 Task: Upload a showcase video for a new hobby or passion project you are working on.
Action: Mouse moved to (985, 79)
Screenshot: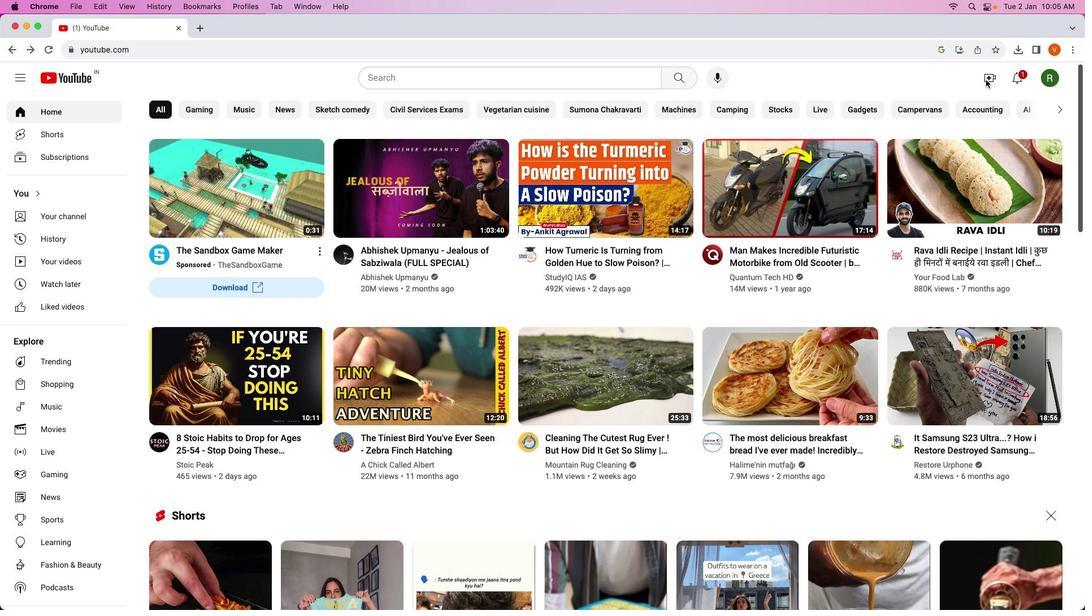 
Action: Mouse pressed left at (985, 79)
Screenshot: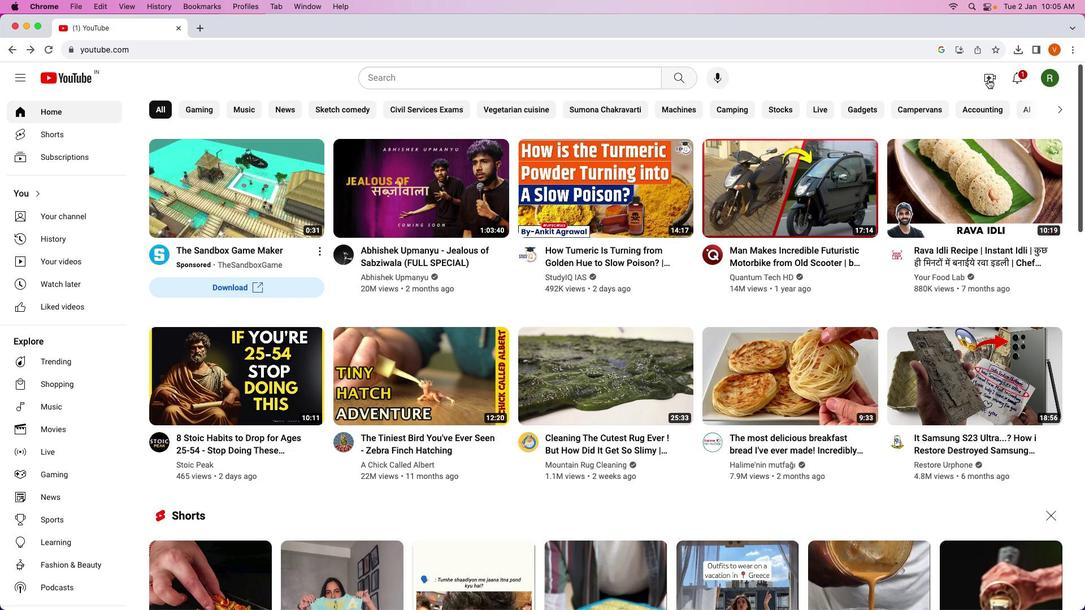 
Action: Mouse moved to (988, 79)
Screenshot: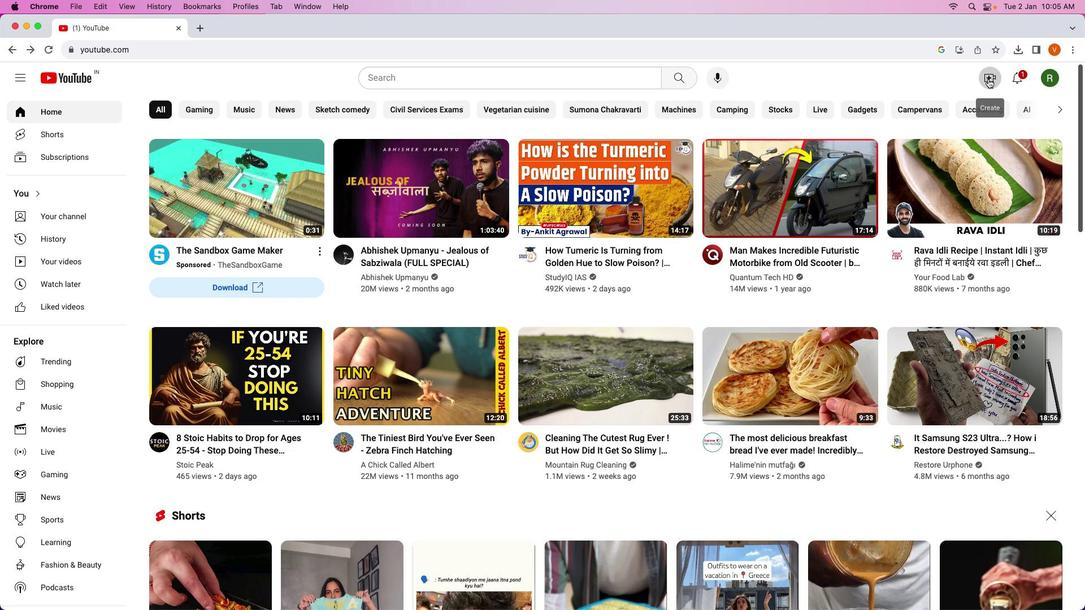 
Action: Mouse pressed left at (988, 79)
Screenshot: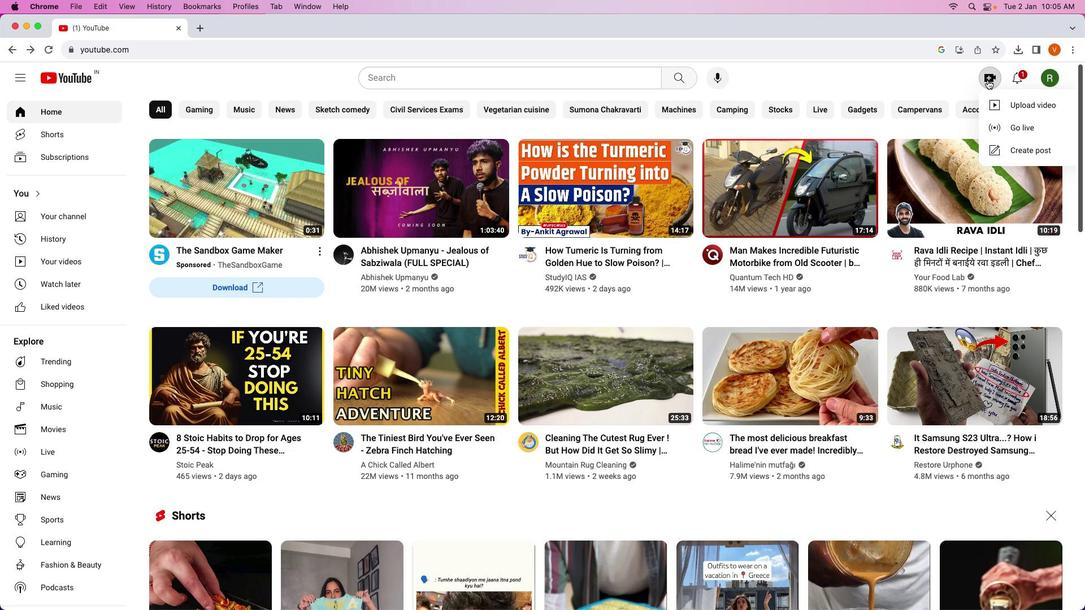 
Action: Mouse moved to (991, 110)
Screenshot: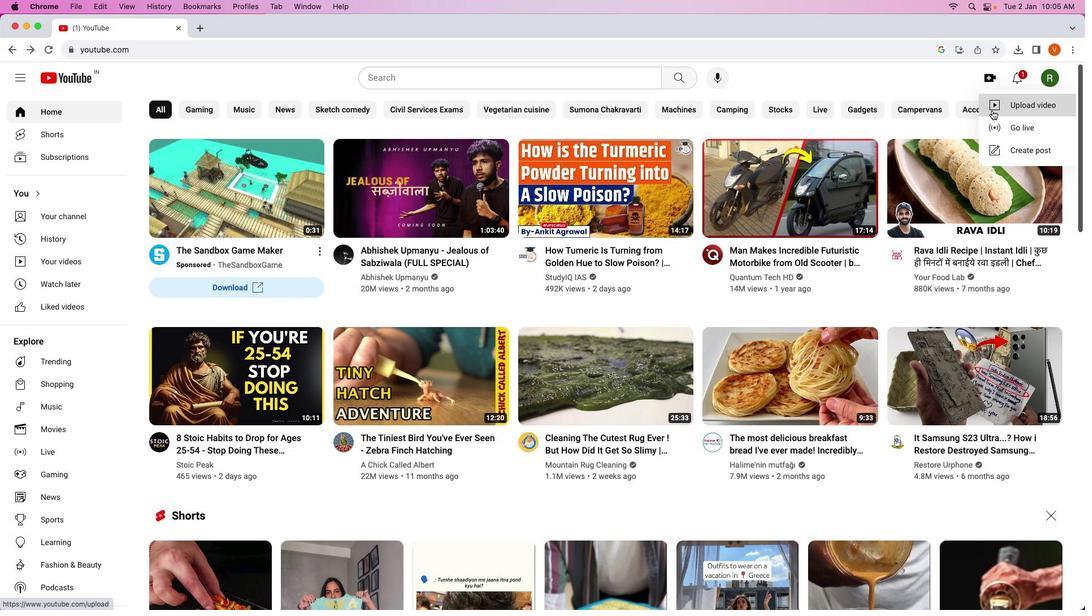 
Action: Mouse pressed left at (991, 110)
Screenshot: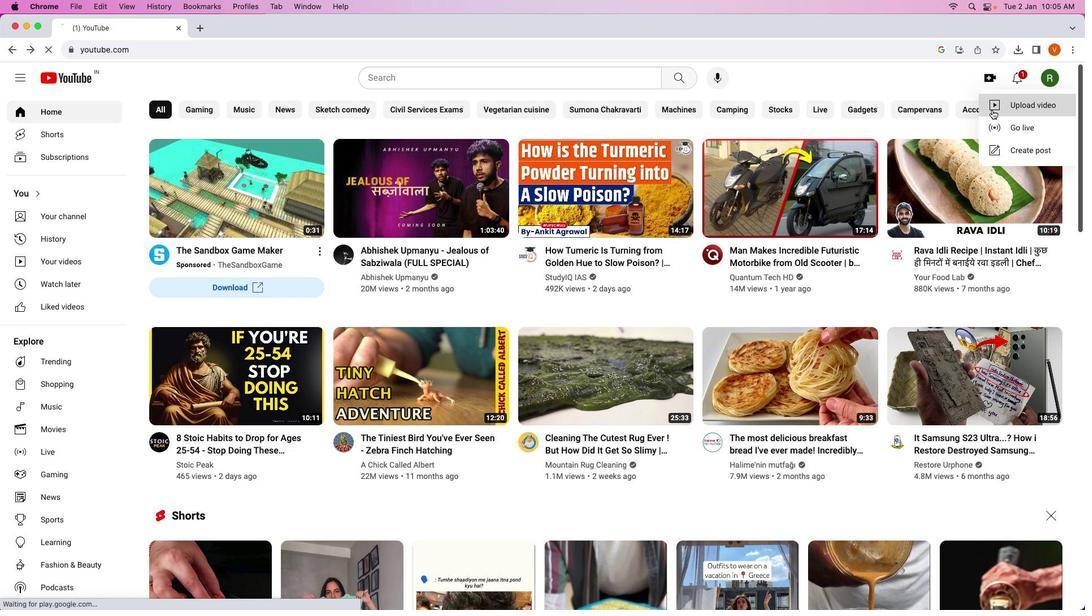 
Action: Mouse moved to (570, 406)
Screenshot: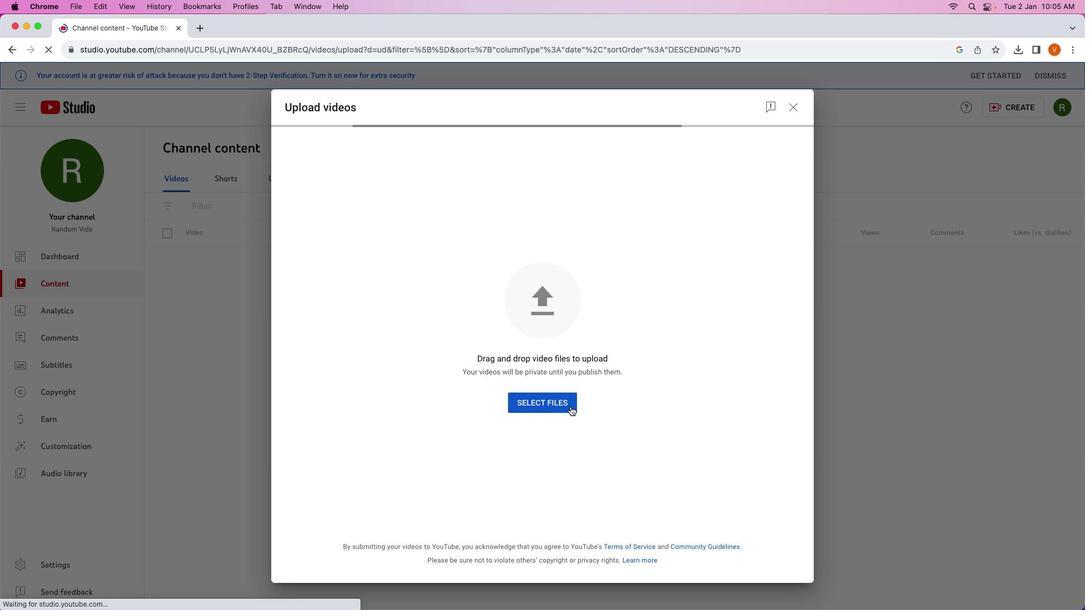 
Action: Mouse pressed left at (570, 406)
Screenshot: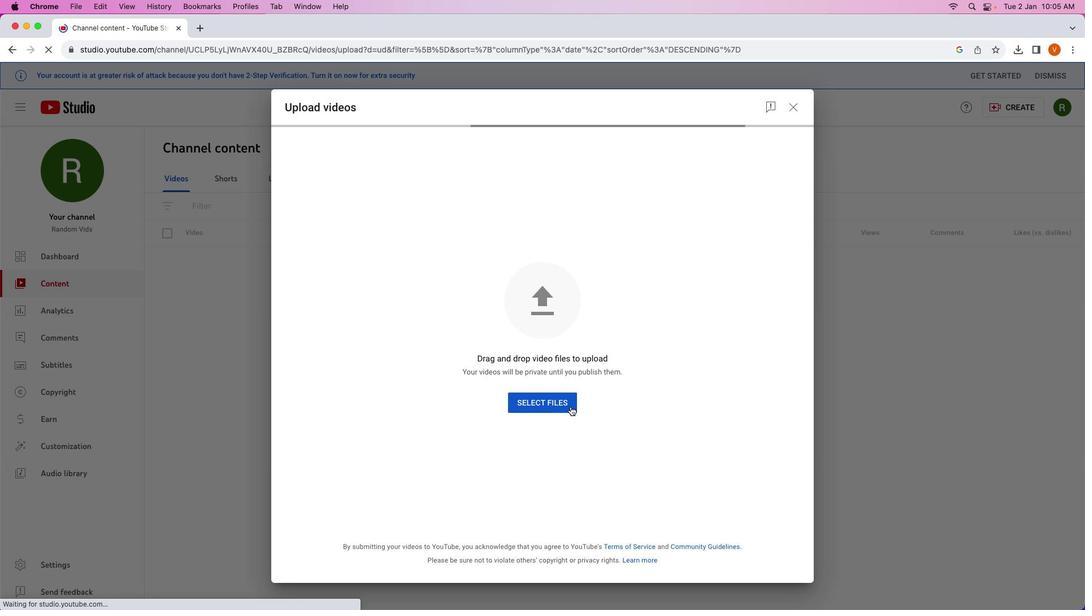 
Action: Mouse moved to (412, 279)
Screenshot: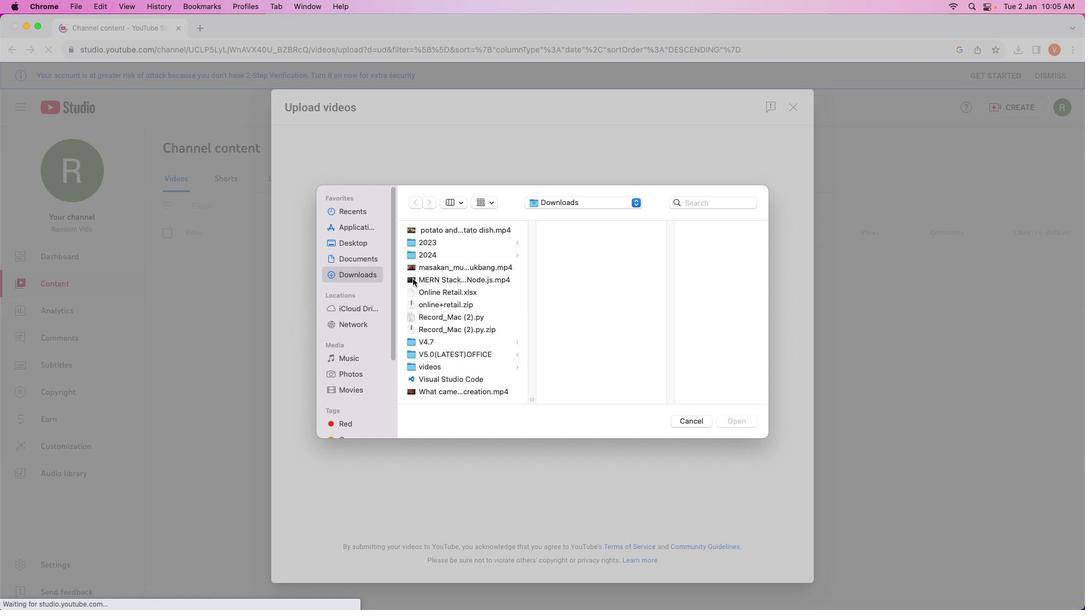 
Action: Mouse pressed left at (412, 279)
Screenshot: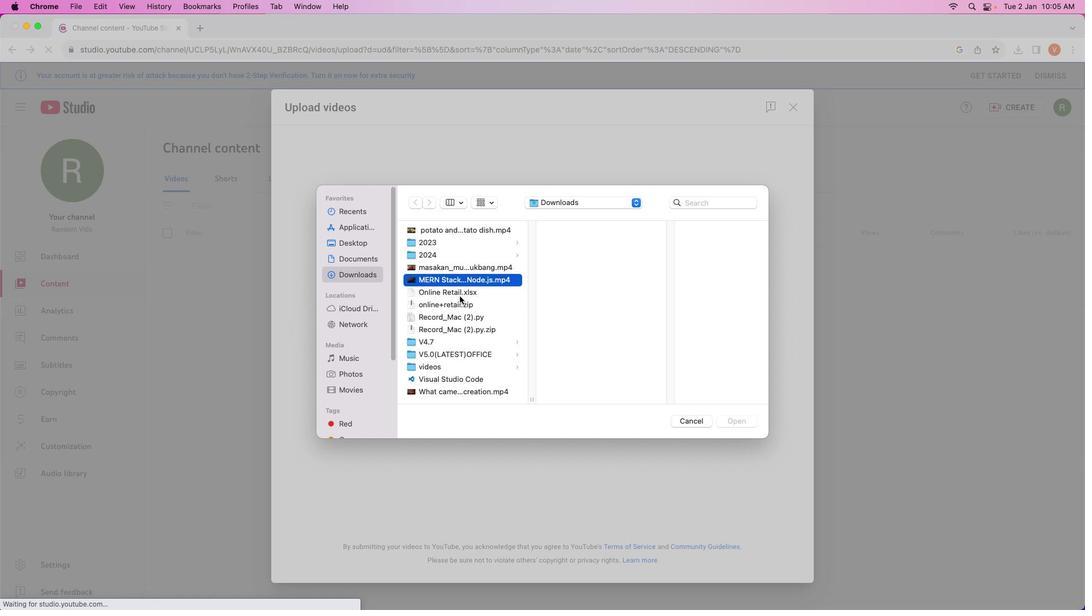 
Action: Mouse moved to (733, 423)
Screenshot: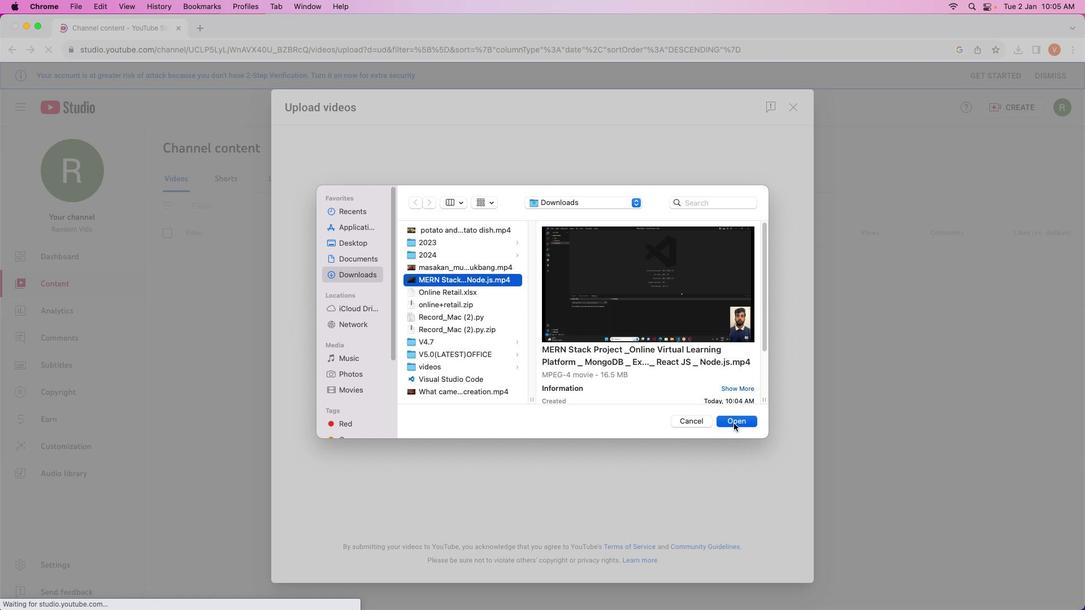 
Action: Mouse pressed left at (733, 423)
Screenshot: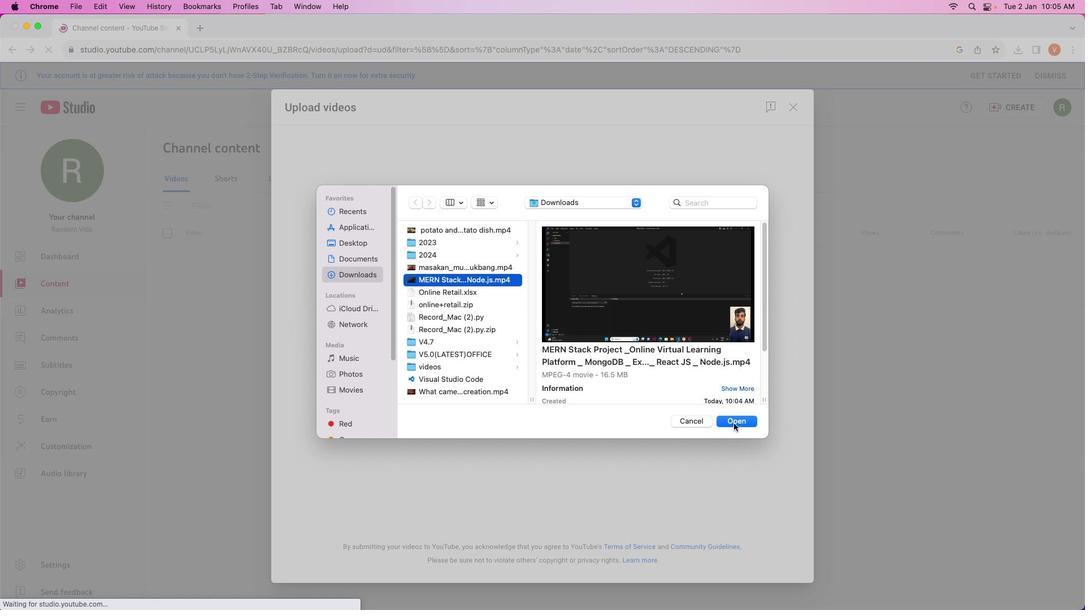 
Action: Mouse moved to (402, 237)
Screenshot: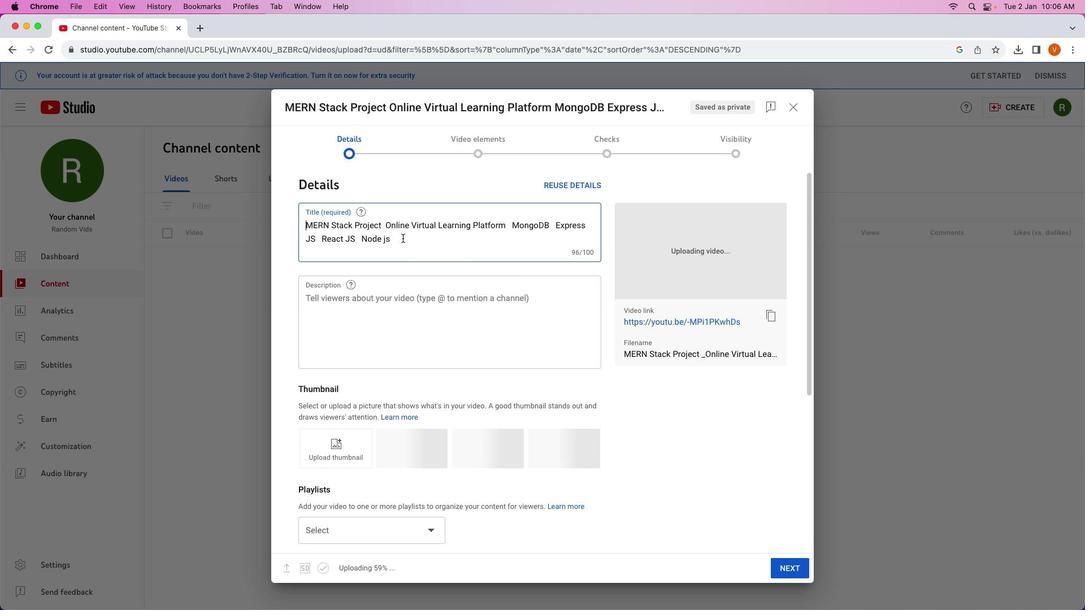 
Action: Mouse pressed left at (402, 237)
Screenshot: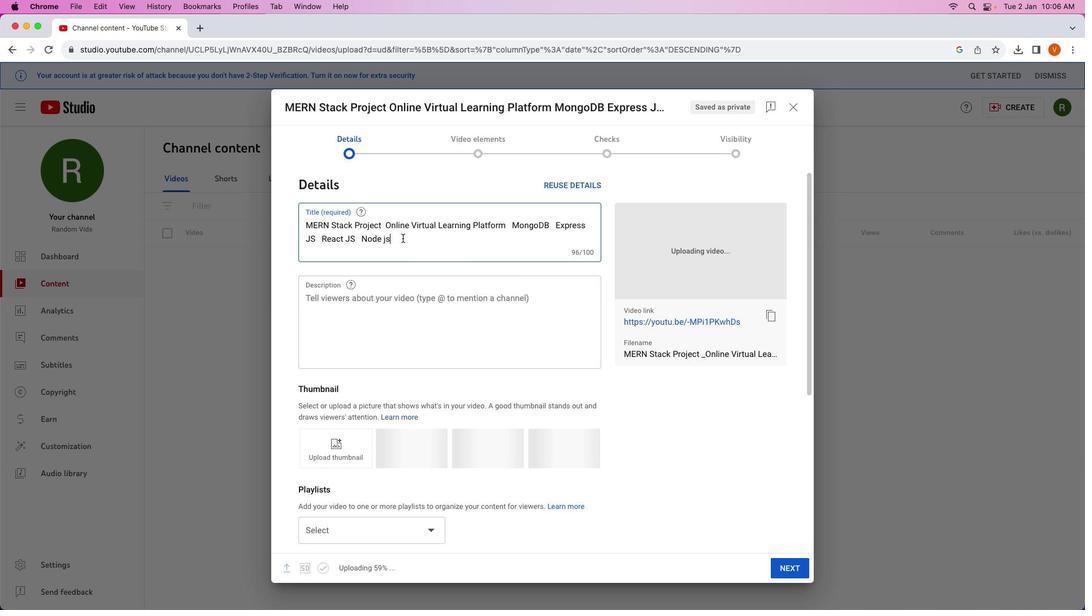 
Action: Key pressed Key.leftKey.upKey.rightKey.rightKey.rightKey.leftKey.leftKey.leftKey.leftKey.rightKey.leftKey.backspaceKey.backspaceKey.backspaceKey.backspaceKey.backspaceKey.backspaceKey.backspaceKey.backspaceKey.backspaceKey.backspaceKey.backspaceKey.backspaceKey.backspaceKey.backspaceKey.backspaceKey.backspaceKey.backspaceKey.backspaceKey.backspaceKey.backspaceKey.backspaceKey.backspaceKey.rightKey.backspaceKey.rightKey.rightKey.rightKey.rightKey.rightKey.rightKey.rightKey.rightKey.rightKey.rightKey.rightKey.rightKey.rightKey.rightKey.rightKey.rightKey.rightKey.rightKey.rightKey.rightKey.rightKey.rightKey.rightKey.rightKey.rightKey.rightKey.rightKey.rightKey.rightKey.rightKey.rightKey.rightKey.rightKey.shift'P''r''o''j''e''c''t''t'Key.backspaceKey.spaceKey.shift_r'|'Key.spaceKey.rightKey.backspaceKey.backspaceKey.rightKey.rightKey.rightKey.rightKey.rightKey.rightKey.rightKey.rightKey.rightKey.rightKey.backspaceKey.shift_r'|'Key.rightKey.rightKey.rightKey.rightKey.rightKey.rightKey.rightKey.rightKey.rightKey.rightKey.rightKey.rightKey.rightKey.backspaceKey.shift_r'|'Key.downKey.rightKey.leftKey.leftKey.leftKey.leftKey.leftKey.leftKey.leftKey.backspaceKey.backspaceKey.shift_r'|'Key.space
Screenshot: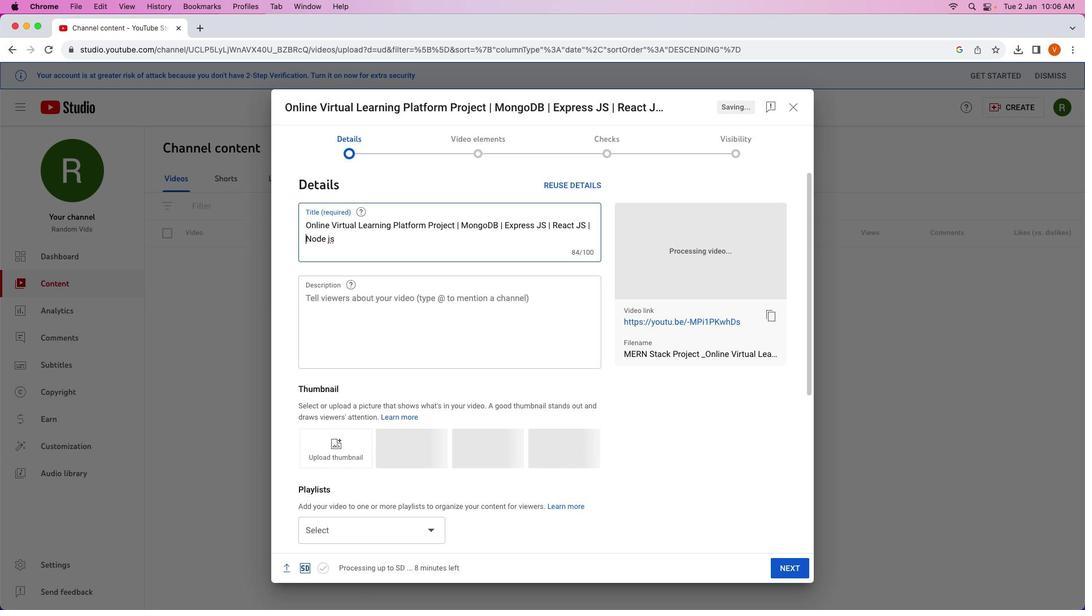 
Action: Mouse moved to (422, 321)
Screenshot: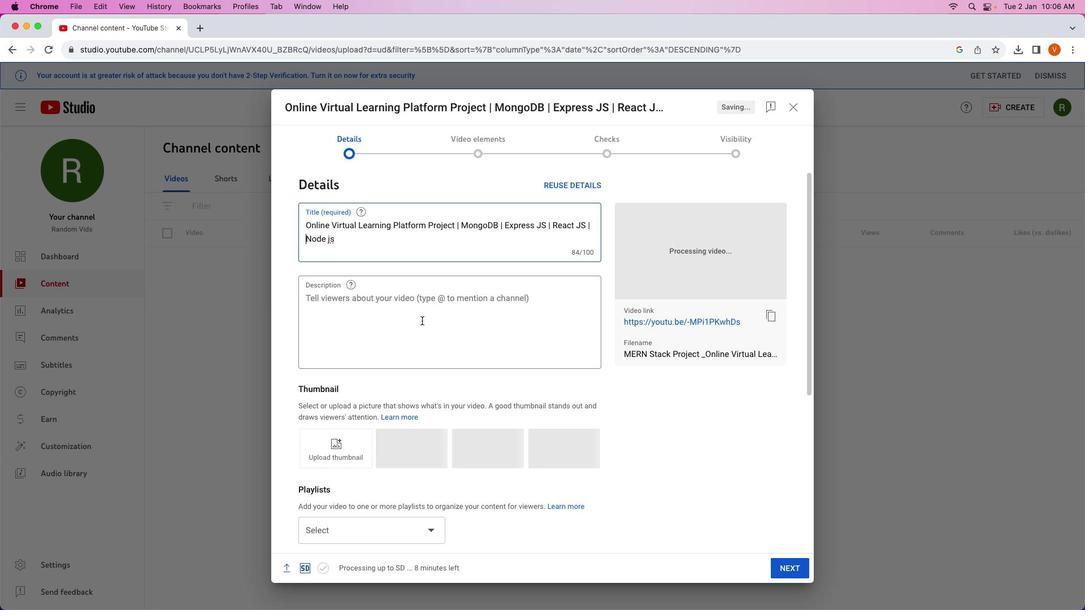 
Action: Mouse pressed left at (422, 321)
Screenshot: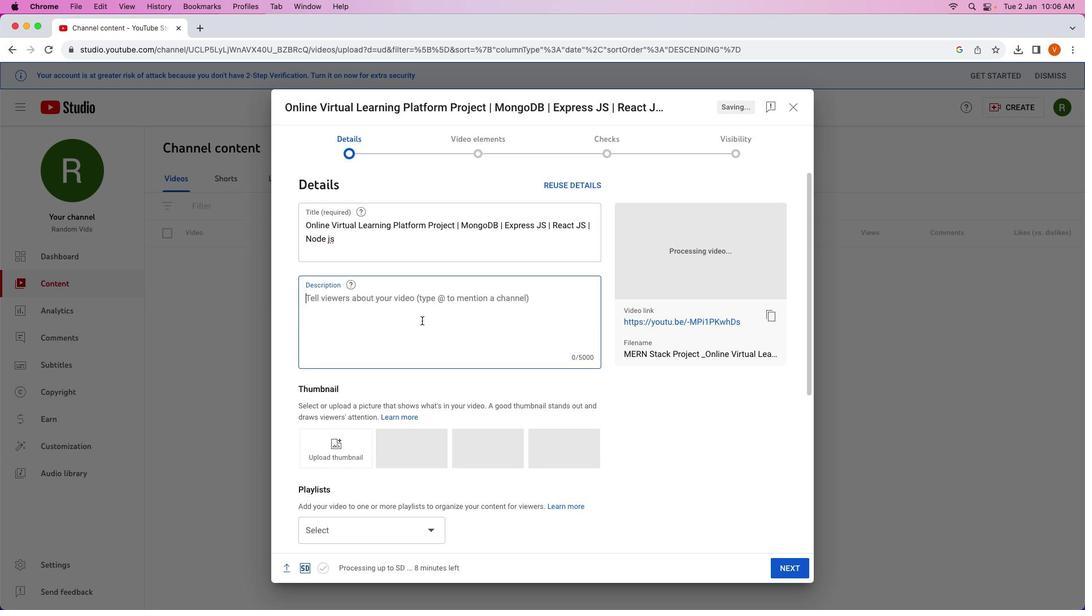 
Action: Mouse moved to (412, 315)
Screenshot: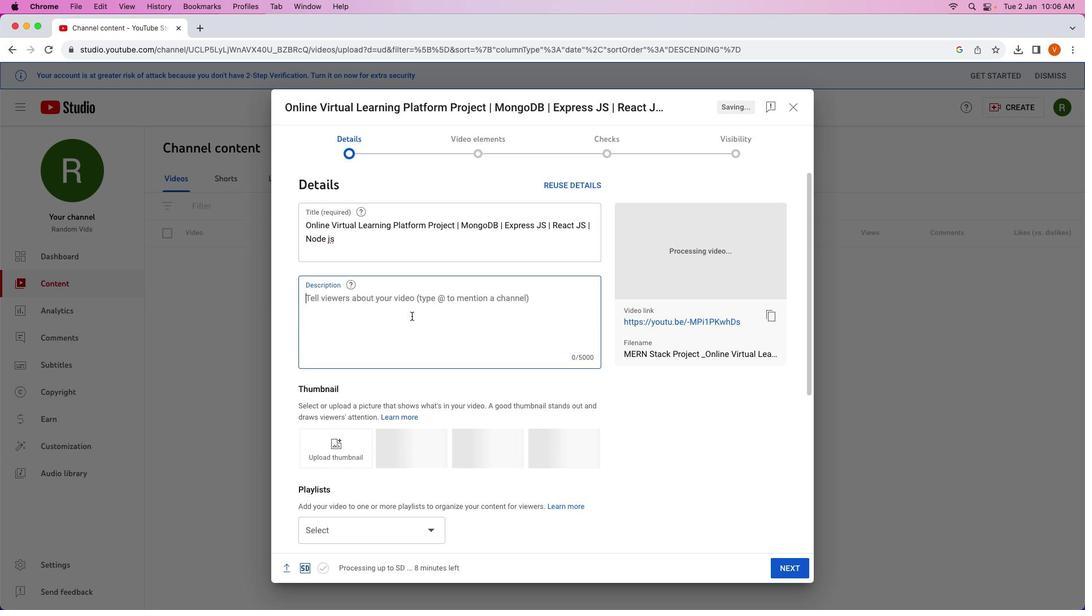 
Action: Key pressed Key.shift'T''h''i''s'Key.space'i''s'Key.space't''h''e'Key.space'p''a''s''s''i''o''n'Key.space'o'Key.backspace'p''r''o''j''e''c''t'Key.space'f''o'Key.backspace't'Key.backspace'o''t'Key.space'm'Key.backspaceKey.backspaceKey.backspace'r'Key.space'm''e'Key.space't''h''t'Key.backspace'a''t'Key.space'i'Key.space'h''a'Key.backspaceKey.backspaceKey.backspaceKey.backspaceKey.shift'I'Key.space'h''a''v''e'Key.space'b''e''e''n'Key.space'w''p''r'Key.backspaceKey.backspace'o''r''k''i''n''g'Key.space'o''n'Key.space't''h''i''s'Key.space'w''i''l''l'Key.space'b''e'Key.space'a'Key.space's''i''m''p''l''e'Key.space's'Key.backspace'h''o''w''c''a''s''e'Key.spaceKey.backspaceKey.backspaceKey.backspaceKey.backspaceKey.backspaceKey.backspaceKey.backspaceKey.backspace's''h''o''w''c''a''a'Key.backspace's''e'Key.space'o''f'Key.space'm''y'Key.space'p''e''r''o'Key.backspaceKey.backspace's'Key.backspace'r''s''o''n''a''l'Key.space'p''r''o''j''e''c''t''.'
Screenshot: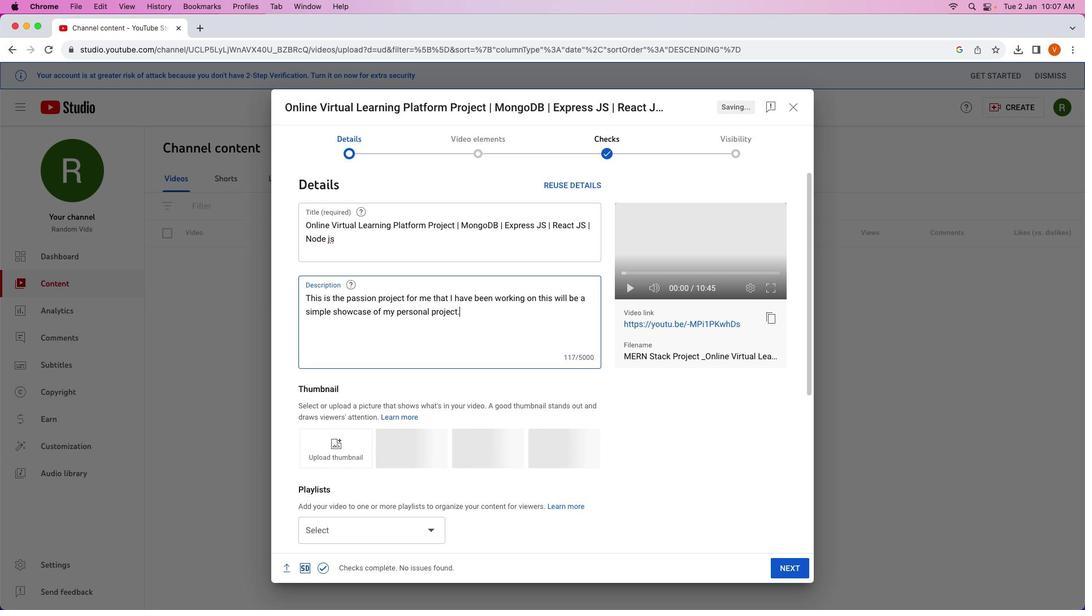 
Action: Mouse moved to (413, 464)
Screenshot: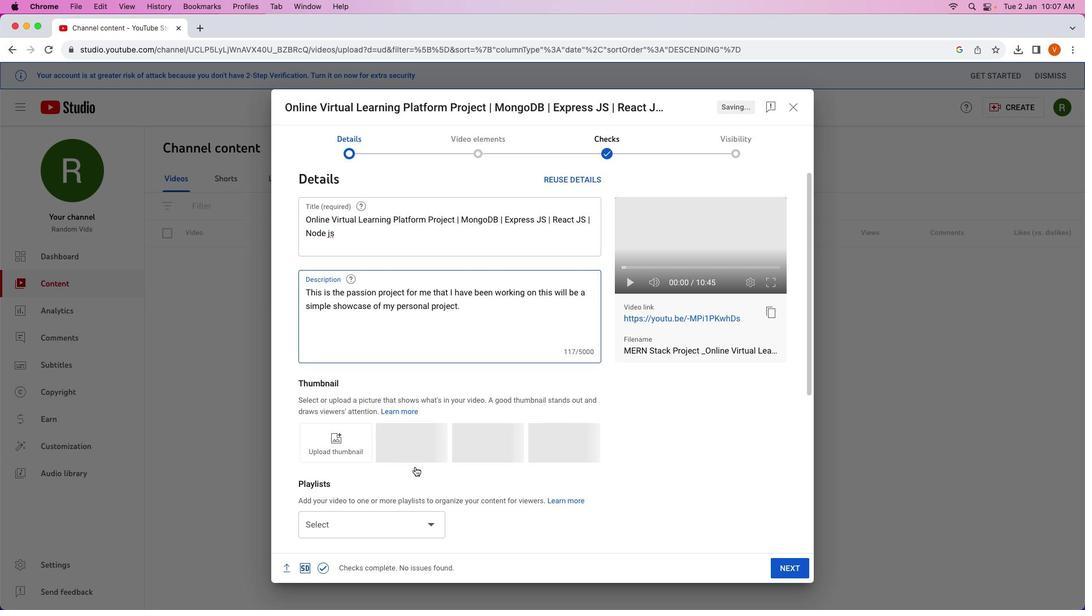 
Action: Mouse scrolled (413, 464) with delta (0, 0)
Screenshot: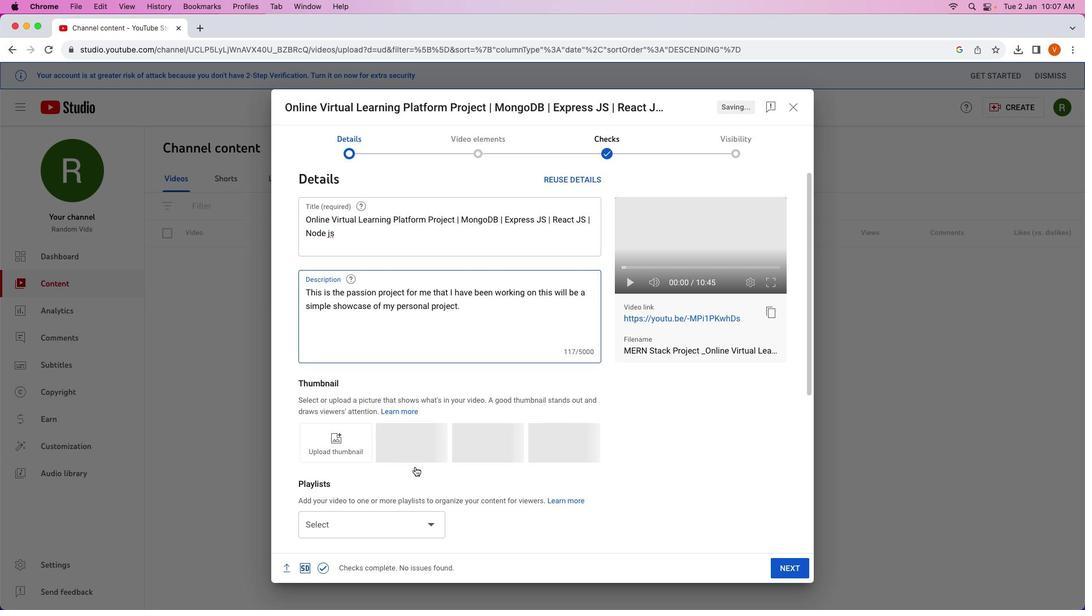 
Action: Mouse moved to (413, 468)
Screenshot: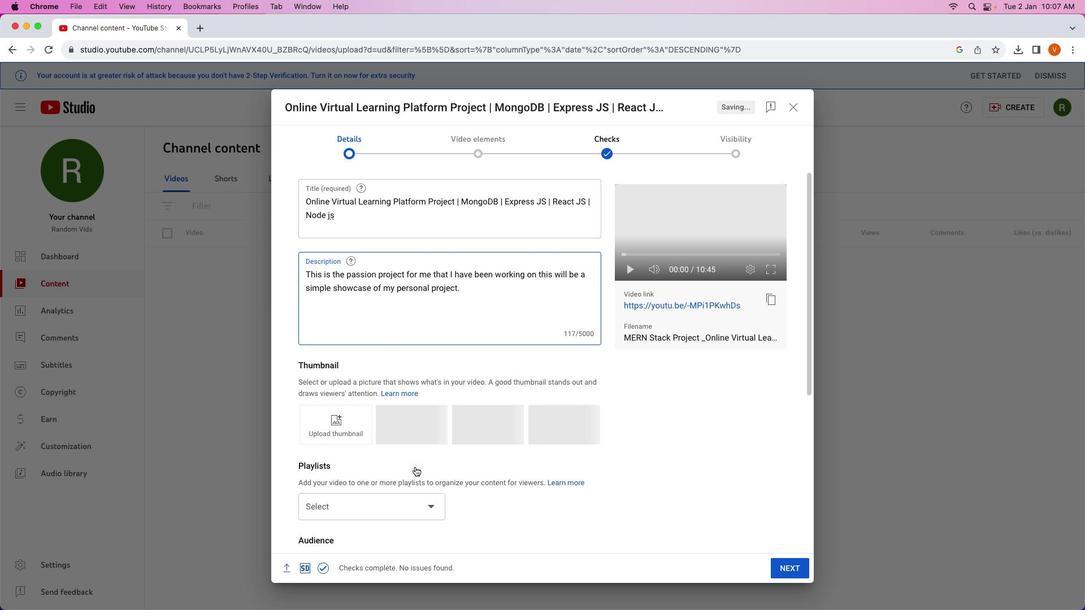 
Action: Mouse scrolled (413, 468) with delta (0, 0)
Screenshot: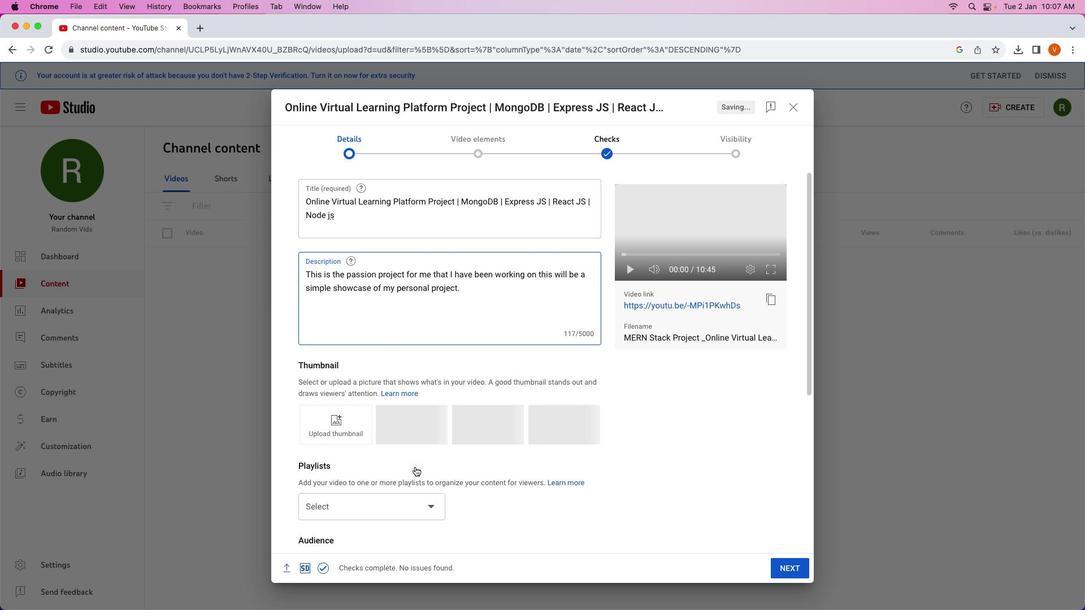 
Action: Mouse moved to (413, 468)
Screenshot: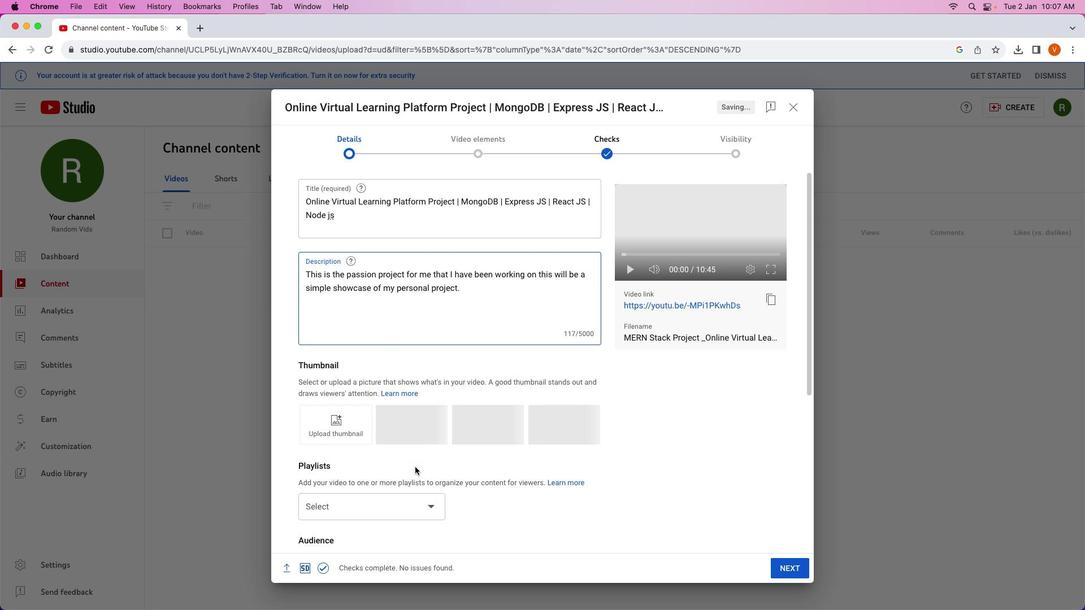 
Action: Mouse scrolled (413, 468) with delta (0, -1)
Screenshot: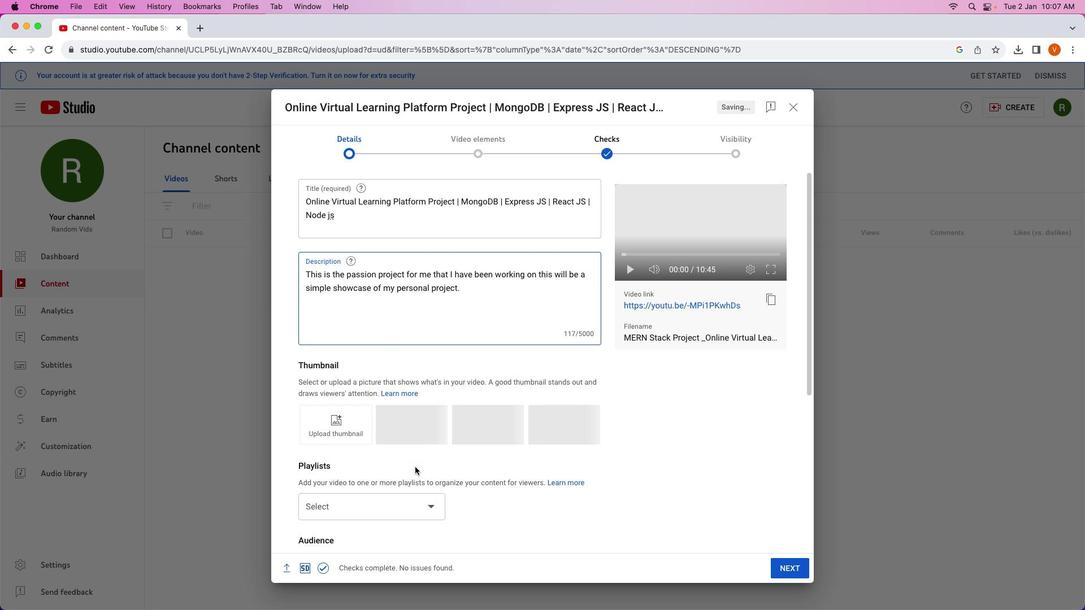 
Action: Mouse moved to (415, 466)
Screenshot: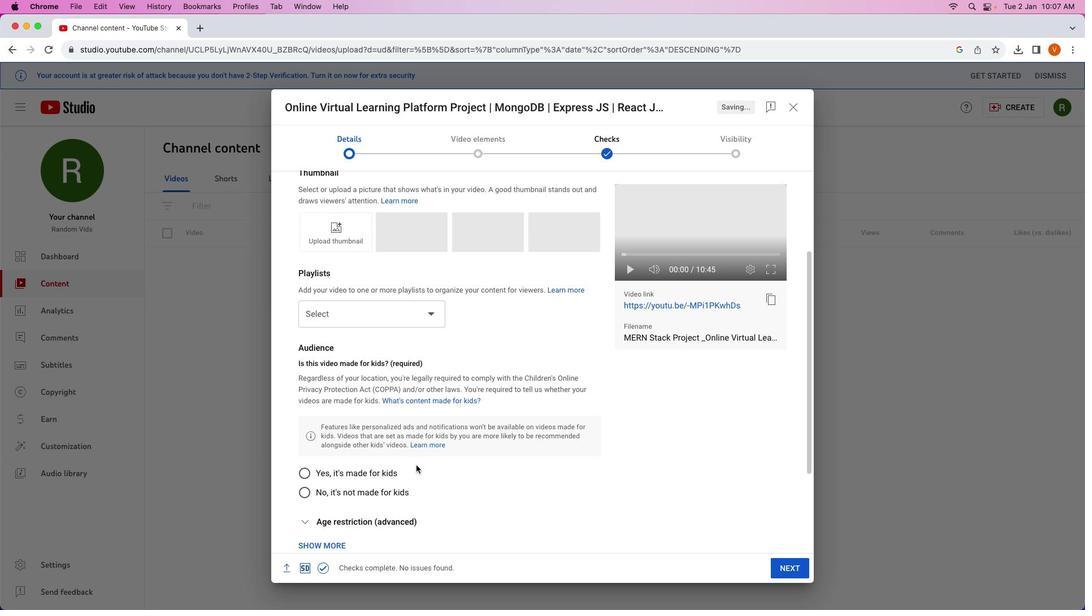 
Action: Mouse scrolled (415, 466) with delta (0, 0)
Screenshot: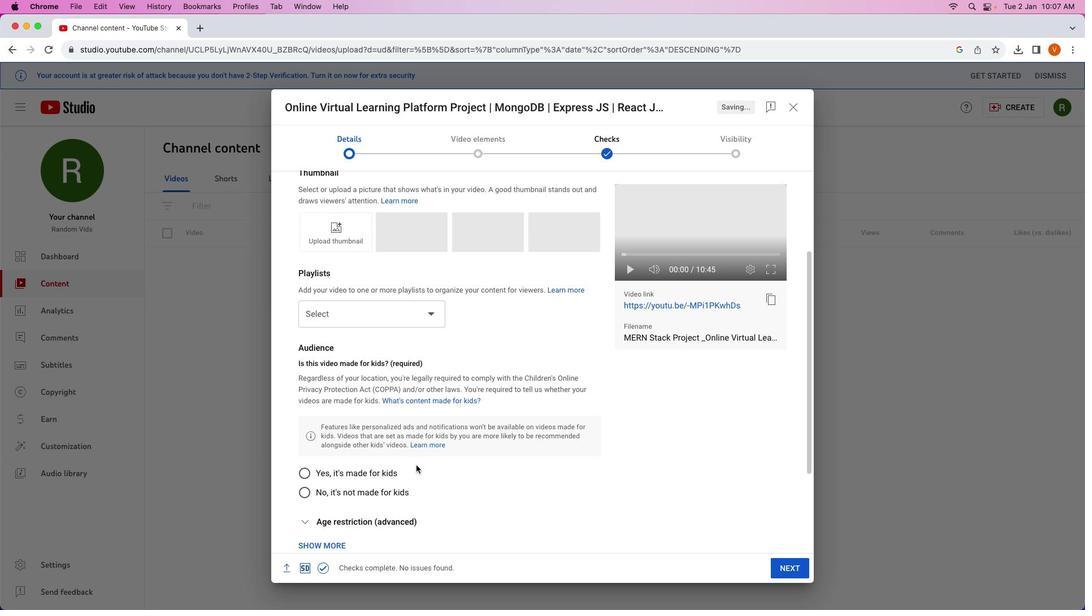 
Action: Mouse scrolled (415, 466) with delta (0, 0)
Screenshot: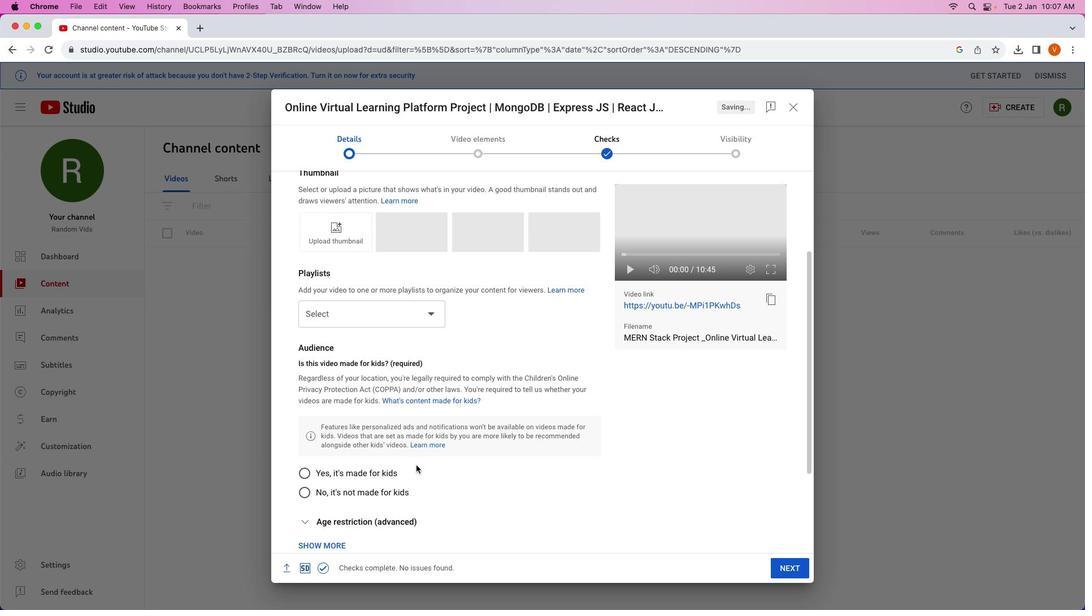 
Action: Mouse scrolled (415, 466) with delta (0, -1)
Screenshot: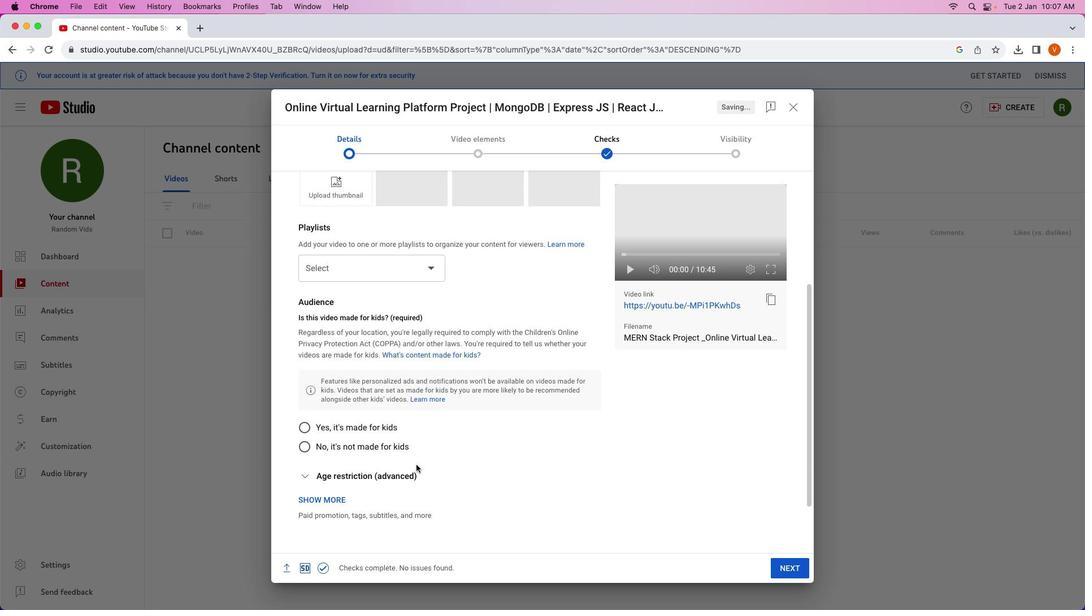 
Action: Mouse scrolled (415, 466) with delta (0, -2)
Screenshot: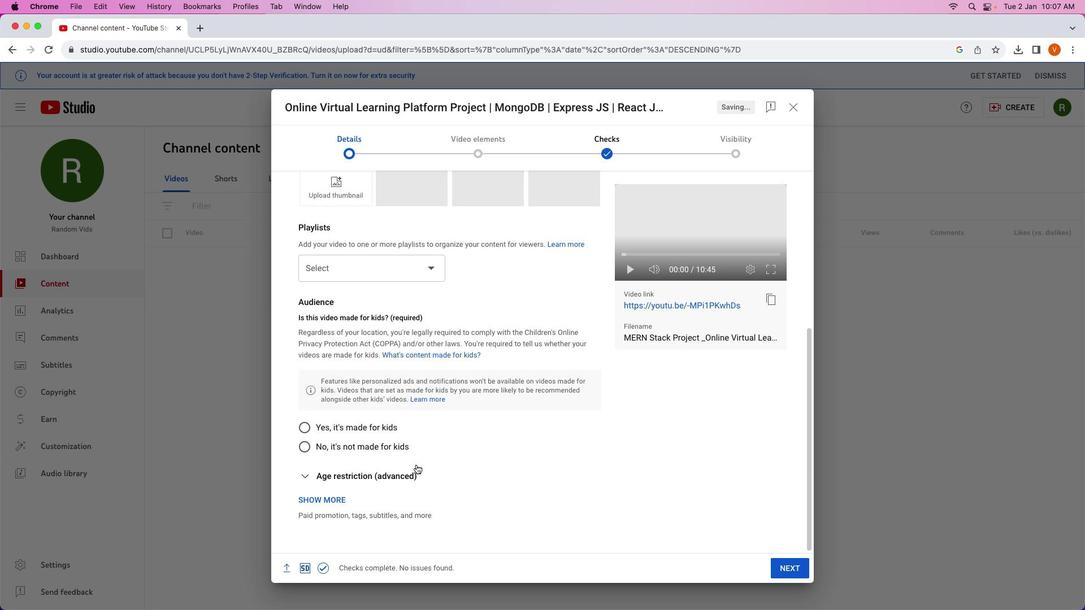 
Action: Mouse scrolled (415, 466) with delta (0, -2)
Screenshot: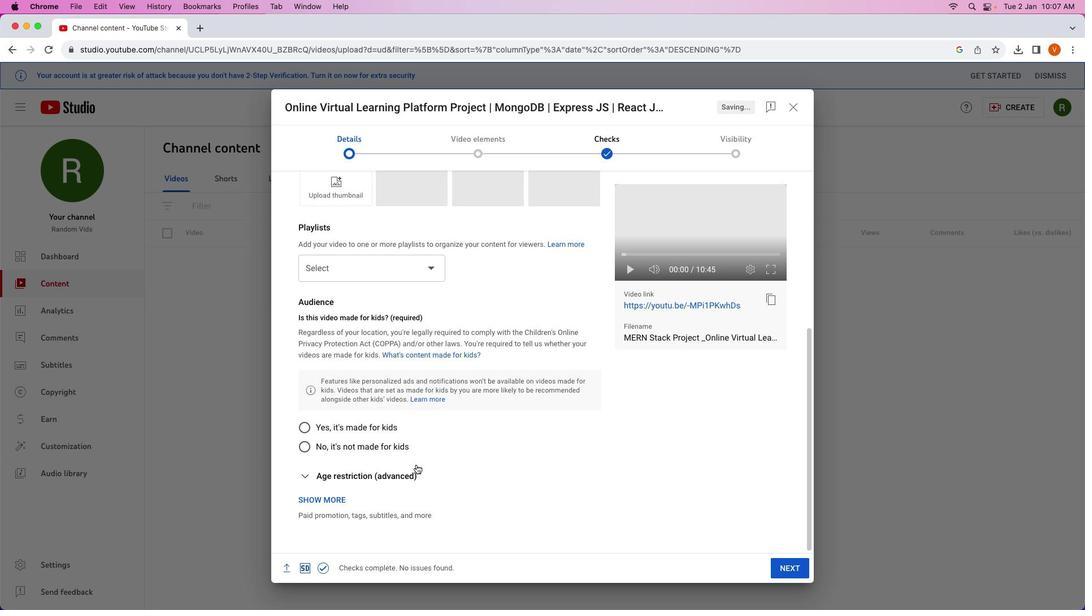 
Action: Mouse moved to (302, 429)
Screenshot: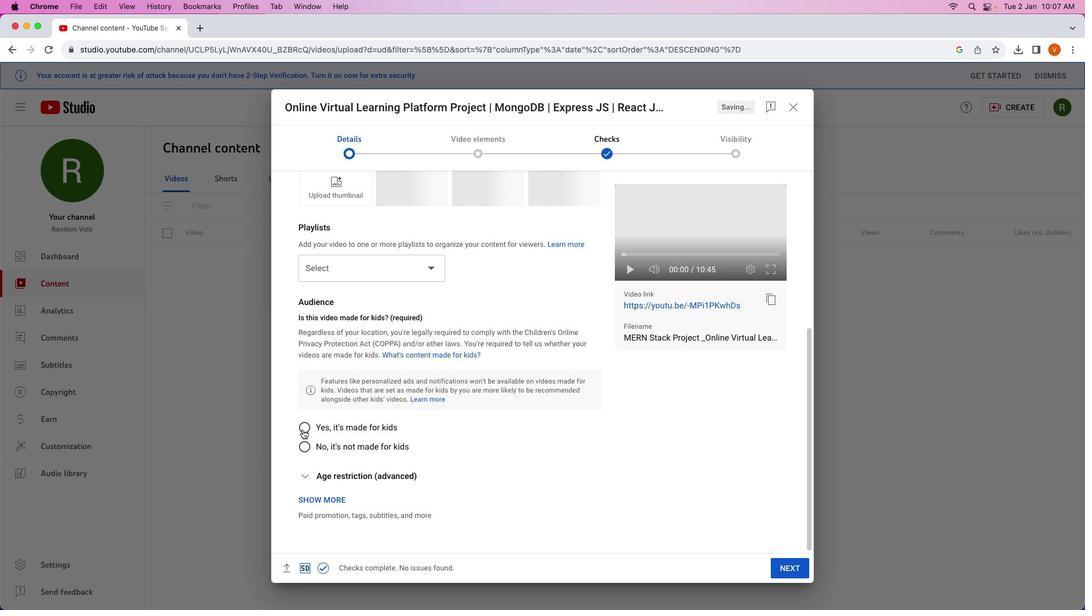 
Action: Mouse pressed left at (302, 429)
Screenshot: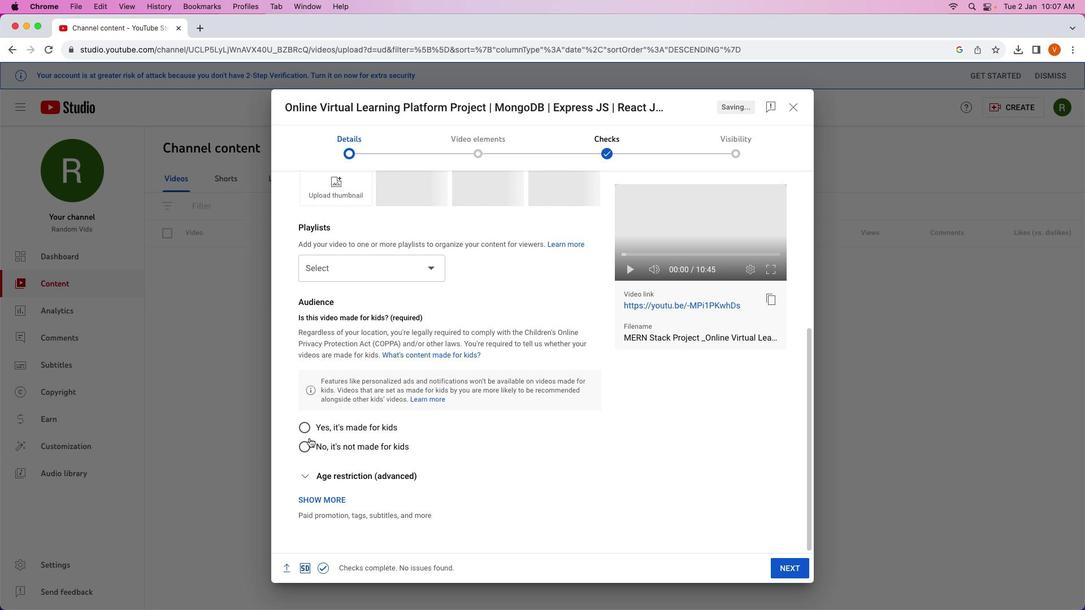 
Action: Mouse moved to (310, 470)
Screenshot: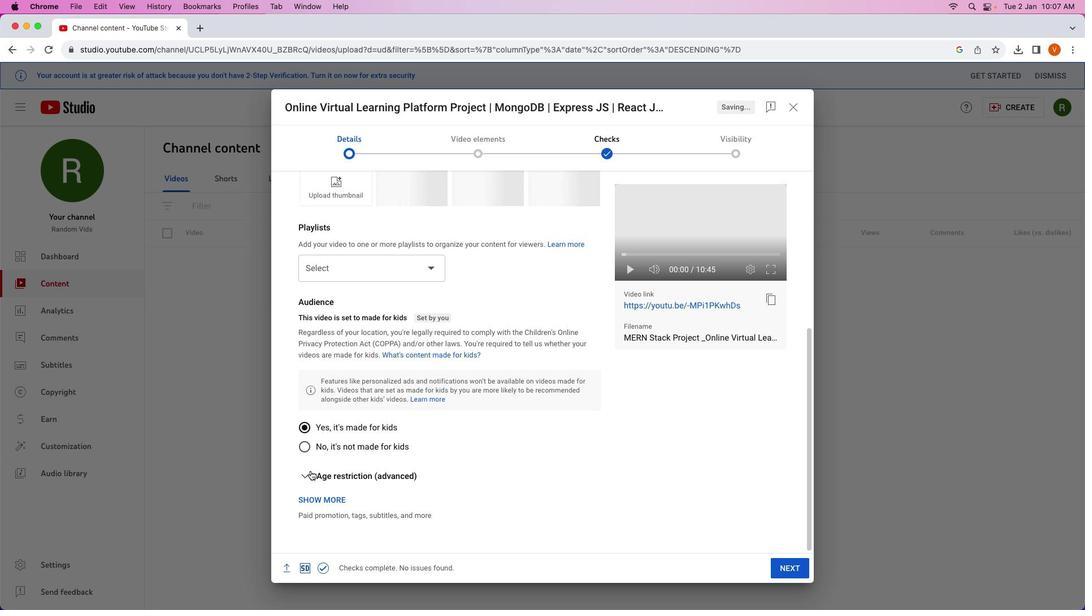 
Action: Mouse pressed left at (310, 470)
Screenshot: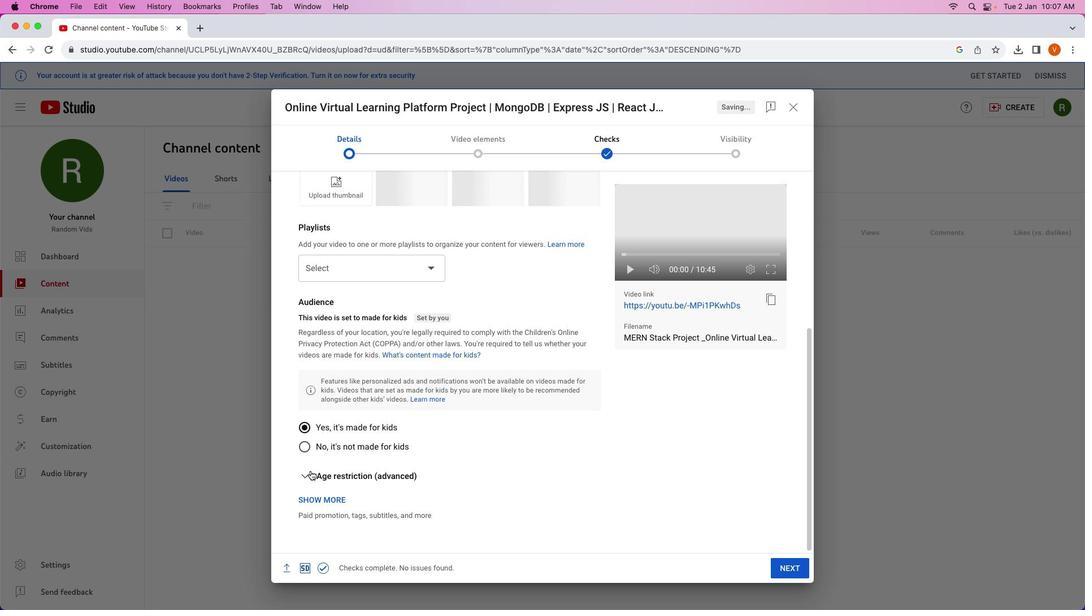 
Action: Mouse moved to (310, 470)
Screenshot: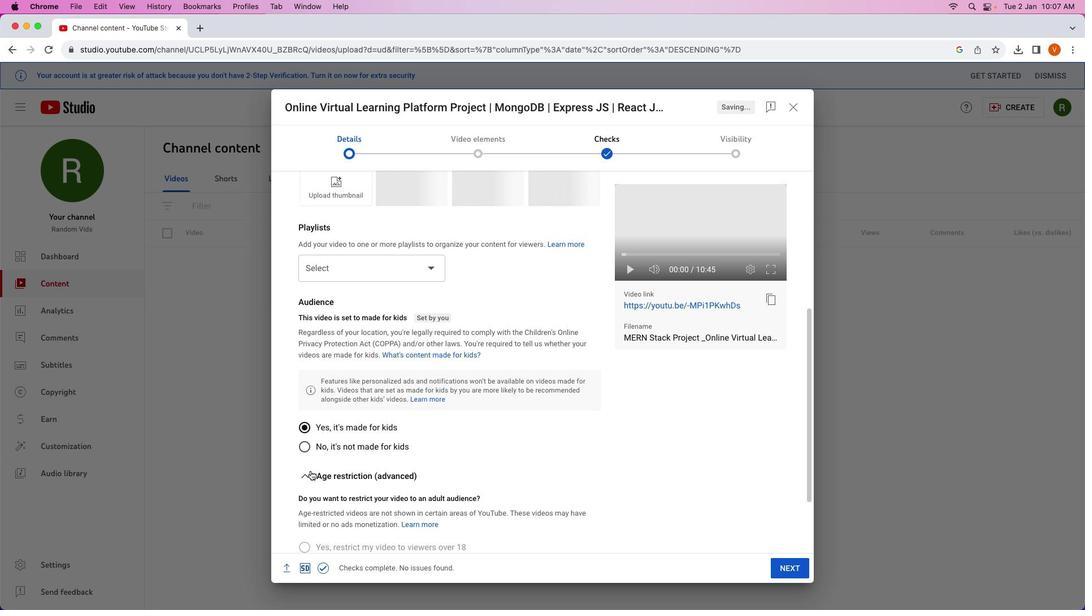 
Action: Mouse pressed left at (310, 470)
Screenshot: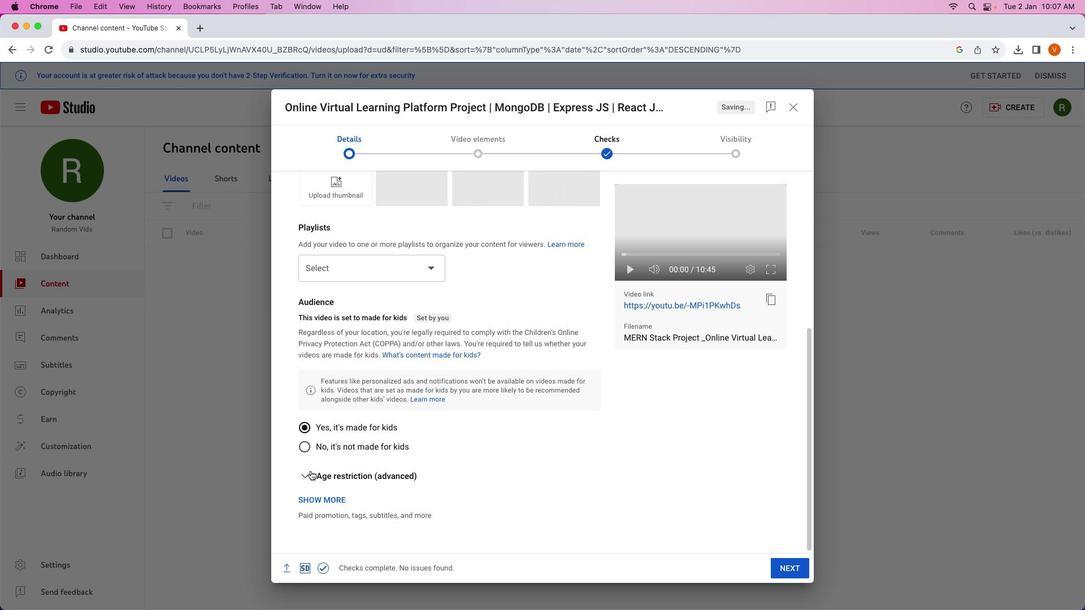 
Action: Mouse moved to (309, 471)
Screenshot: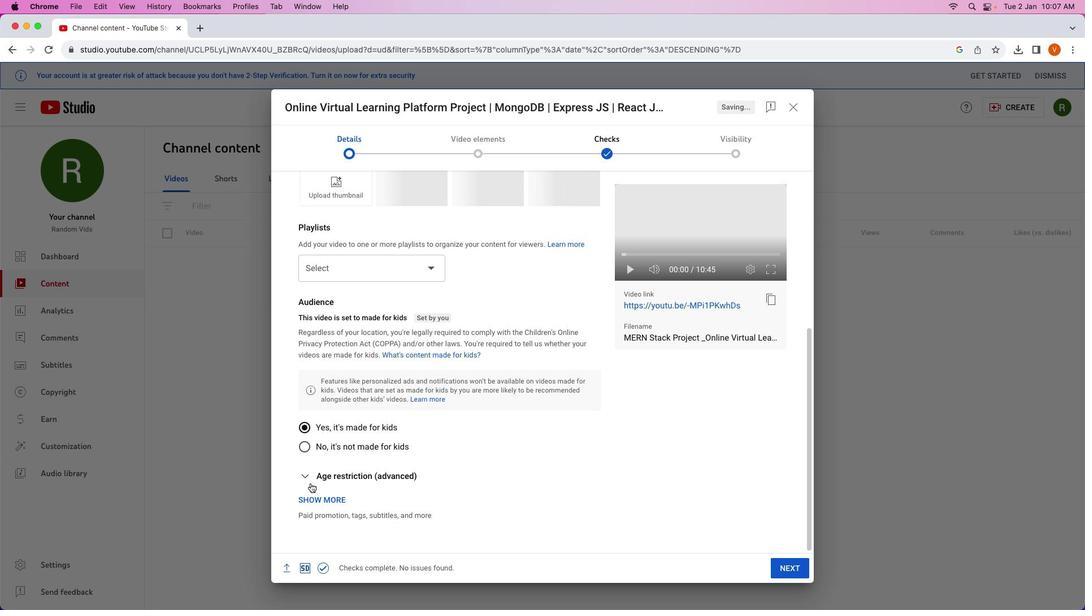 
Action: Mouse scrolled (309, 471) with delta (0, 0)
Screenshot: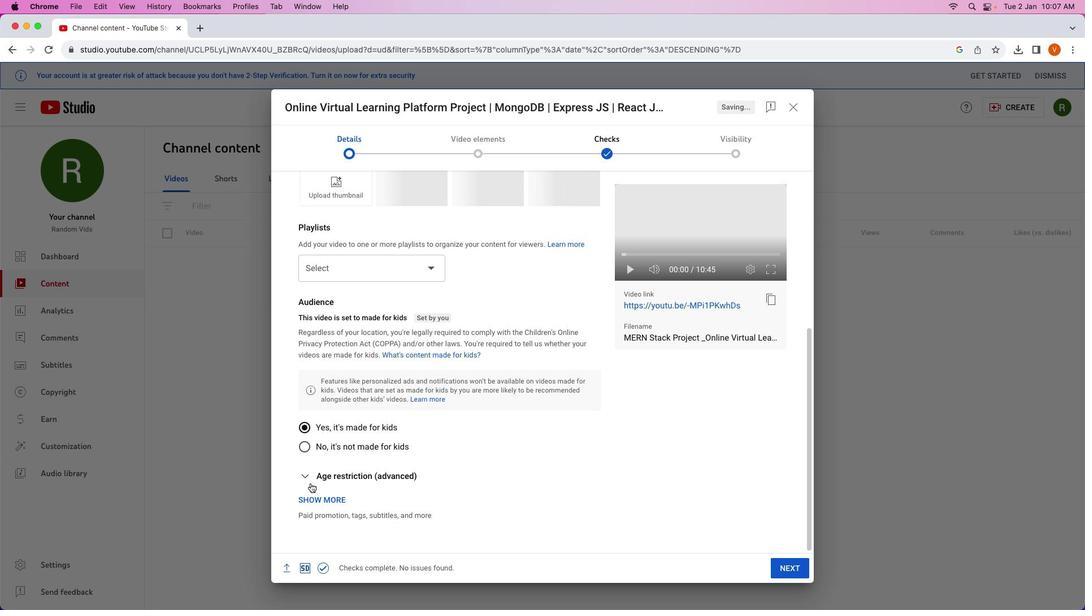 
Action: Mouse moved to (309, 472)
Screenshot: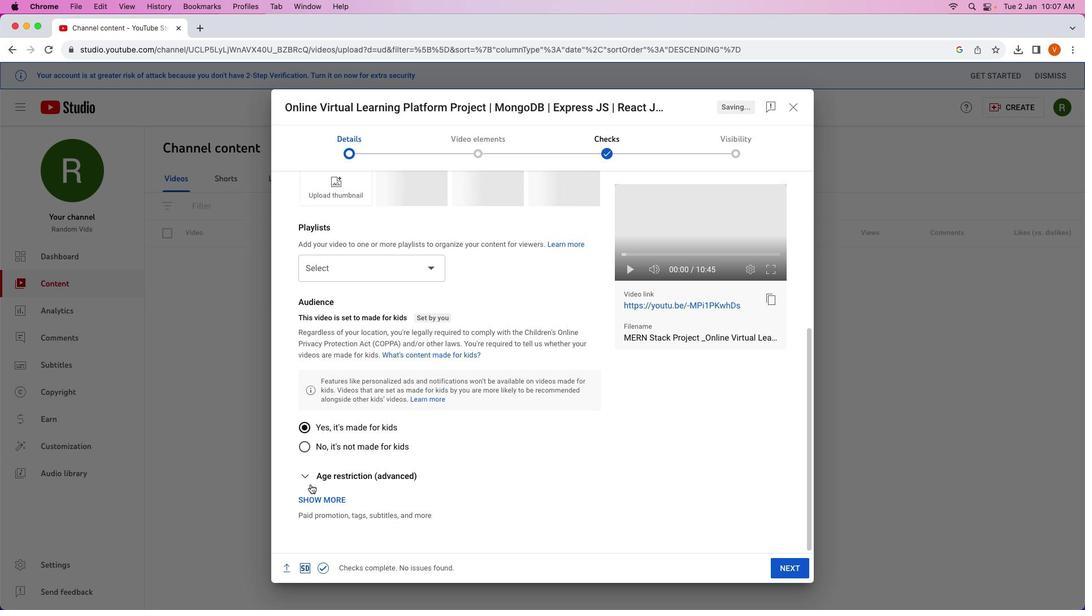 
Action: Mouse scrolled (309, 472) with delta (0, 0)
Screenshot: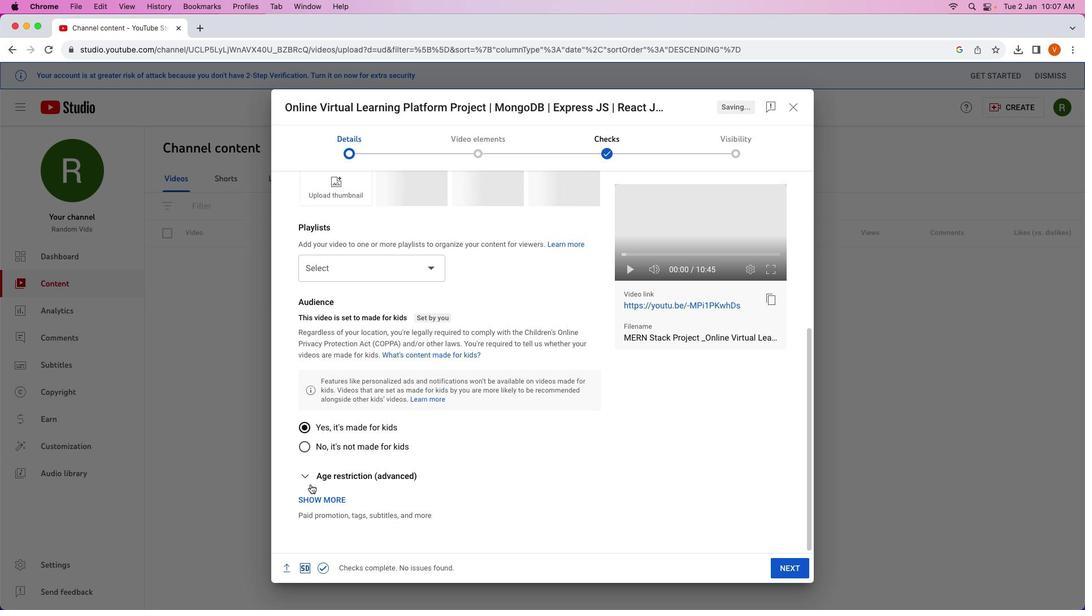 
Action: Mouse moved to (309, 473)
Screenshot: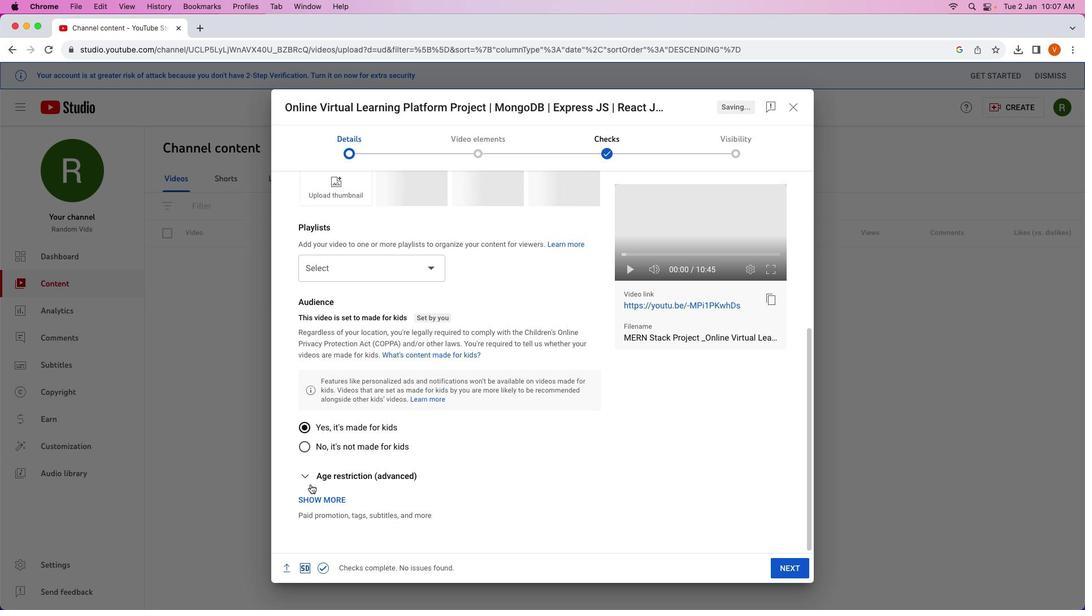 
Action: Mouse scrolled (309, 473) with delta (0, -1)
Screenshot: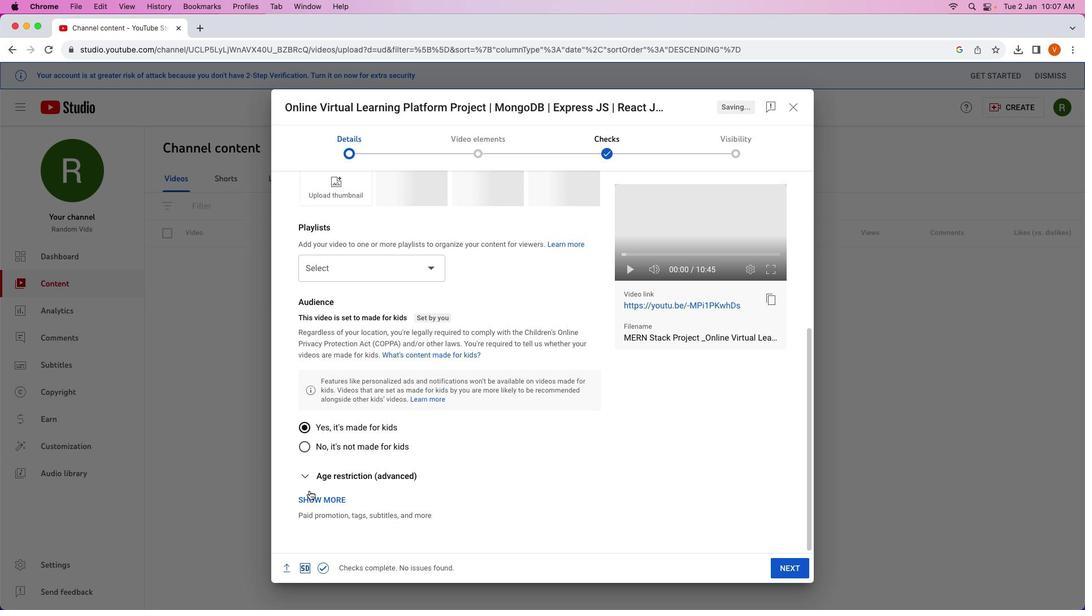 
Action: Mouse moved to (311, 498)
Screenshot: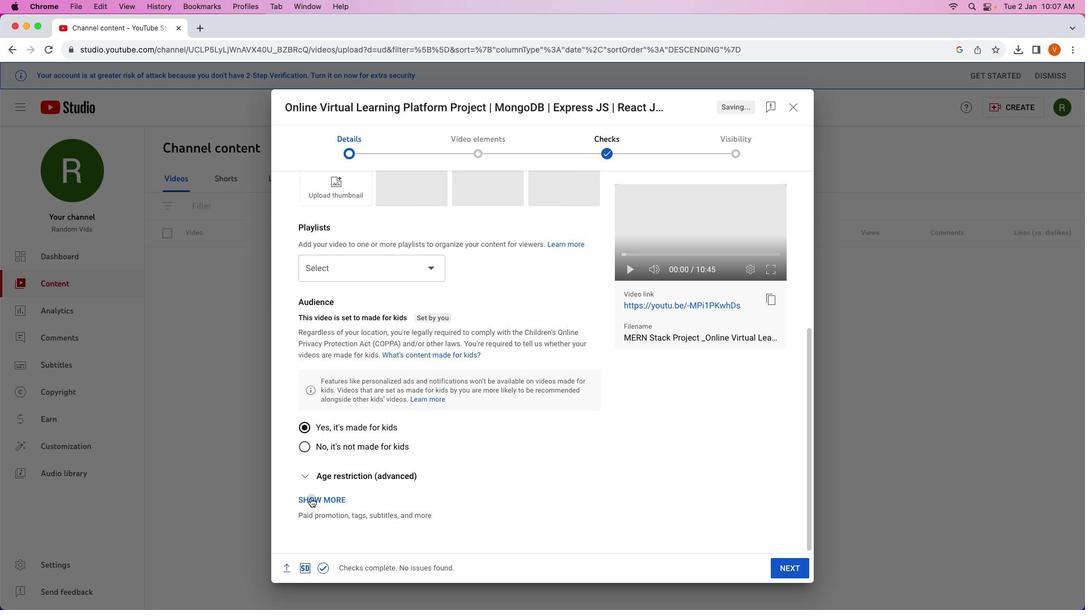 
Action: Mouse pressed left at (311, 498)
Screenshot: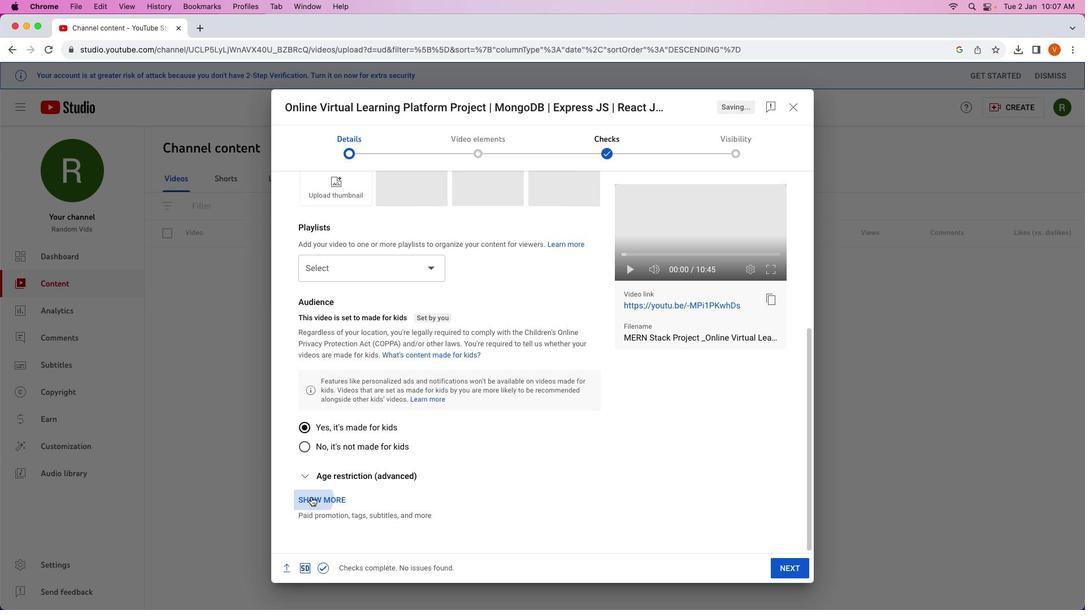 
Action: Mouse moved to (449, 444)
Screenshot: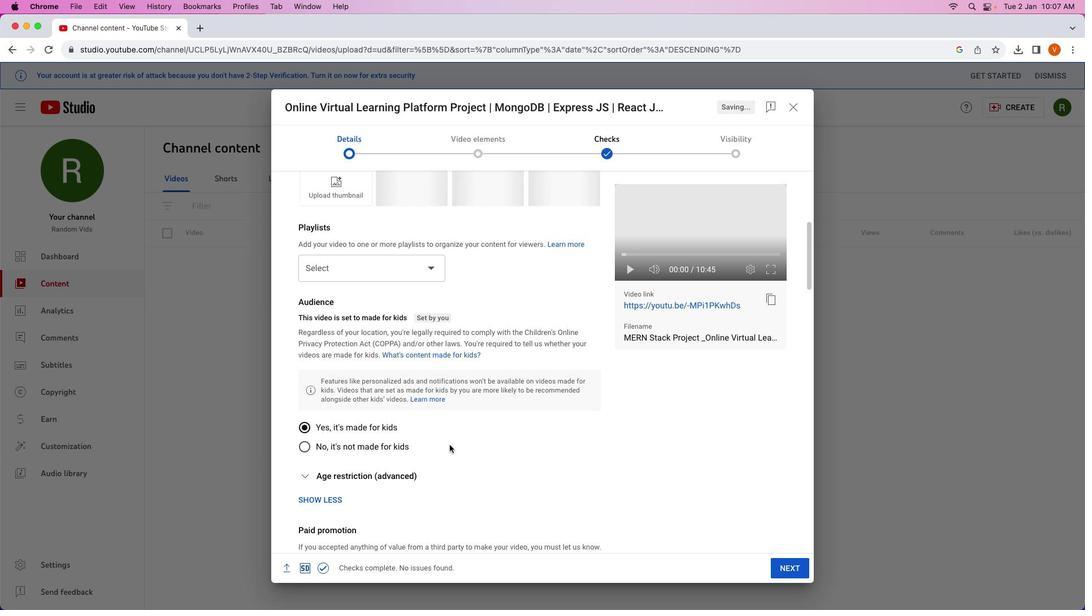 
Action: Mouse scrolled (449, 444) with delta (0, 0)
Screenshot: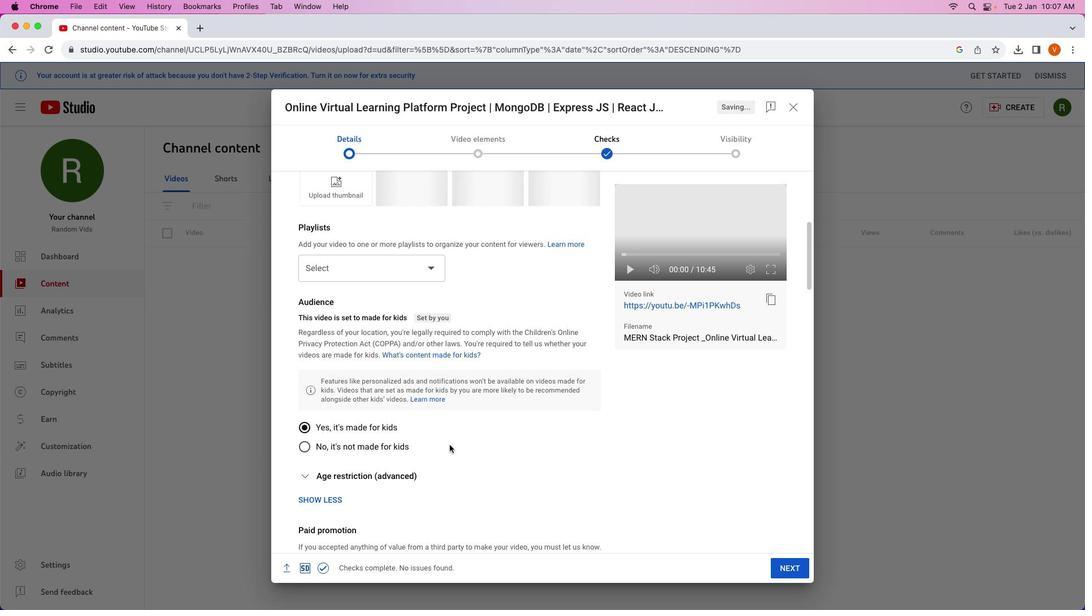 
Action: Mouse moved to (449, 444)
Screenshot: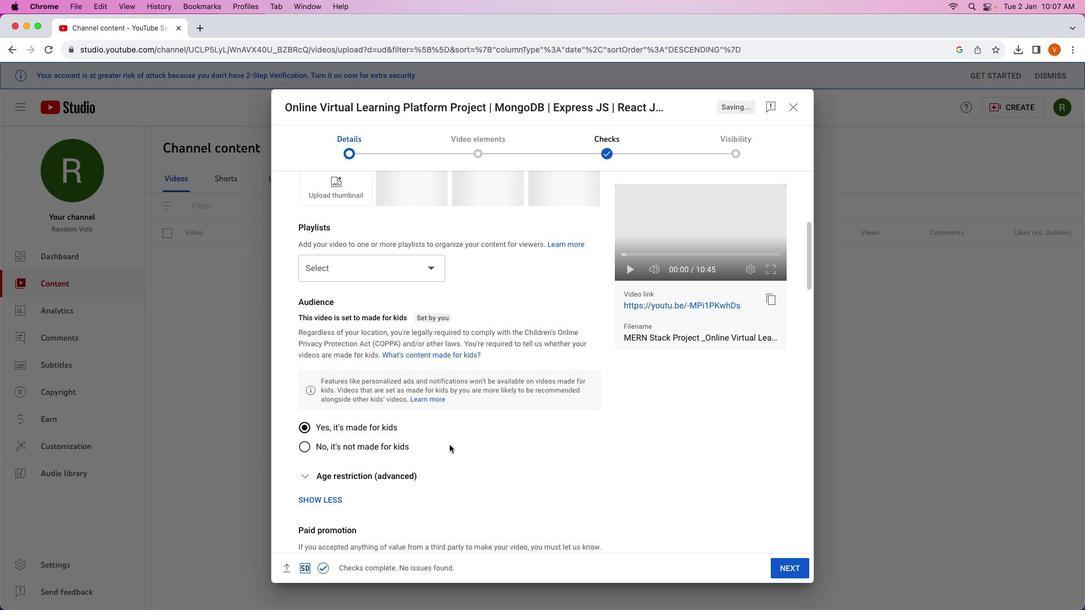 
Action: Mouse scrolled (449, 444) with delta (0, 0)
Screenshot: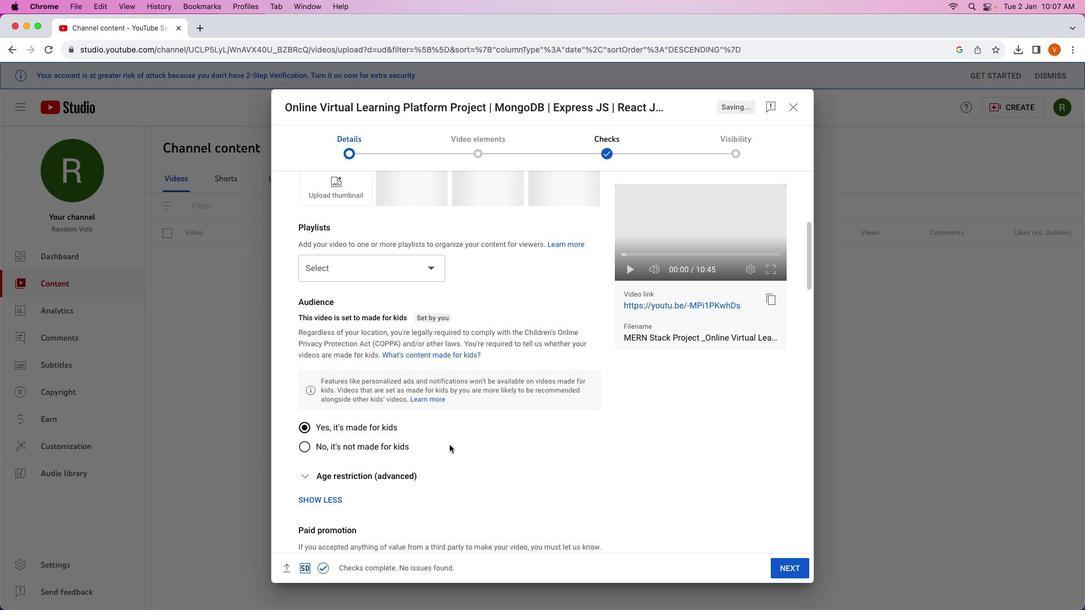 
Action: Mouse scrolled (449, 444) with delta (0, -1)
Screenshot: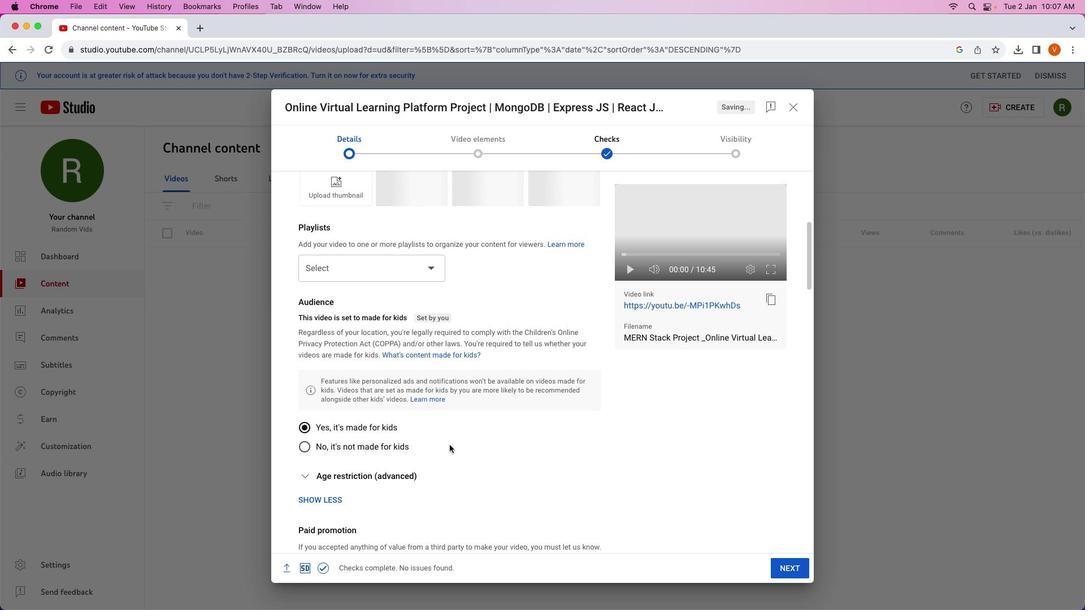 
Action: Mouse scrolled (449, 444) with delta (0, -2)
Screenshot: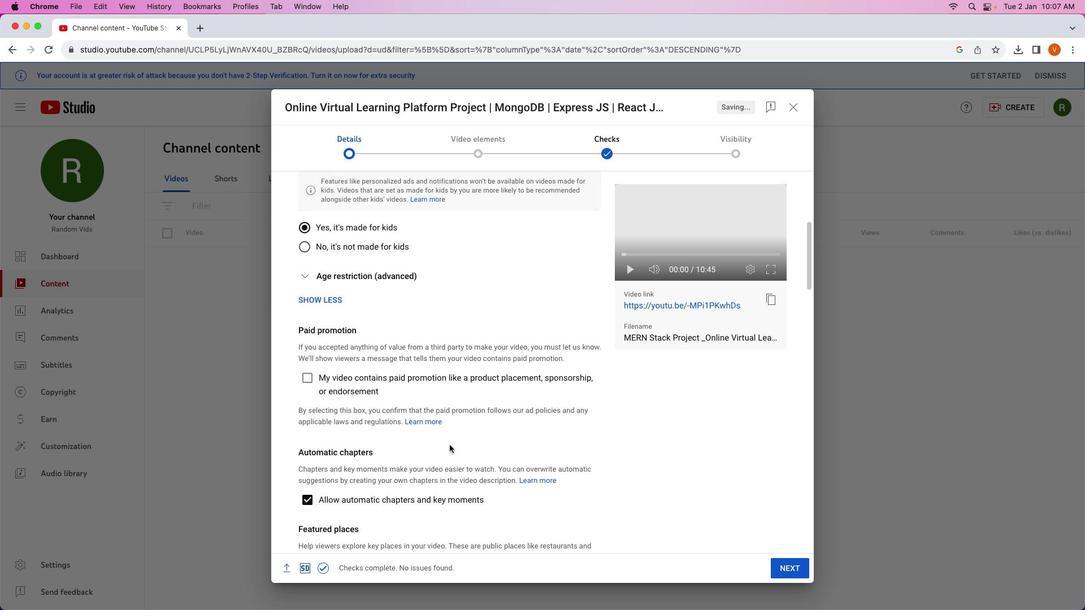 
Action: Mouse scrolled (449, 444) with delta (0, 0)
Screenshot: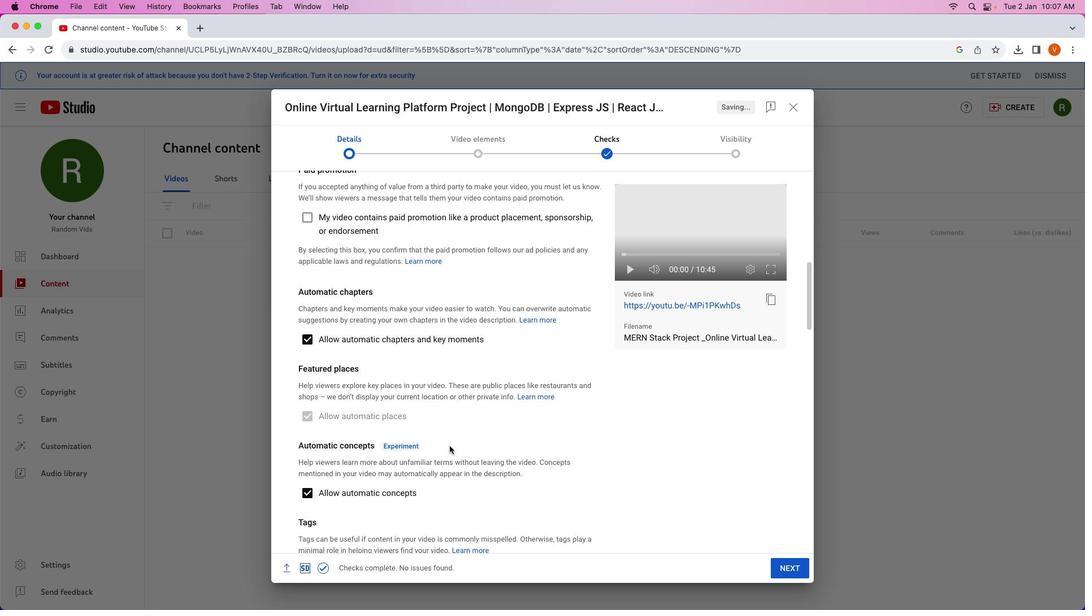 
Action: Mouse moved to (449, 445)
Screenshot: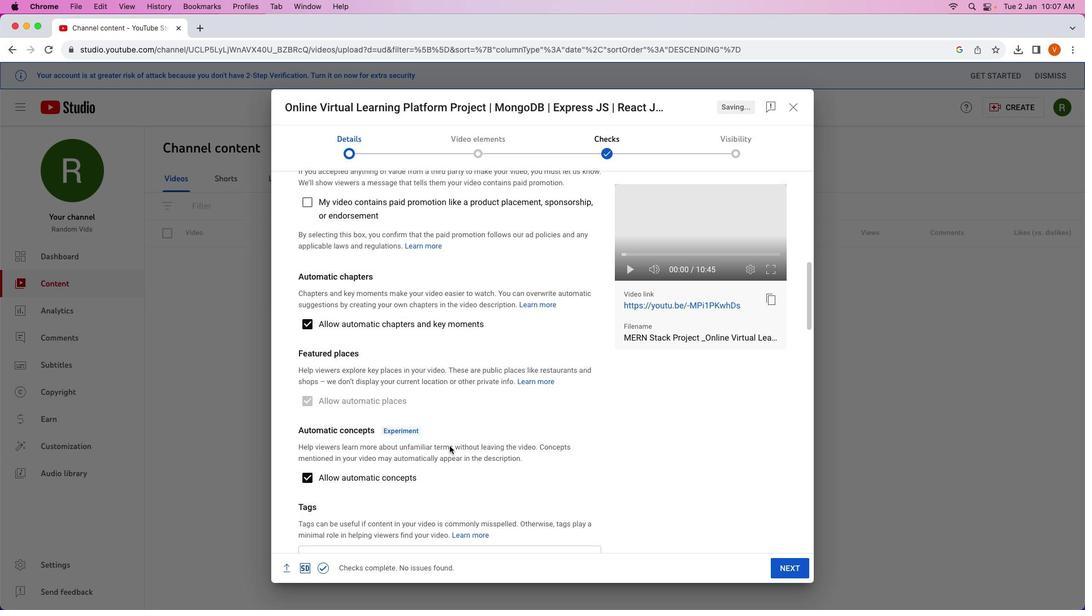 
Action: Mouse scrolled (449, 445) with delta (0, 0)
Screenshot: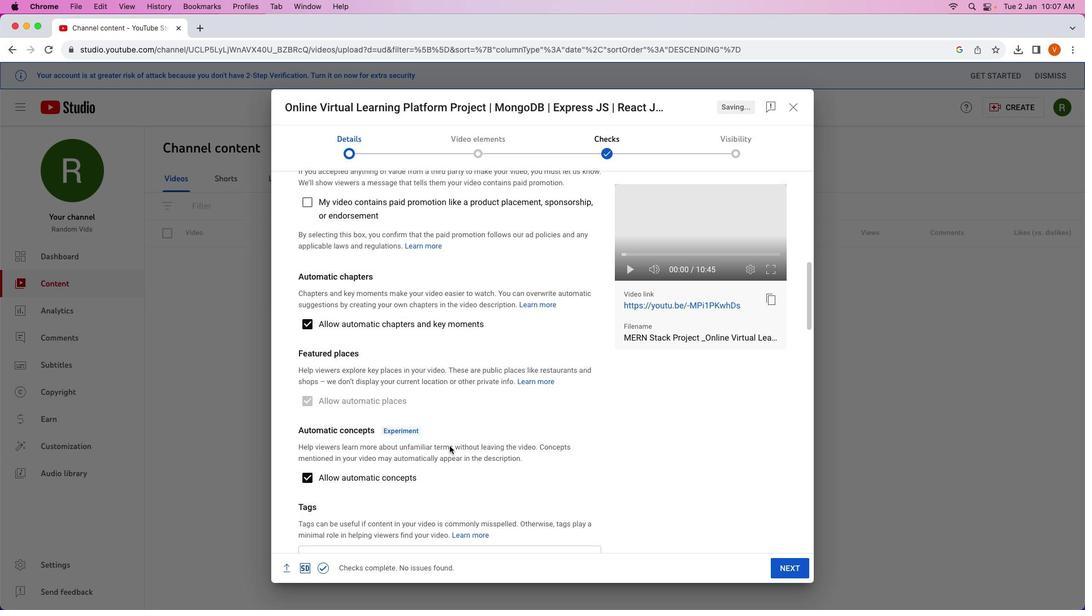 
Action: Mouse moved to (449, 445)
Screenshot: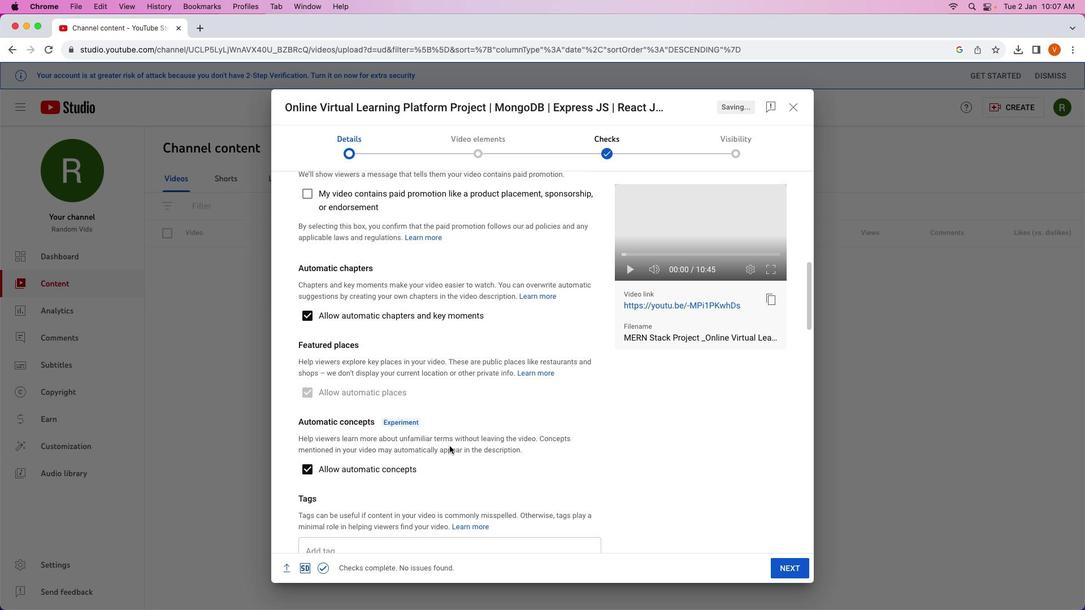 
Action: Mouse scrolled (449, 445) with delta (0, -1)
Screenshot: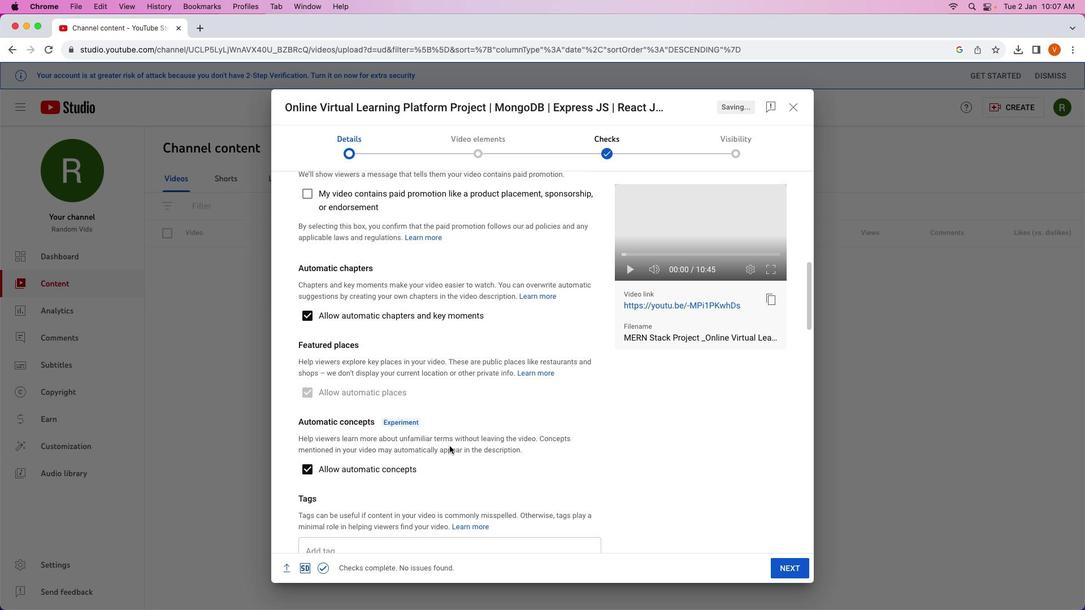 
Action: Mouse moved to (449, 445)
Screenshot: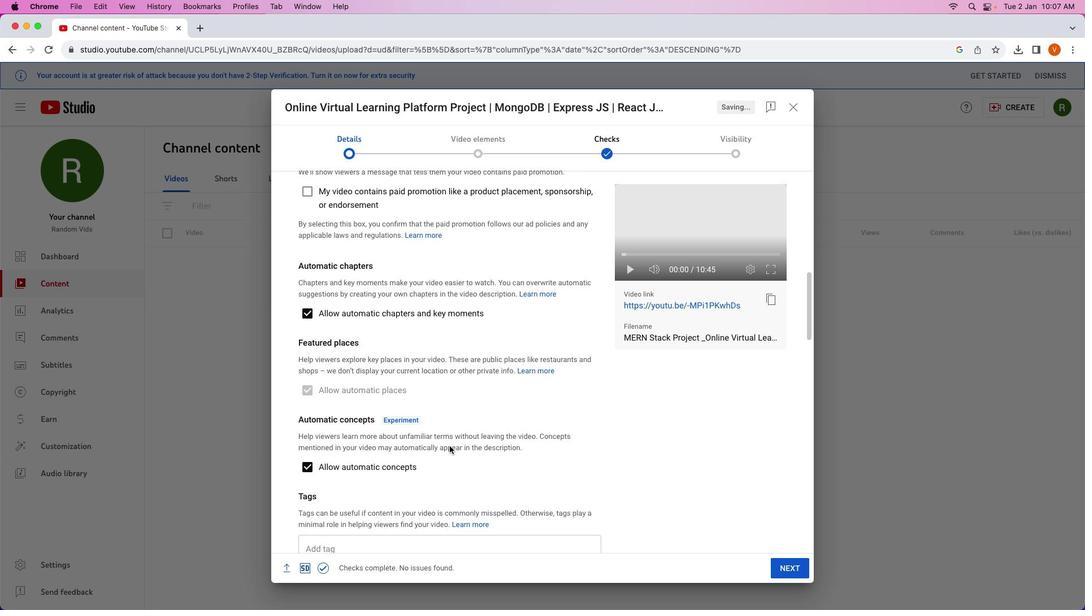 
Action: Mouse scrolled (449, 445) with delta (0, -2)
Screenshot: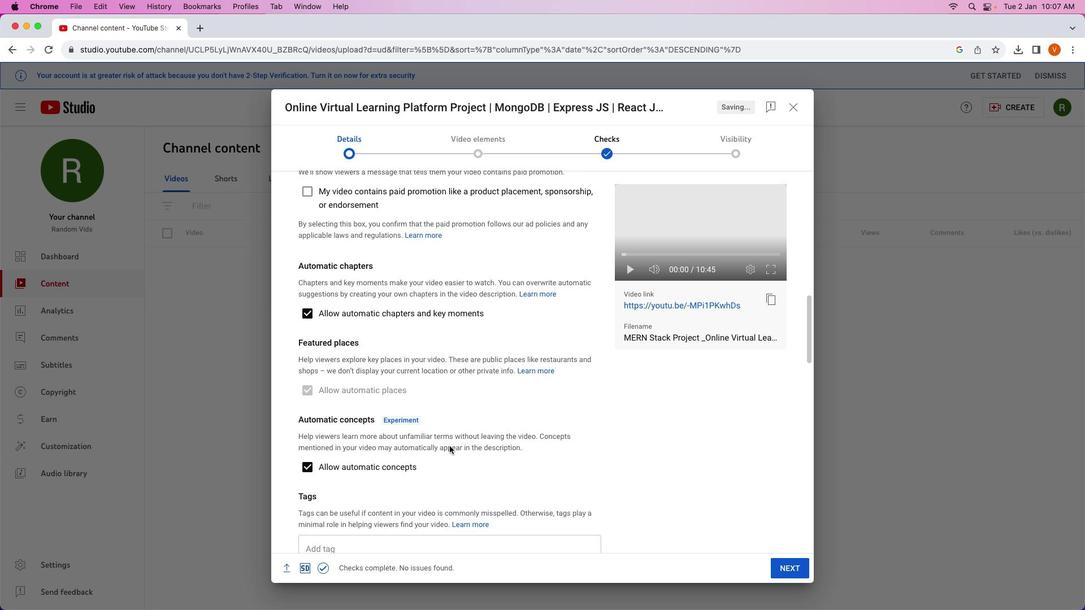 
Action: Mouse moved to (449, 445)
Screenshot: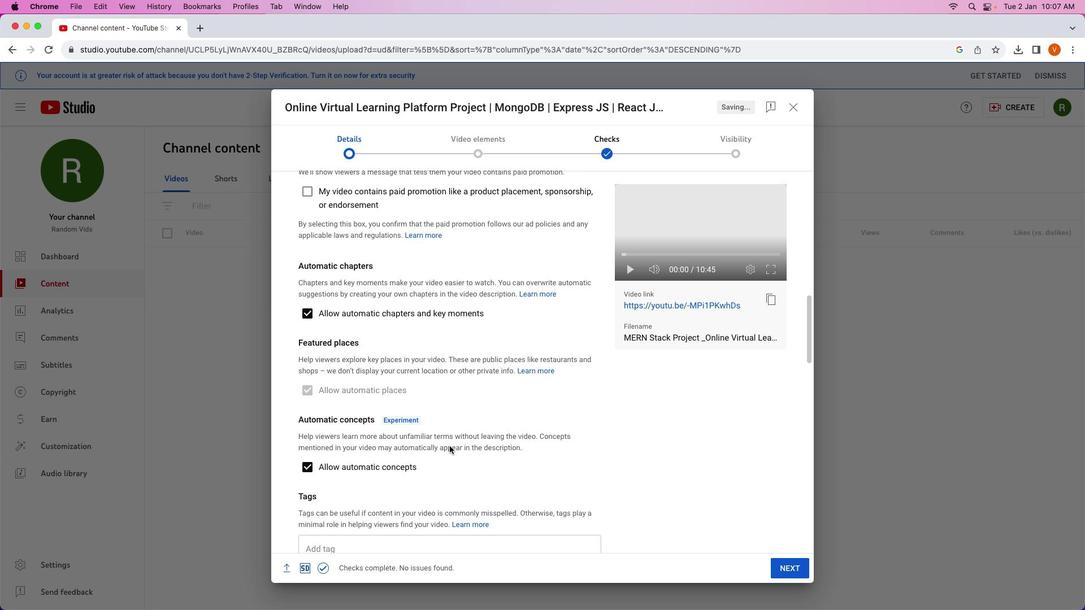 
Action: Mouse scrolled (449, 445) with delta (0, 0)
Screenshot: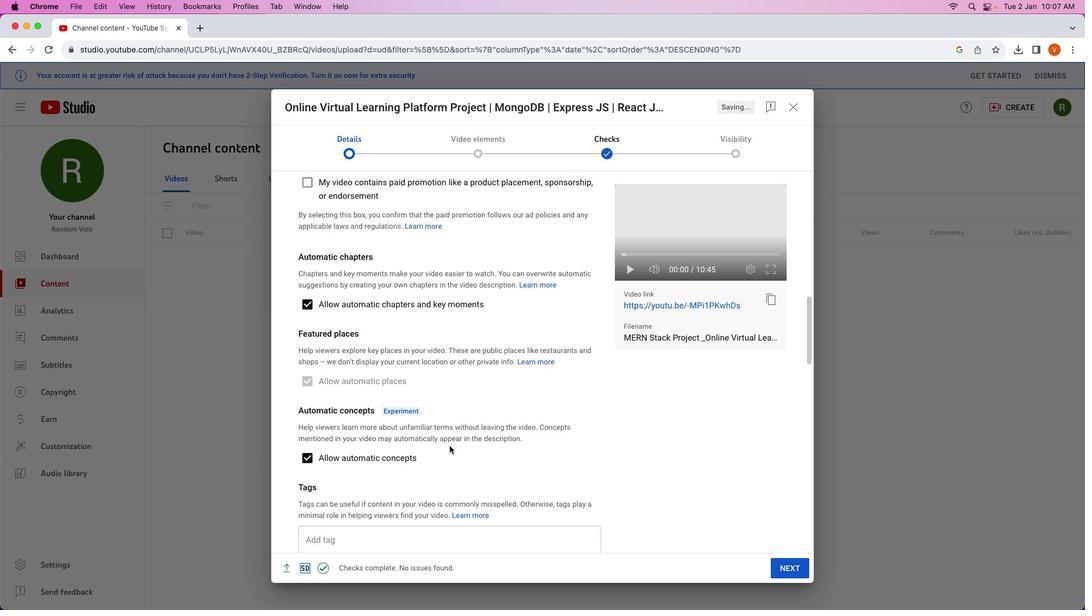 
Action: Mouse scrolled (449, 445) with delta (0, 0)
Screenshot: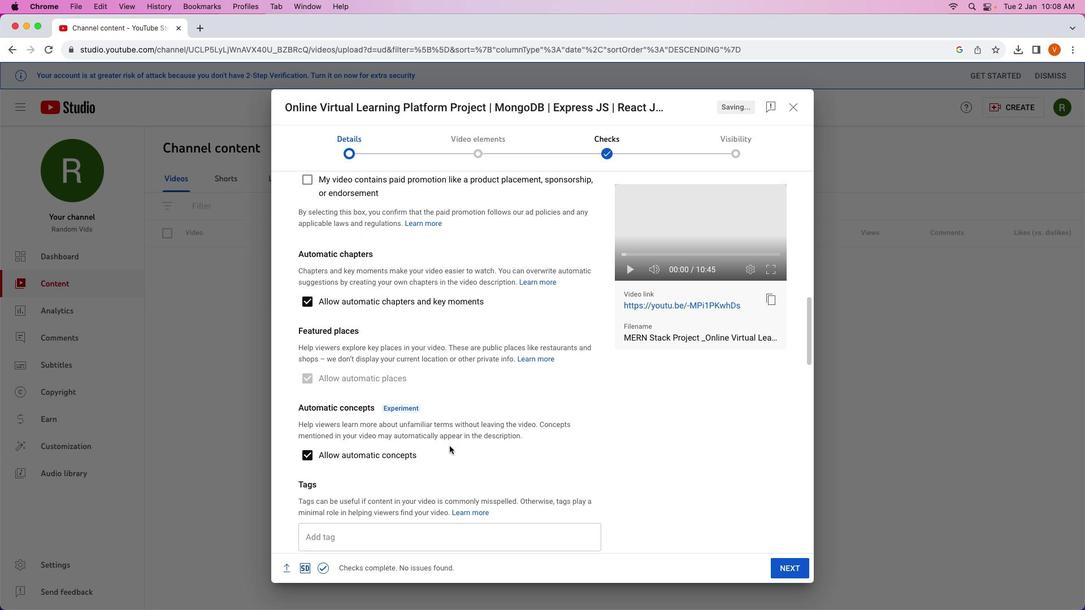 
Action: Mouse scrolled (449, 445) with delta (0, 0)
Screenshot: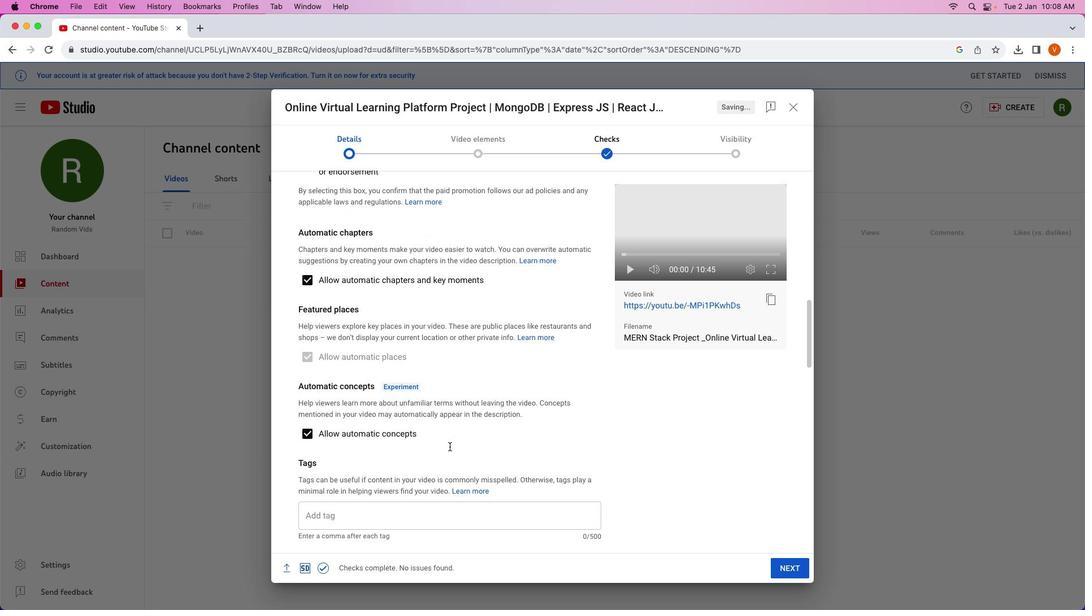 
Action: Mouse moved to (449, 445)
Screenshot: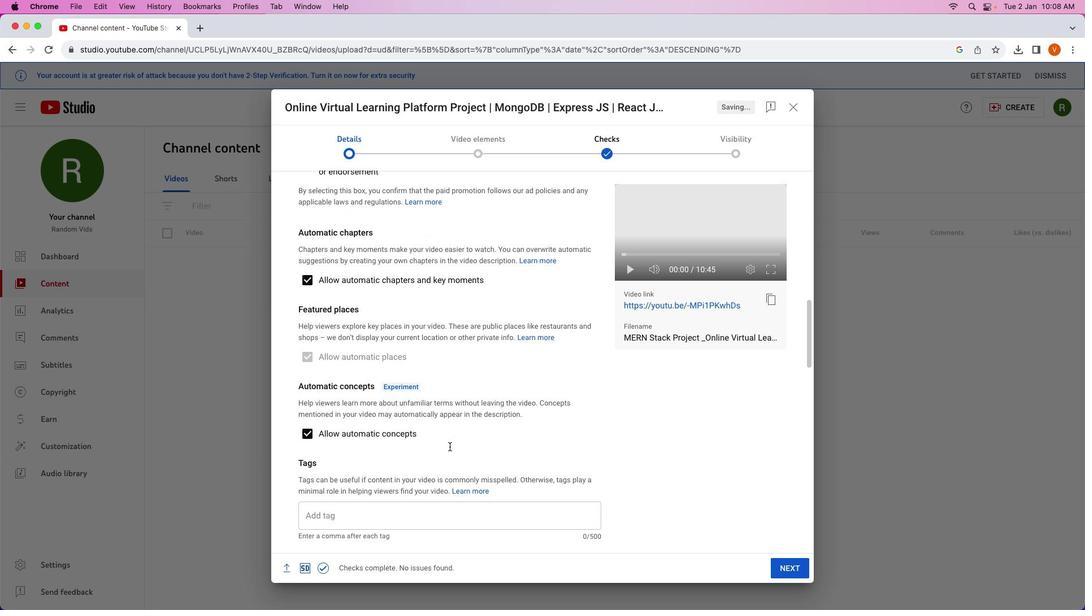 
Action: Mouse scrolled (449, 445) with delta (0, 0)
Screenshot: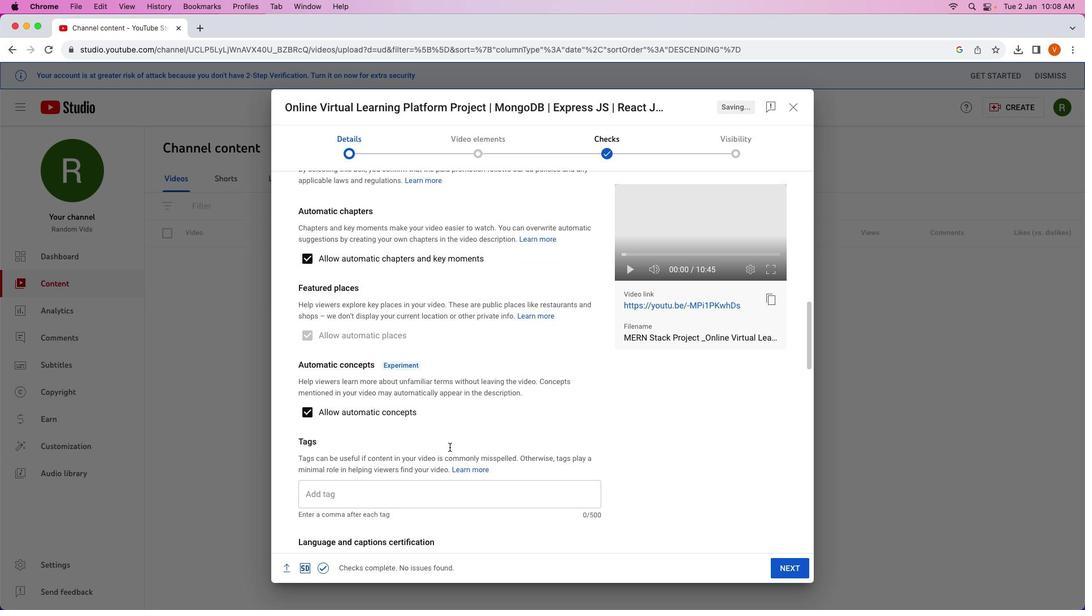 
Action: Mouse moved to (449, 446)
Screenshot: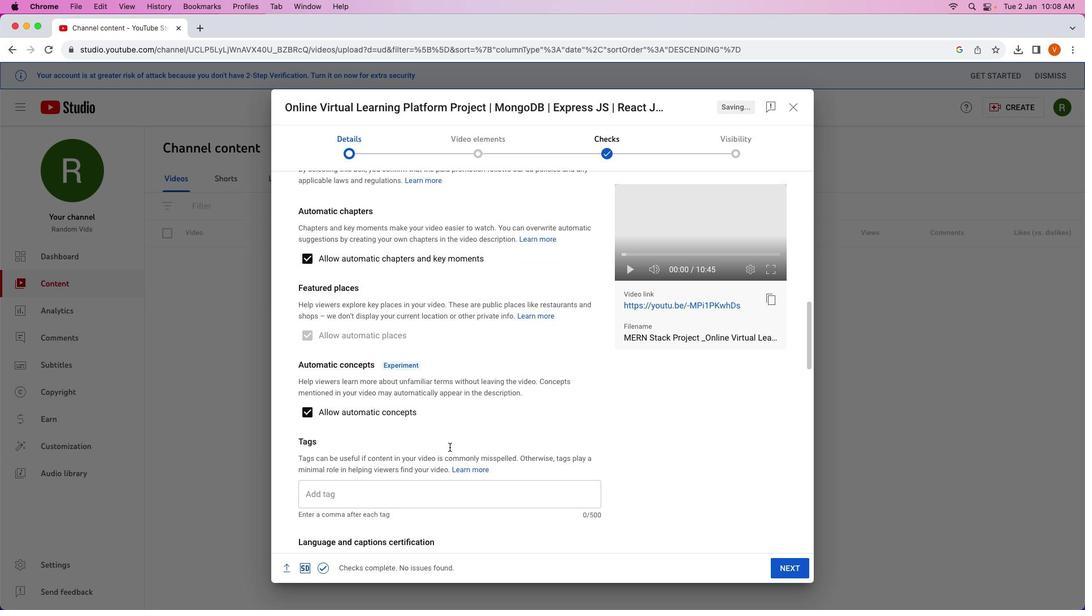 
Action: Mouse scrolled (449, 446) with delta (0, 0)
Screenshot: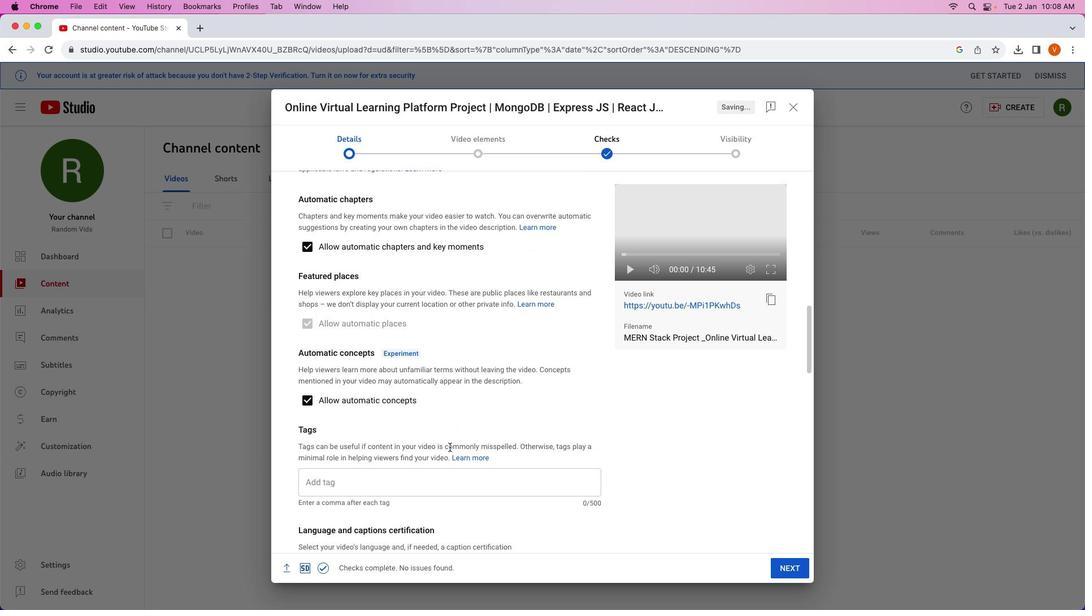 
Action: Mouse moved to (449, 447)
Screenshot: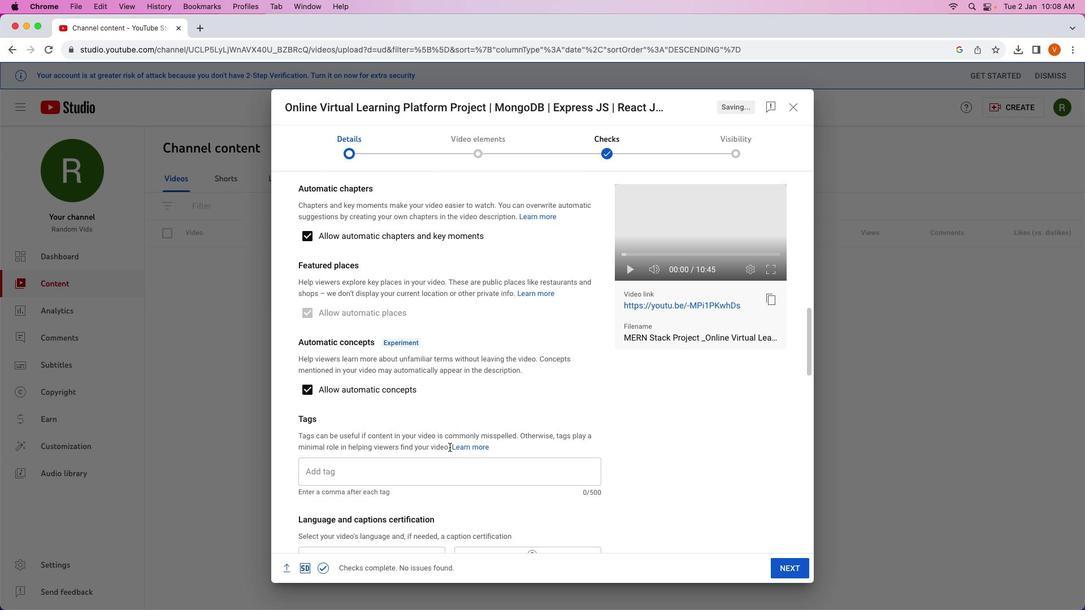 
Action: Mouse scrolled (449, 447) with delta (0, 0)
Screenshot: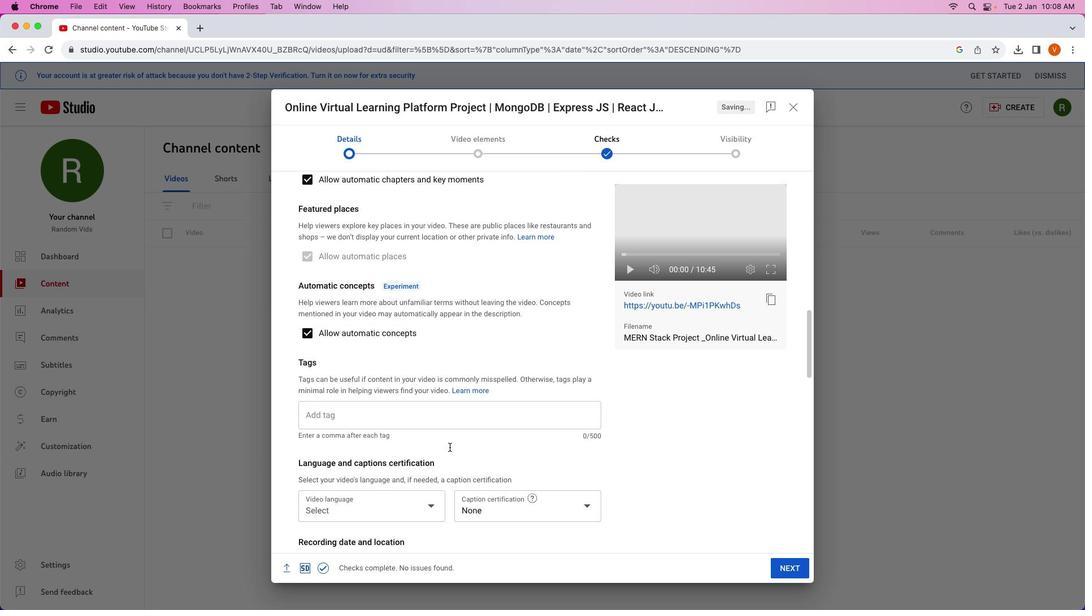 
Action: Mouse scrolled (449, 447) with delta (0, 0)
Screenshot: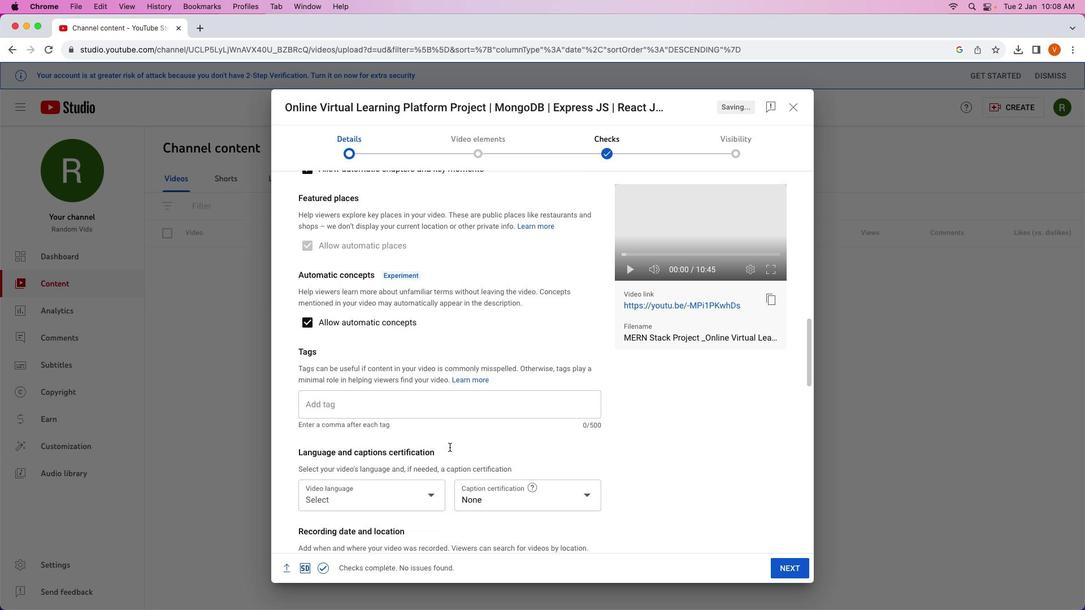 
Action: Mouse scrolled (449, 447) with delta (0, -1)
Screenshot: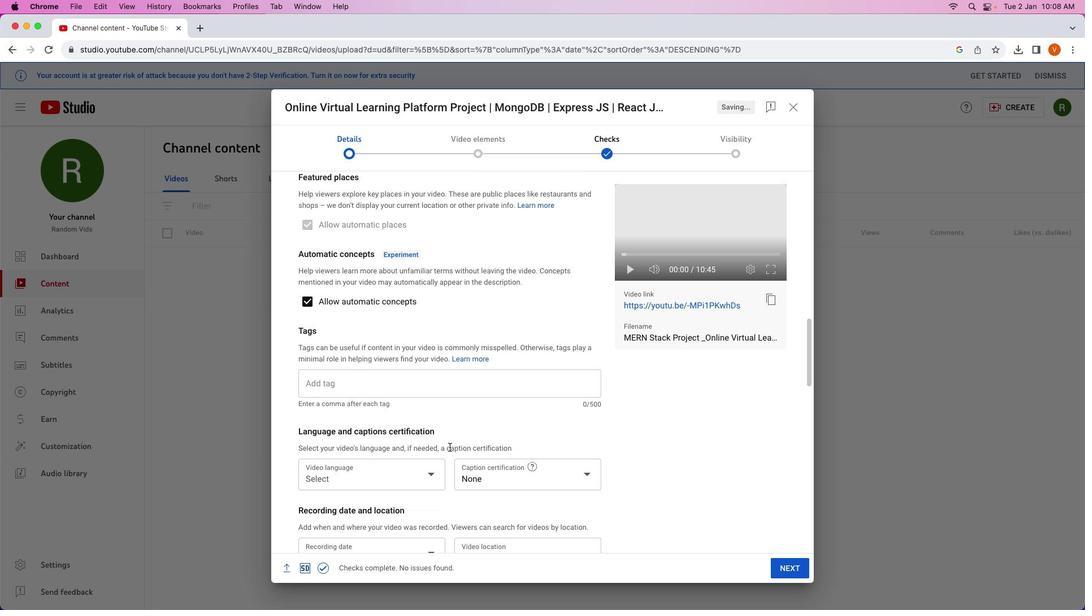 
Action: Mouse scrolled (449, 447) with delta (0, -1)
Screenshot: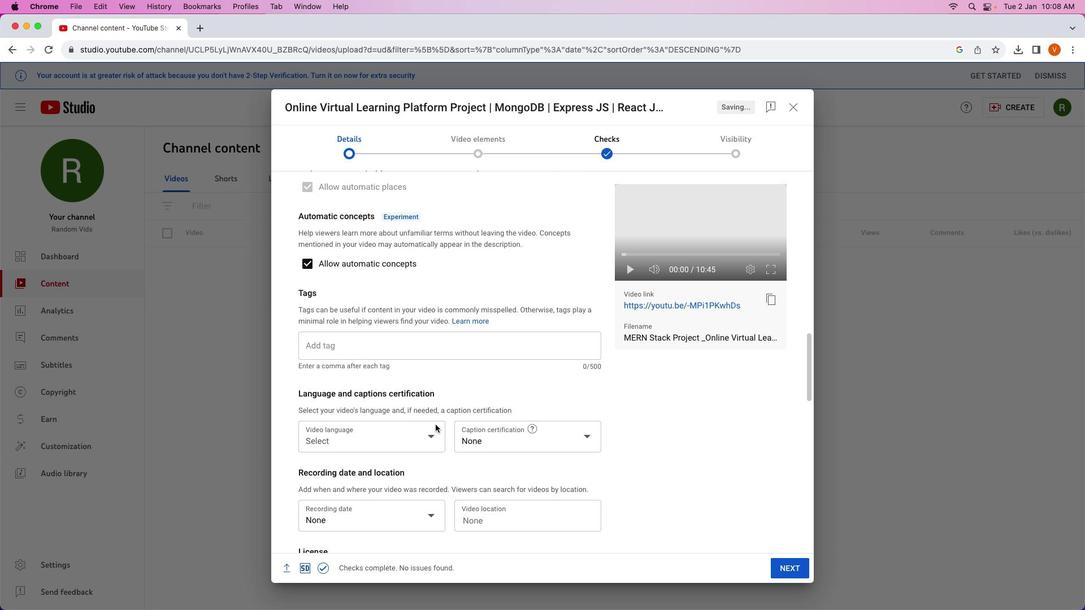 
Action: Mouse moved to (401, 344)
Screenshot: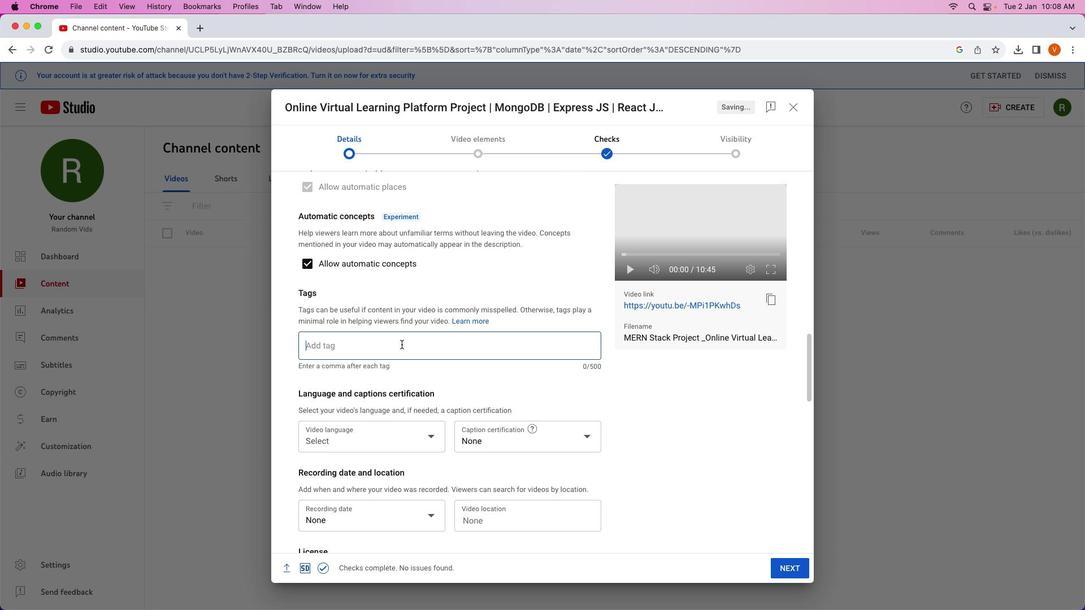 
Action: Mouse pressed left at (401, 344)
Screenshot: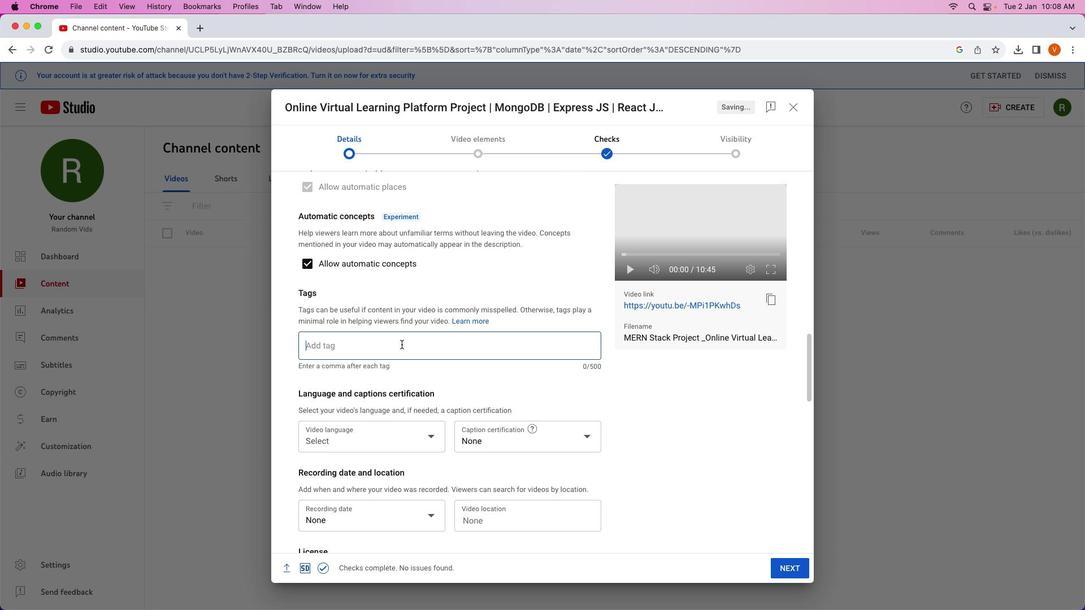 
Action: Key pressed Key.shift'L''e''a''r''n''i''n''g'Key.enterKey.shift'A'Key.backspace'S''h''o''w''c''a''s''e'Key.enterKey.shift'P''r''o''j''e''c''t''r'Key.backspaceKey.enter
Screenshot: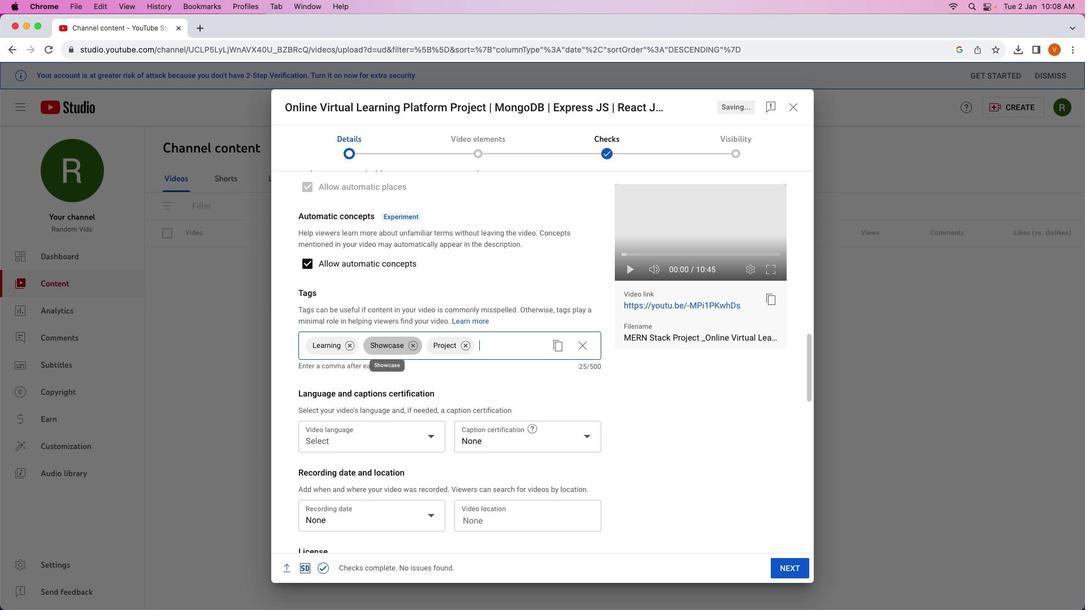
Action: Mouse moved to (349, 342)
Screenshot: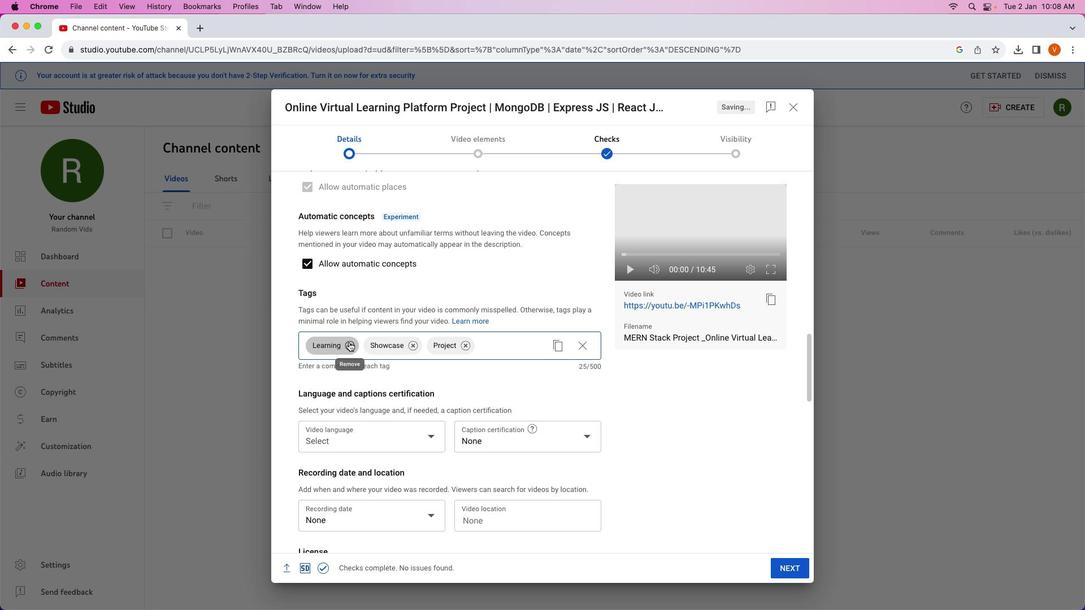 
Action: Mouse pressed left at (349, 342)
Screenshot: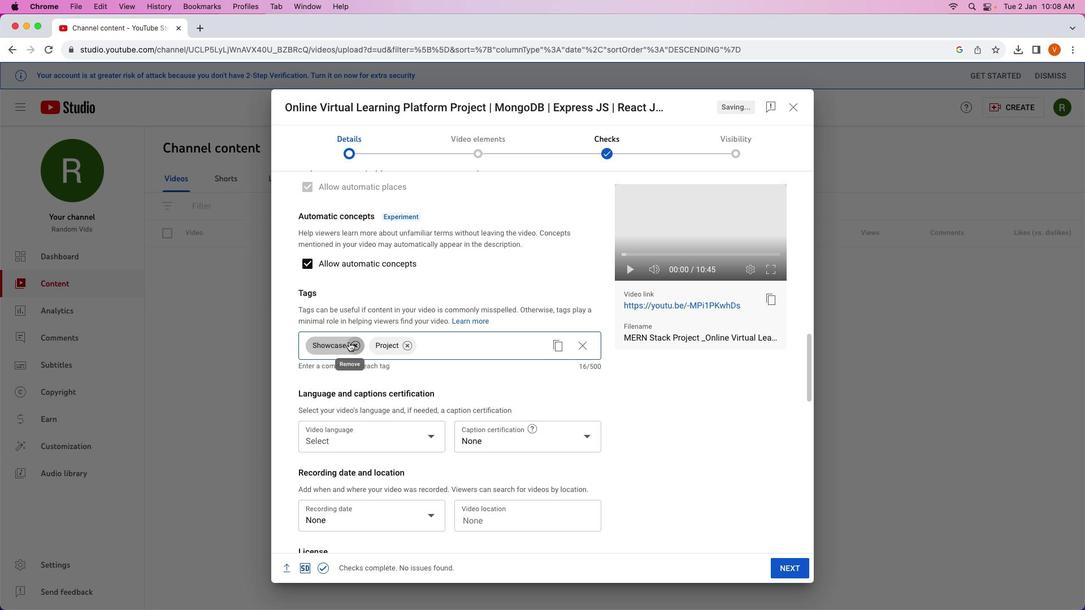 
Action: Mouse moved to (406, 402)
Screenshot: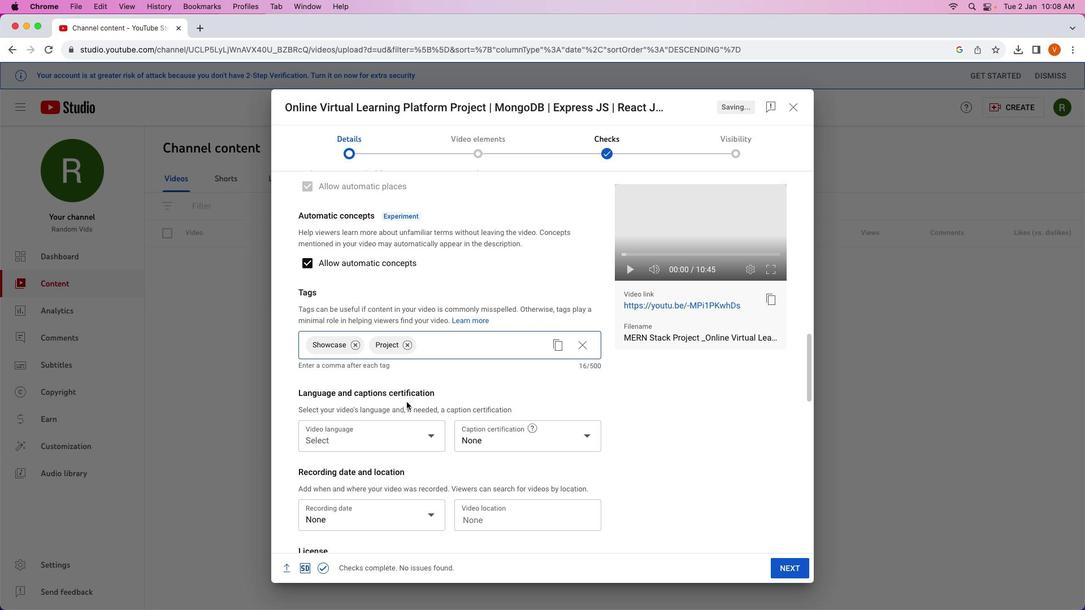 
Action: Mouse scrolled (406, 402) with delta (0, 0)
Screenshot: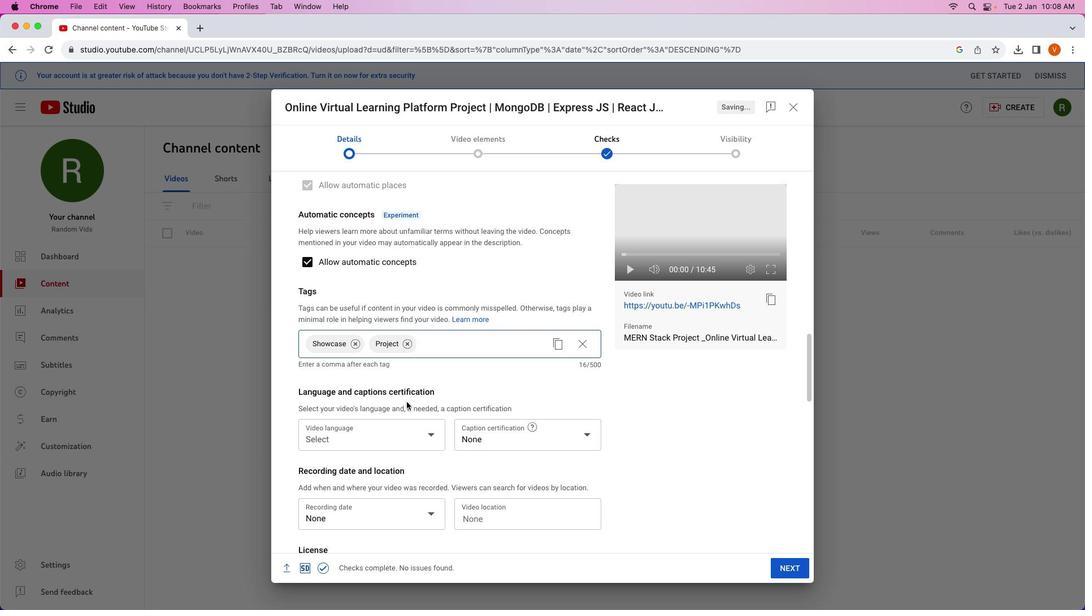 
Action: Mouse scrolled (406, 402) with delta (0, 0)
Screenshot: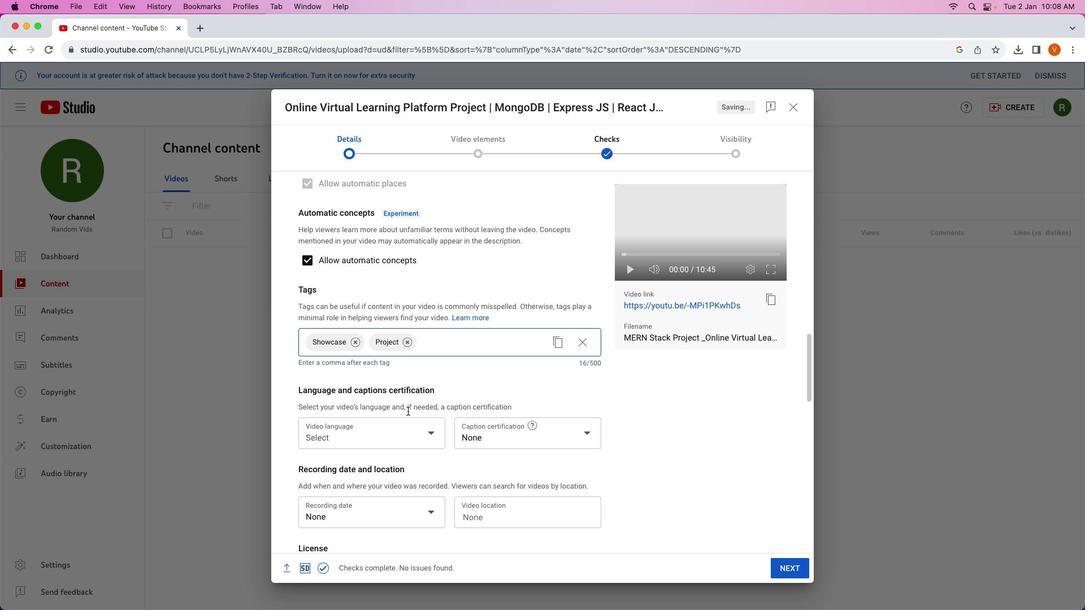 
Action: Mouse moved to (408, 419)
Screenshot: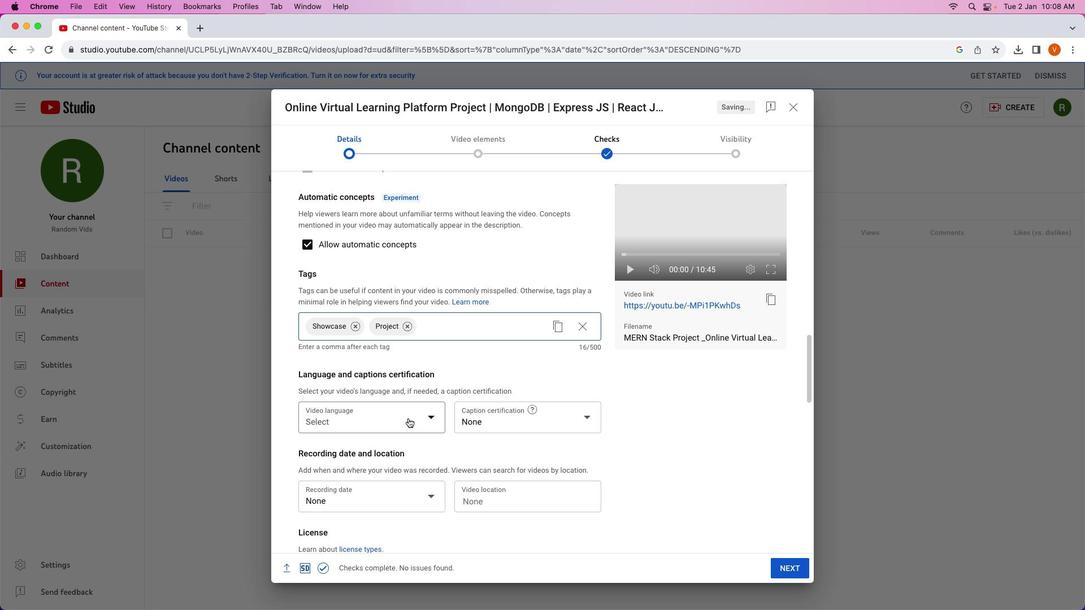 
Action: Mouse scrolled (408, 419) with delta (0, 0)
Screenshot: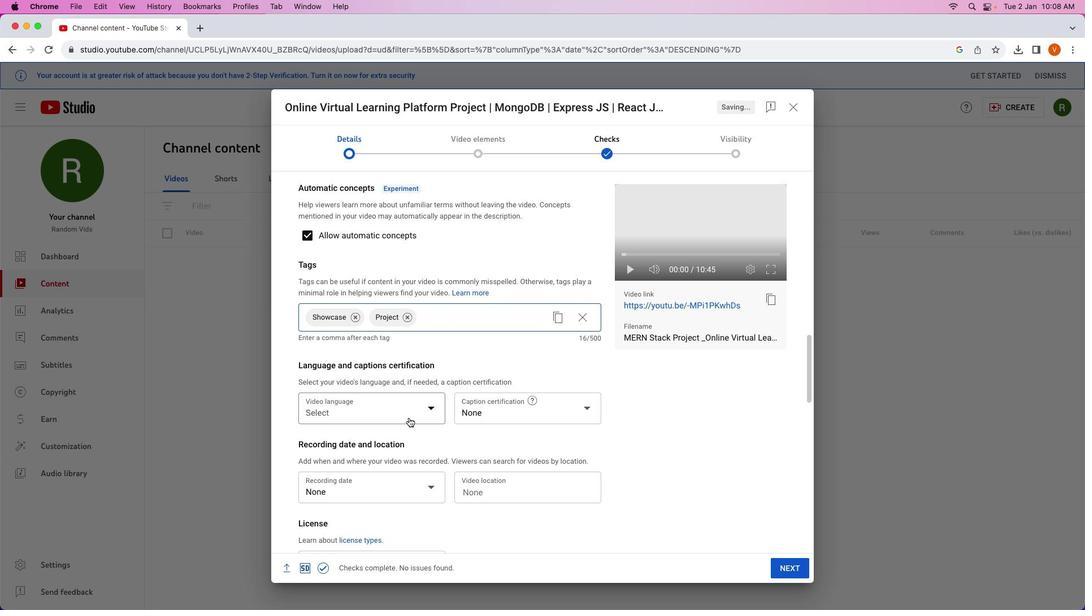 
Action: Mouse scrolled (408, 419) with delta (0, 0)
Screenshot: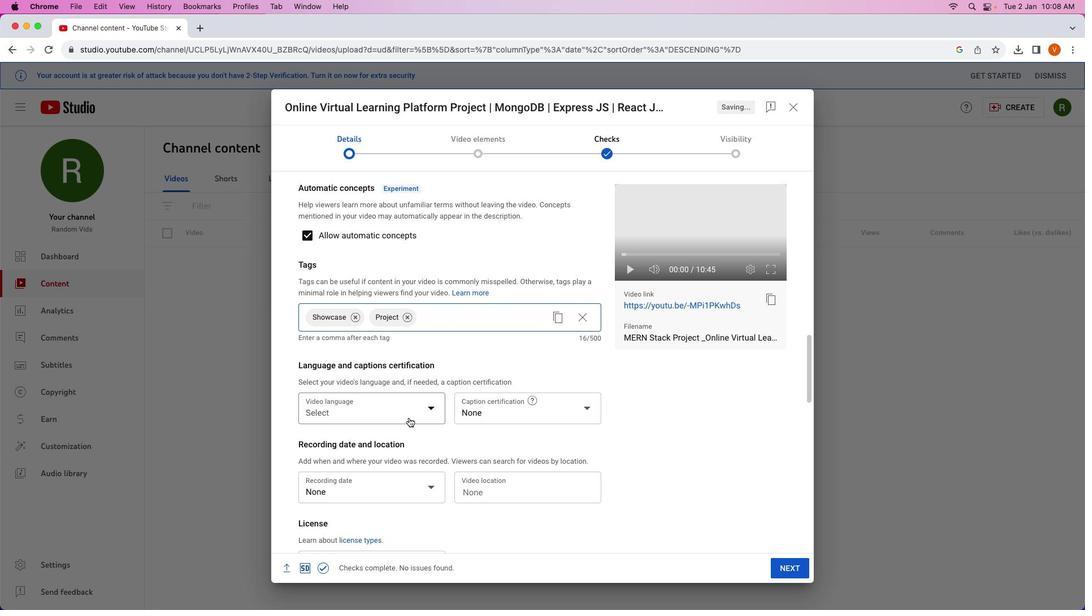
Action: Mouse scrolled (408, 419) with delta (0, -1)
Screenshot: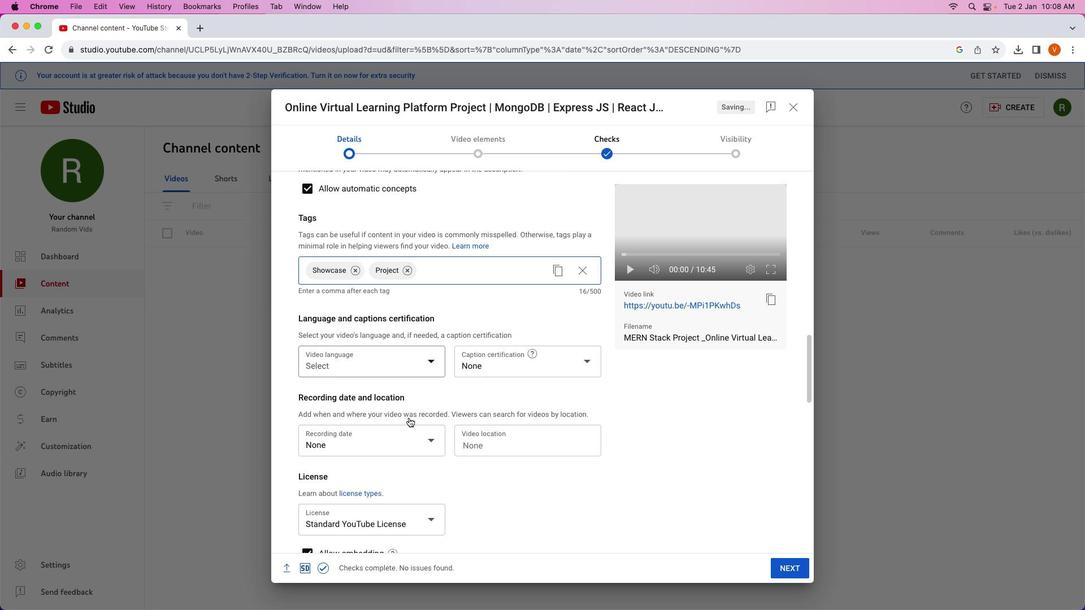 
Action: Mouse moved to (408, 418)
Screenshot: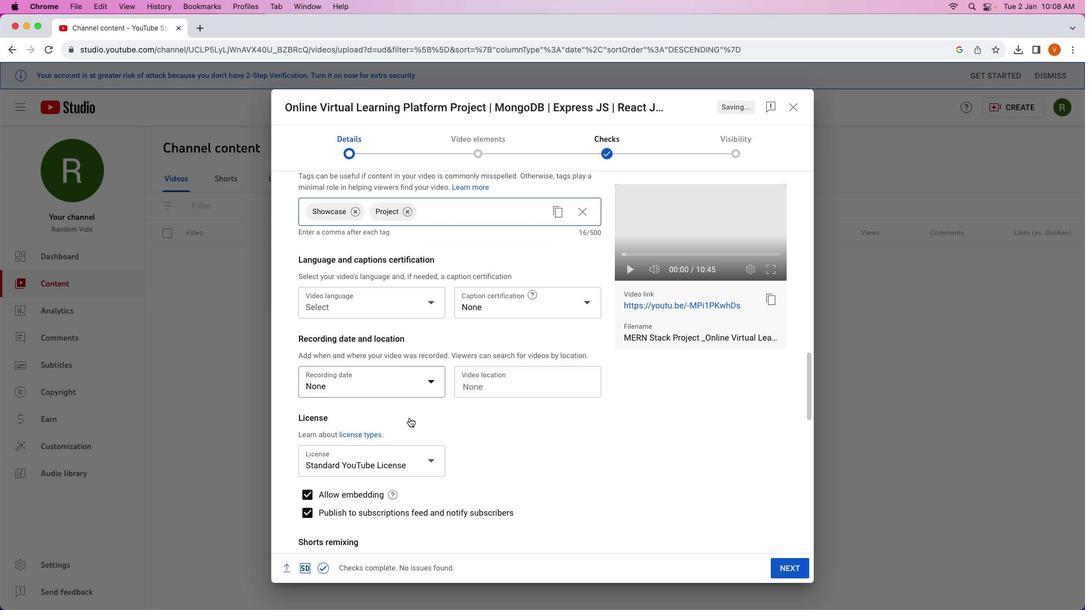 
Action: Mouse scrolled (408, 418) with delta (0, 0)
Screenshot: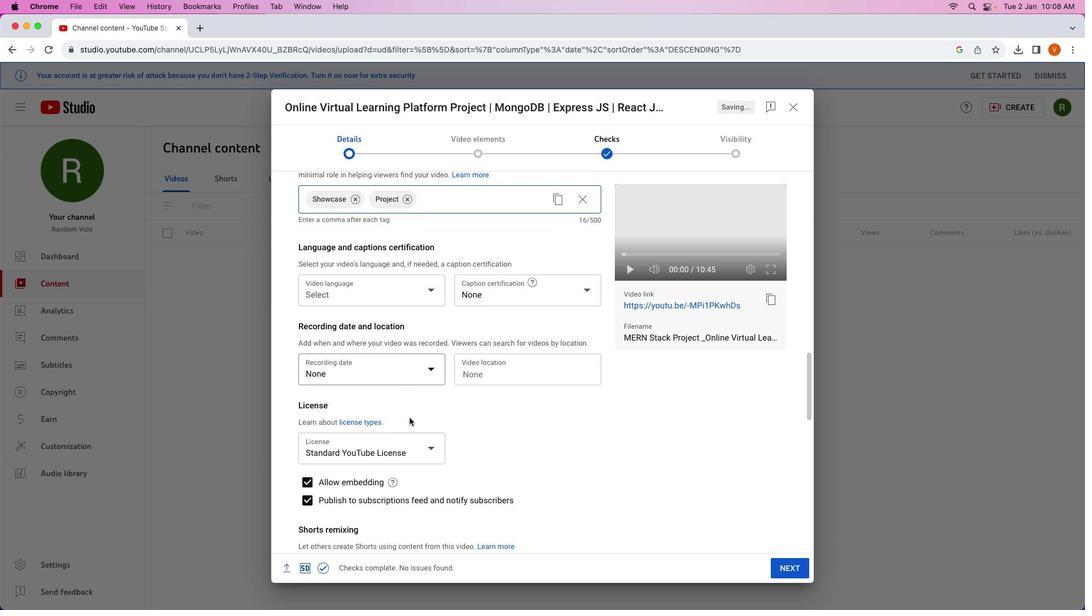 
Action: Mouse scrolled (408, 418) with delta (0, 0)
Screenshot: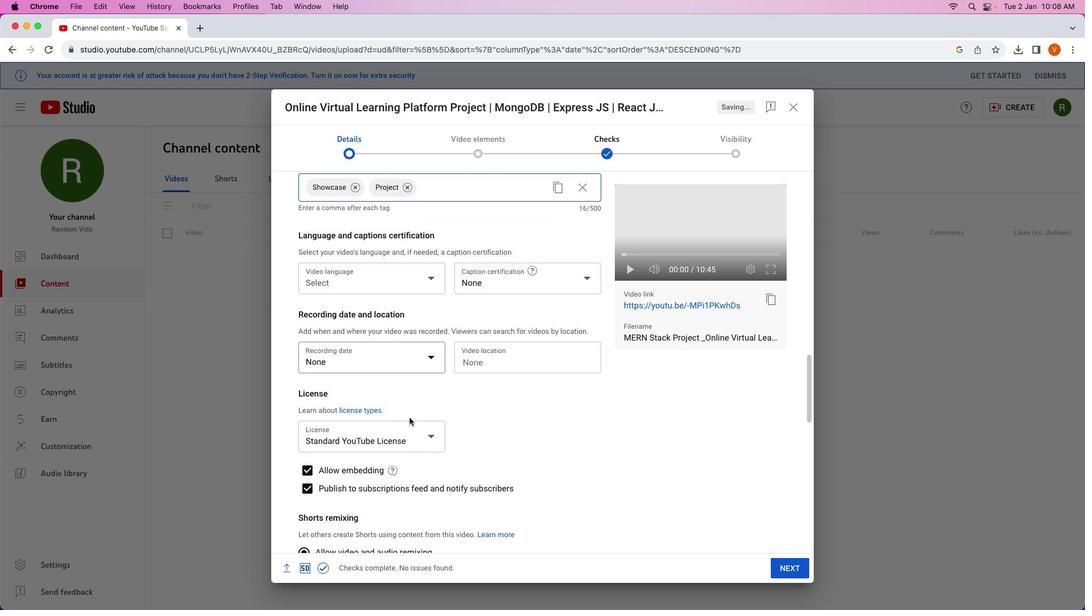 
Action: Mouse scrolled (408, 418) with delta (0, -1)
Screenshot: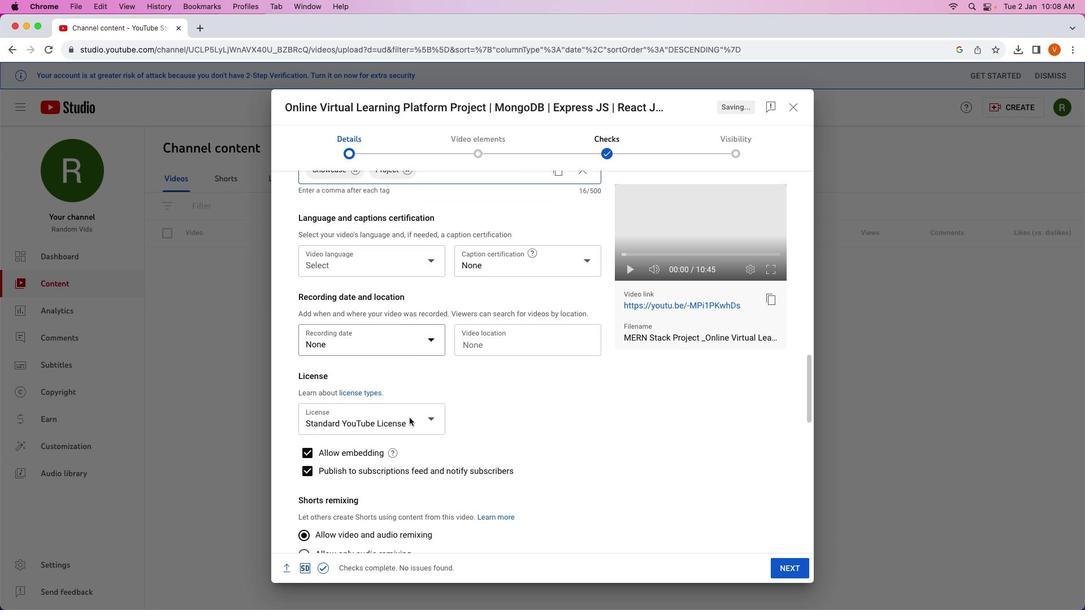 
Action: Mouse moved to (409, 418)
Screenshot: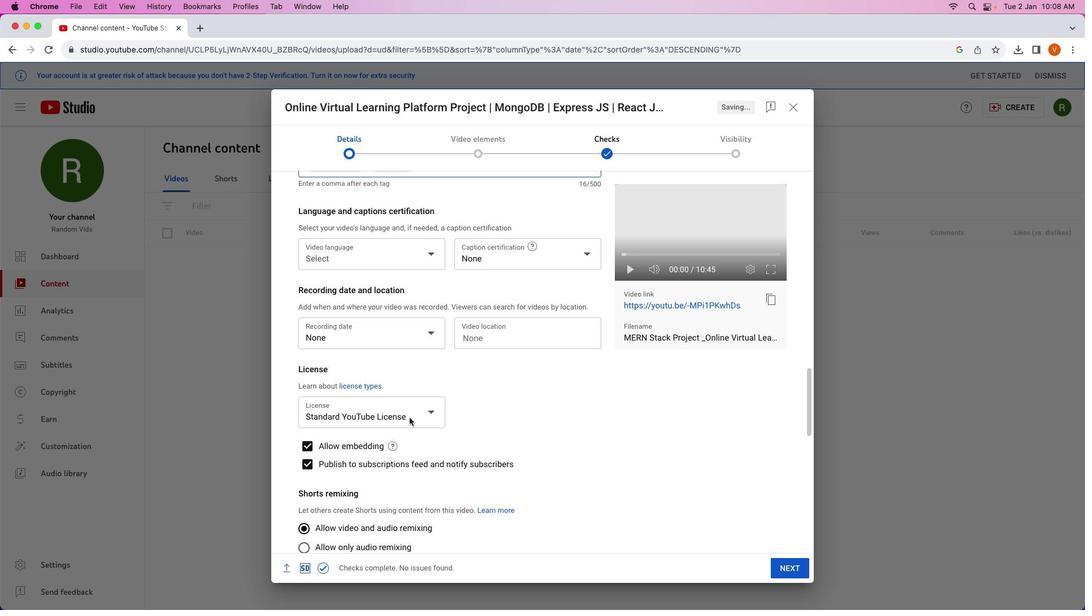 
Action: Mouse scrolled (409, 418) with delta (0, 0)
Screenshot: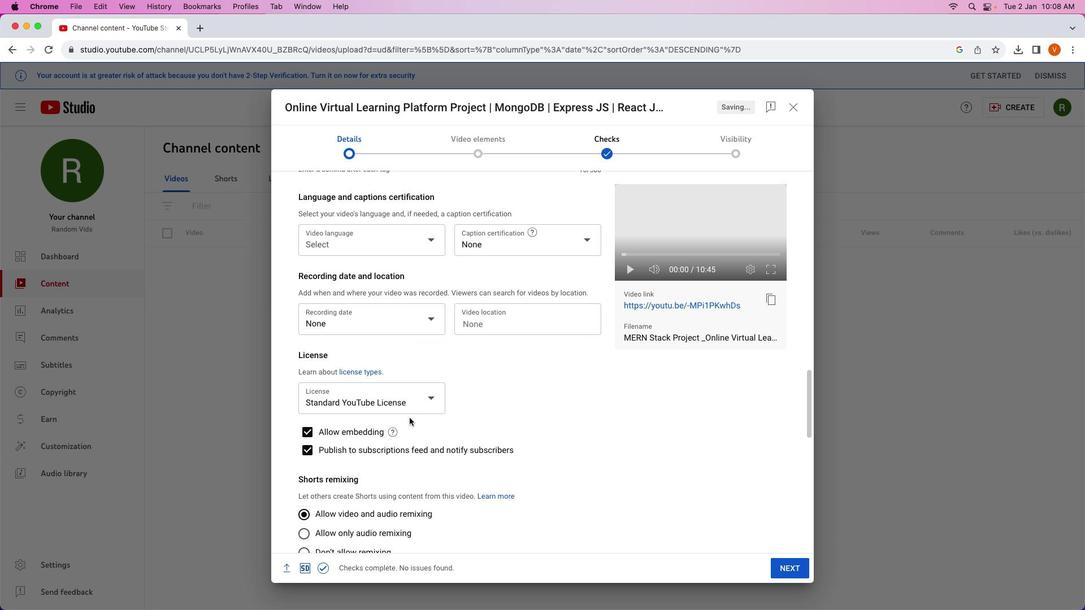 
Action: Mouse scrolled (409, 418) with delta (0, 0)
Screenshot: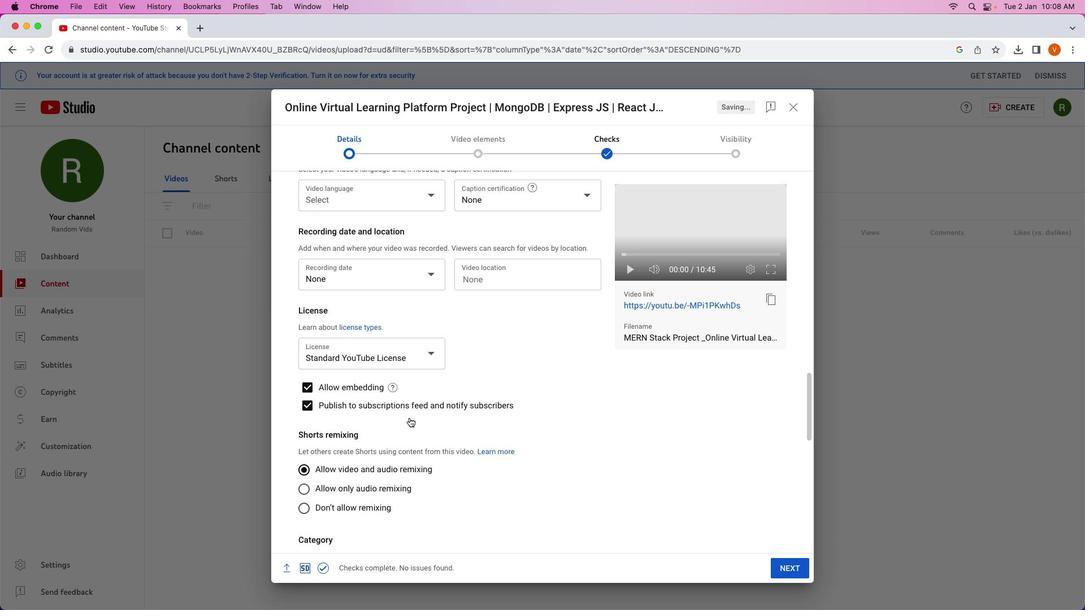 
Action: Mouse scrolled (409, 418) with delta (0, 0)
Screenshot: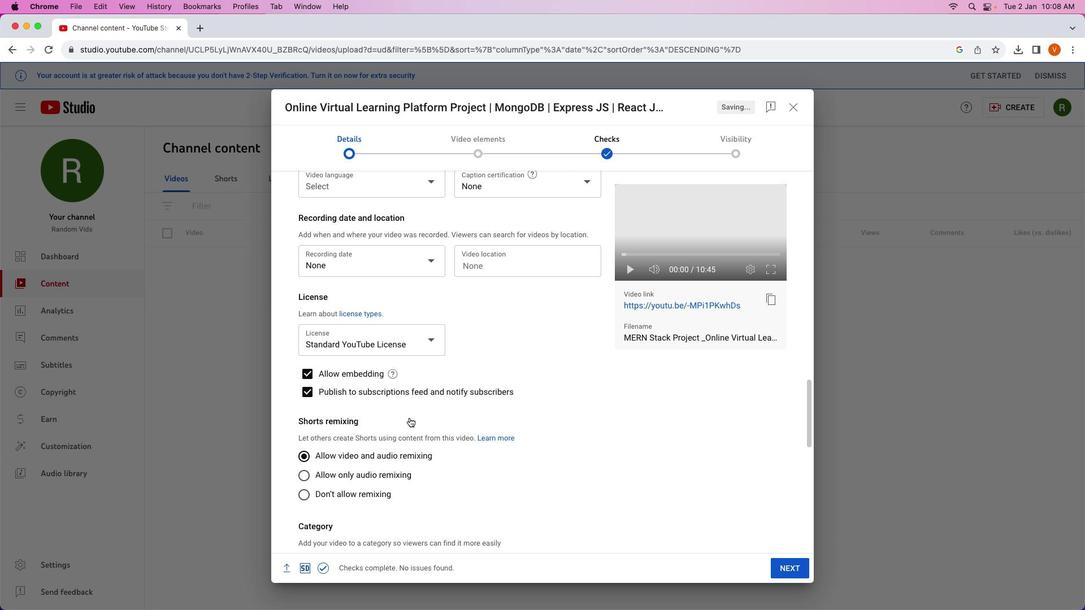 
Action: Mouse scrolled (409, 418) with delta (0, -1)
Screenshot: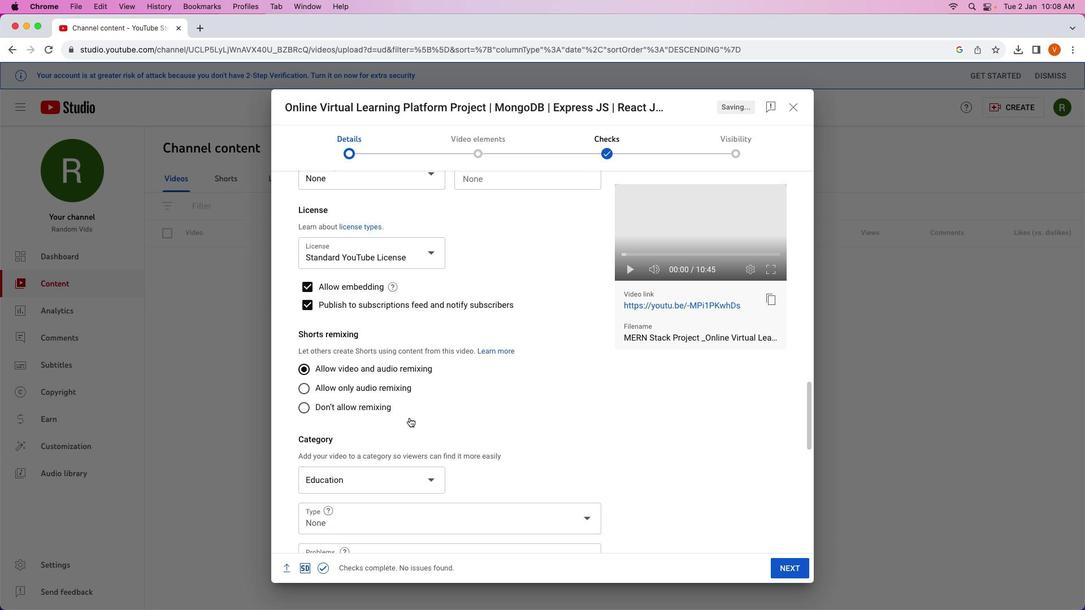 
Action: Mouse scrolled (409, 418) with delta (0, -1)
Screenshot: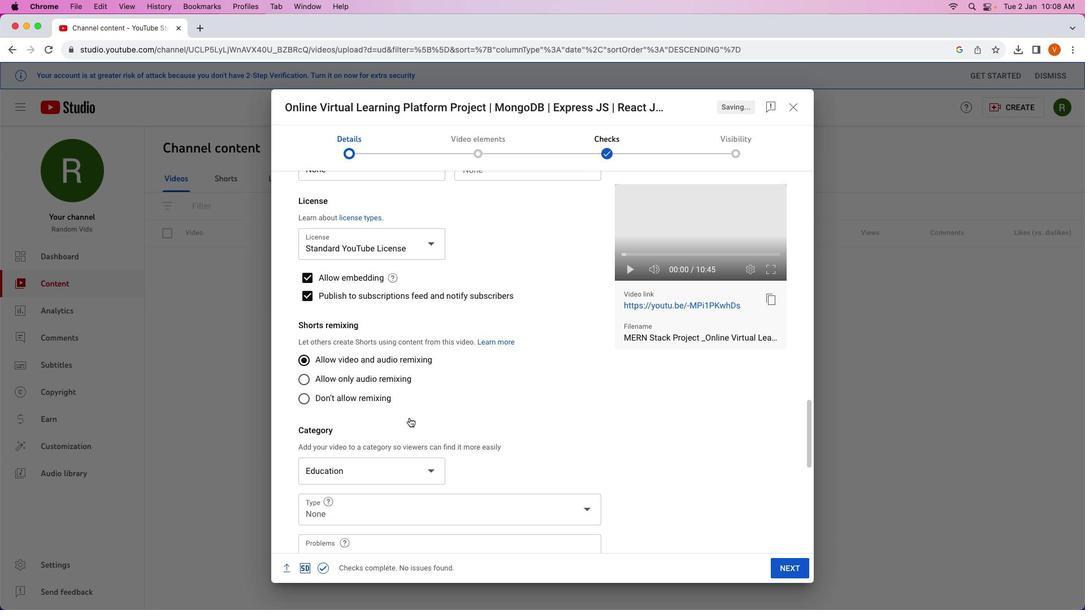 
Action: Mouse moved to (410, 420)
Screenshot: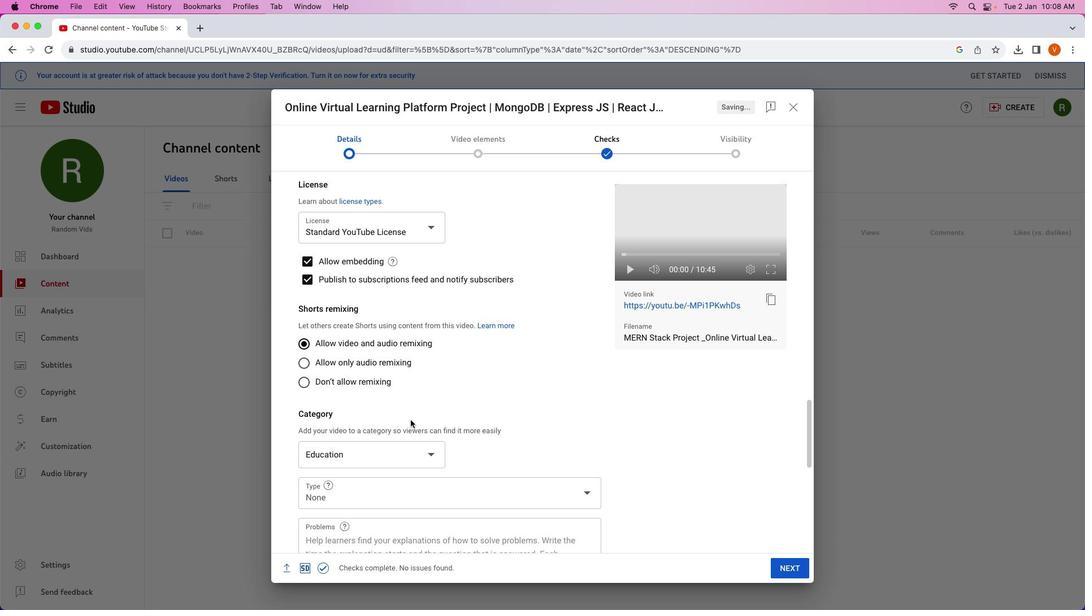 
Action: Mouse scrolled (410, 420) with delta (0, 0)
Screenshot: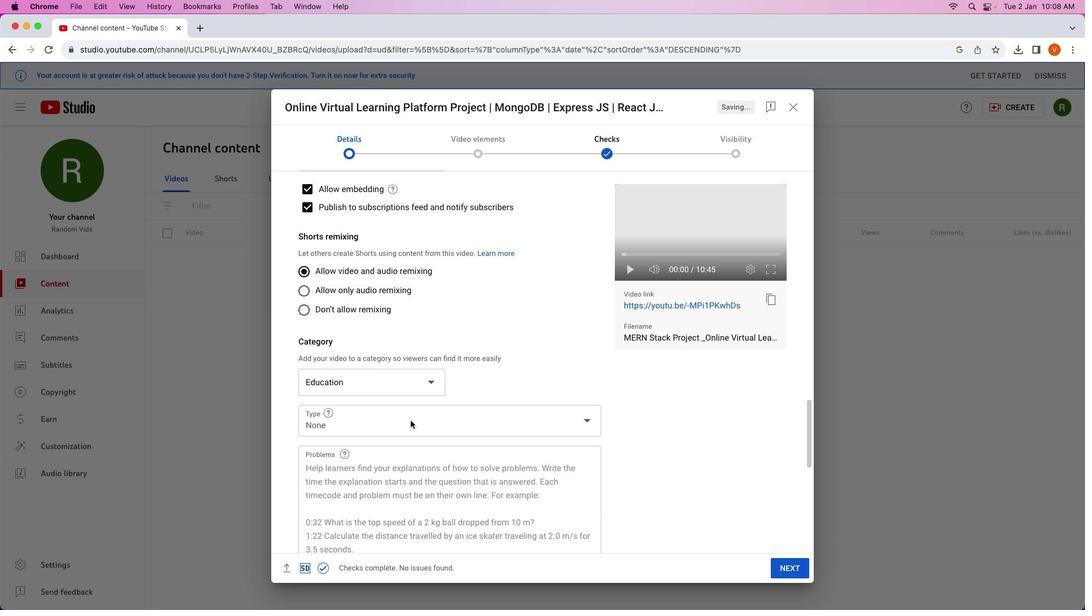 
Action: Mouse scrolled (410, 420) with delta (0, 0)
Screenshot: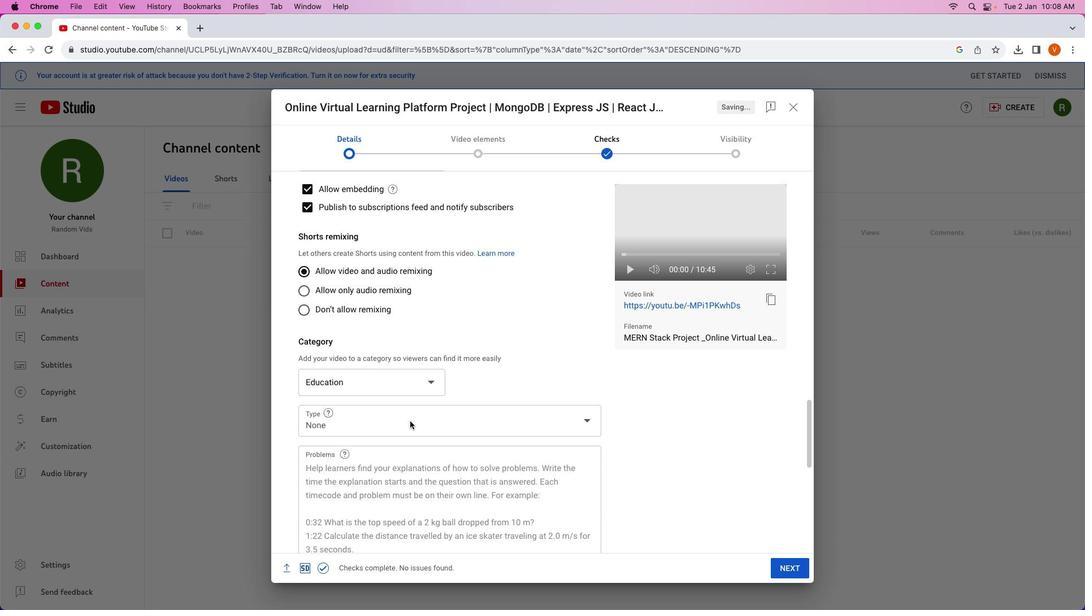 
Action: Mouse scrolled (410, 420) with delta (0, -1)
Screenshot: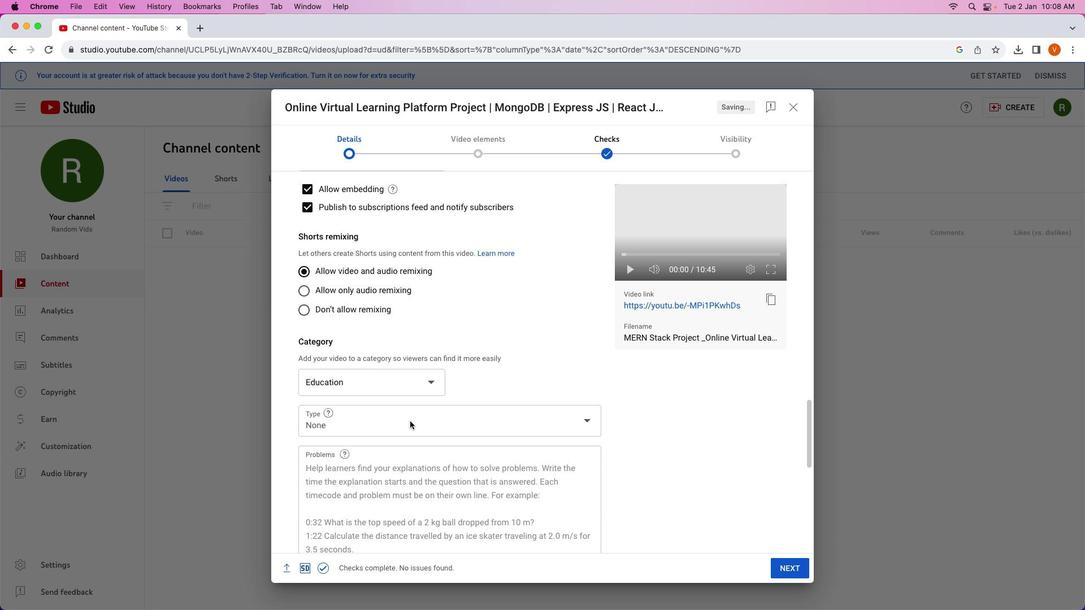 
Action: Mouse scrolled (410, 420) with delta (0, -1)
Screenshot: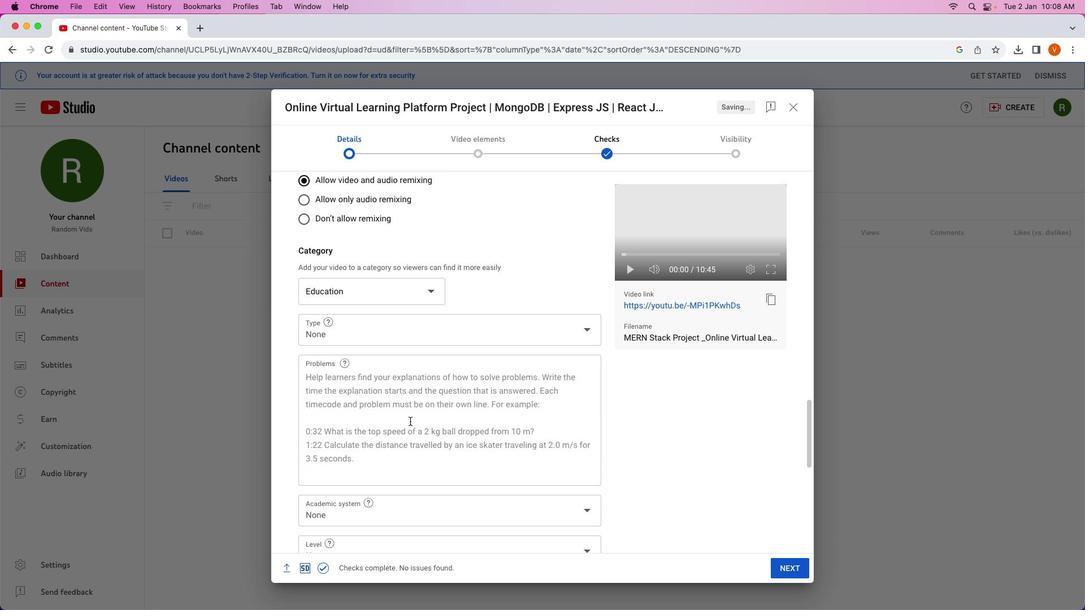
Action: Mouse moved to (410, 420)
Screenshot: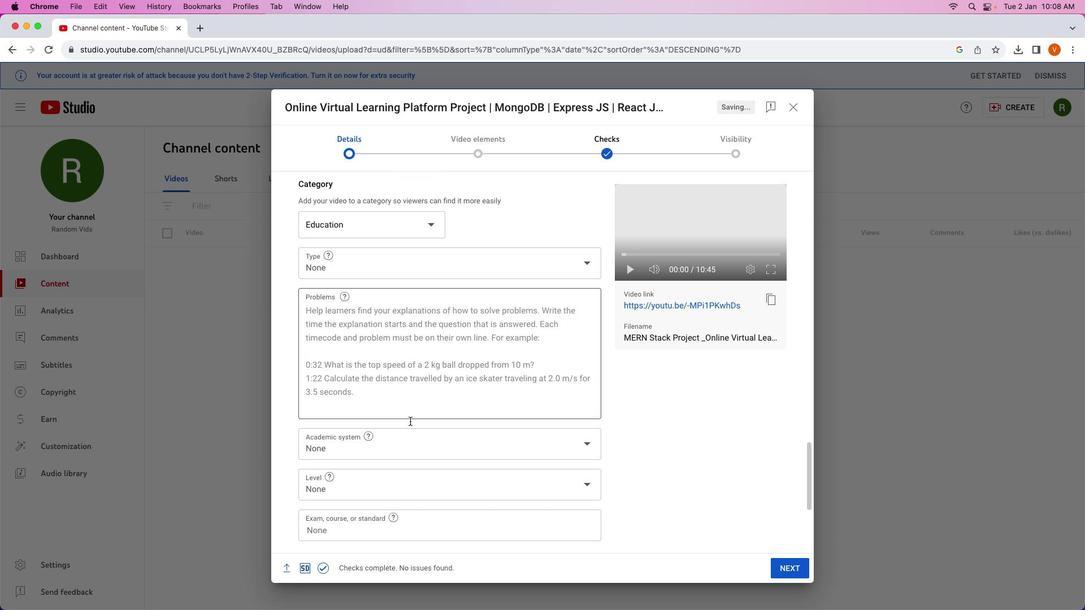 
Action: Mouse scrolled (410, 420) with delta (0, -1)
Screenshot: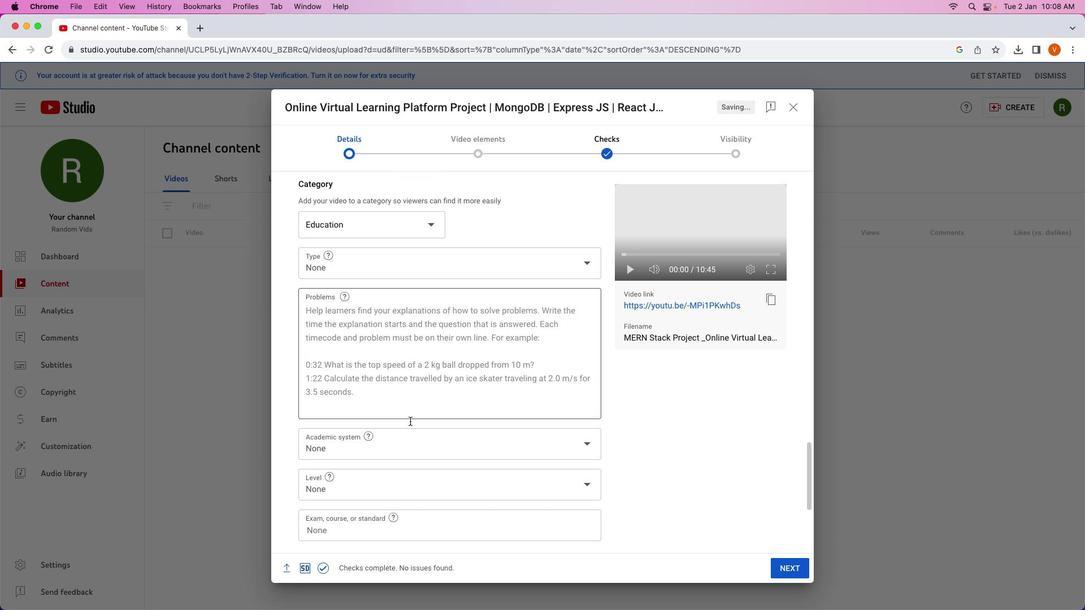 
Action: Mouse moved to (405, 384)
Screenshot: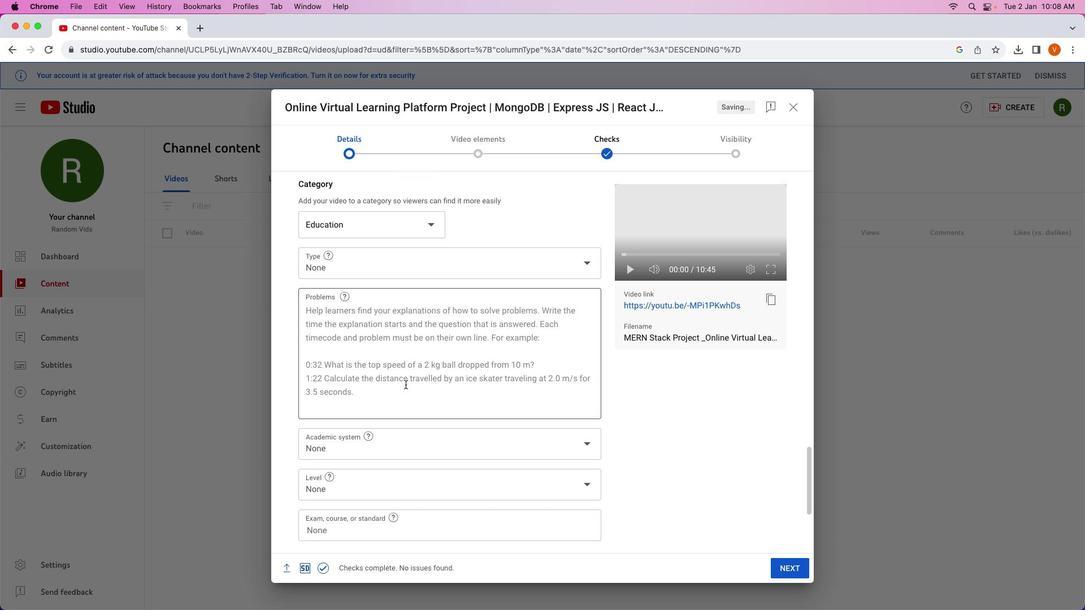
Action: Mouse scrolled (405, 384) with delta (0, 0)
Screenshot: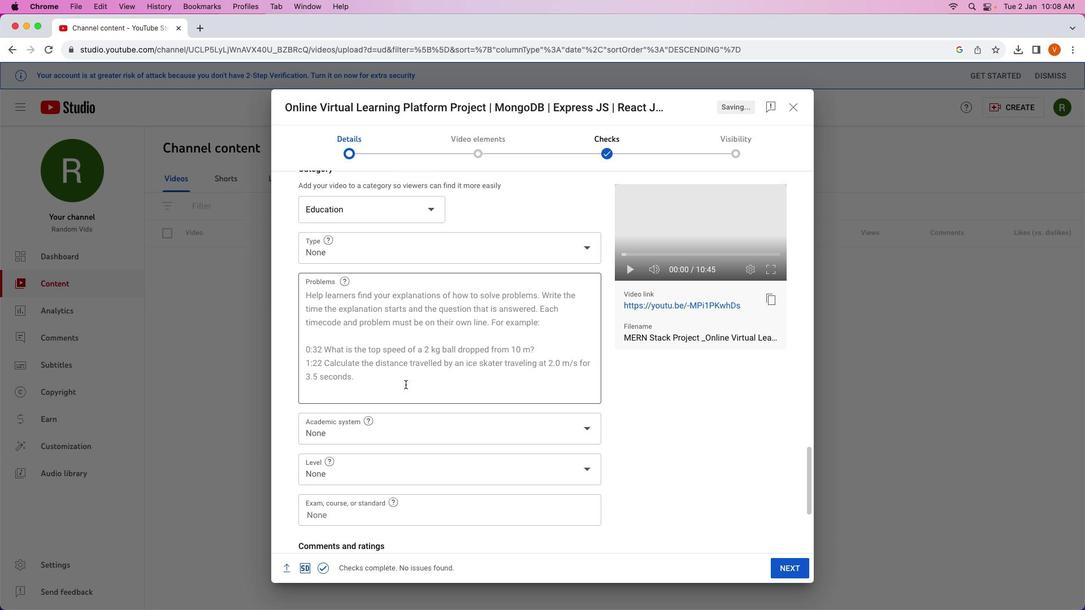 
Action: Mouse scrolled (405, 384) with delta (0, 0)
Screenshot: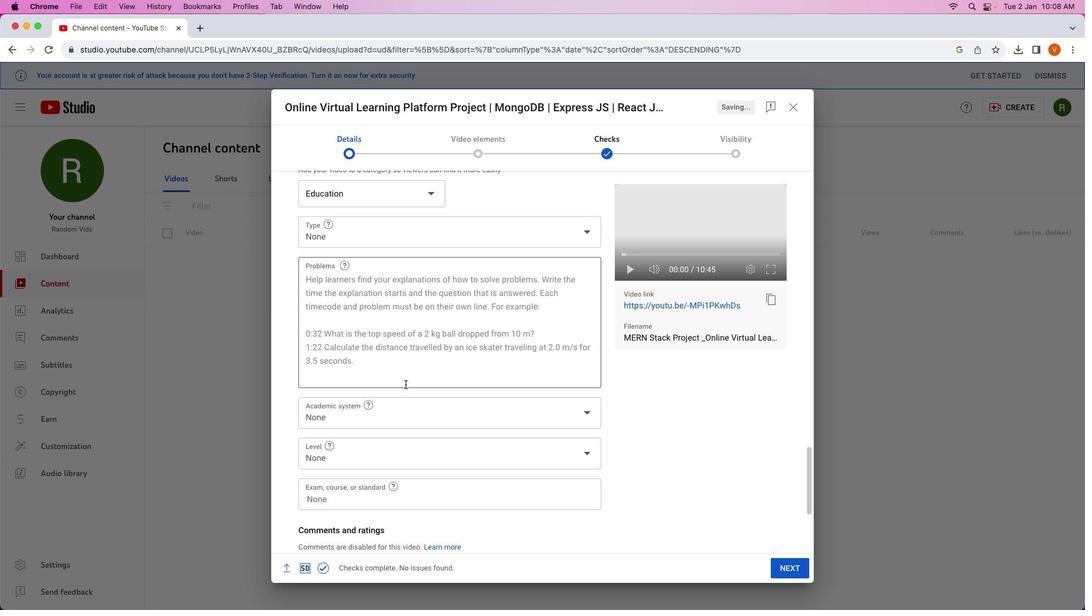 
Action: Mouse scrolled (405, 384) with delta (0, 0)
Screenshot: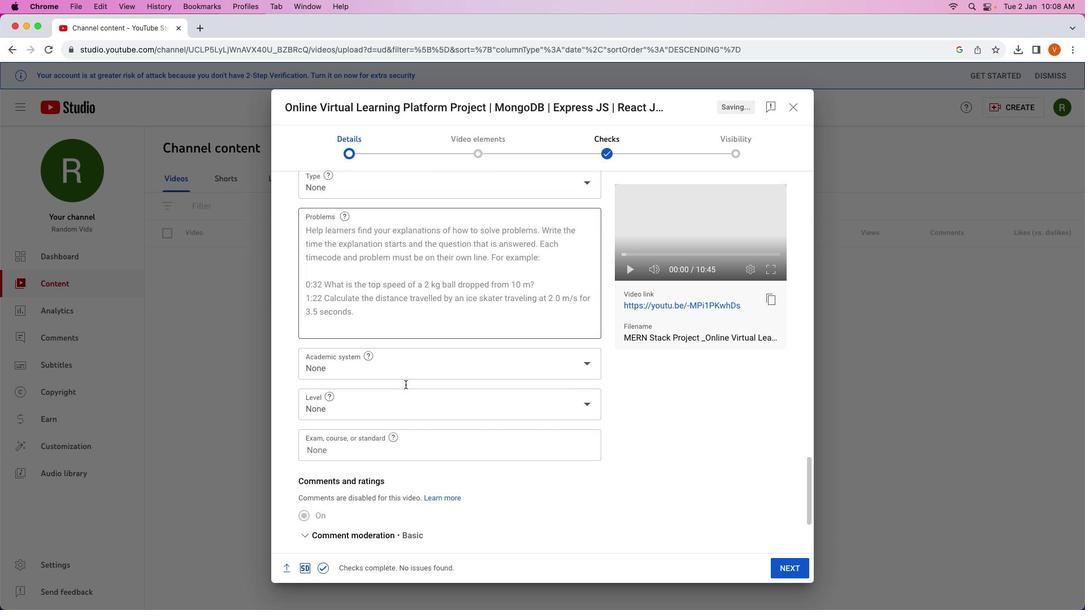 
Action: Mouse scrolled (405, 384) with delta (0, -1)
Screenshot: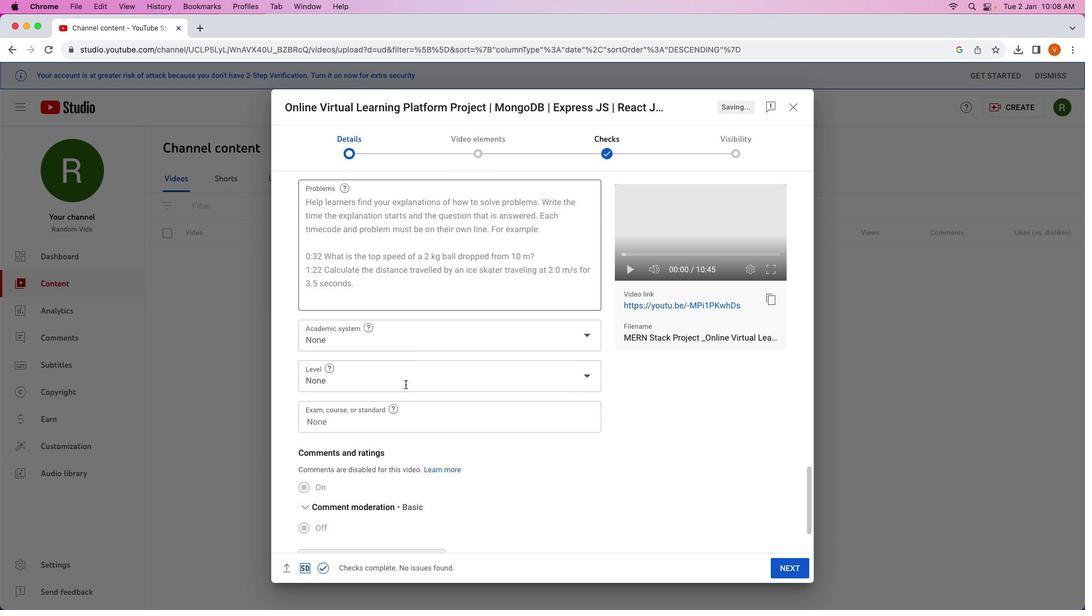 
Action: Mouse scrolled (405, 384) with delta (0, 0)
Screenshot: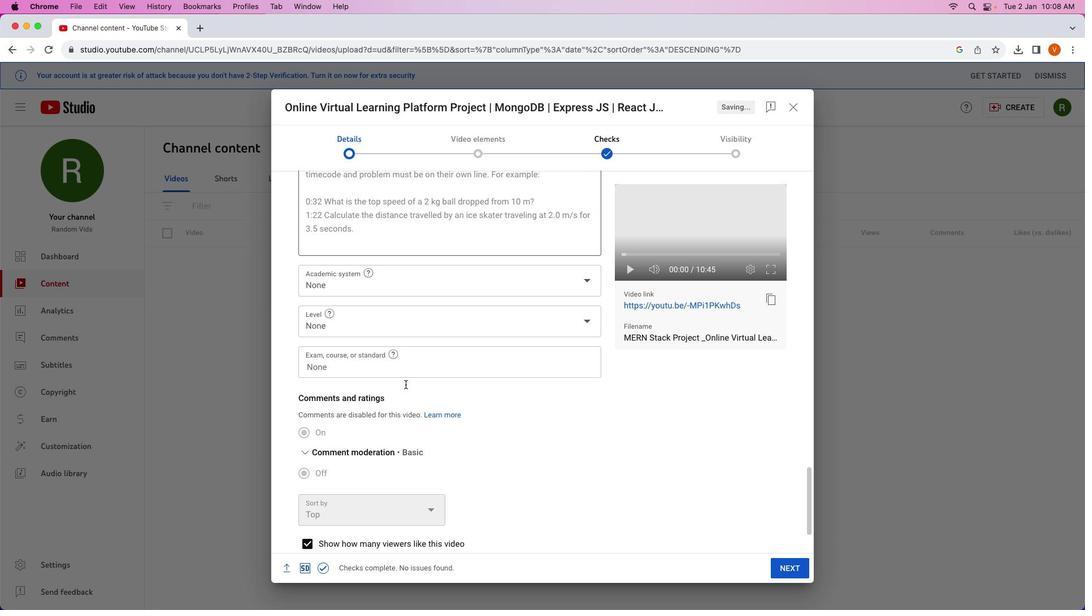 
Action: Mouse scrolled (405, 384) with delta (0, 0)
Screenshot: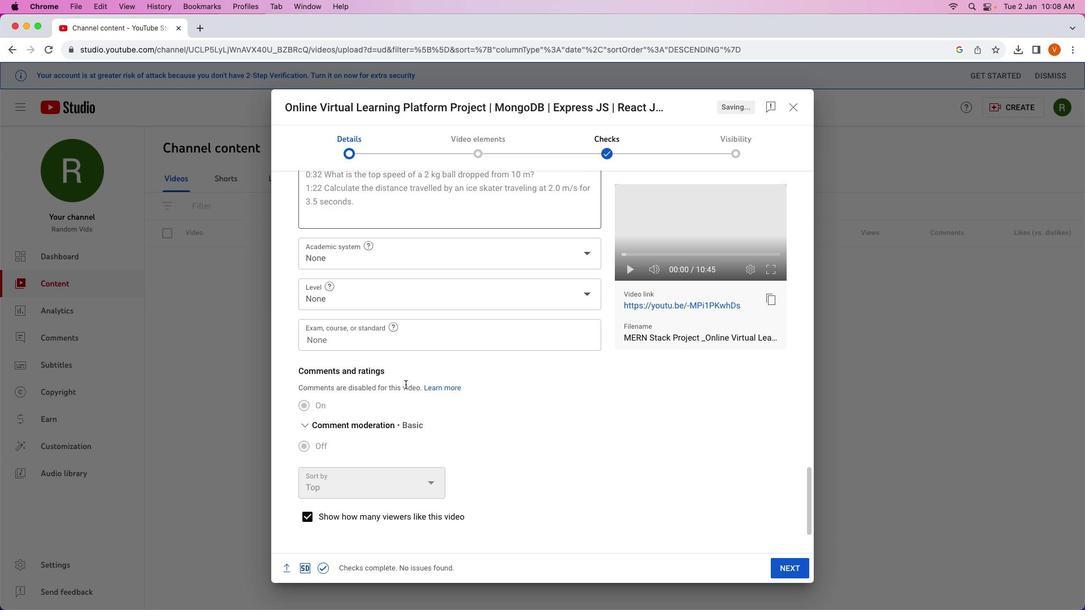 
Action: Mouse scrolled (405, 384) with delta (0, -1)
Screenshot: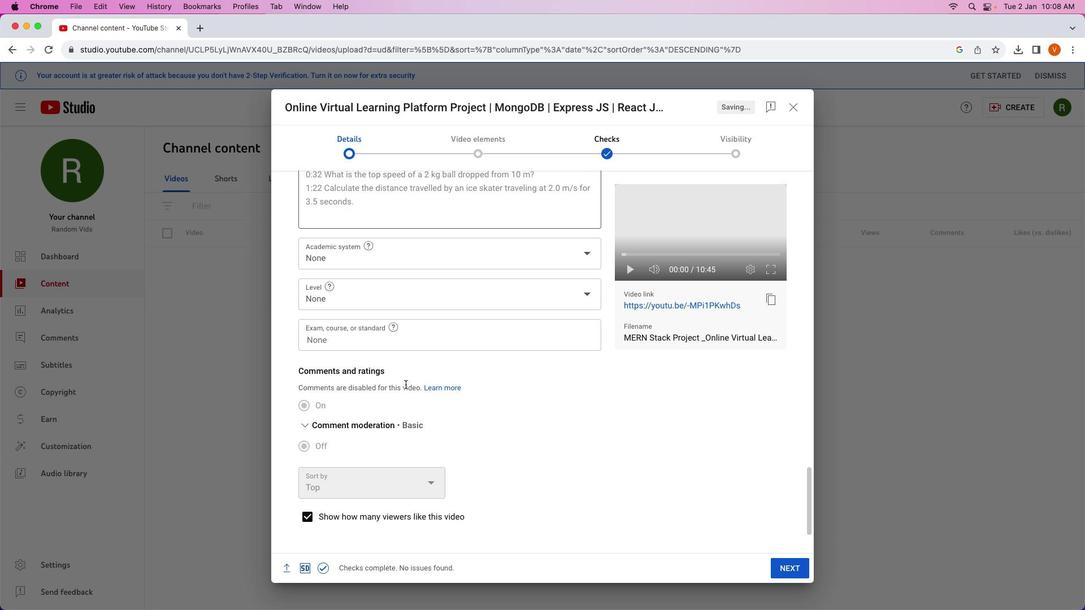
Action: Mouse scrolled (405, 384) with delta (0, -2)
Screenshot: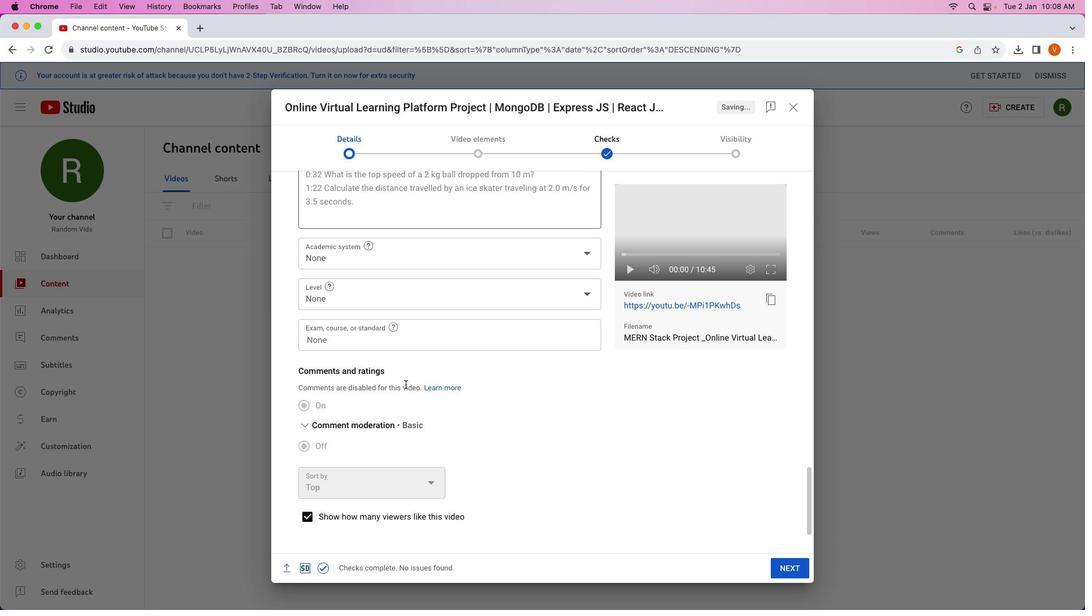 
Action: Mouse scrolled (405, 384) with delta (0, -2)
Screenshot: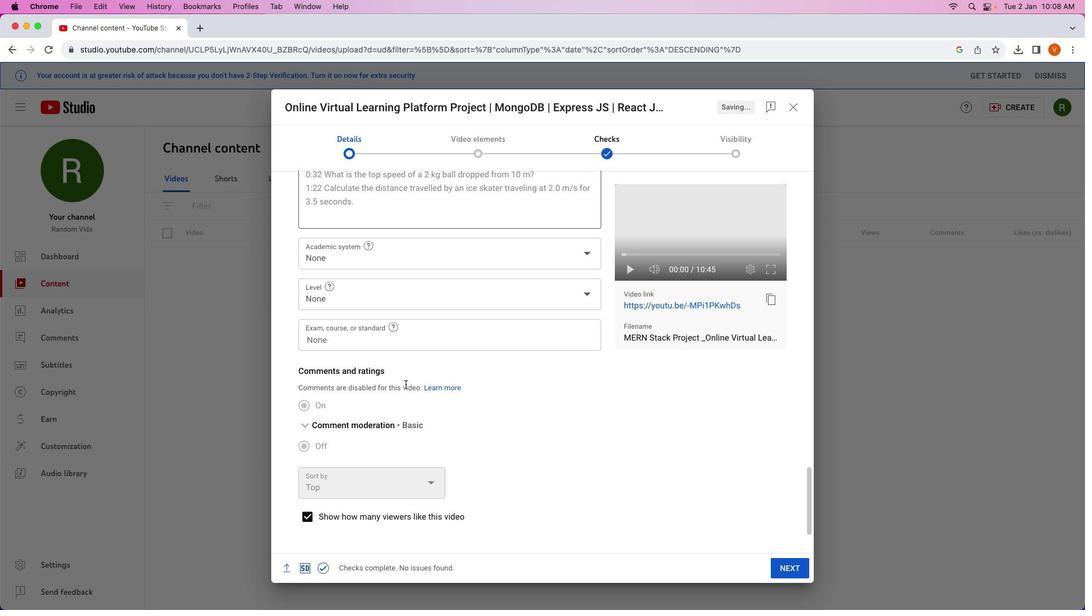 
Action: Mouse scrolled (405, 384) with delta (0, 0)
Screenshot: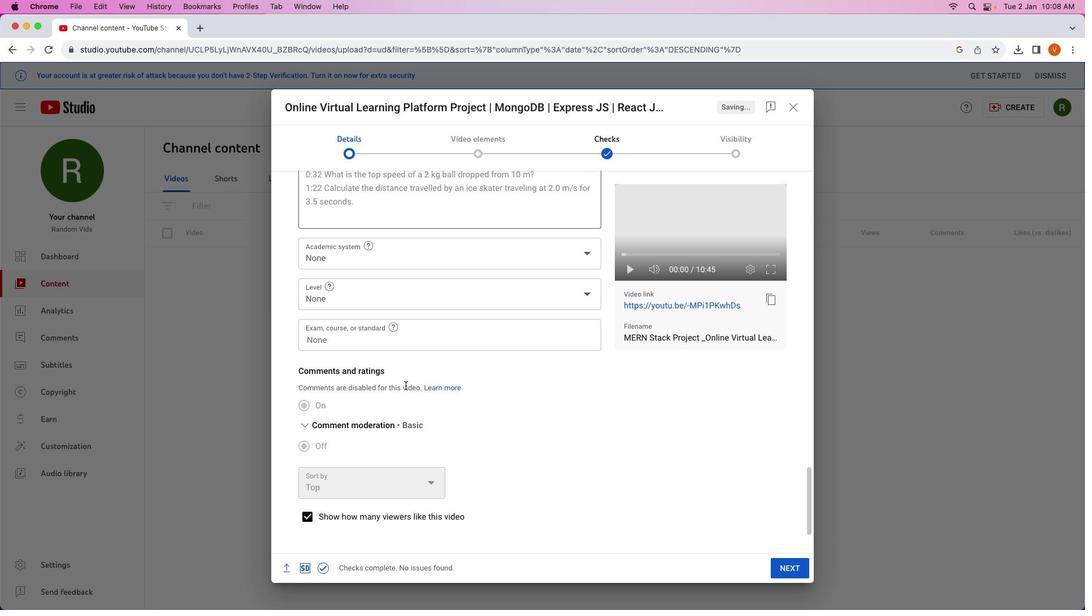 
Action: Mouse moved to (405, 384)
Screenshot: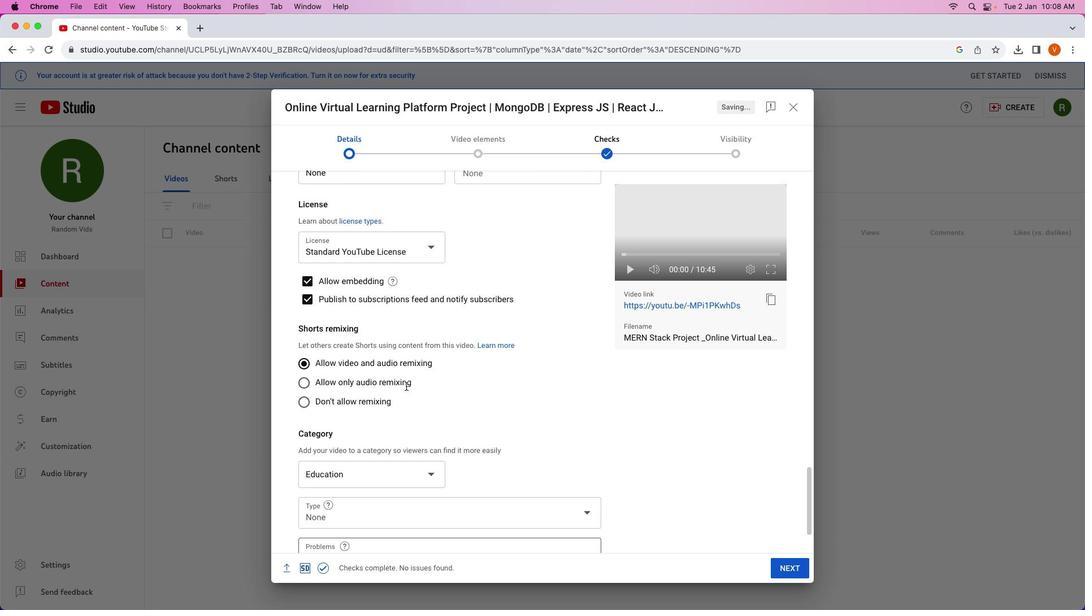 
Action: Mouse scrolled (405, 384) with delta (0, 0)
Screenshot: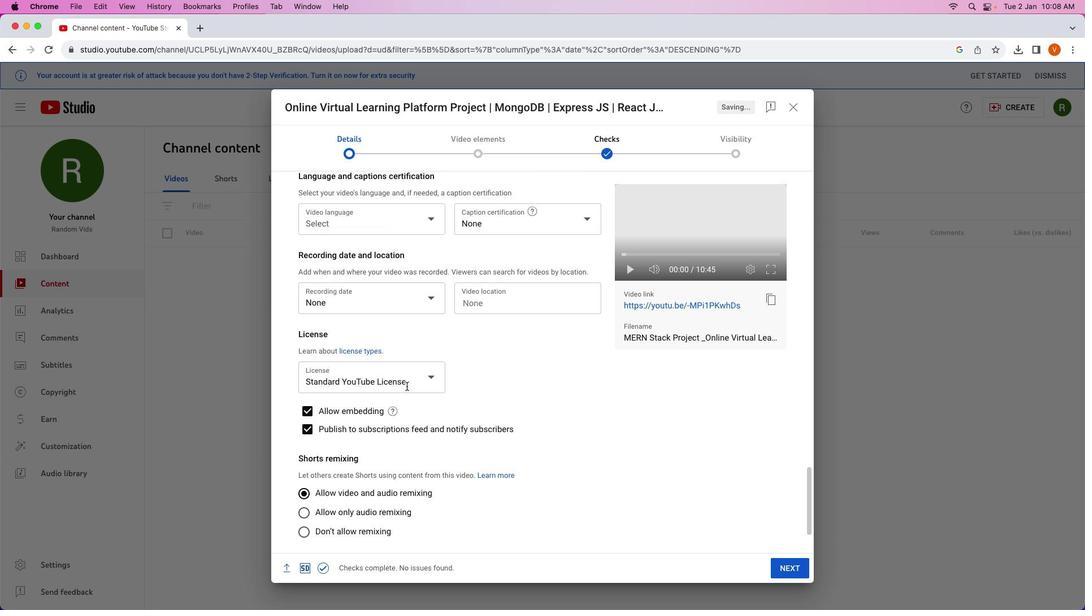 
Action: Mouse moved to (405, 385)
Screenshot: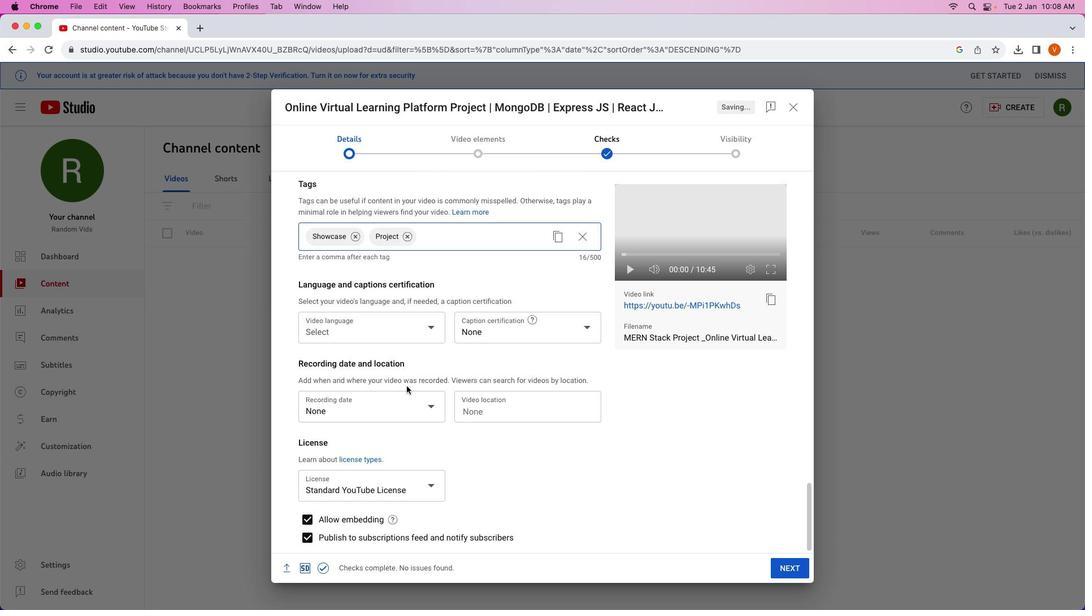 
Action: Mouse scrolled (405, 385) with delta (0, 0)
Screenshot: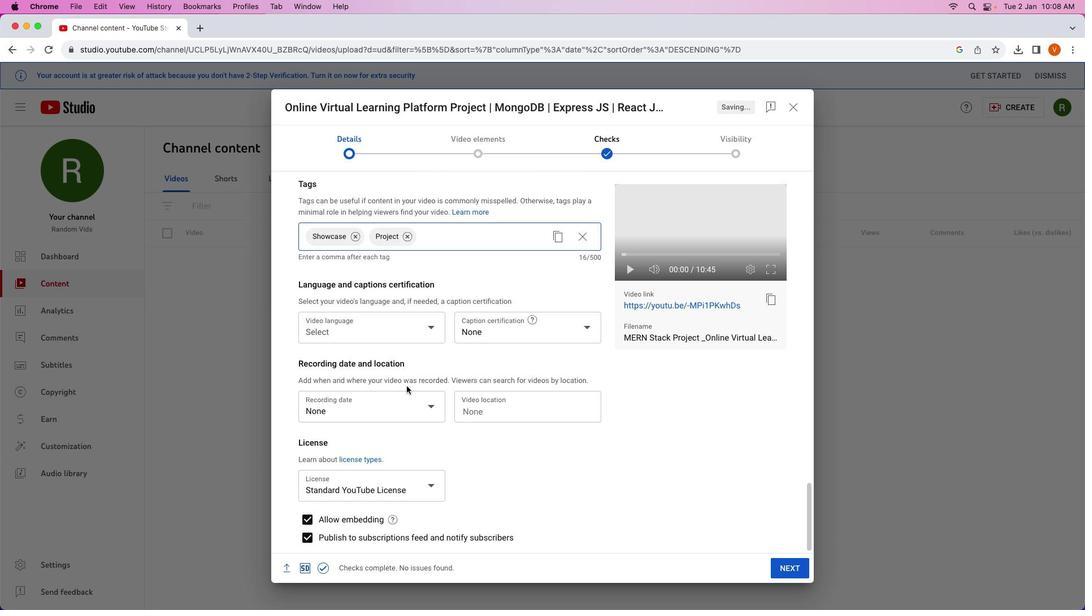 
Action: Mouse scrolled (405, 385) with delta (0, 1)
Screenshot: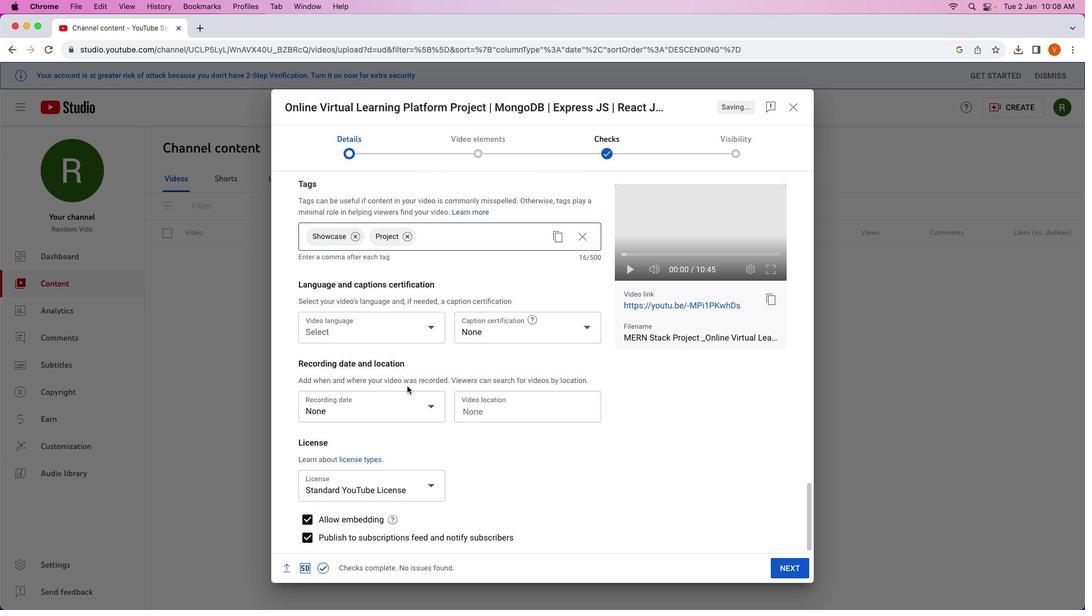 
Action: Mouse scrolled (405, 385) with delta (0, 2)
Screenshot: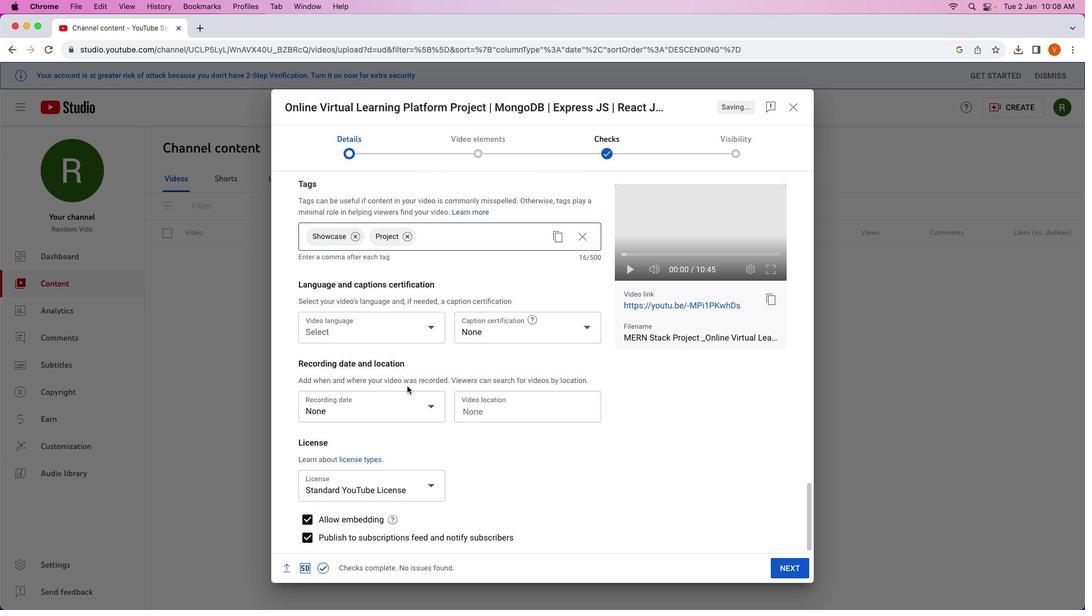 
Action: Mouse scrolled (405, 385) with delta (0, 3)
Screenshot: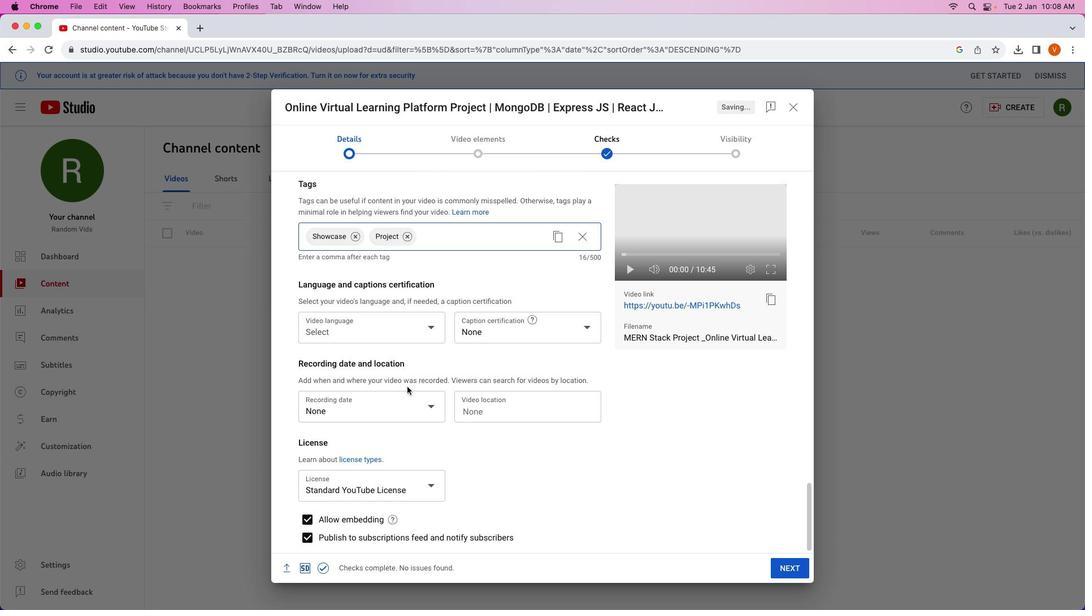 
Action: Mouse scrolled (405, 385) with delta (0, 3)
Screenshot: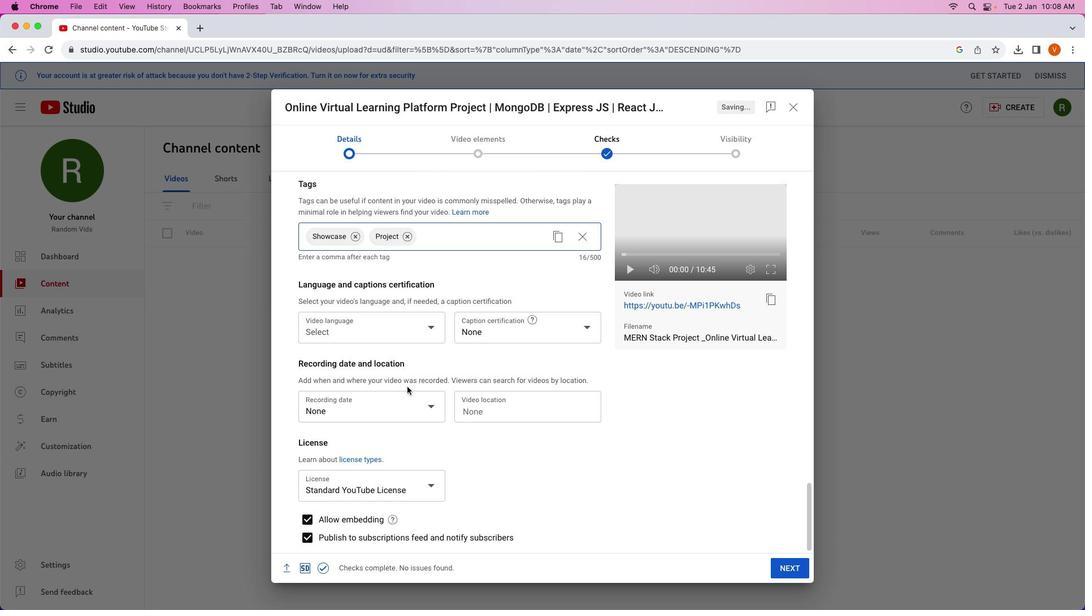 
Action: Mouse scrolled (405, 385) with delta (0, 3)
Screenshot: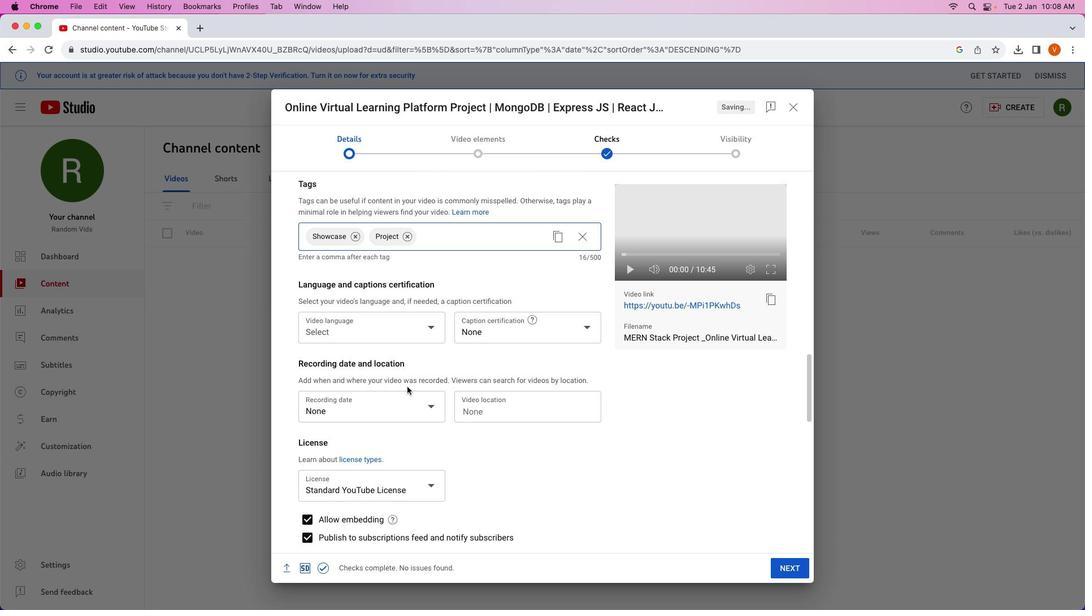 
Action: Mouse moved to (407, 386)
Screenshot: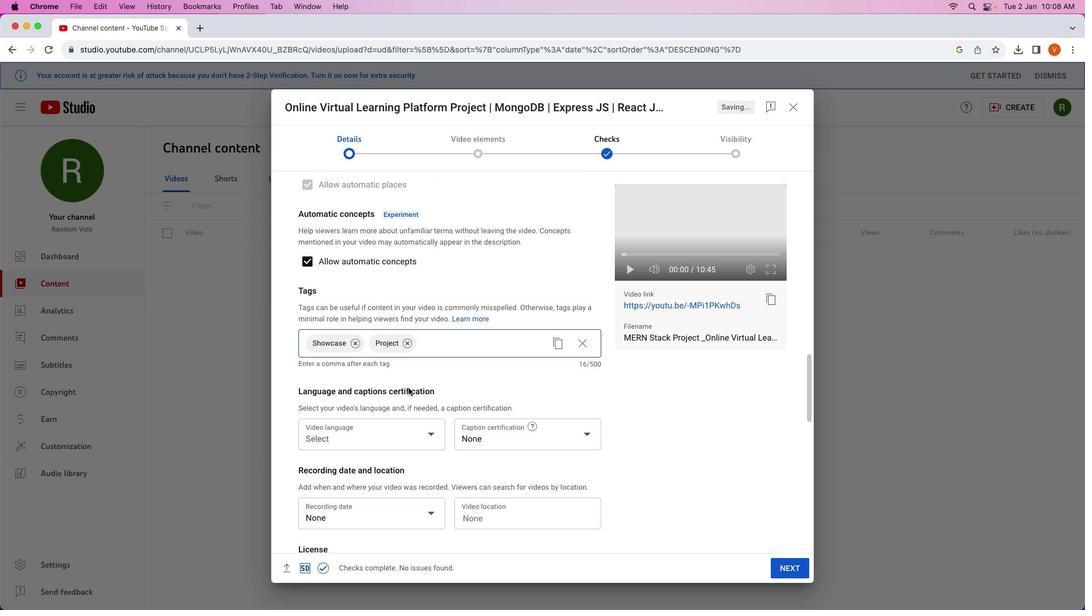 
Action: Mouse scrolled (407, 386) with delta (0, 0)
Screenshot: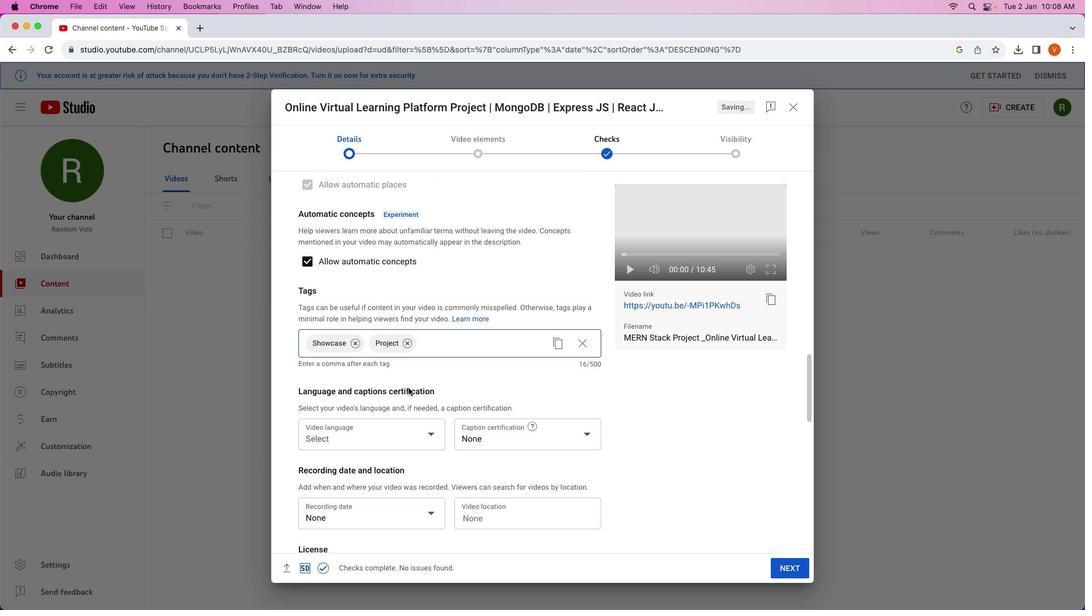 
Action: Mouse moved to (407, 386)
Screenshot: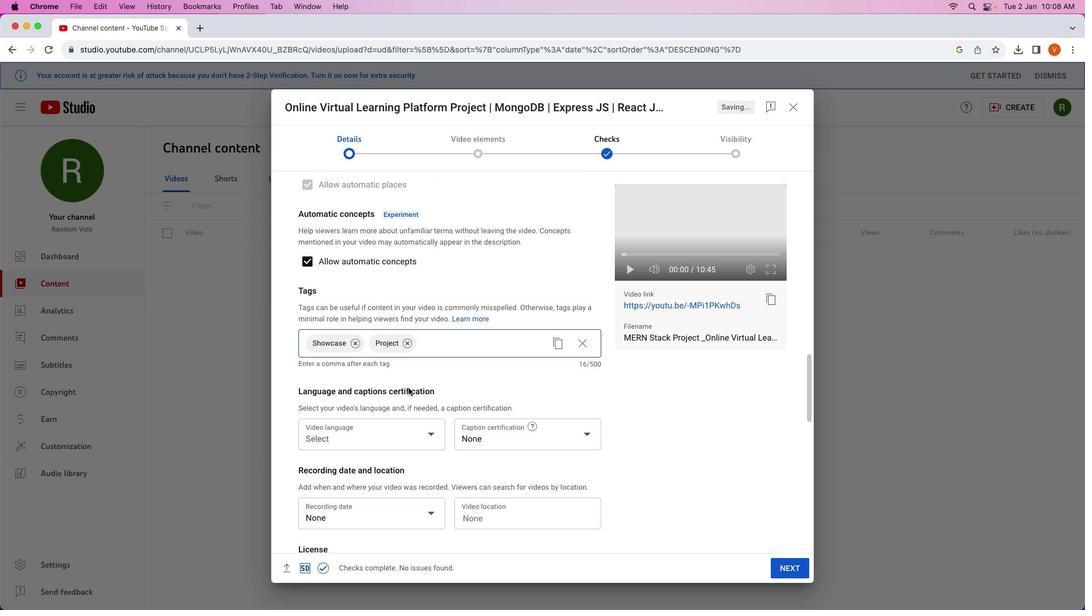 
Action: Mouse scrolled (407, 386) with delta (0, 0)
Screenshot: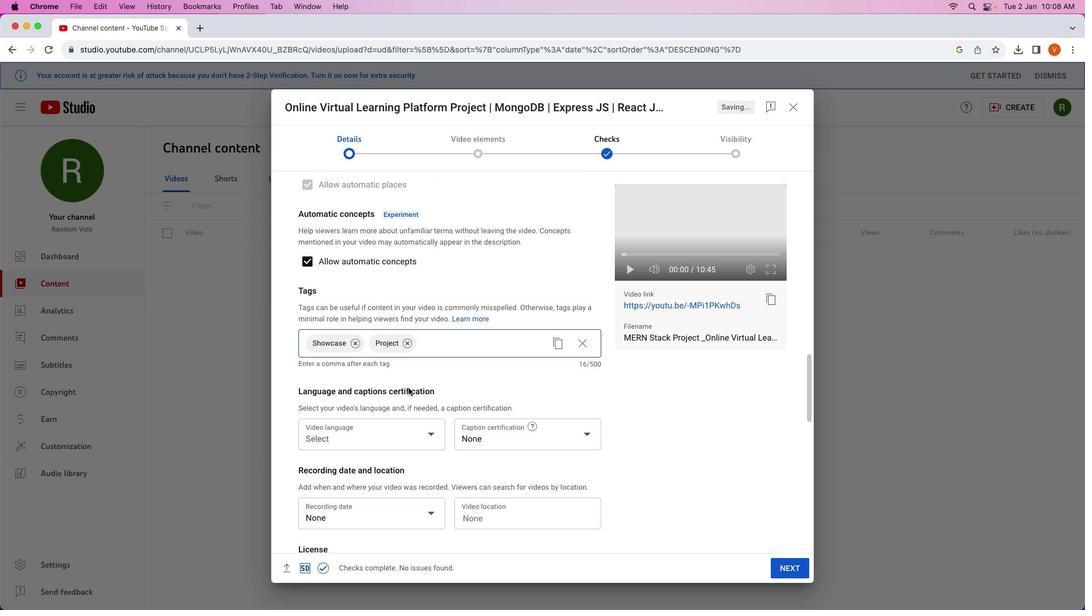 
Action: Mouse scrolled (407, 386) with delta (0, -1)
Screenshot: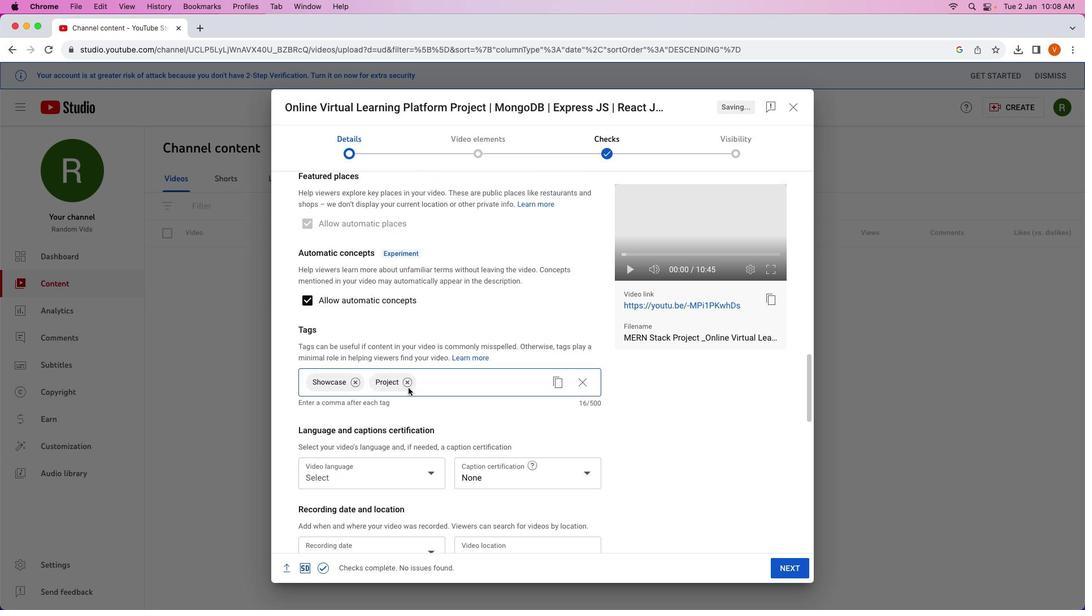 
Action: Mouse scrolled (407, 386) with delta (0, 2)
Screenshot: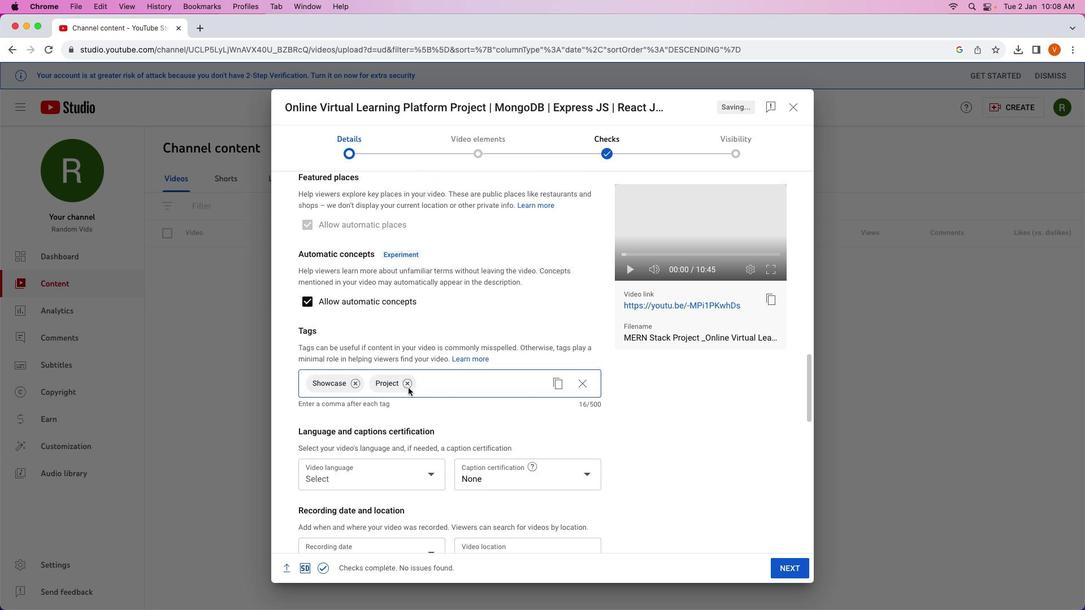 
Action: Mouse scrolled (407, 386) with delta (0, 2)
Screenshot: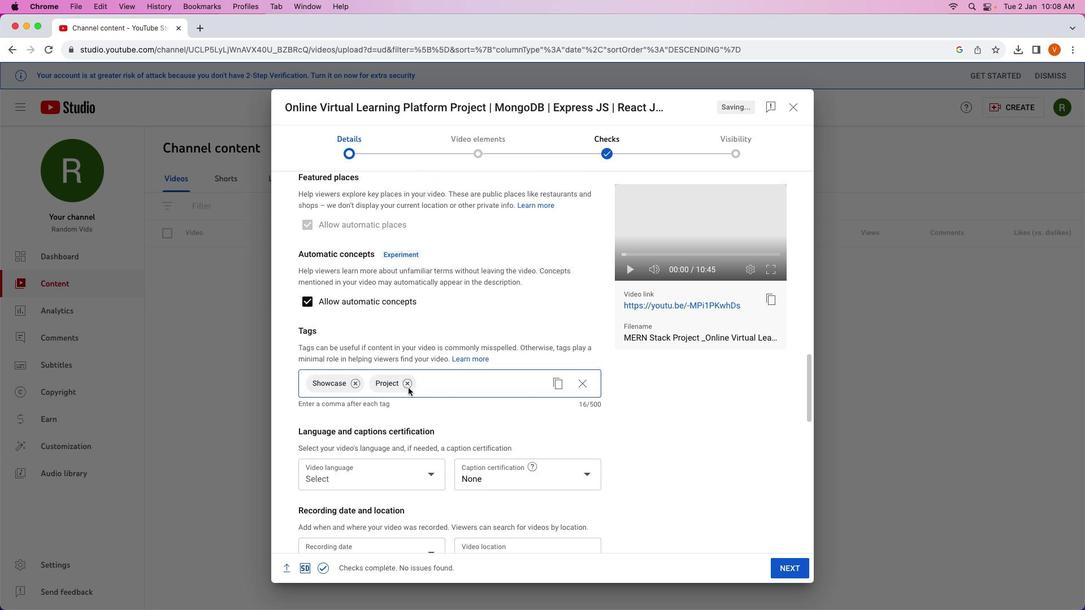 
Action: Mouse moved to (408, 387)
Screenshot: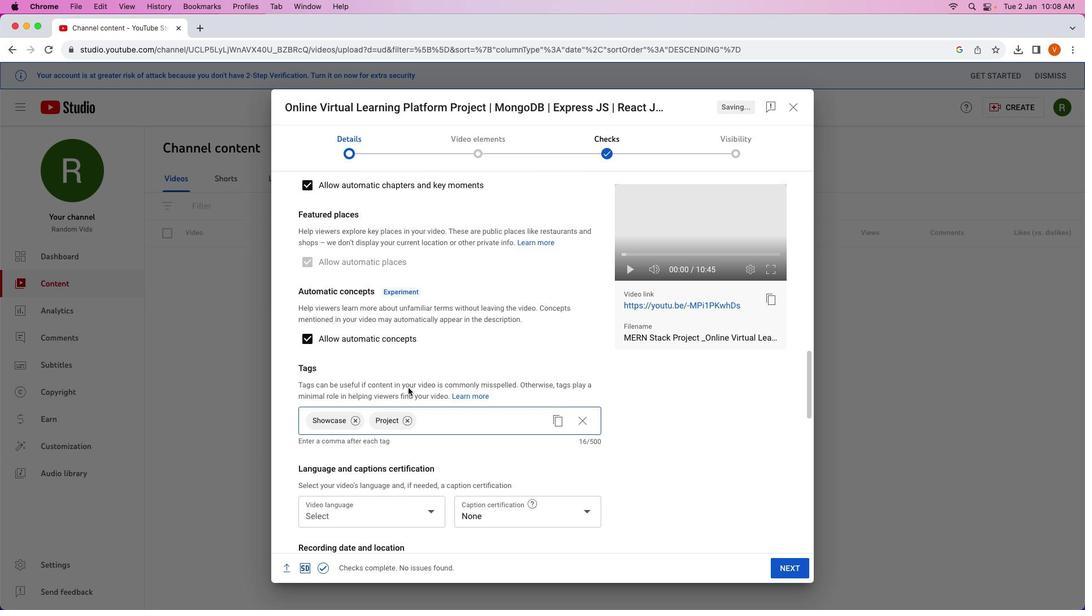 
Action: Mouse scrolled (408, 387) with delta (0, 0)
Screenshot: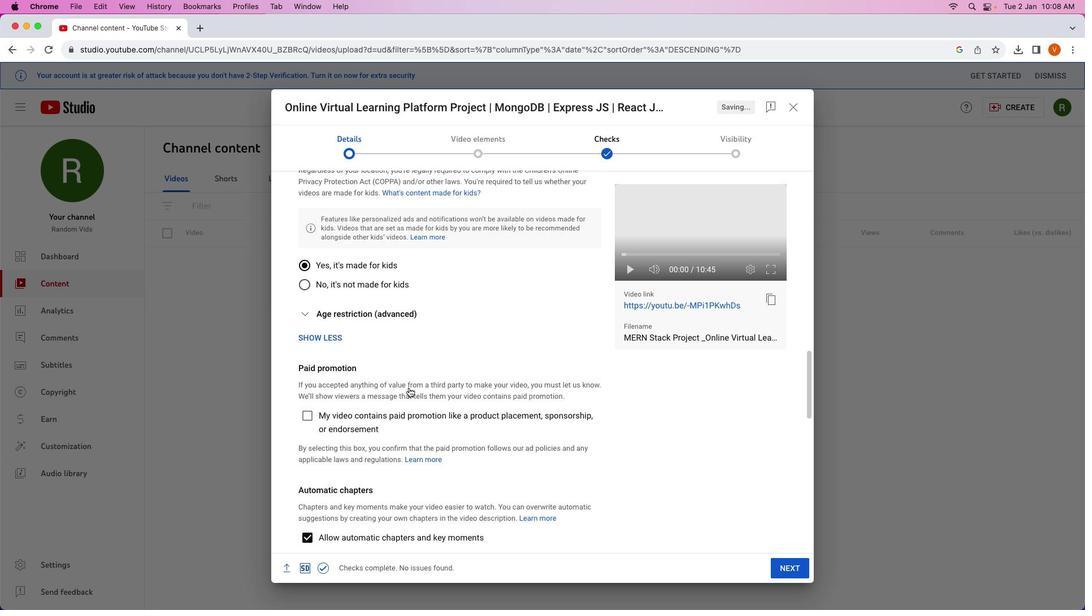 
Action: Mouse scrolled (408, 387) with delta (0, 0)
Screenshot: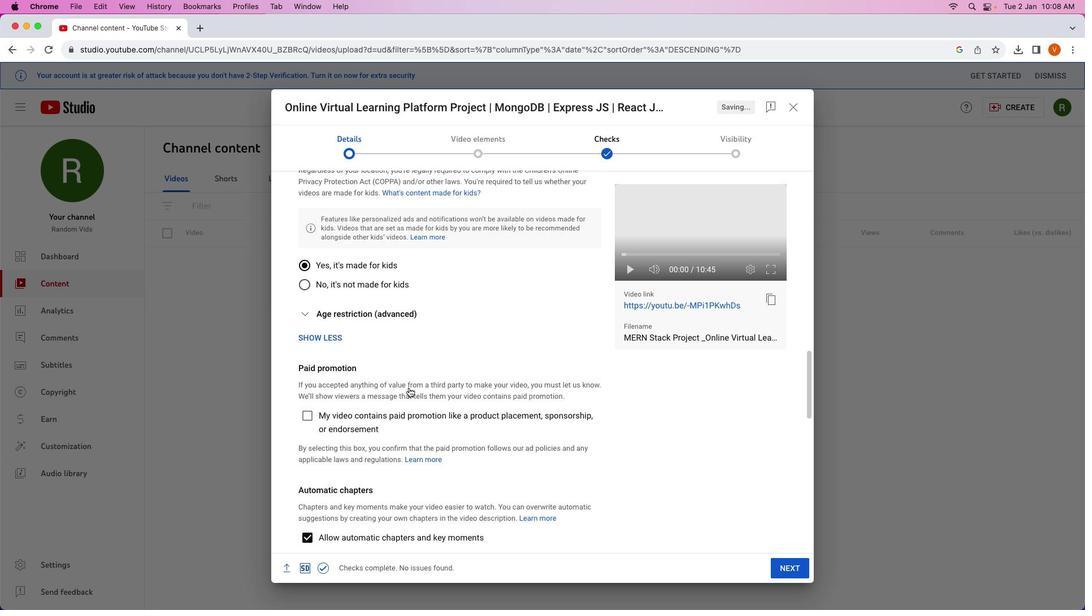 
Action: Mouse scrolled (408, 387) with delta (0, 2)
Screenshot: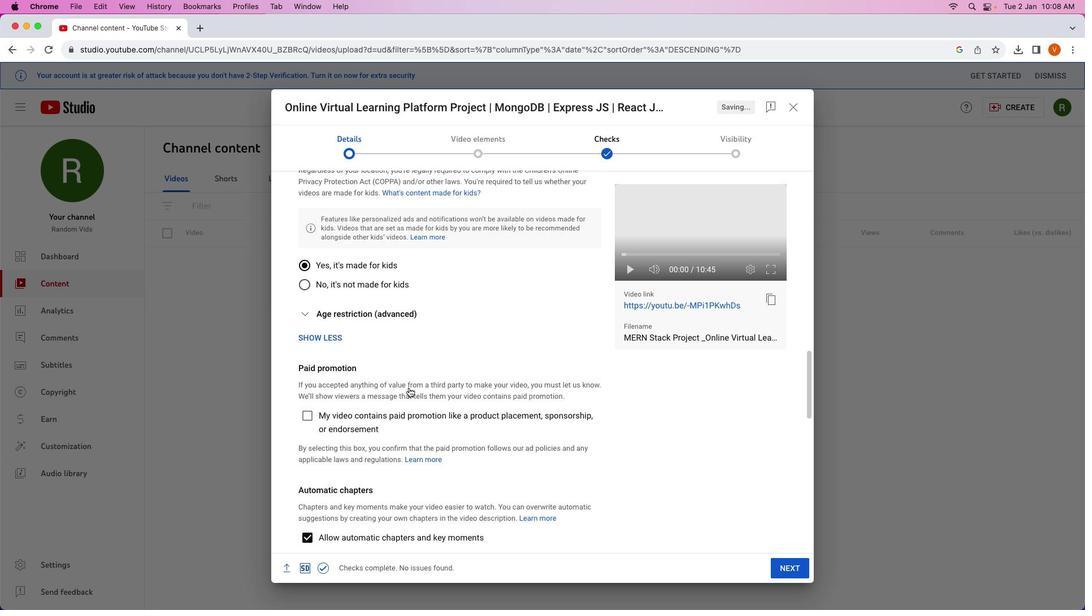 
Action: Mouse scrolled (408, 387) with delta (0, 2)
Screenshot: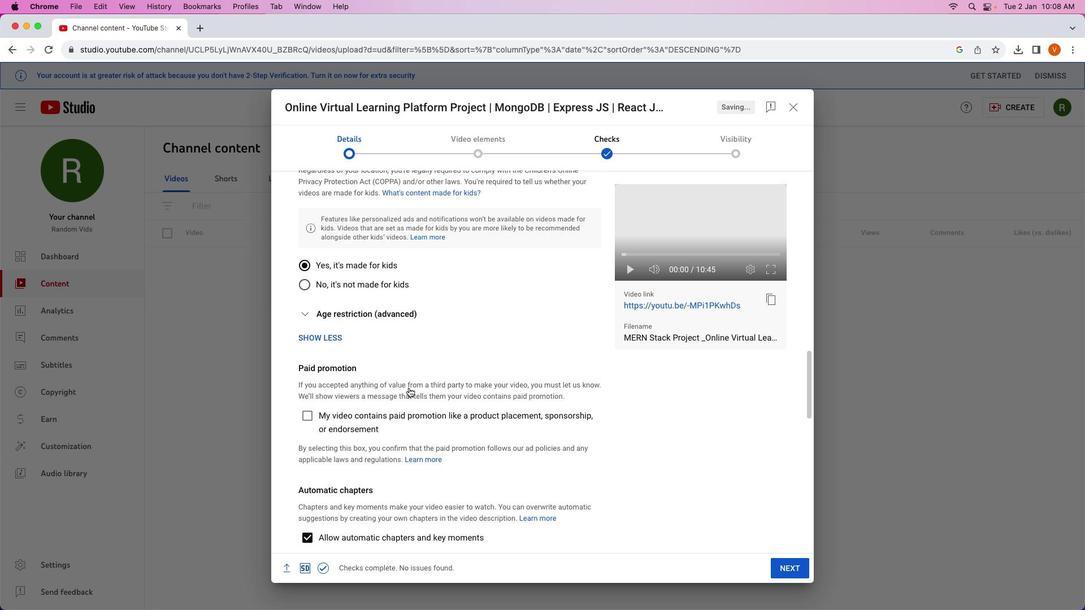 
Action: Mouse scrolled (408, 387) with delta (0, 3)
Screenshot: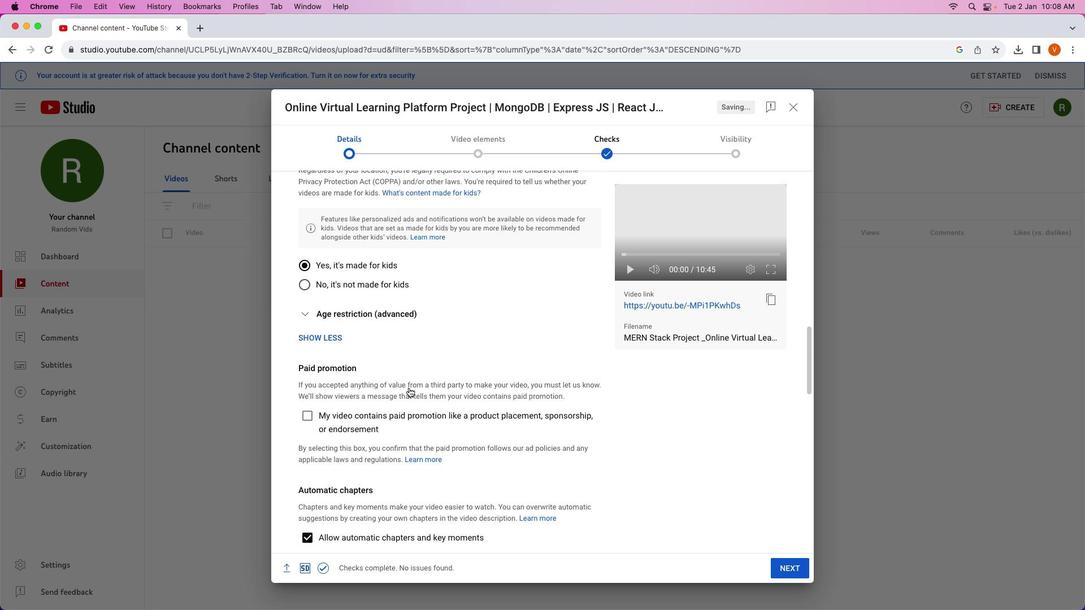 
Action: Mouse moved to (408, 388)
Screenshot: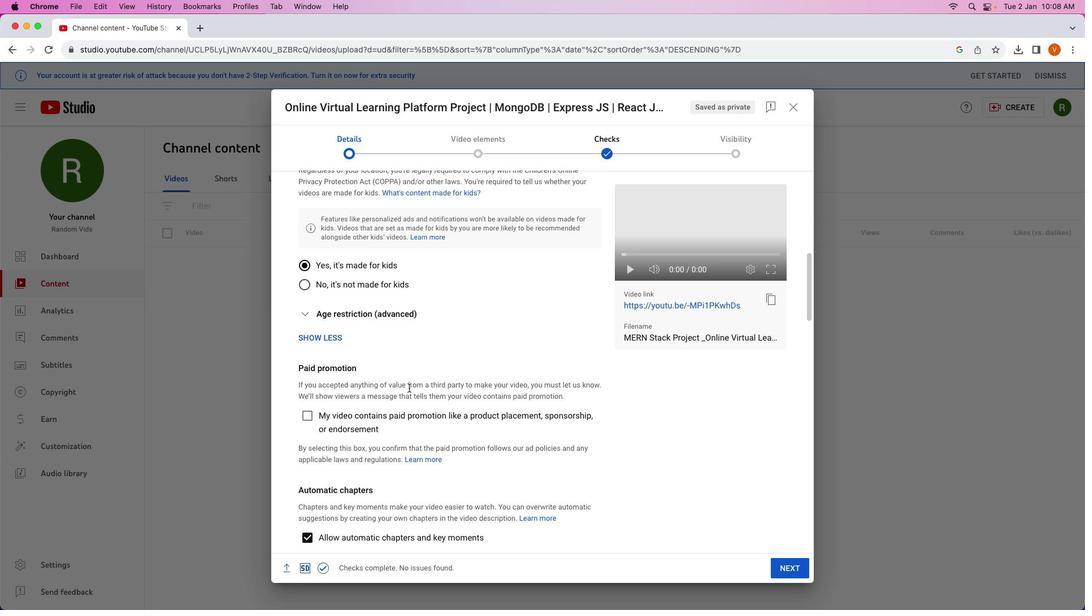 
Action: Mouse scrolled (408, 388) with delta (0, 0)
Screenshot: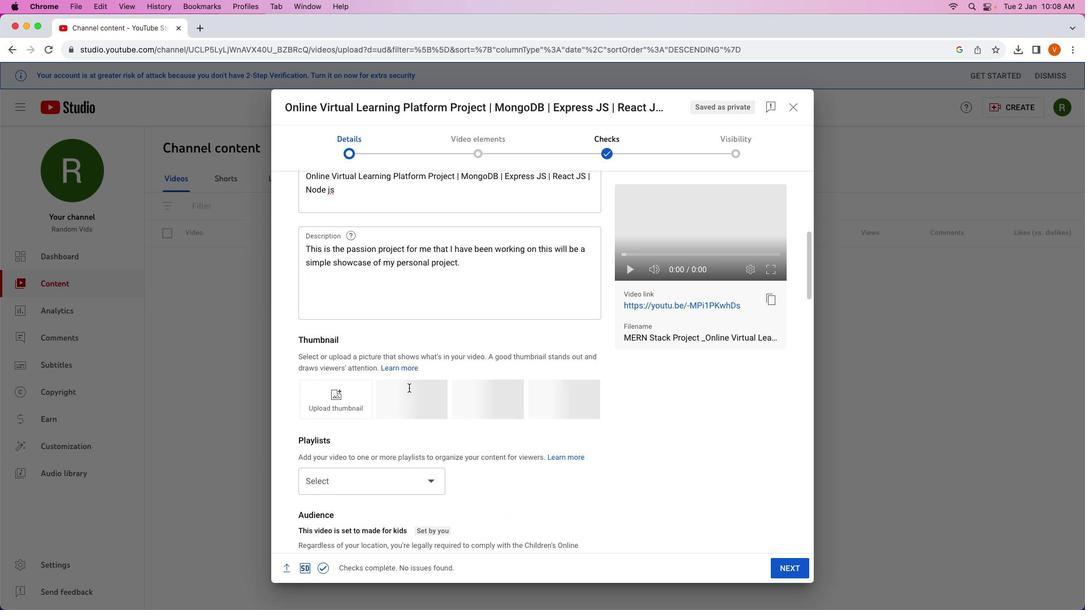 
Action: Mouse scrolled (408, 388) with delta (0, 0)
Screenshot: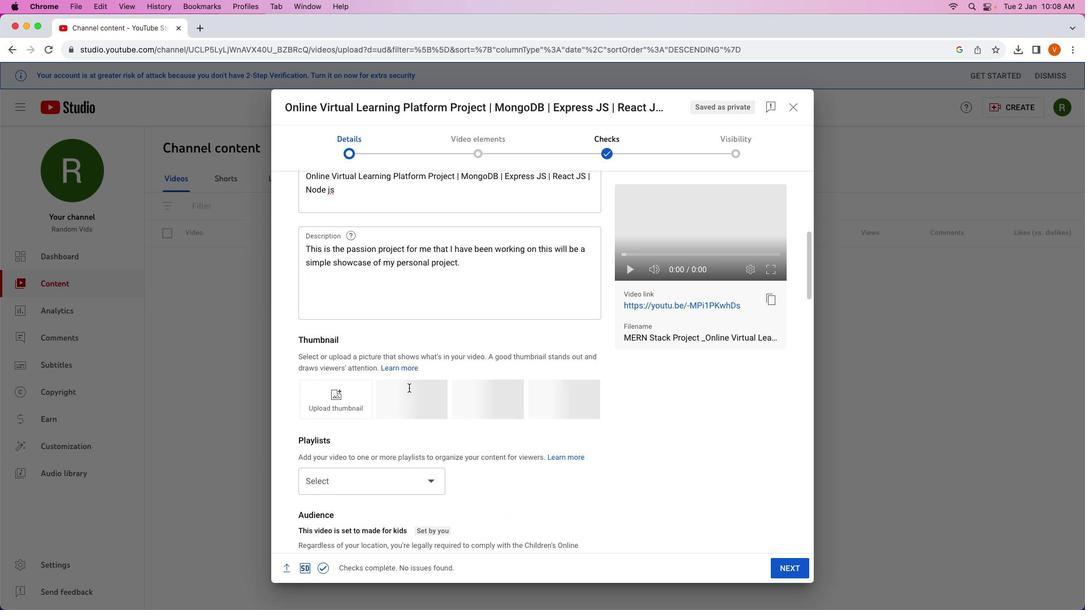 
Action: Mouse scrolled (408, 388) with delta (0, 1)
Screenshot: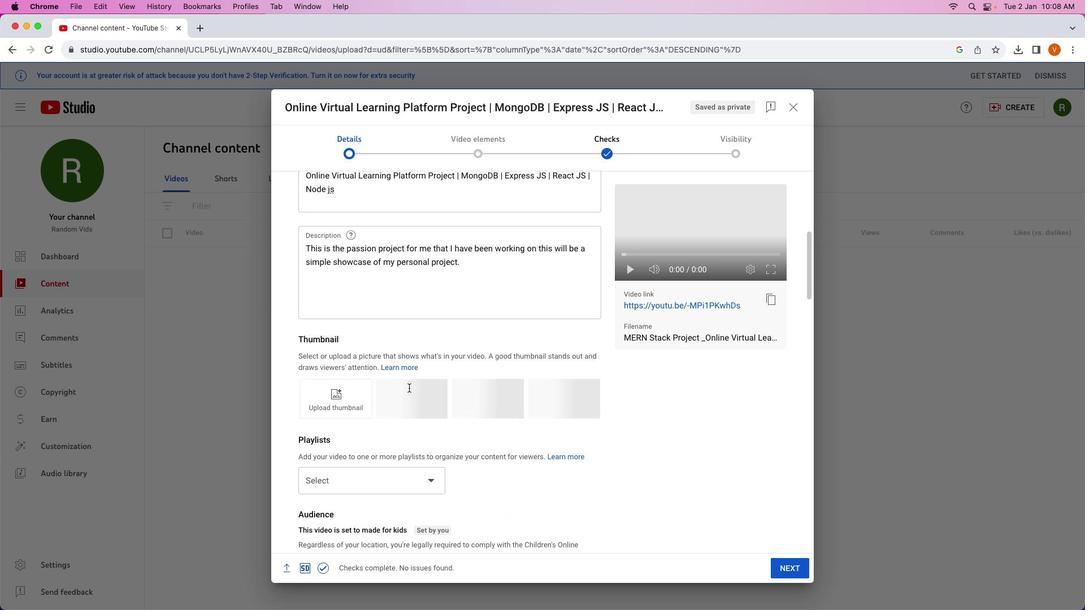 
Action: Mouse scrolled (408, 388) with delta (0, 2)
Screenshot: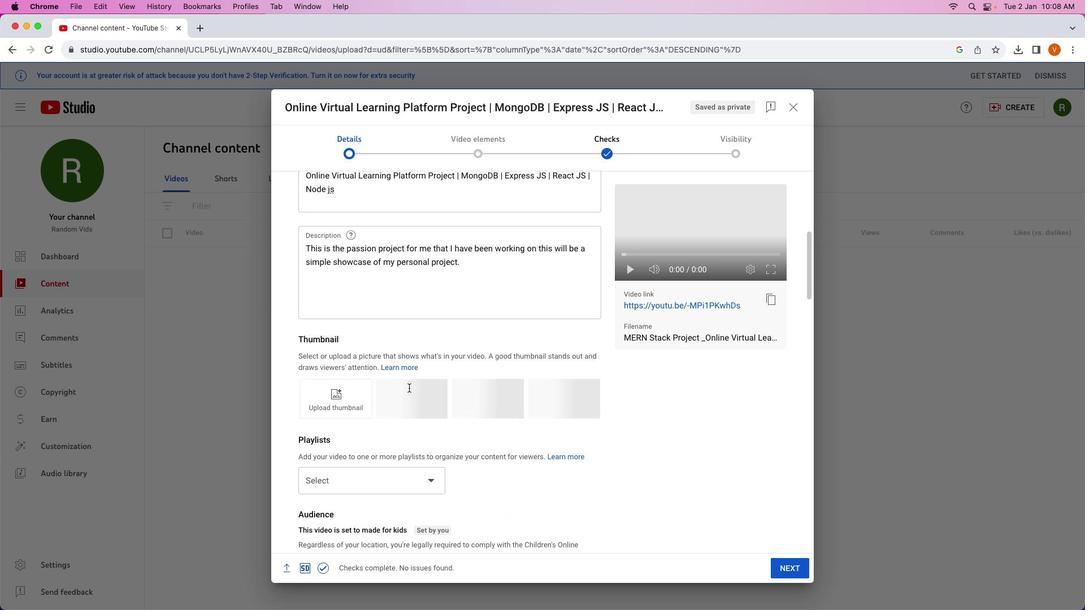 
Action: Mouse scrolled (408, 388) with delta (0, 3)
Screenshot: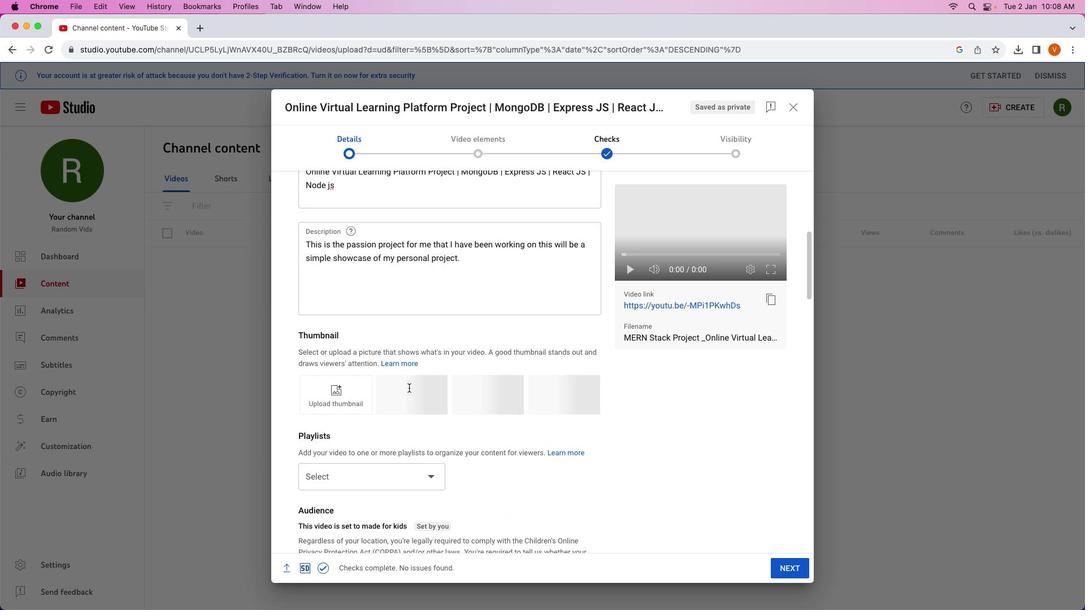 
Action: Mouse scrolled (408, 388) with delta (0, 0)
Screenshot: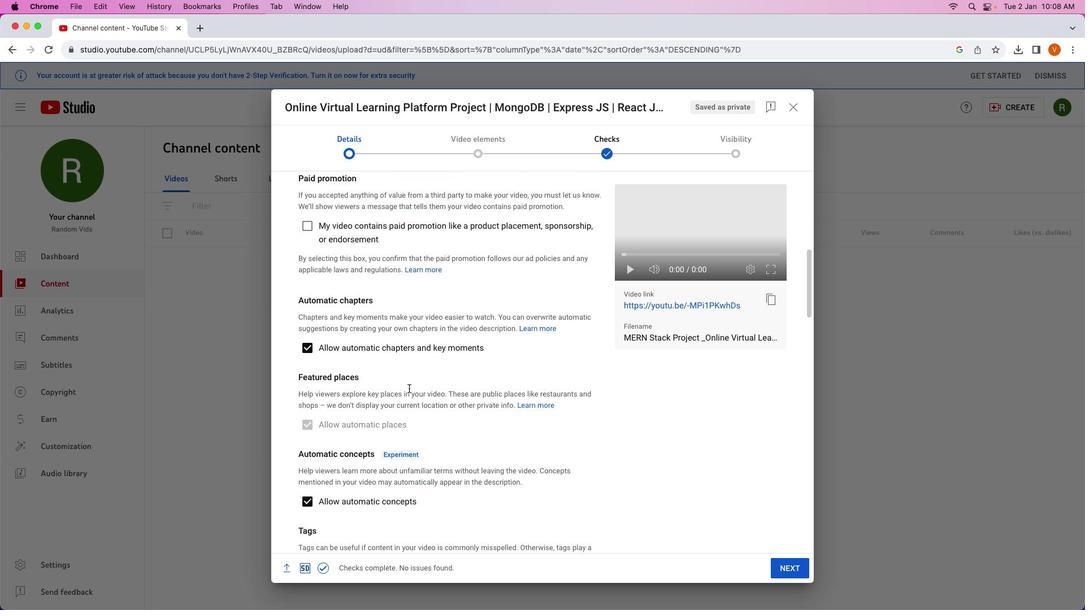 
Action: Mouse scrolled (408, 388) with delta (0, 0)
Screenshot: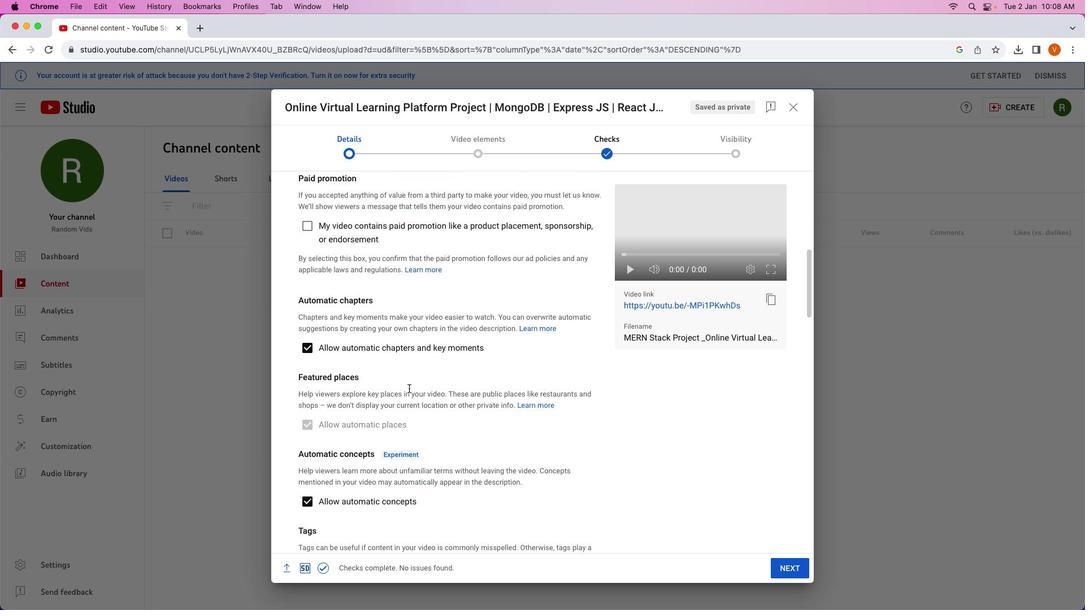 
Action: Mouse scrolled (408, 388) with delta (0, -2)
Screenshot: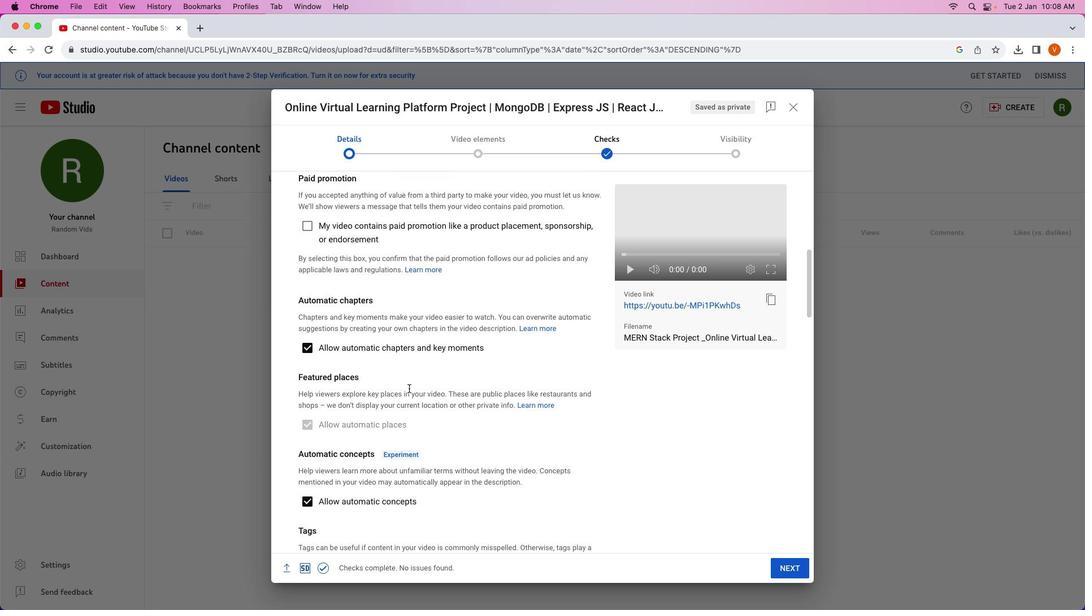 
Action: Mouse scrolled (408, 388) with delta (0, -2)
Screenshot: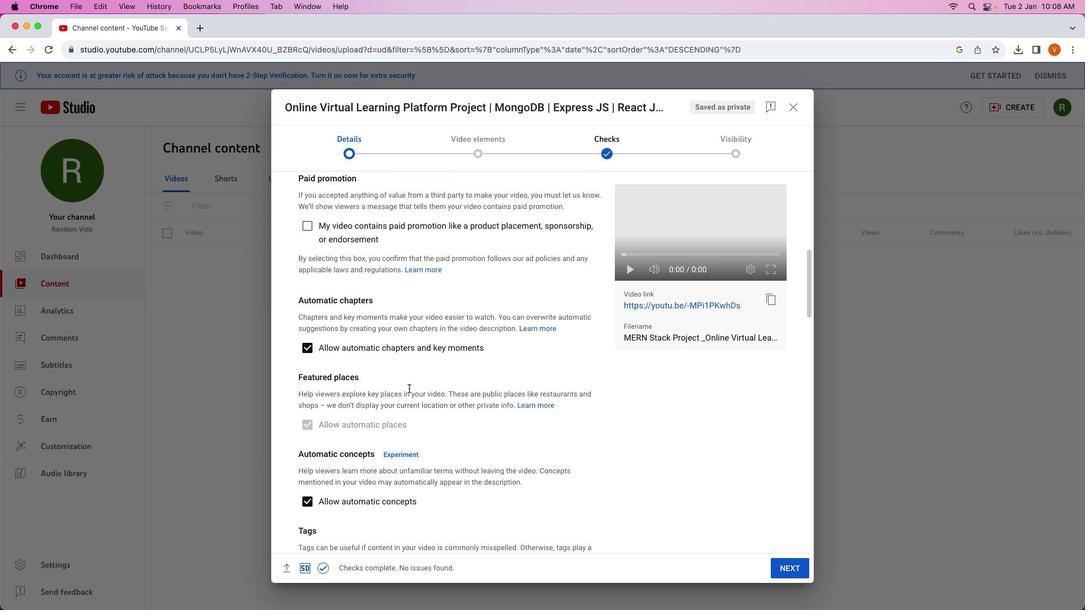 
Action: Mouse scrolled (408, 388) with delta (0, -3)
Screenshot: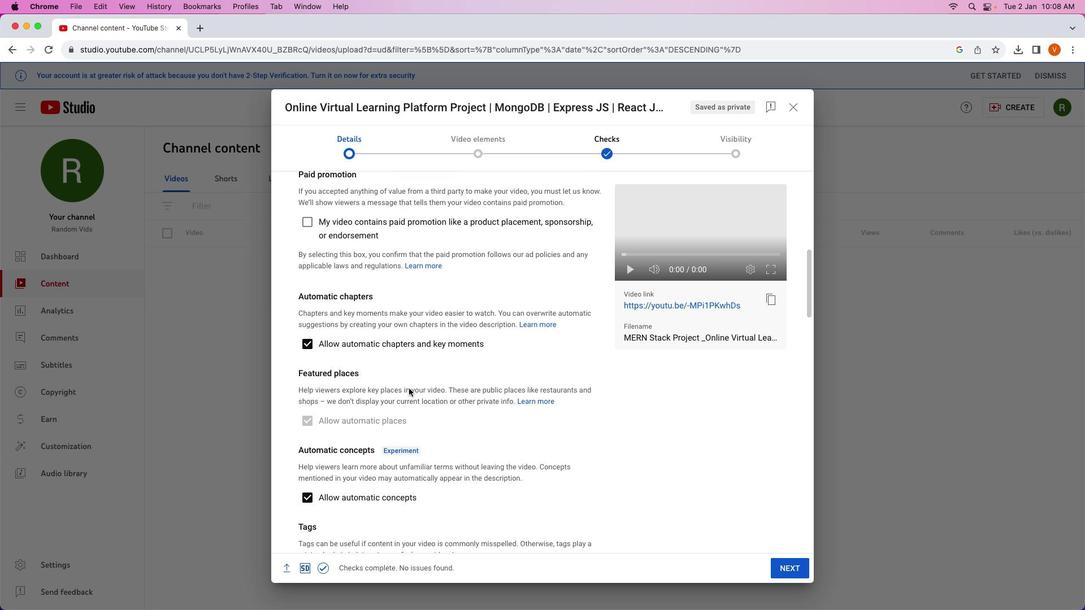 
Action: Mouse scrolled (408, 388) with delta (0, -3)
Screenshot: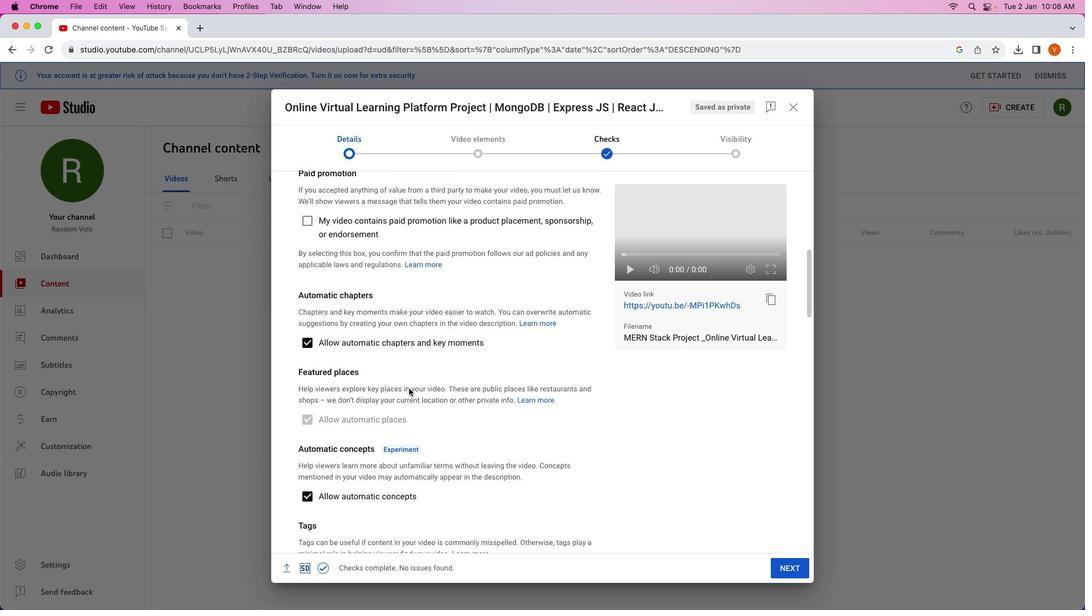
Action: Mouse moved to (408, 388)
Screenshot: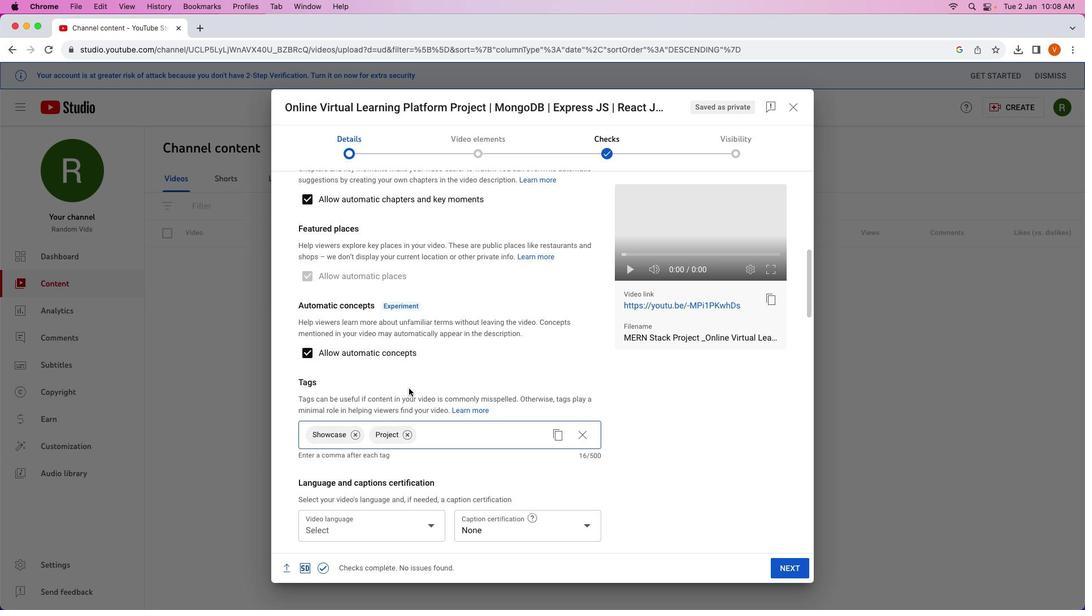 
Action: Mouse scrolled (408, 388) with delta (0, 0)
Screenshot: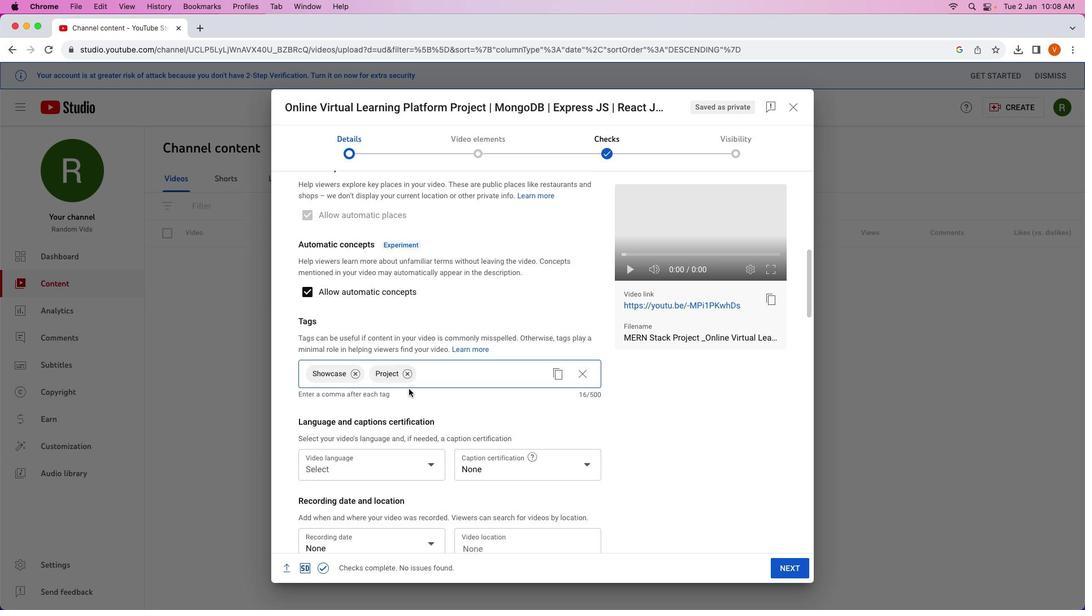 
Action: Mouse scrolled (408, 388) with delta (0, 0)
Screenshot: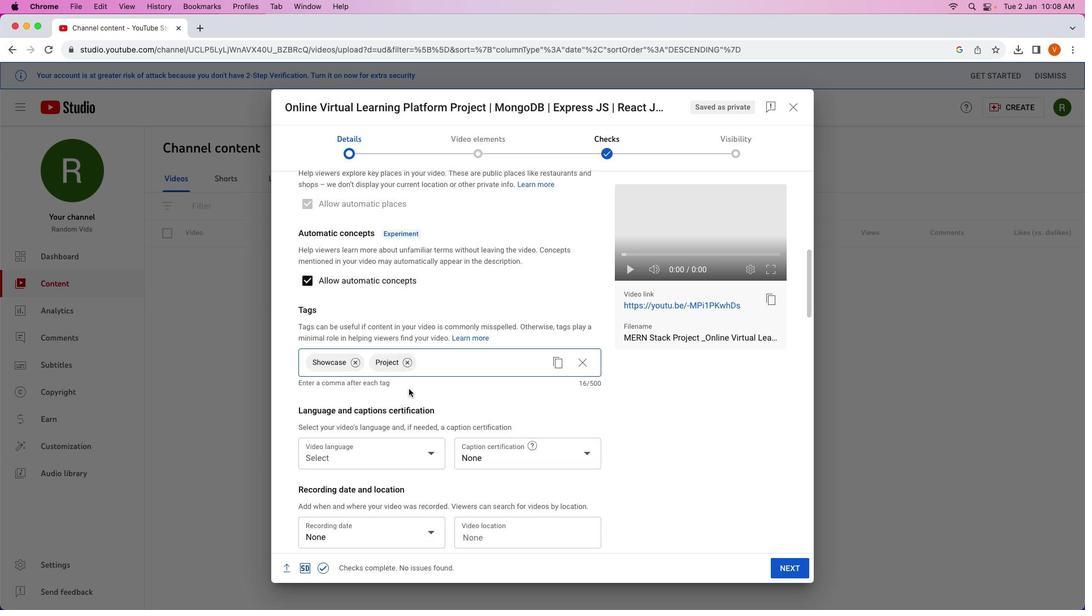 
Action: Mouse scrolled (408, 388) with delta (0, -1)
Screenshot: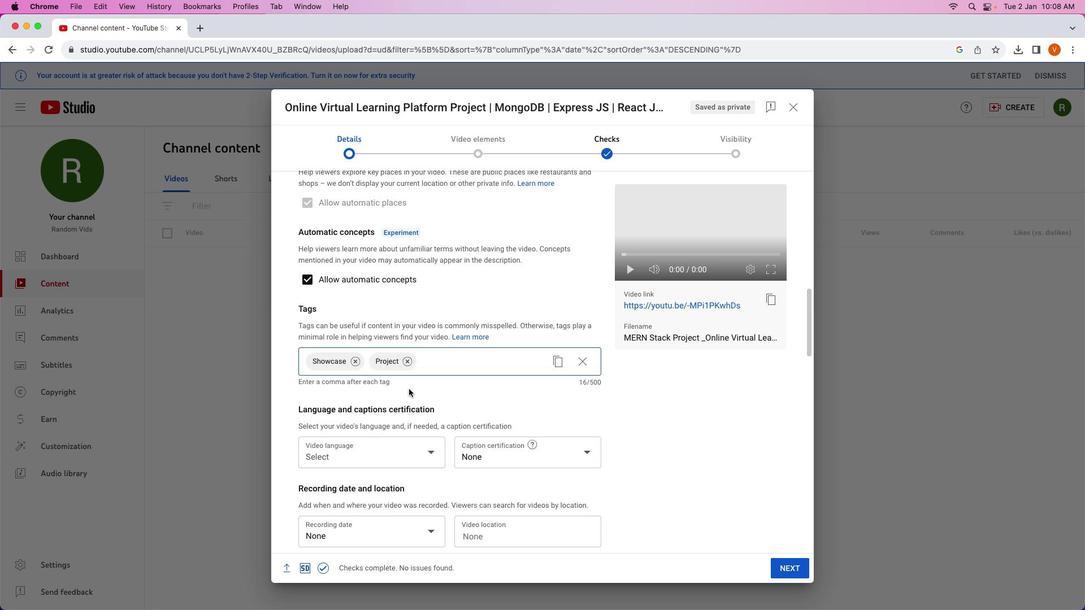 
Action: Mouse scrolled (408, 388) with delta (0, -2)
Screenshot: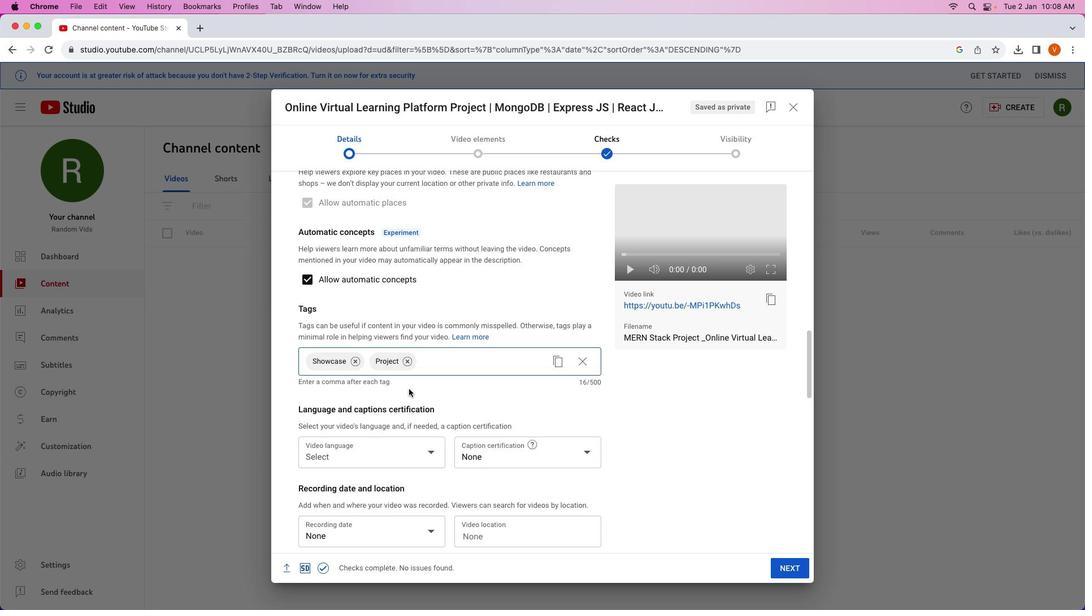 
Action: Mouse moved to (408, 388)
Screenshot: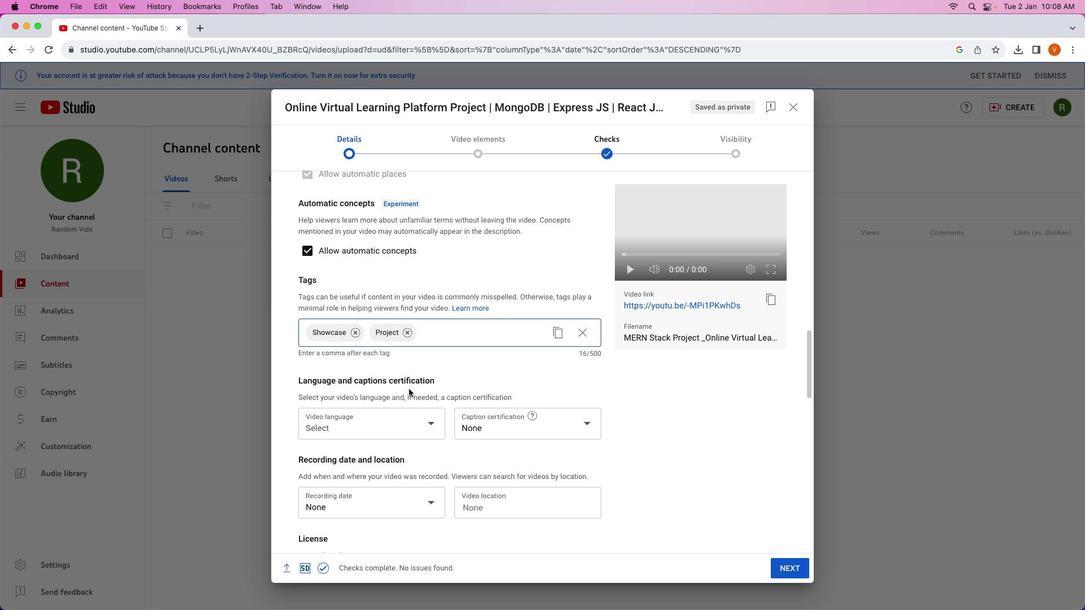 
Action: Mouse scrolled (408, 388) with delta (0, 0)
Screenshot: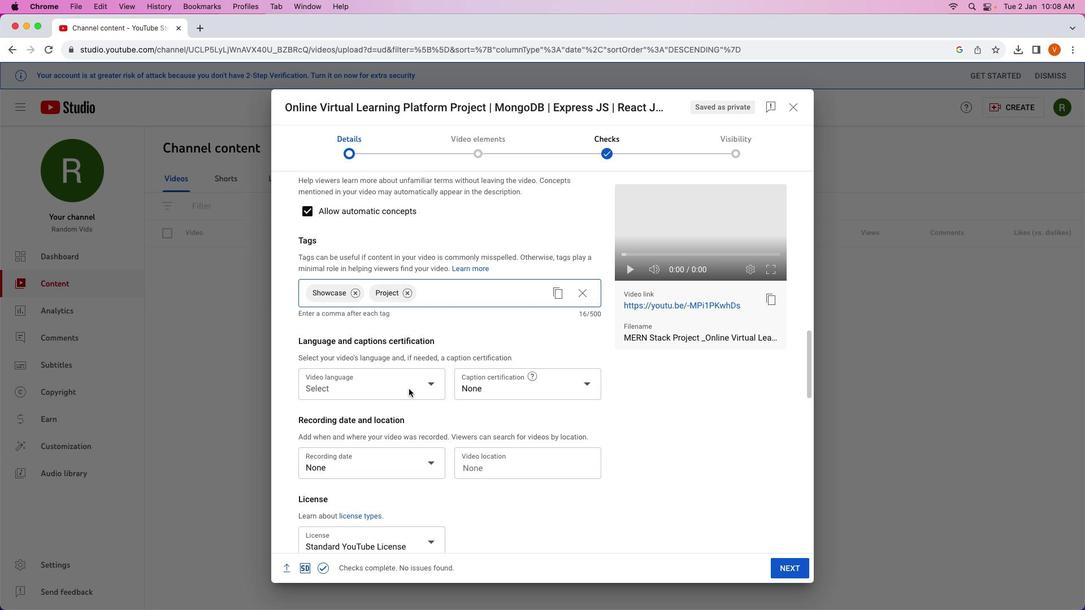 
Action: Mouse scrolled (408, 388) with delta (0, 0)
Screenshot: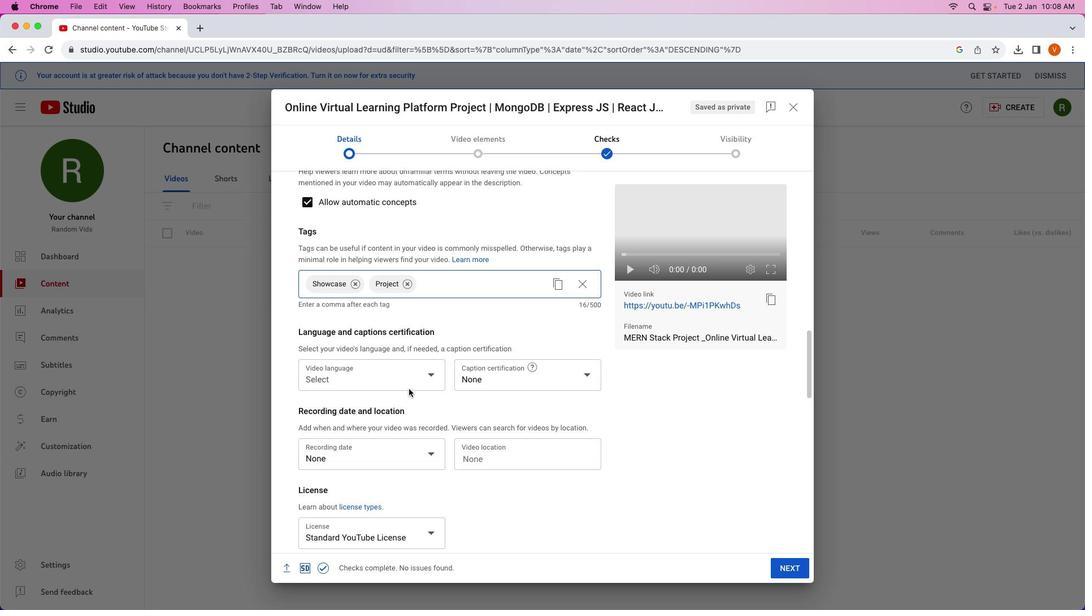 
Action: Mouse scrolled (408, 388) with delta (0, -1)
Screenshot: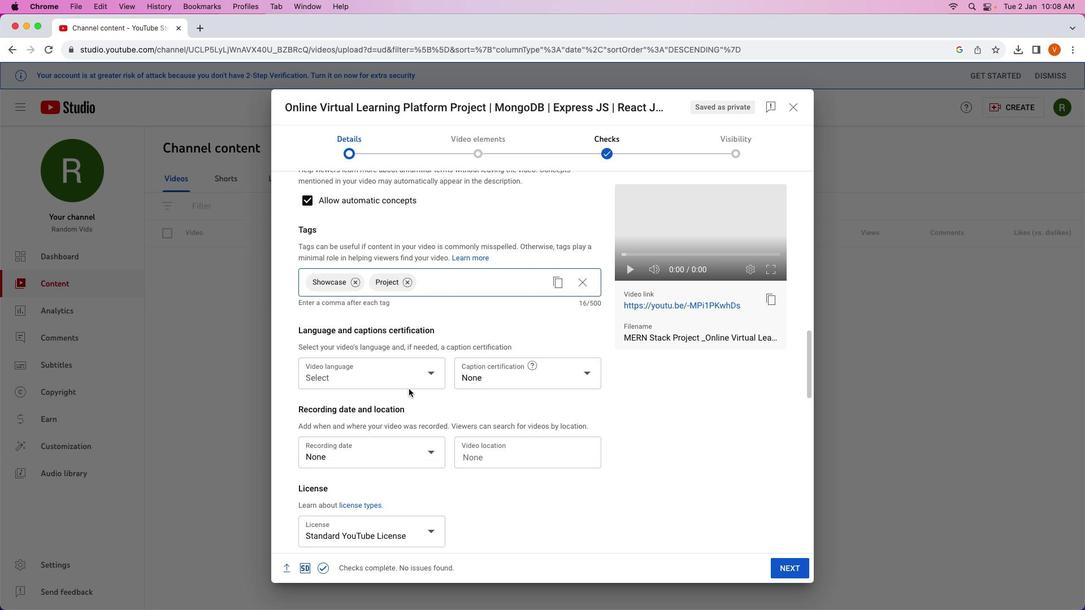 
Action: Mouse moved to (408, 389)
Screenshot: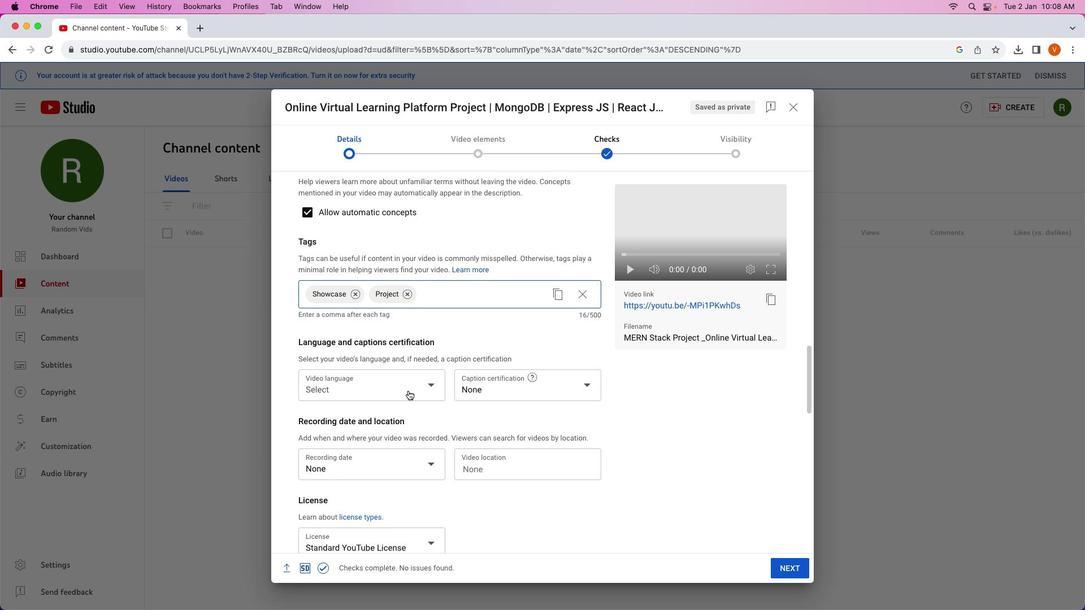 
Action: Mouse scrolled (408, 389) with delta (0, 0)
Screenshot: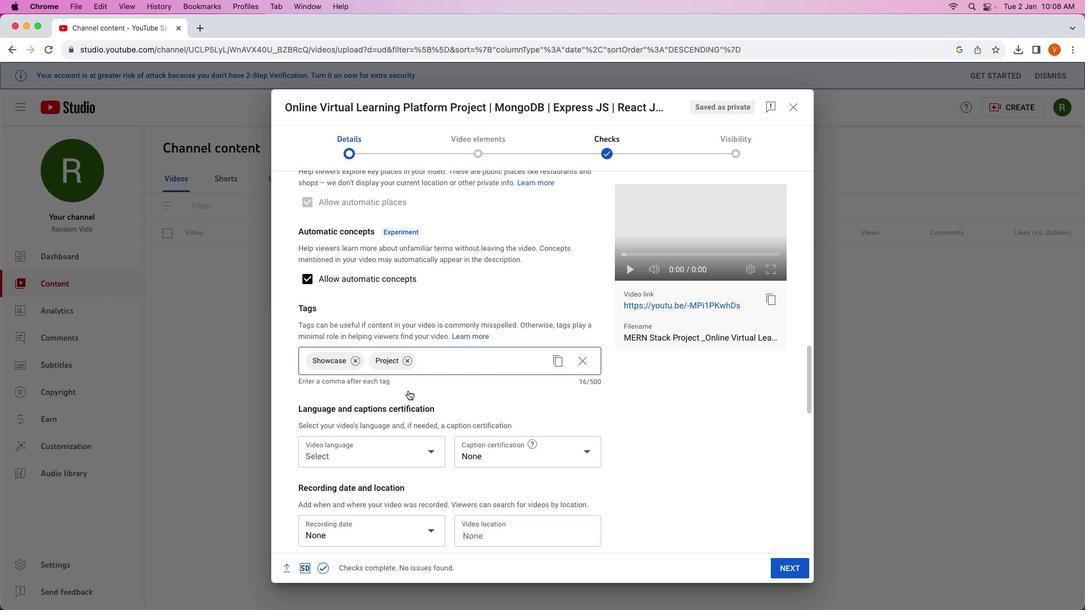 
Action: Mouse moved to (408, 390)
Screenshot: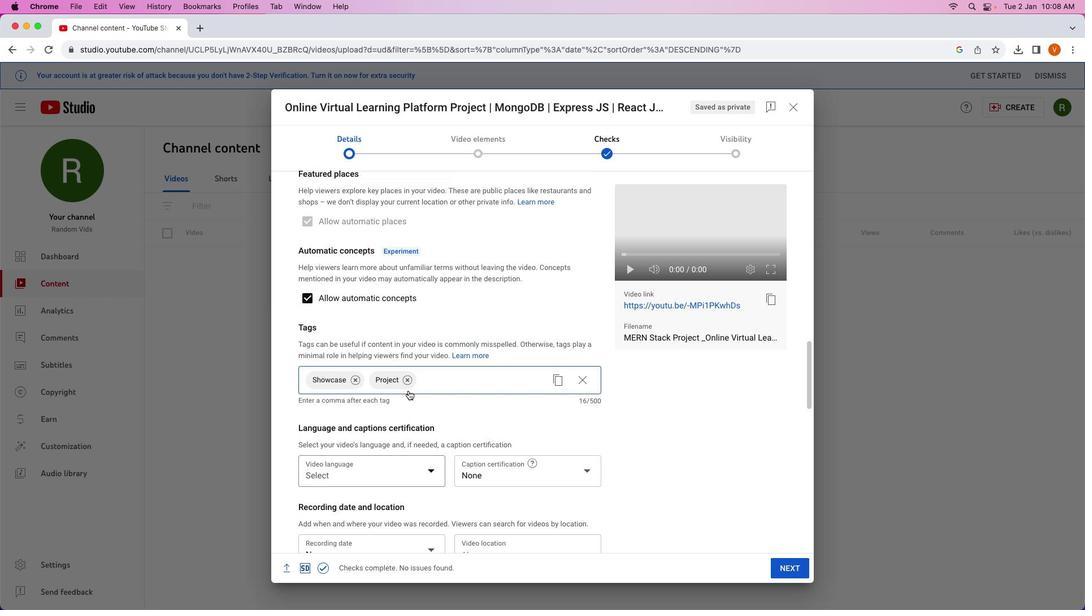 
Action: Mouse scrolled (408, 390) with delta (0, 0)
Screenshot: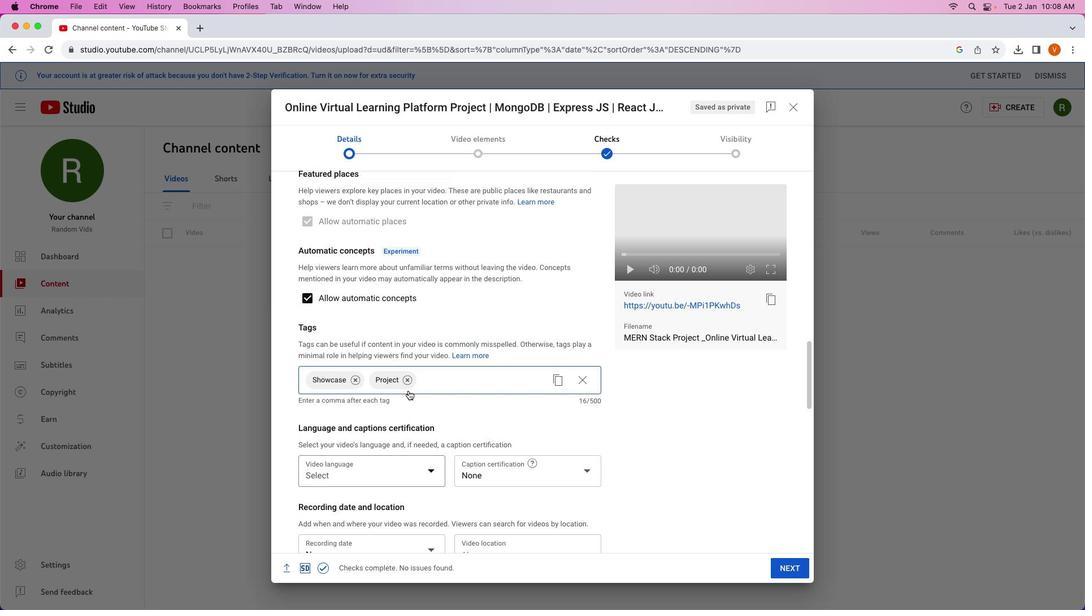 
Action: Mouse moved to (408, 390)
Screenshot: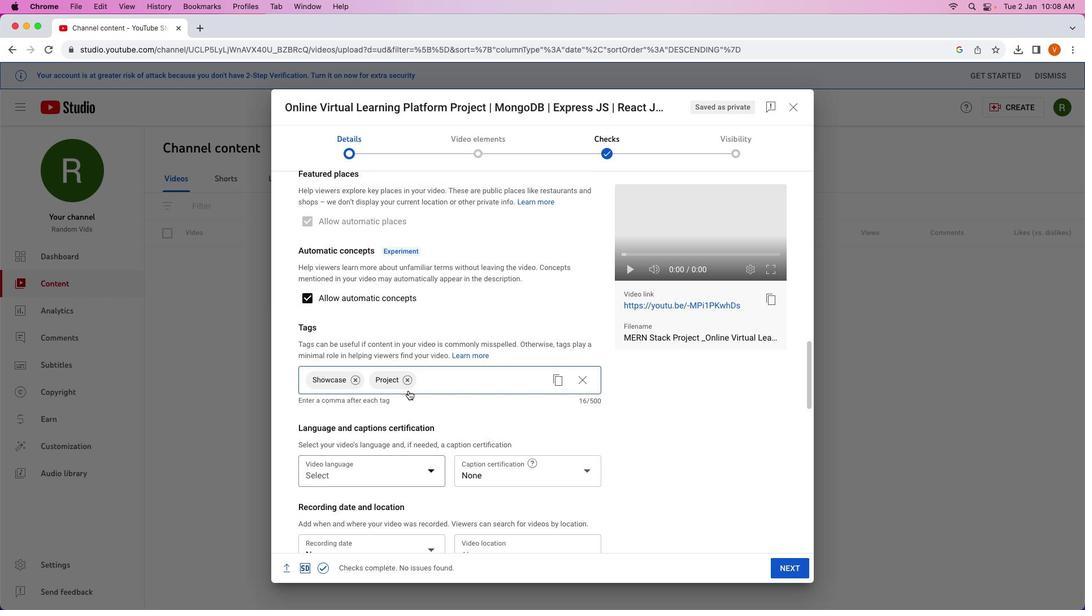 
Action: Mouse scrolled (408, 390) with delta (0, 1)
Screenshot: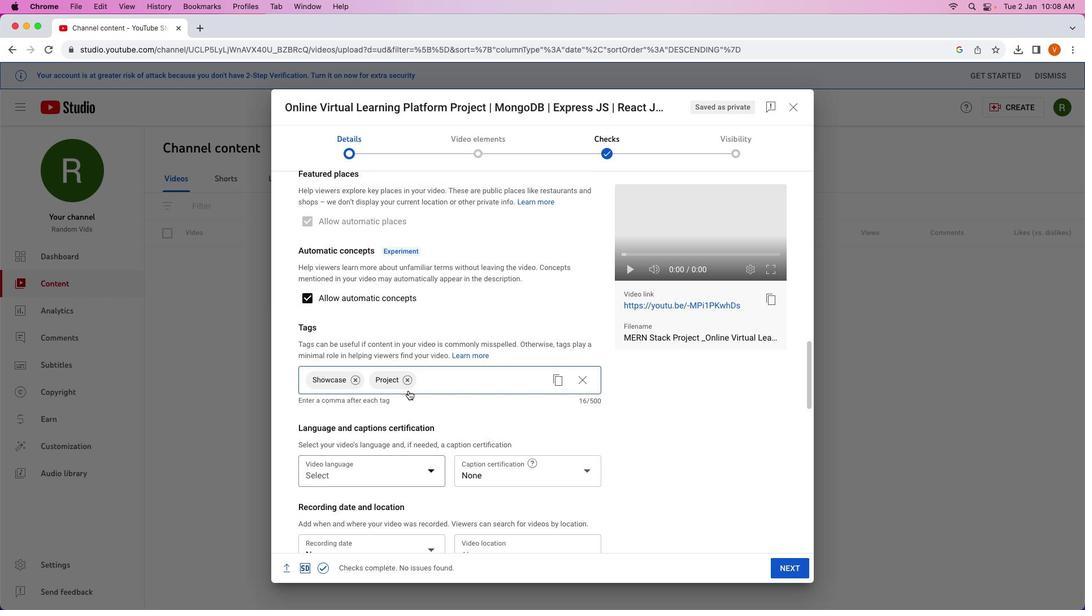 
Action: Mouse moved to (408, 391)
Screenshot: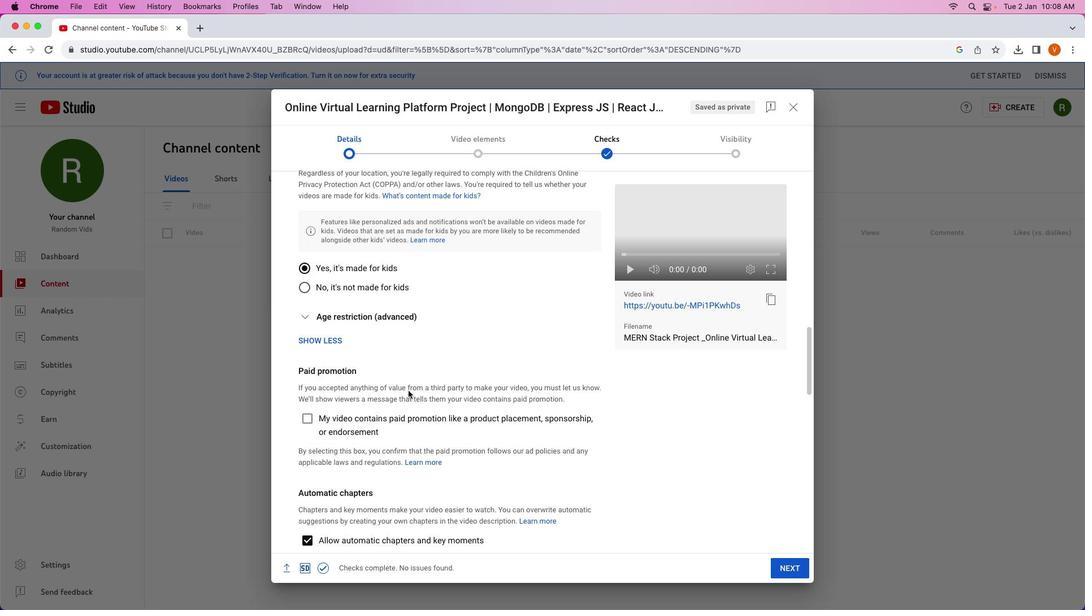 
Action: Mouse scrolled (408, 391) with delta (0, 0)
Screenshot: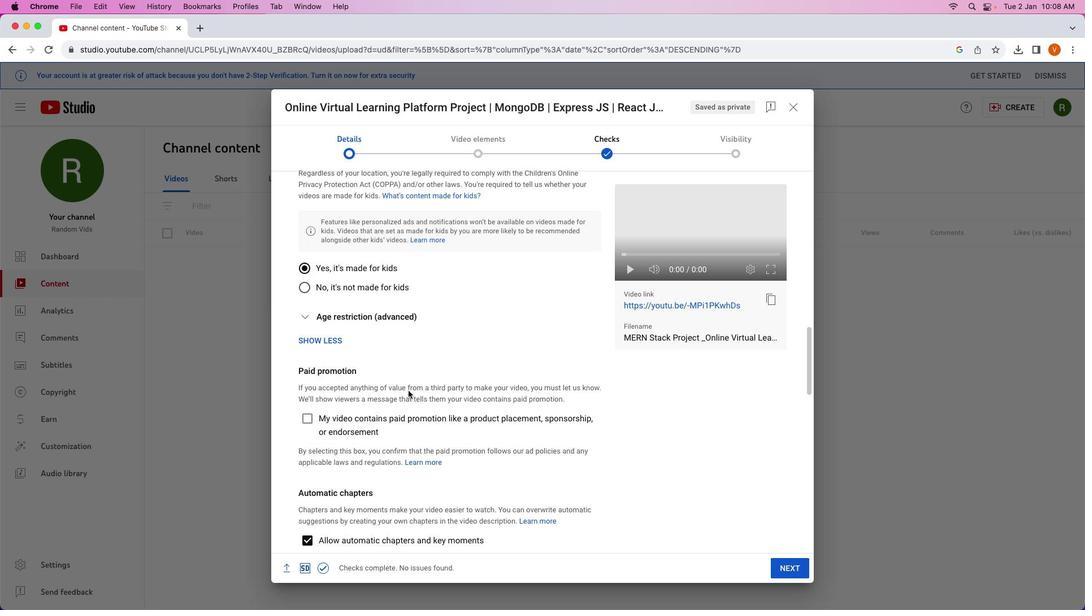 
Action: Mouse scrolled (408, 391) with delta (0, 0)
Screenshot: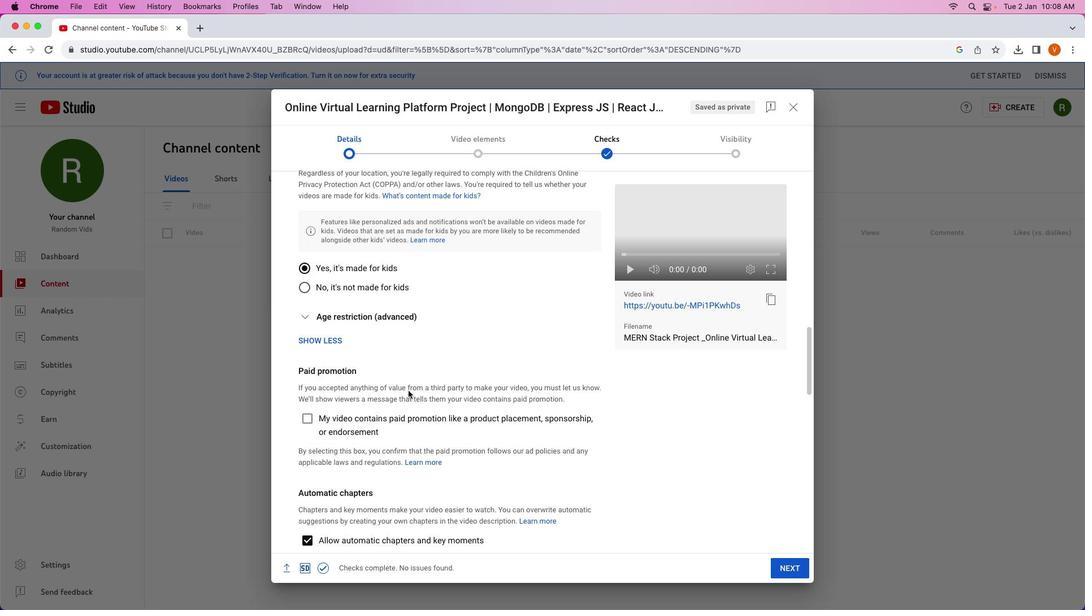 
Action: Mouse scrolled (408, 391) with delta (0, 2)
Screenshot: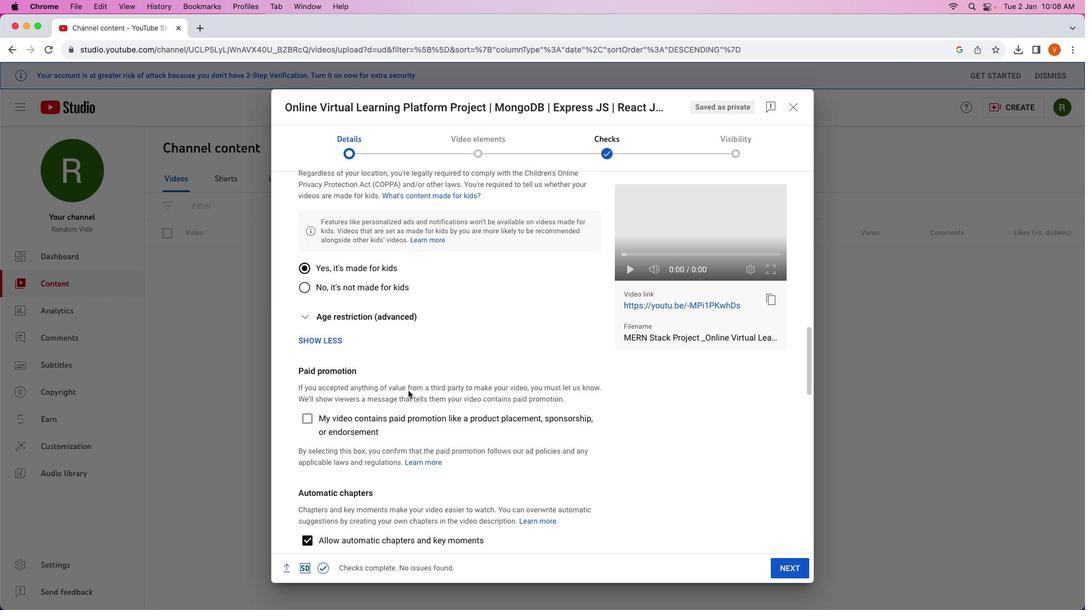 
Action: Mouse scrolled (408, 391) with delta (0, 2)
Screenshot: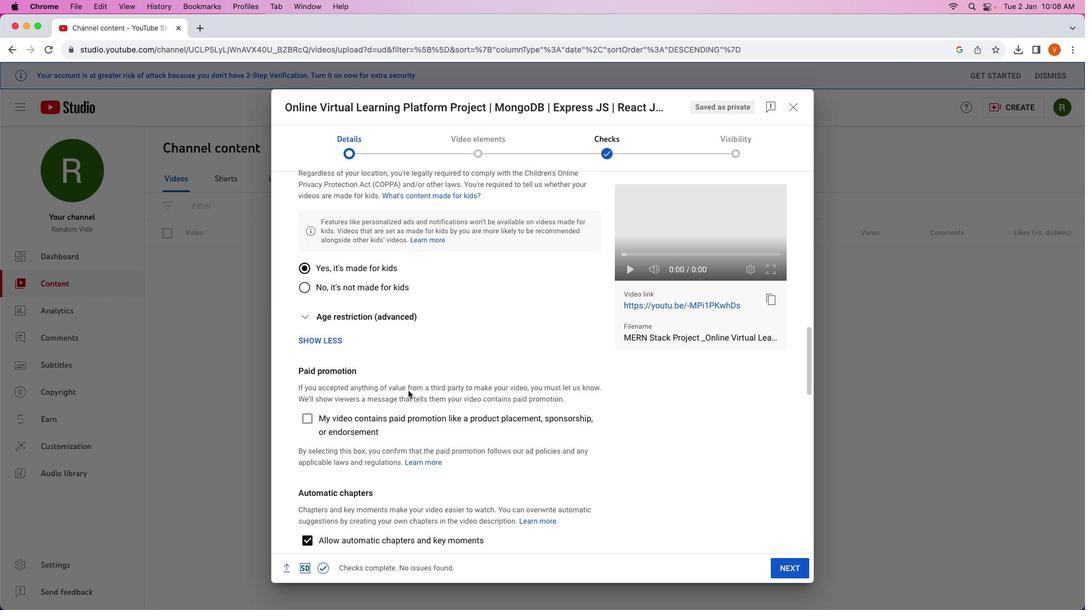 
Action: Mouse scrolled (408, 391) with delta (0, 3)
Screenshot: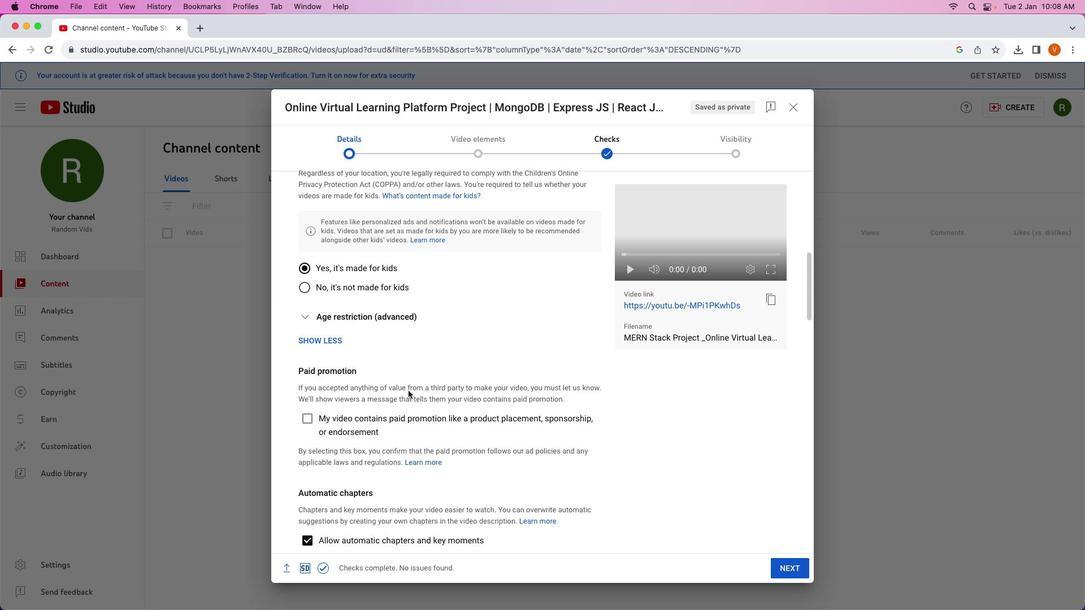 
Action: Mouse scrolled (408, 391) with delta (0, 0)
Screenshot: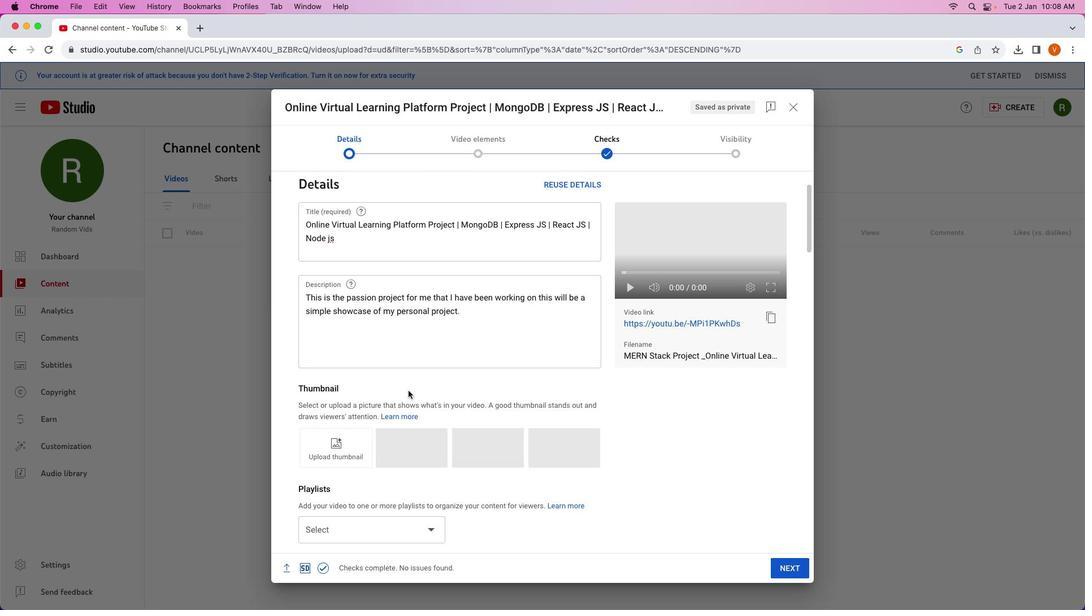 
Action: Mouse scrolled (408, 391) with delta (0, 0)
Screenshot: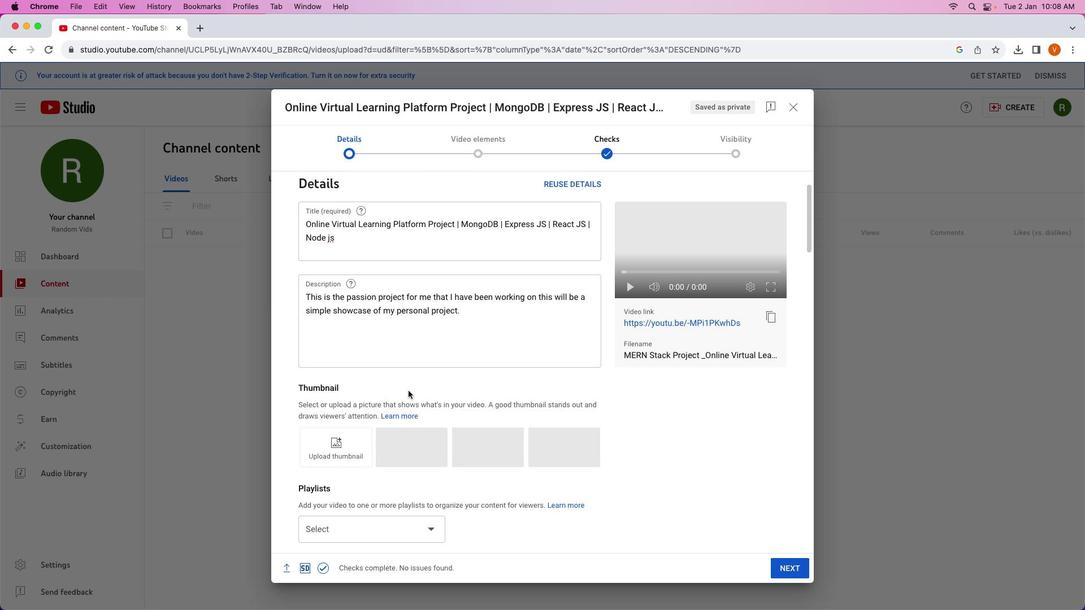 
Action: Mouse scrolled (408, 391) with delta (0, 1)
Screenshot: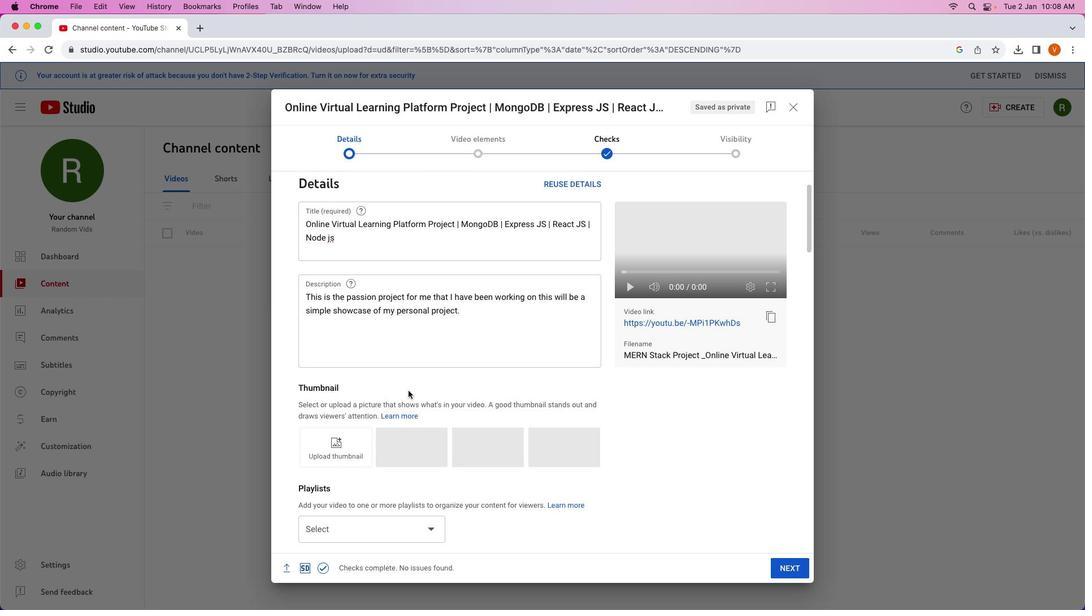 
Action: Mouse scrolled (408, 391) with delta (0, 2)
Screenshot: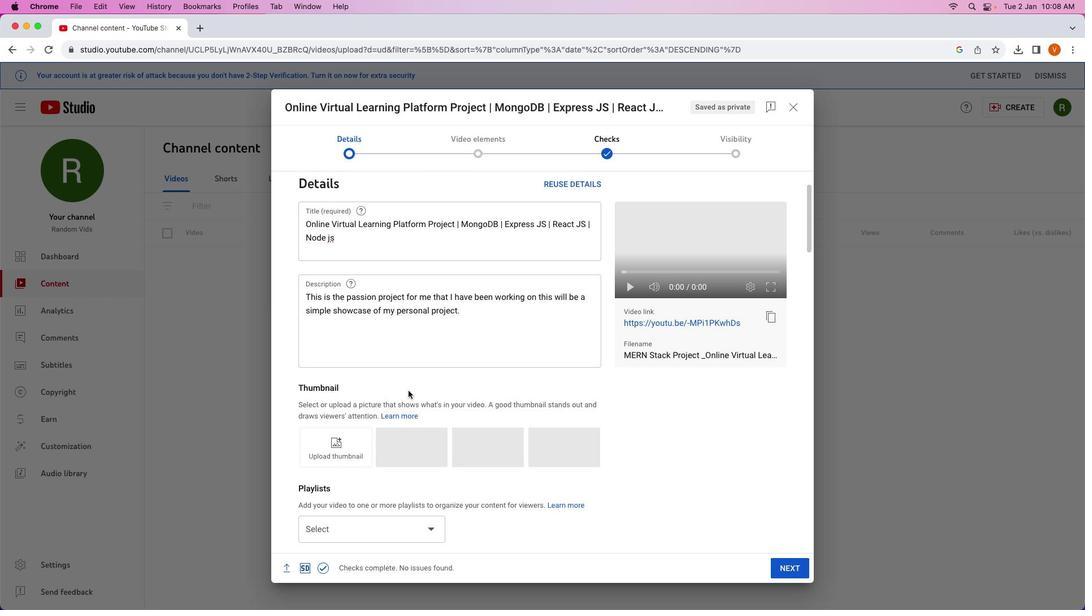 
Action: Mouse scrolled (408, 391) with delta (0, 3)
Screenshot: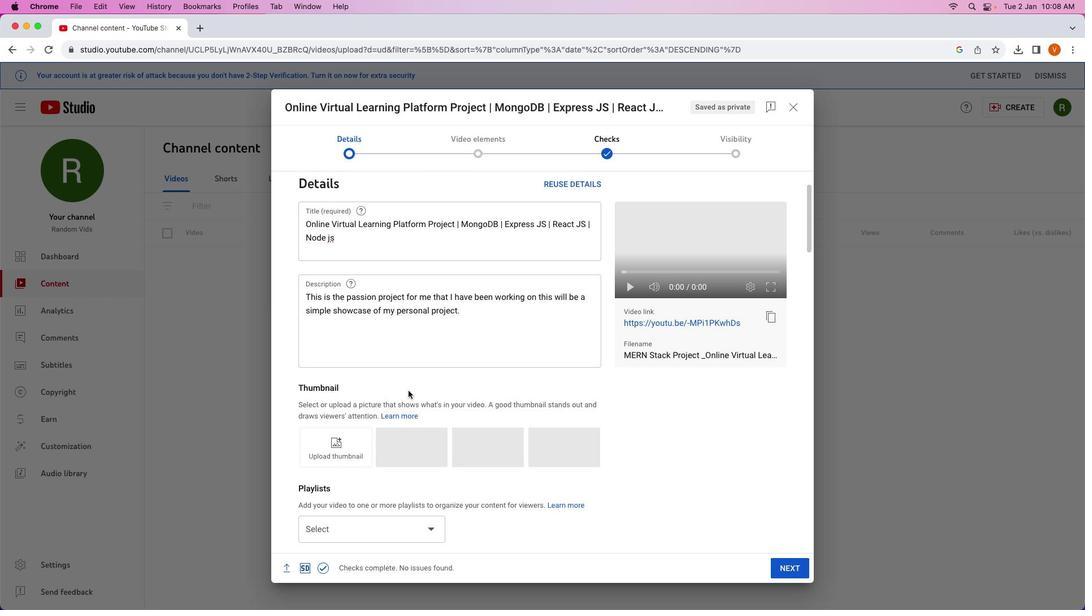 
Action: Mouse scrolled (408, 391) with delta (0, 3)
Screenshot: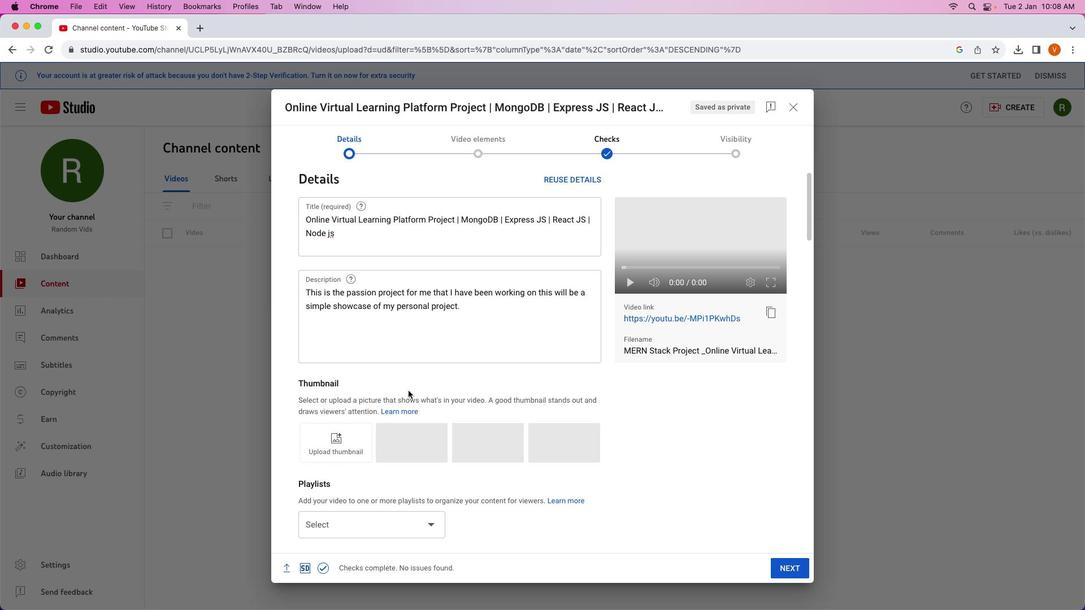 
Action: Mouse scrolled (408, 391) with delta (0, 0)
Screenshot: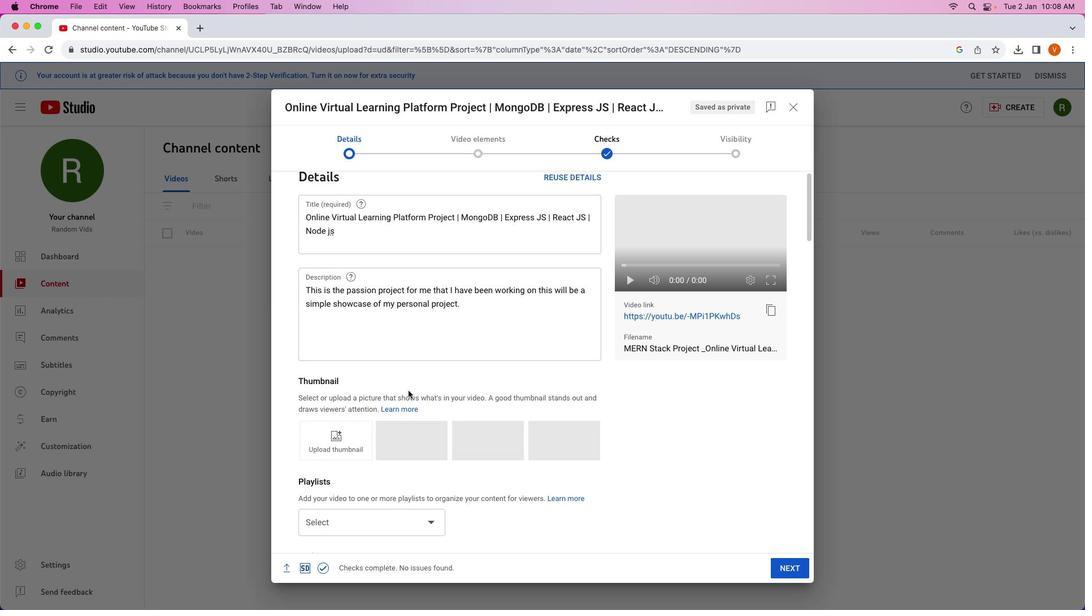 
Action: Mouse scrolled (408, 391) with delta (0, 0)
Screenshot: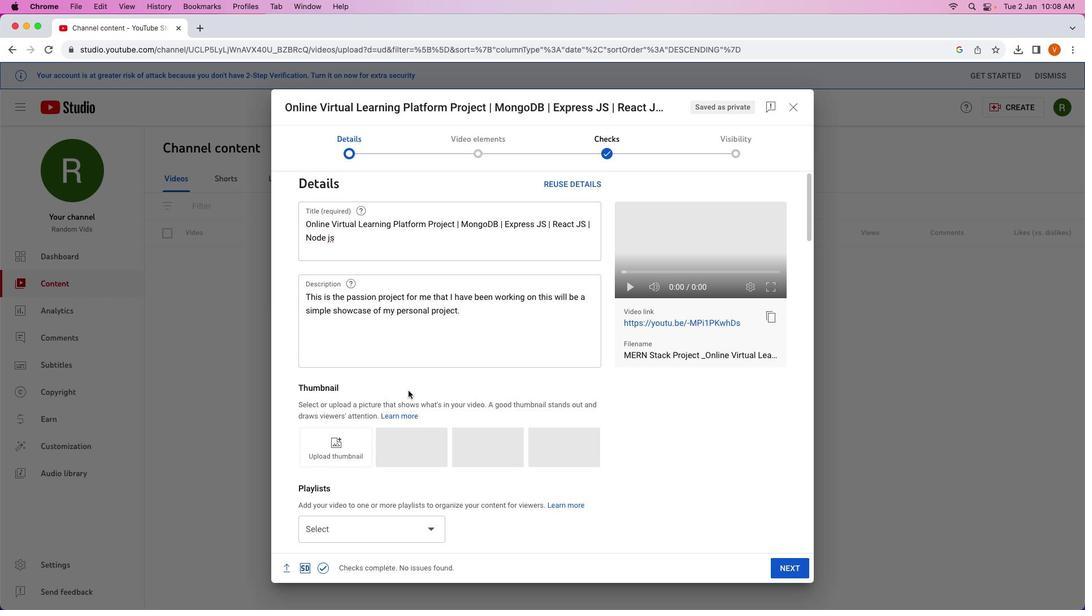 
Action: Mouse scrolled (408, 391) with delta (0, 0)
Screenshot: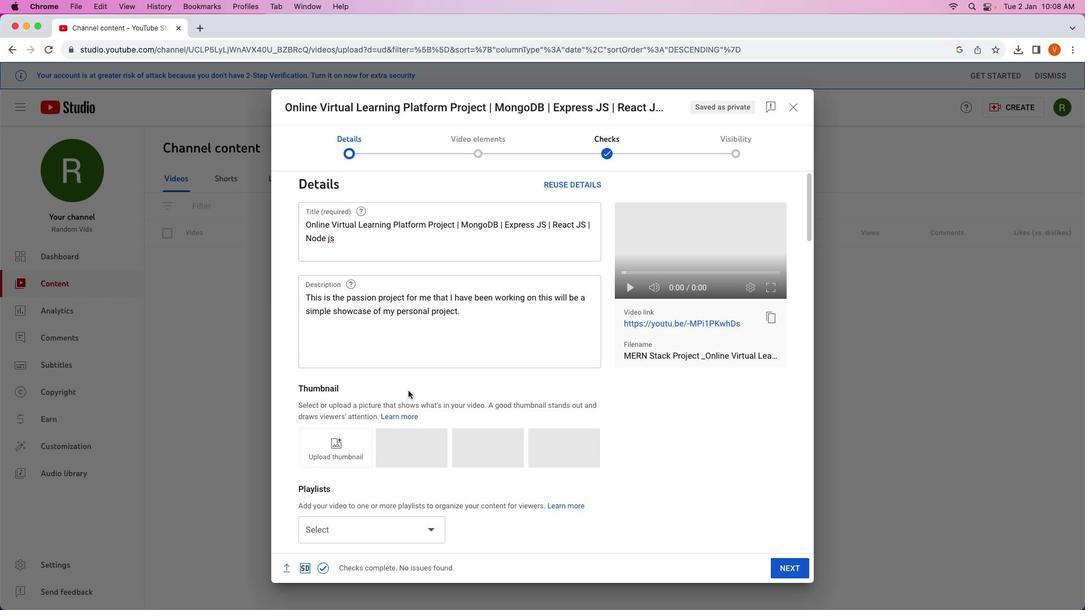 
Action: Mouse scrolled (408, 391) with delta (0, 1)
Screenshot: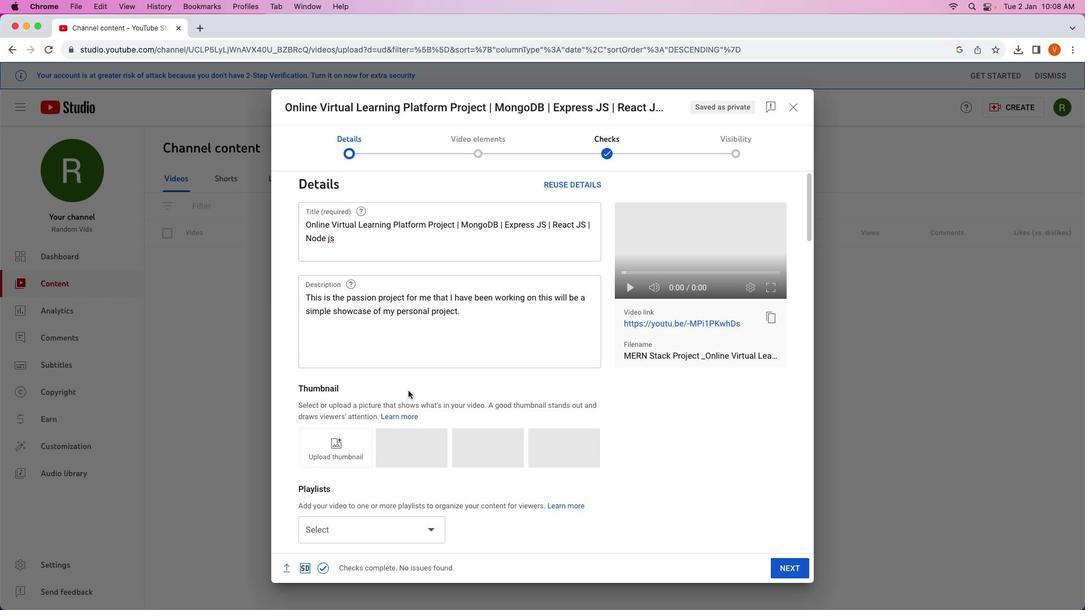 
Action: Mouse scrolled (408, 391) with delta (0, 2)
Screenshot: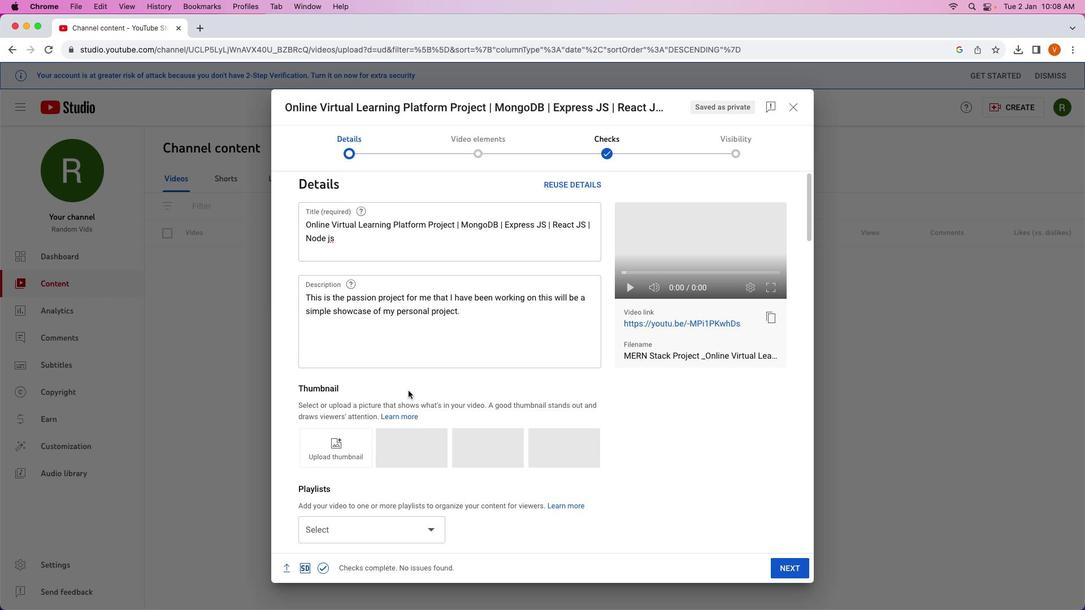 
Action: Mouse scrolled (408, 391) with delta (0, 3)
Screenshot: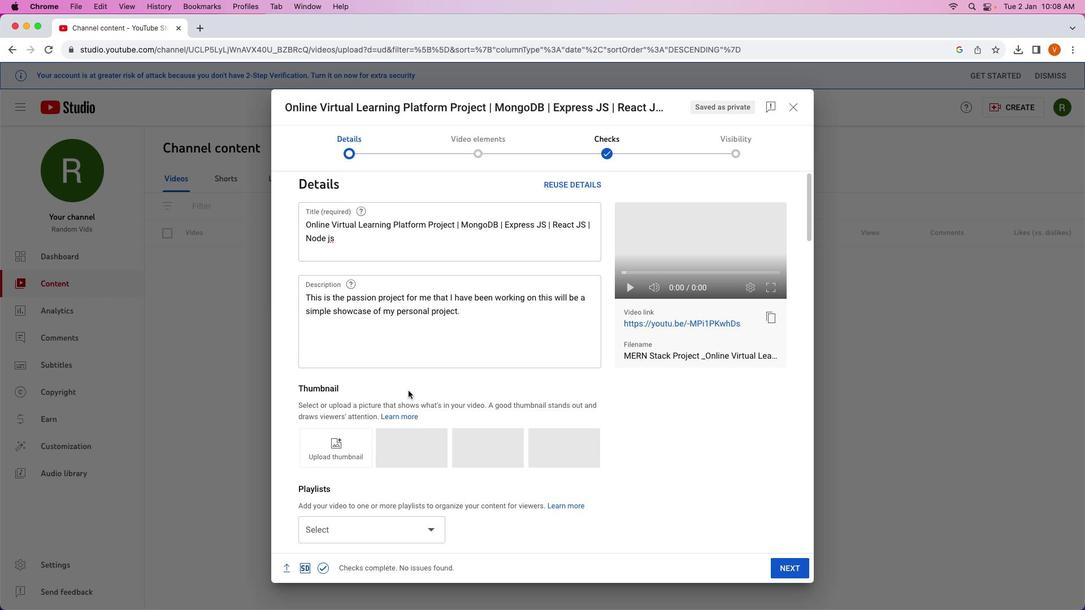 
Action: Mouse scrolled (408, 391) with delta (0, 0)
Screenshot: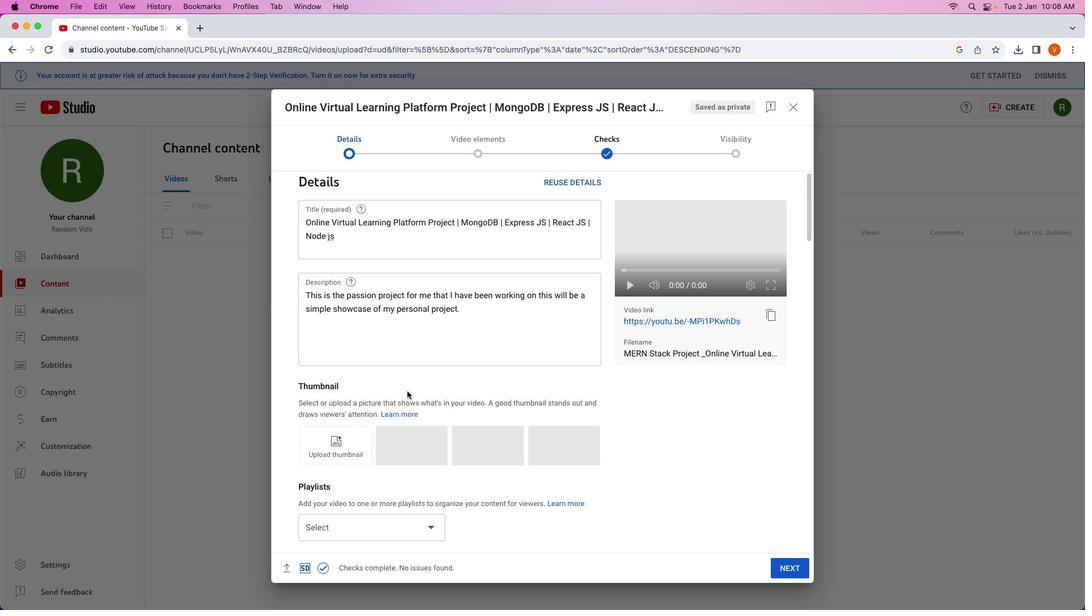 
Action: Mouse moved to (434, 401)
Screenshot: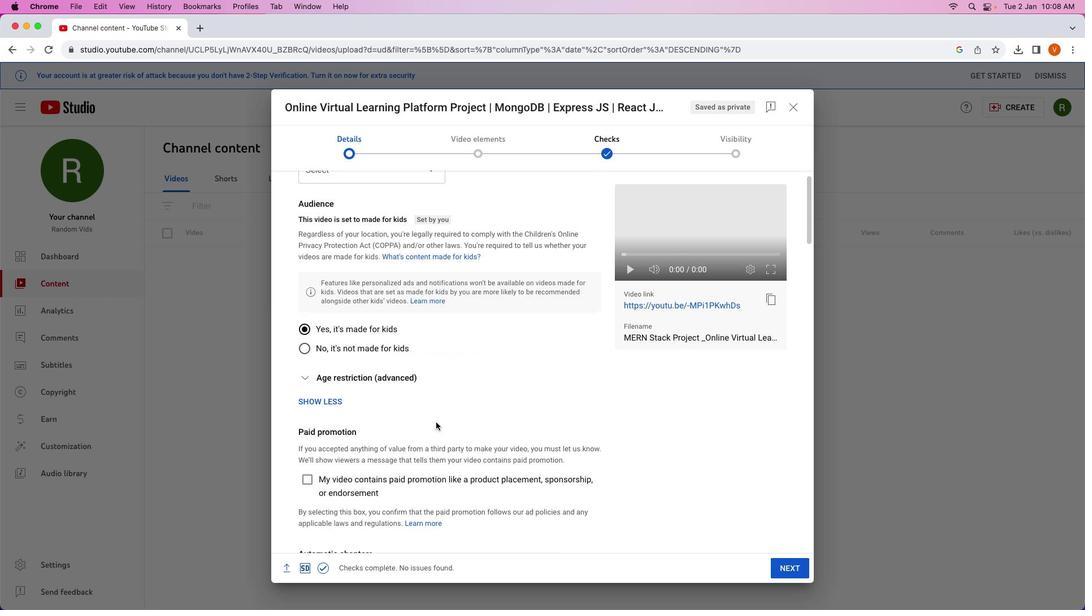
Action: Mouse scrolled (434, 401) with delta (0, 0)
Screenshot: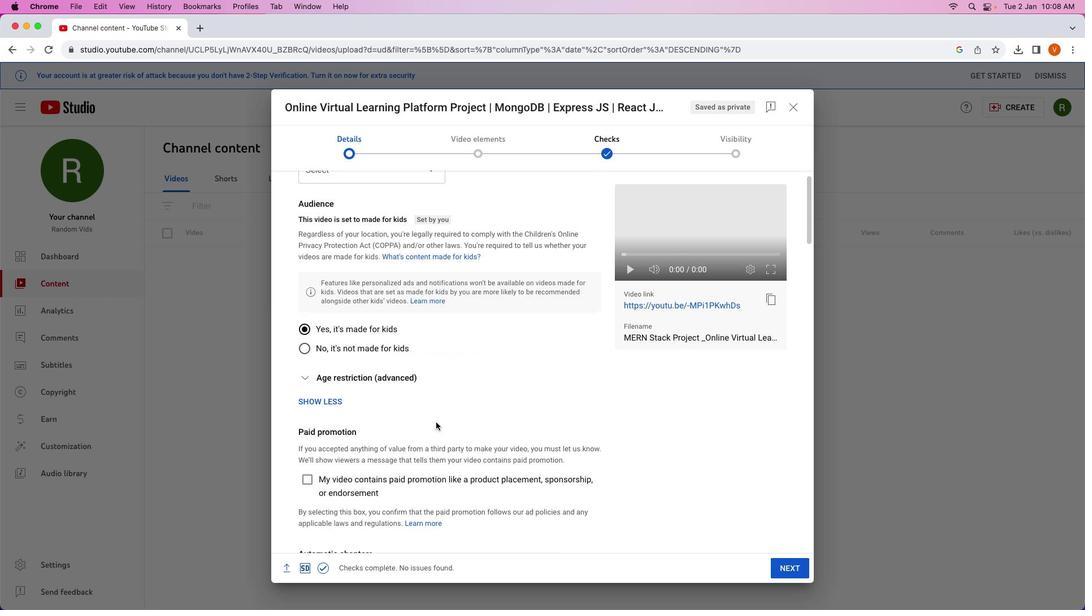 
Action: Mouse moved to (438, 403)
Screenshot: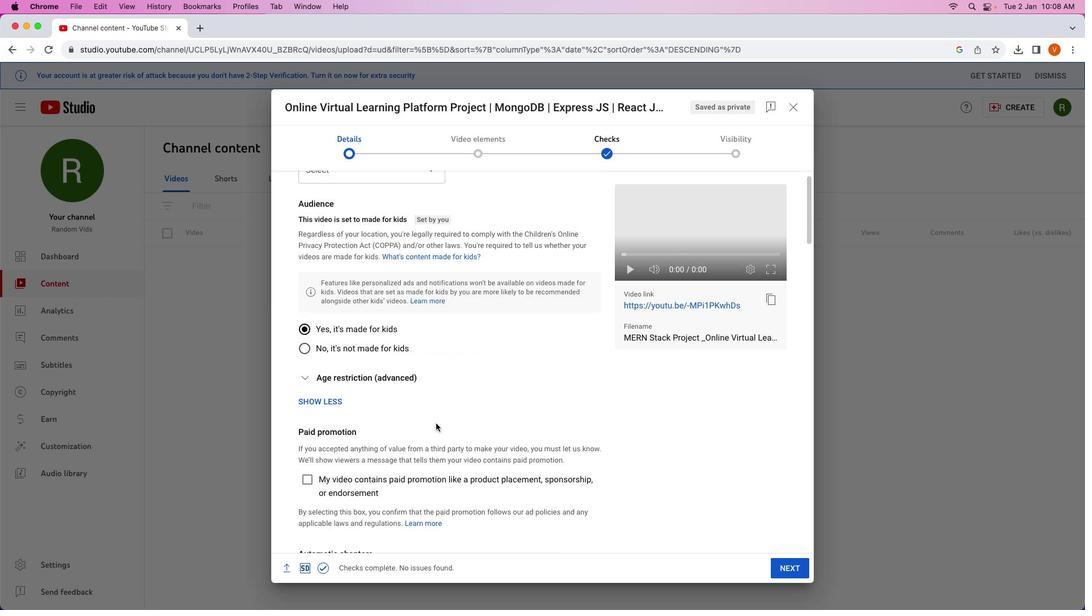 
Action: Mouse scrolled (438, 403) with delta (0, 0)
Screenshot: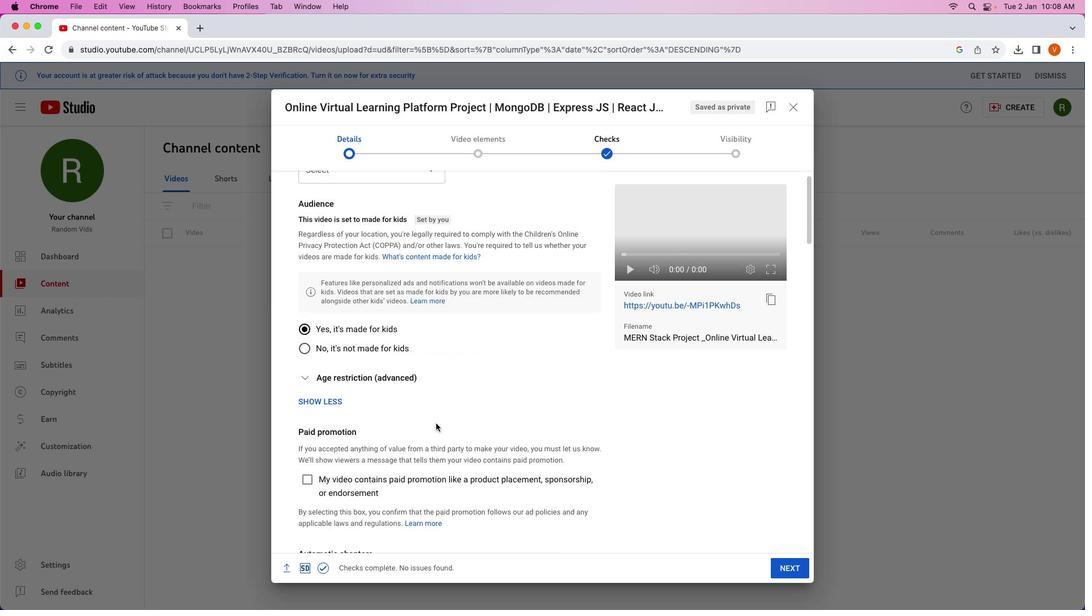 
Action: Mouse moved to (439, 403)
Screenshot: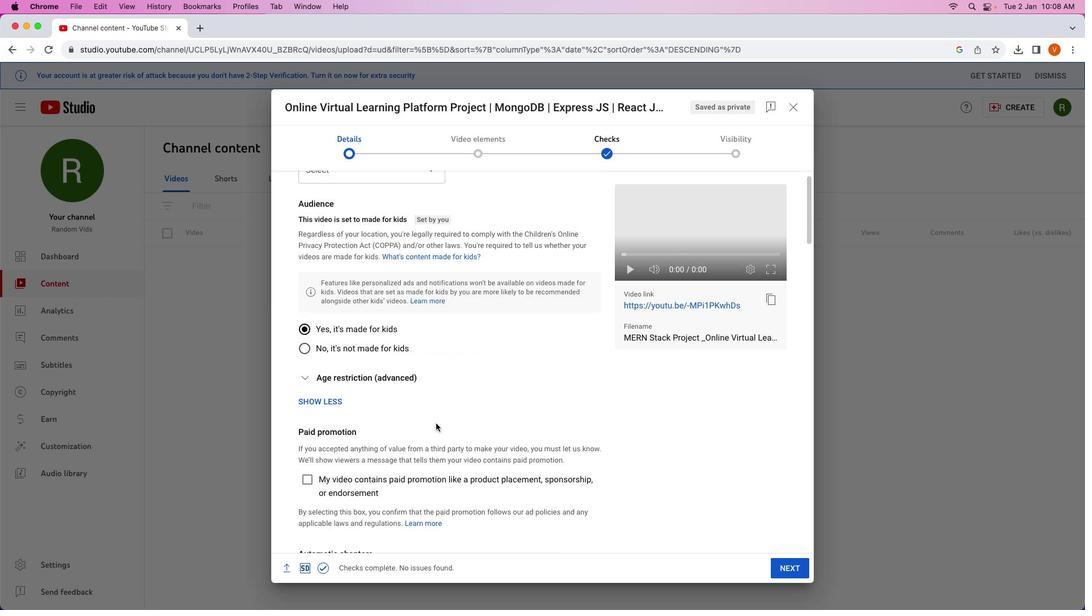 
Action: Mouse scrolled (439, 403) with delta (0, -1)
Screenshot: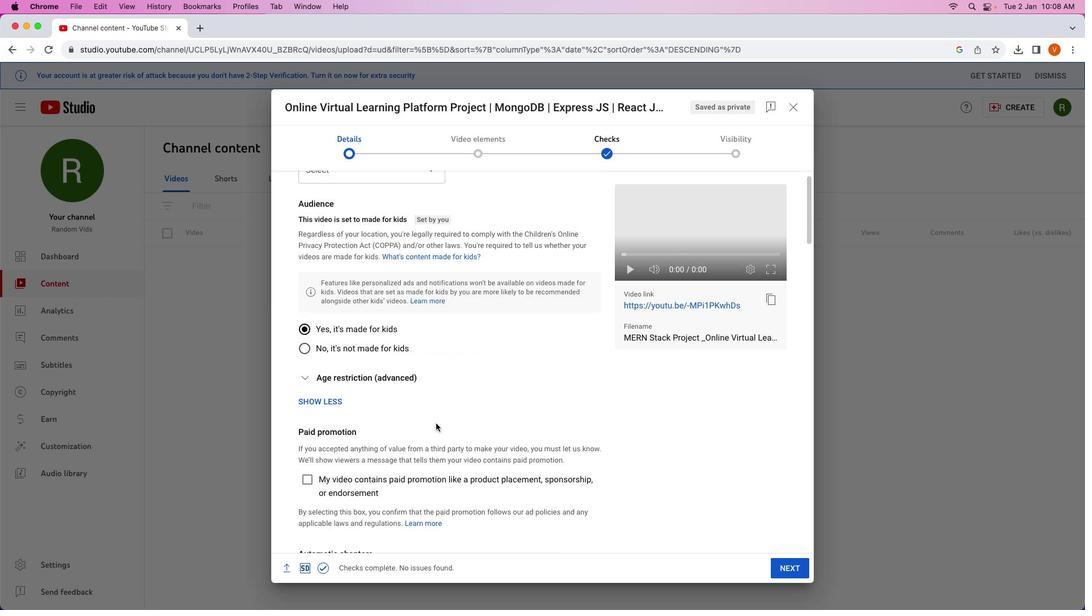 
Action: Mouse moved to (439, 404)
Screenshot: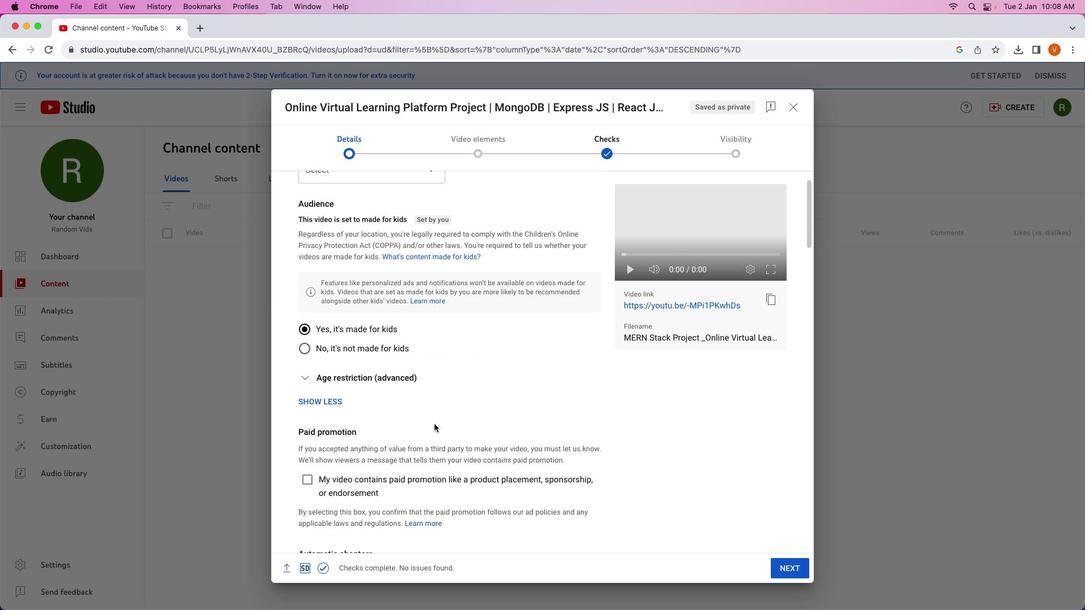 
Action: Mouse scrolled (439, 404) with delta (0, -2)
Screenshot: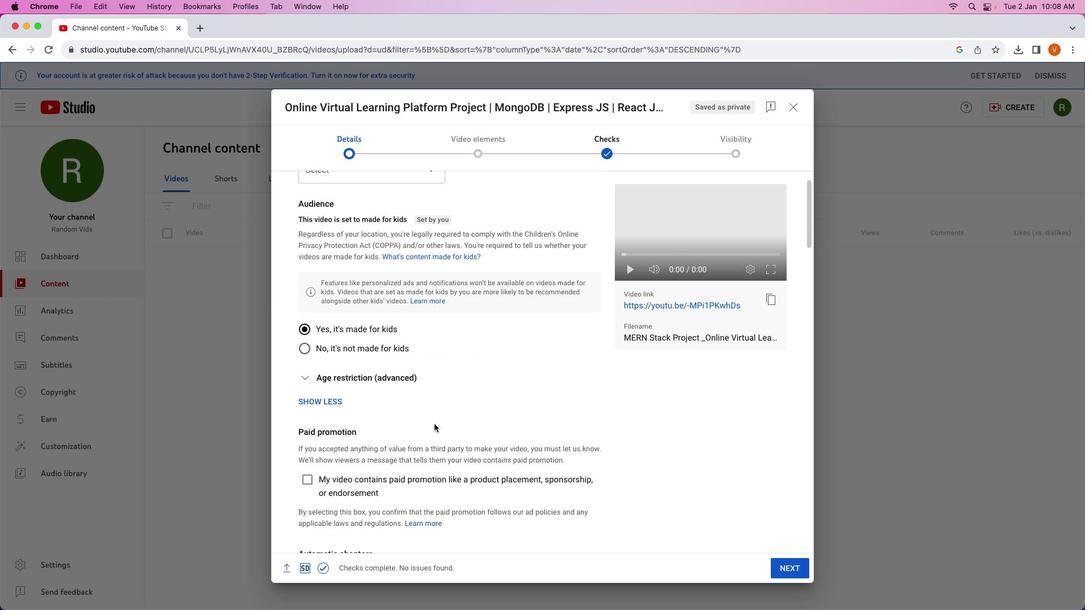 
Action: Mouse moved to (440, 405)
Screenshot: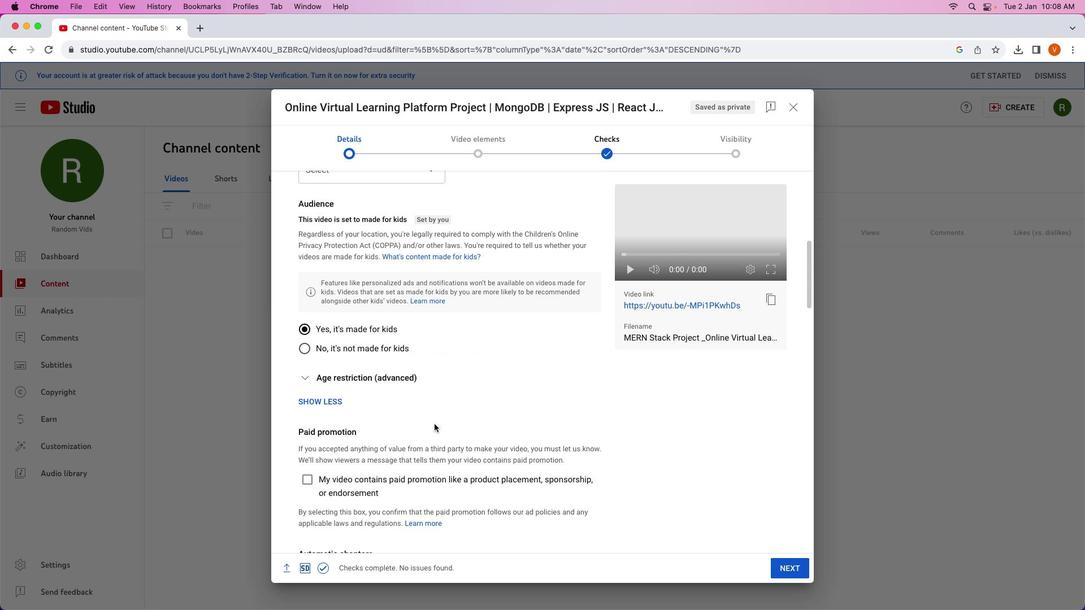 
Action: Mouse scrolled (440, 405) with delta (0, -2)
Screenshot: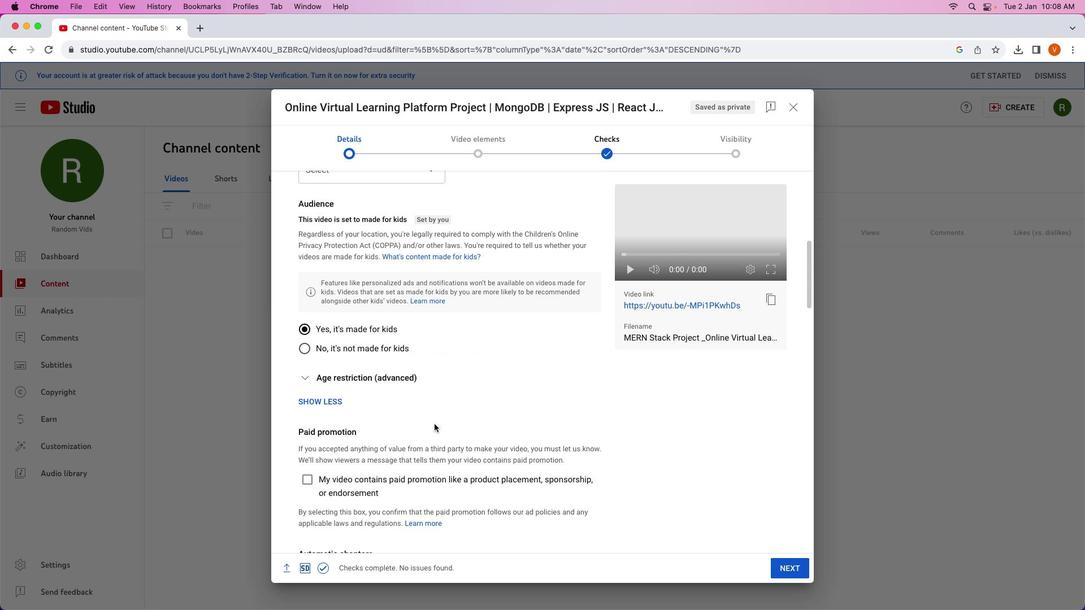 
Action: Mouse moved to (434, 423)
Screenshot: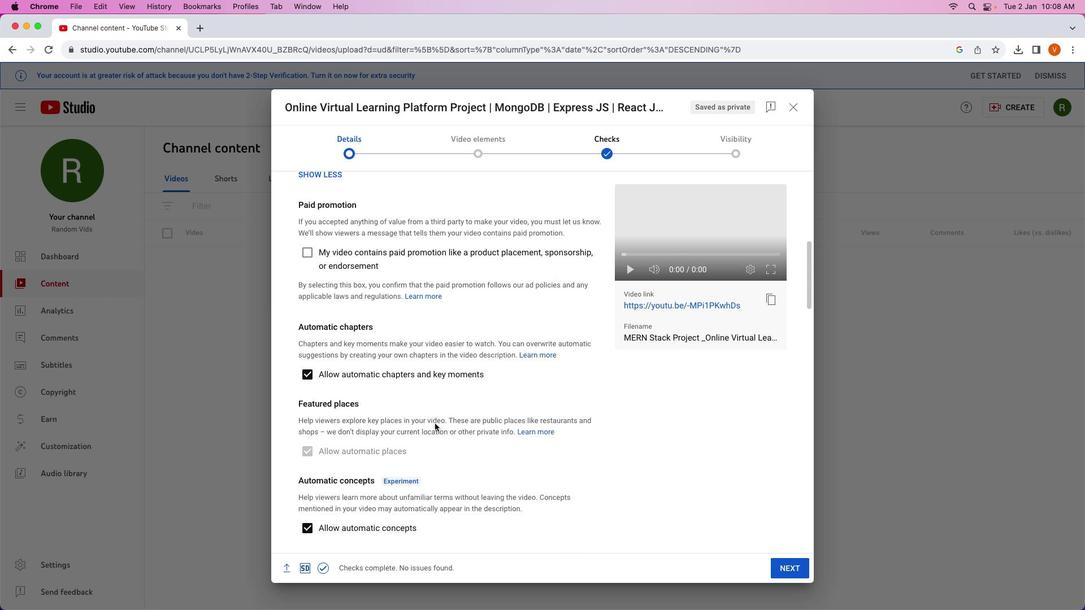 
Action: Mouse scrolled (434, 423) with delta (0, 0)
Screenshot: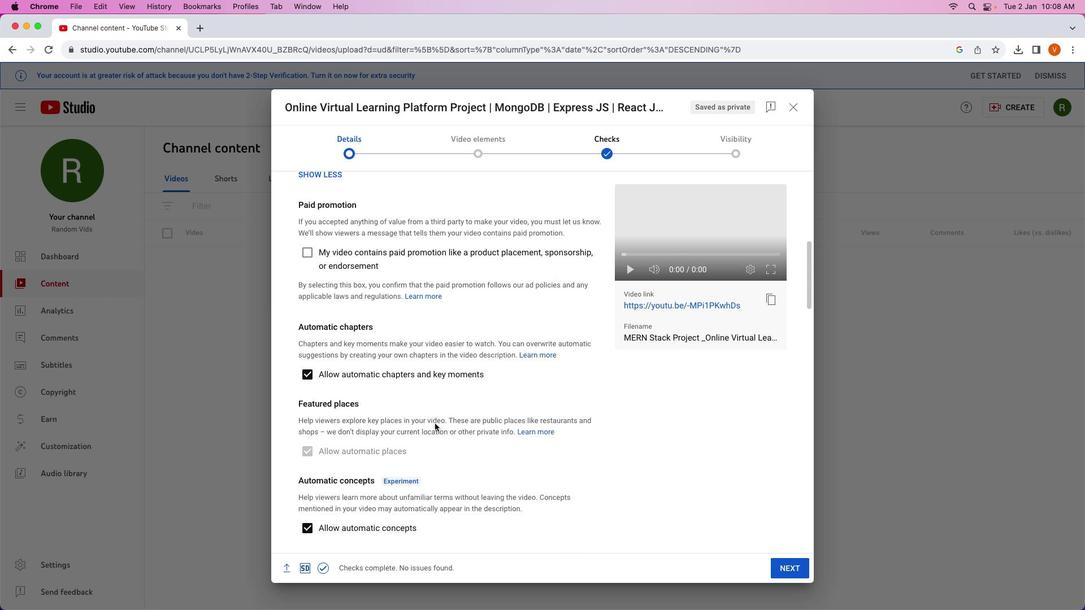 
Action: Mouse scrolled (434, 423) with delta (0, 0)
Screenshot: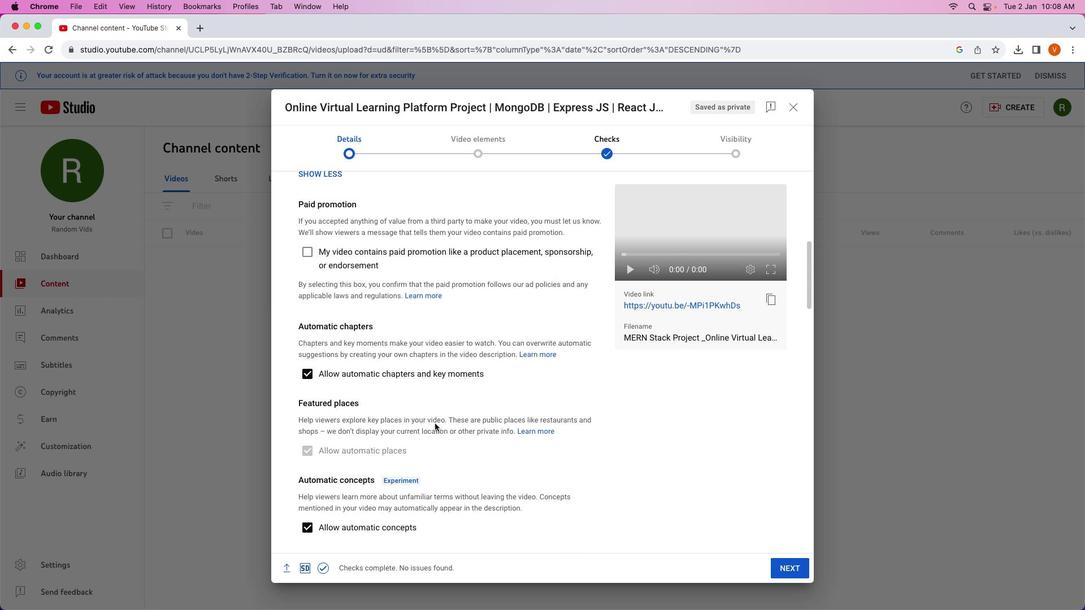 
Action: Mouse scrolled (434, 423) with delta (0, -1)
Screenshot: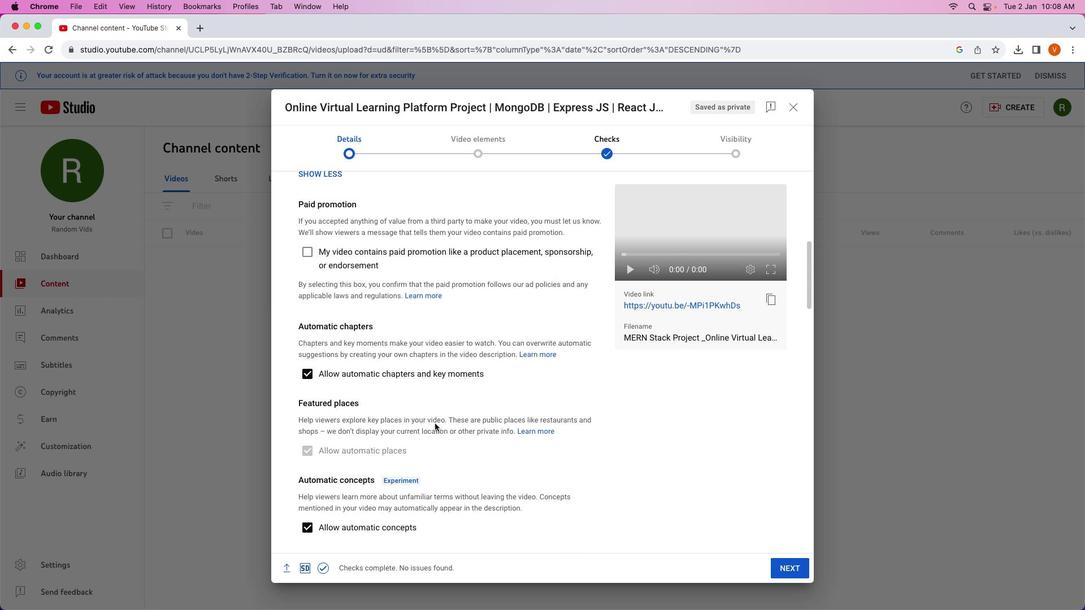 
Action: Mouse moved to (434, 423)
Screenshot: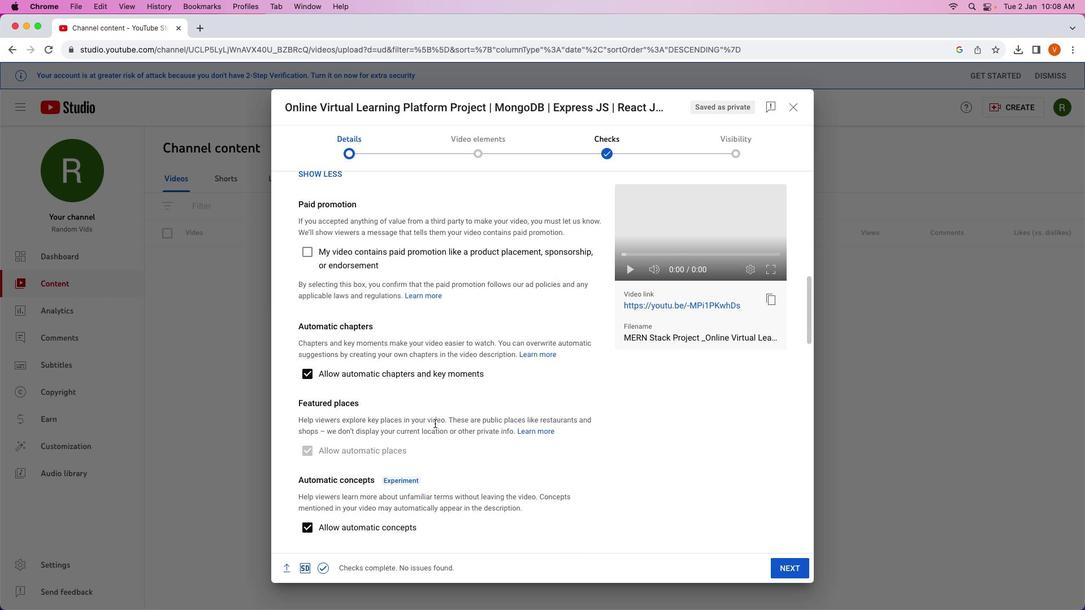 
Action: Mouse scrolled (434, 423) with delta (0, -2)
Screenshot: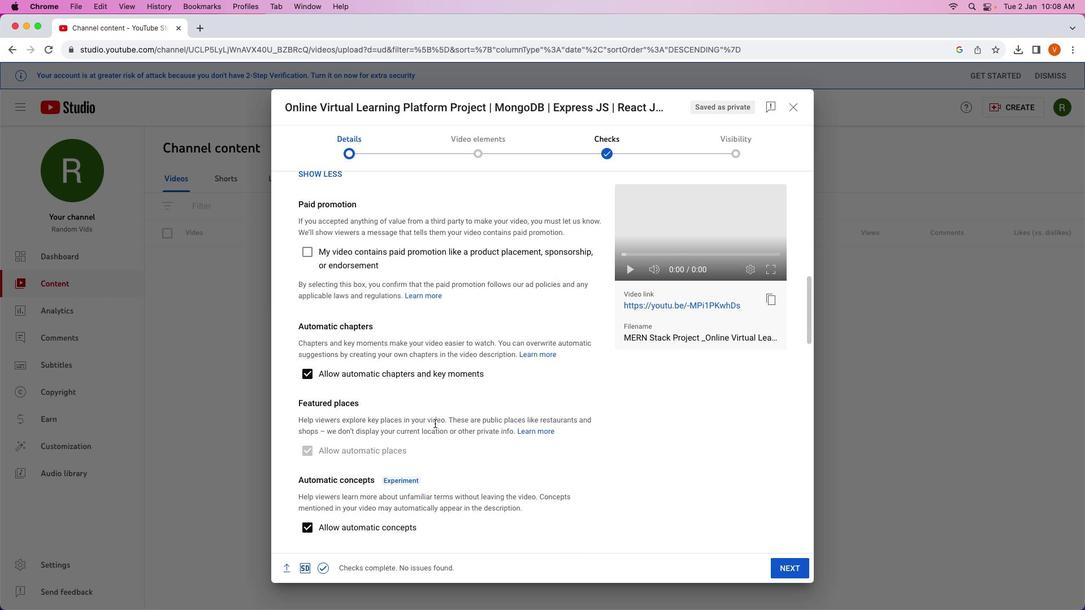
Action: Mouse moved to (435, 423)
Screenshot: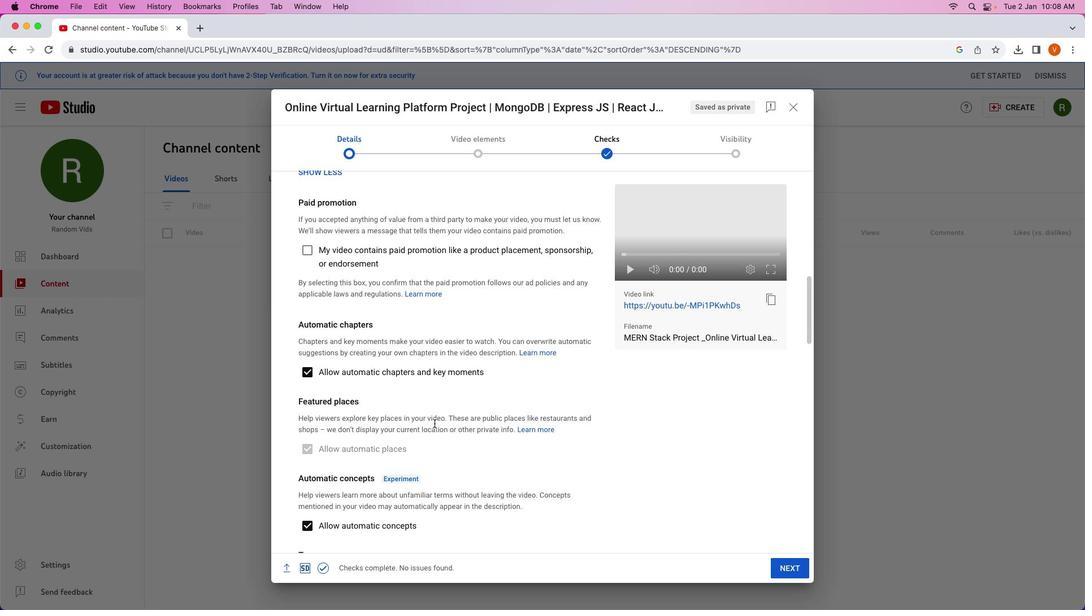 
Action: Mouse scrolled (435, 423) with delta (0, 0)
Screenshot: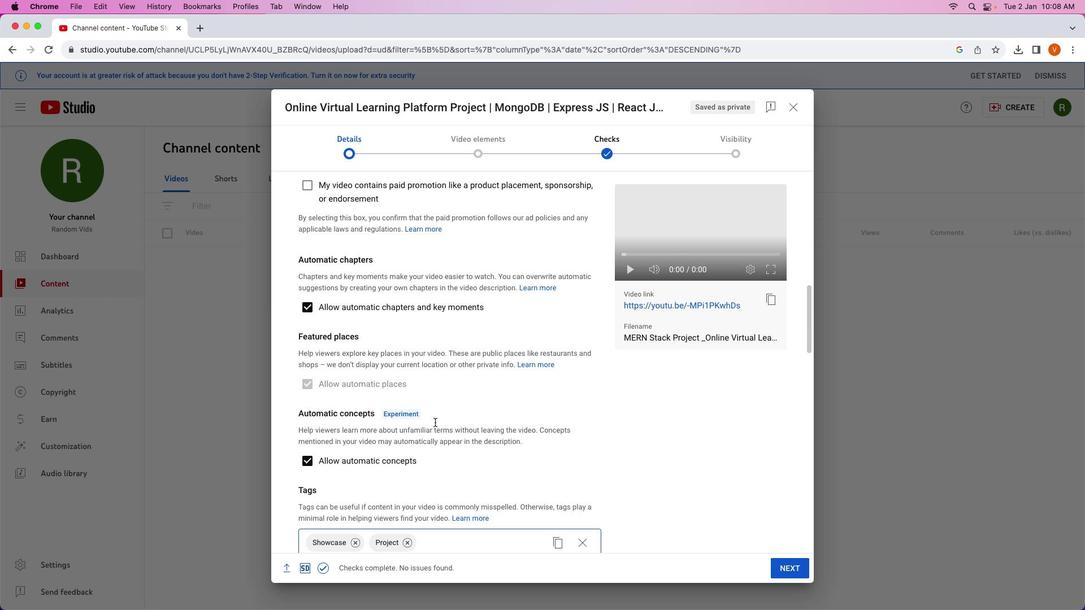 
Action: Mouse moved to (434, 423)
Screenshot: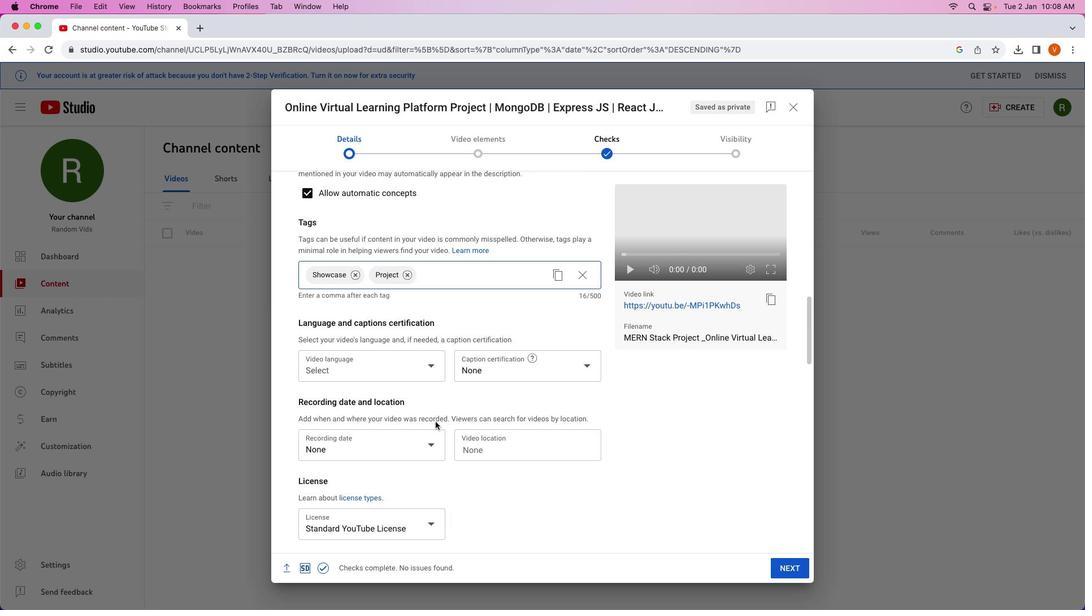 
Action: Mouse scrolled (434, 423) with delta (0, 0)
Screenshot: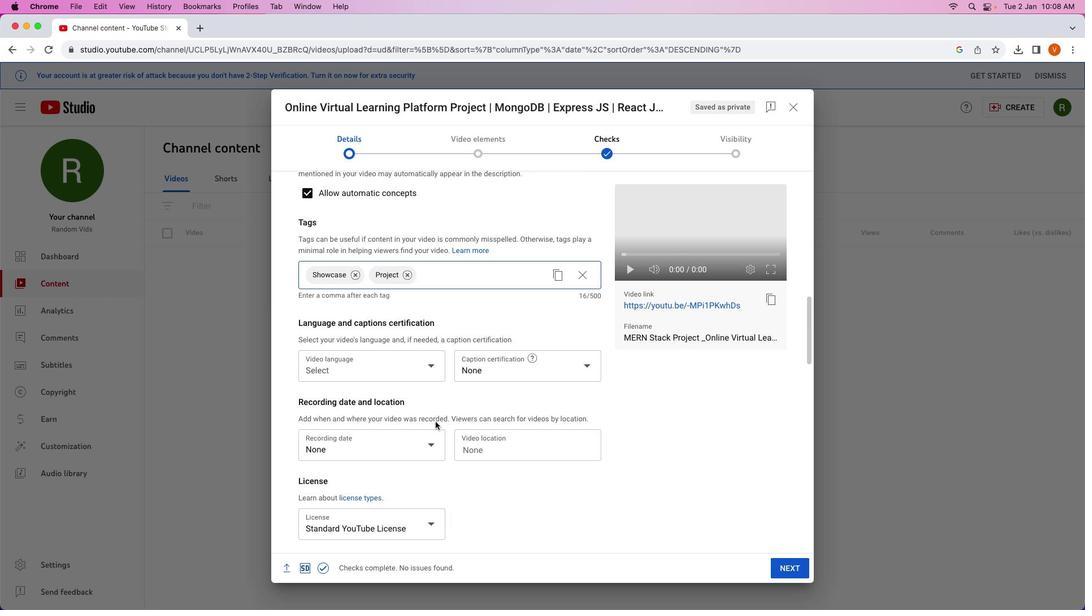 
Action: Mouse moved to (434, 423)
Screenshot: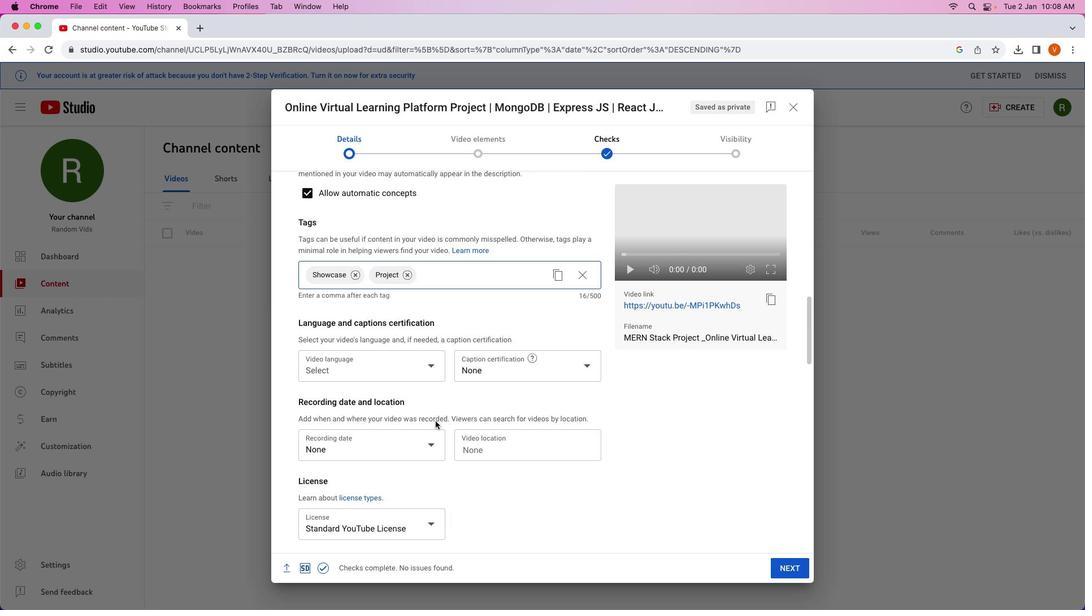 
Action: Mouse scrolled (434, 423) with delta (0, 0)
Screenshot: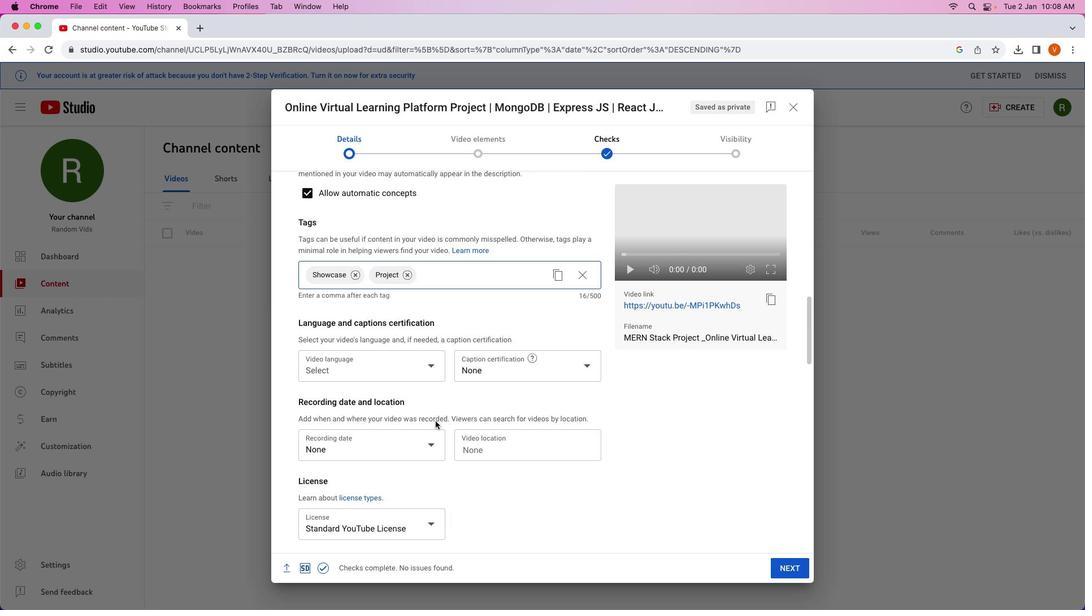 
Action: Mouse moved to (434, 423)
Screenshot: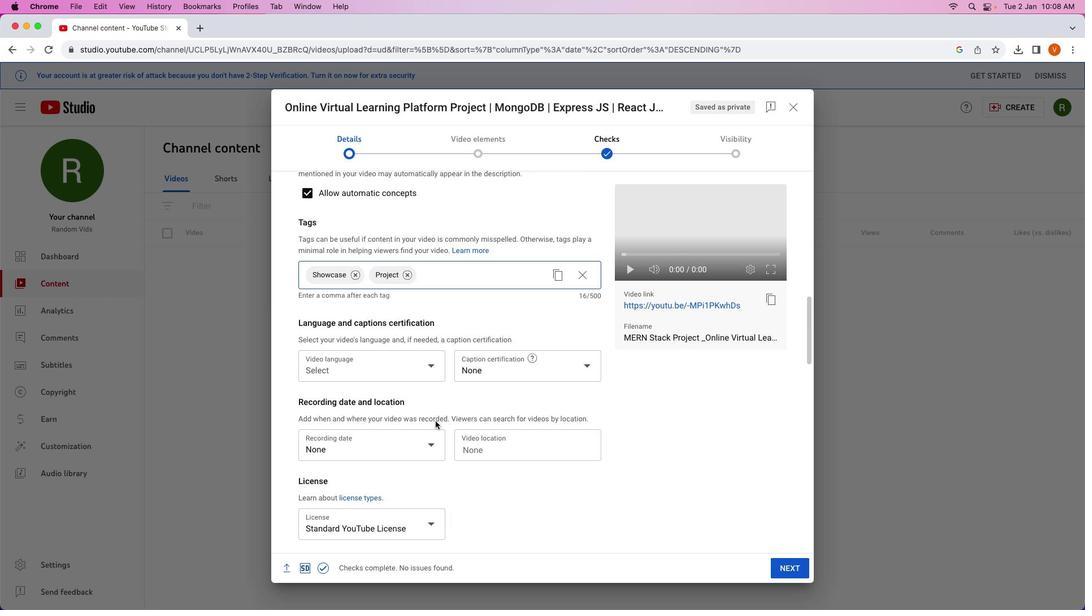 
Action: Mouse scrolled (434, 423) with delta (0, -1)
Screenshot: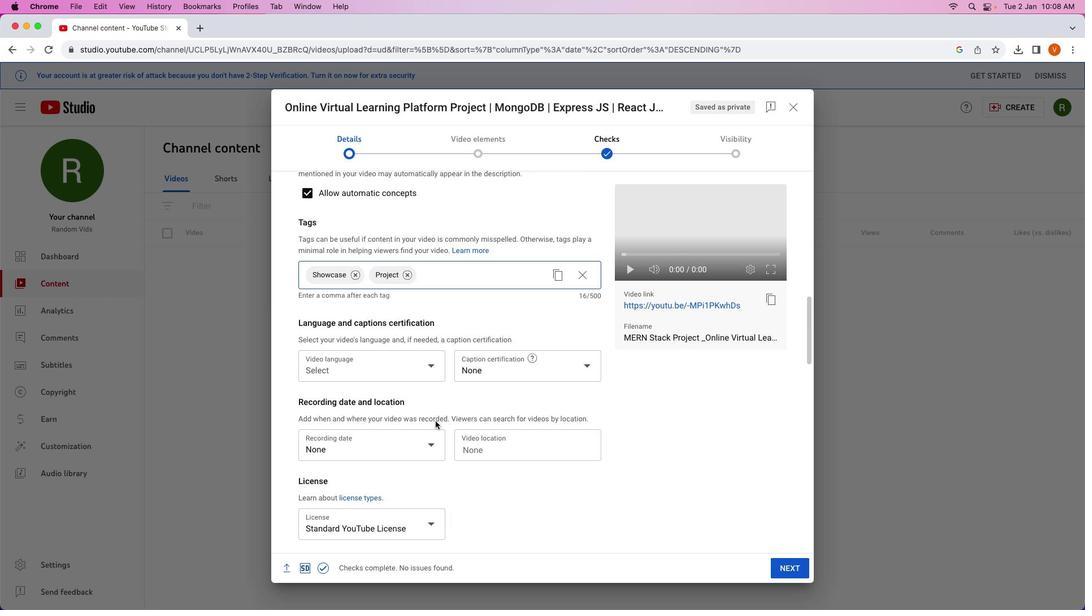 
Action: Mouse moved to (434, 423)
Screenshot: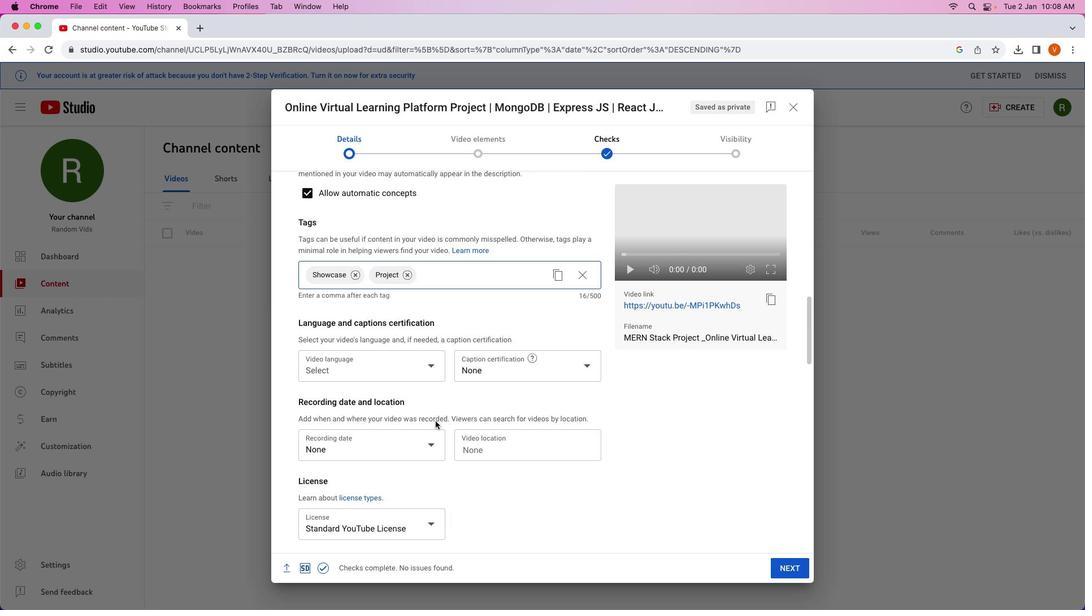 
Action: Mouse scrolled (434, 423) with delta (0, -2)
Screenshot: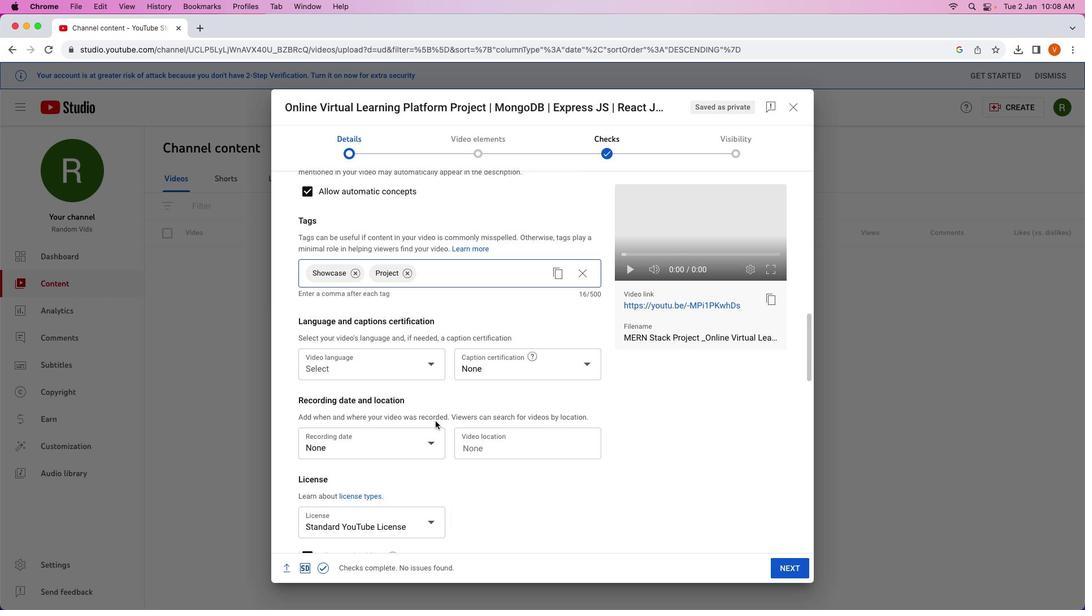 
Action: Mouse scrolled (434, 423) with delta (0, -2)
Screenshot: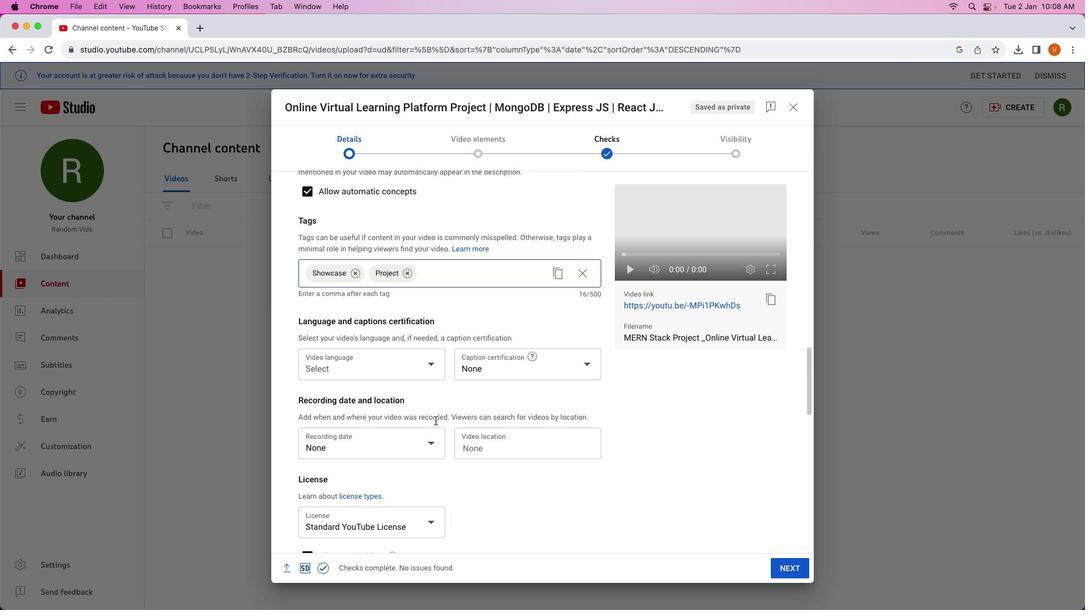 
Action: Mouse moved to (435, 420)
Screenshot: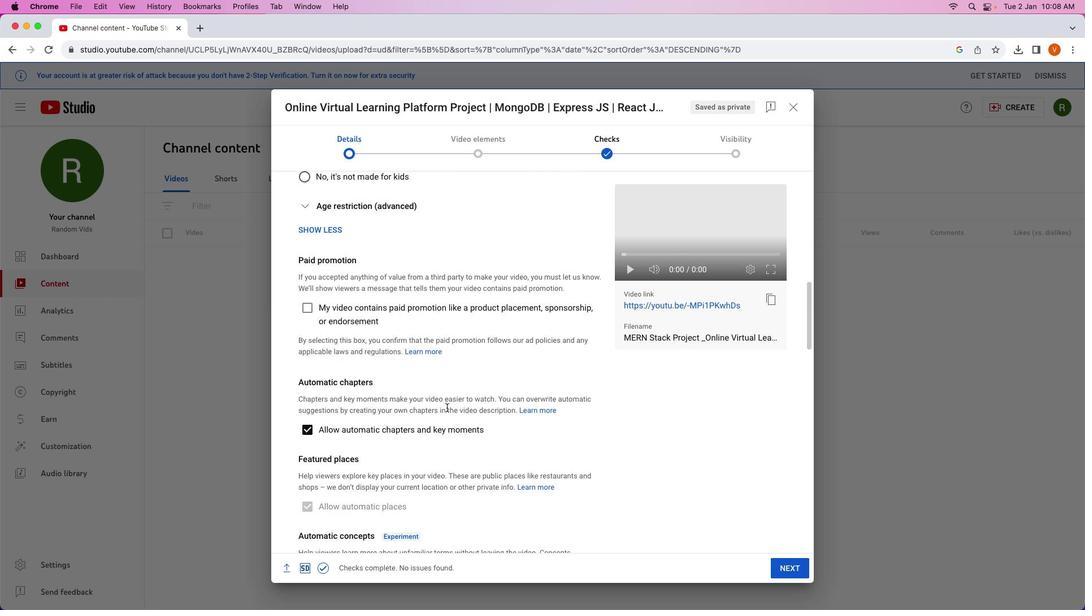 
Action: Mouse scrolled (435, 420) with delta (0, 0)
Screenshot: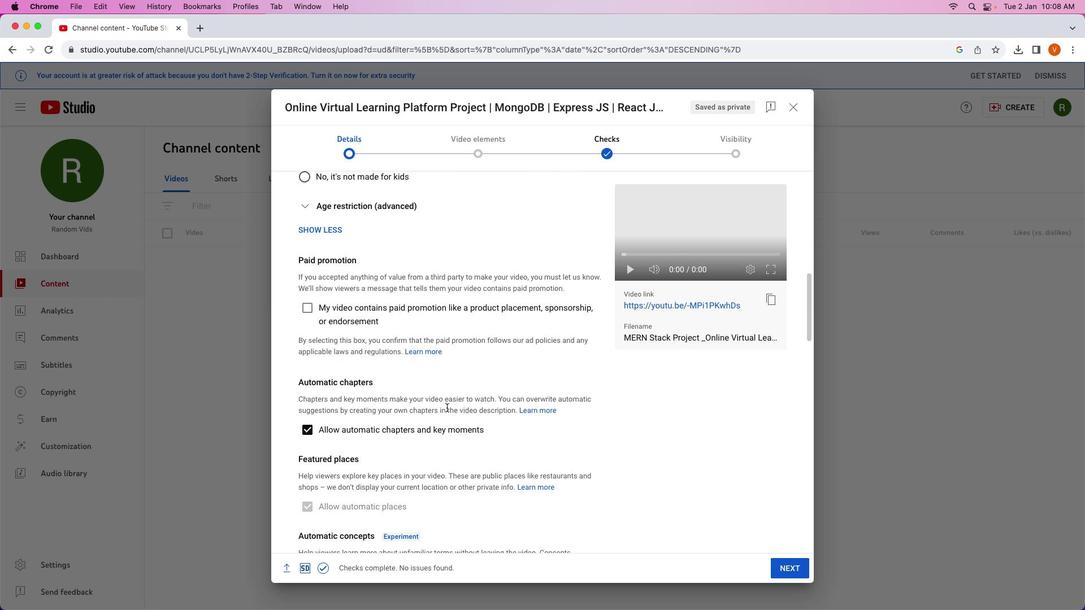 
Action: Mouse scrolled (435, 420) with delta (0, 0)
Screenshot: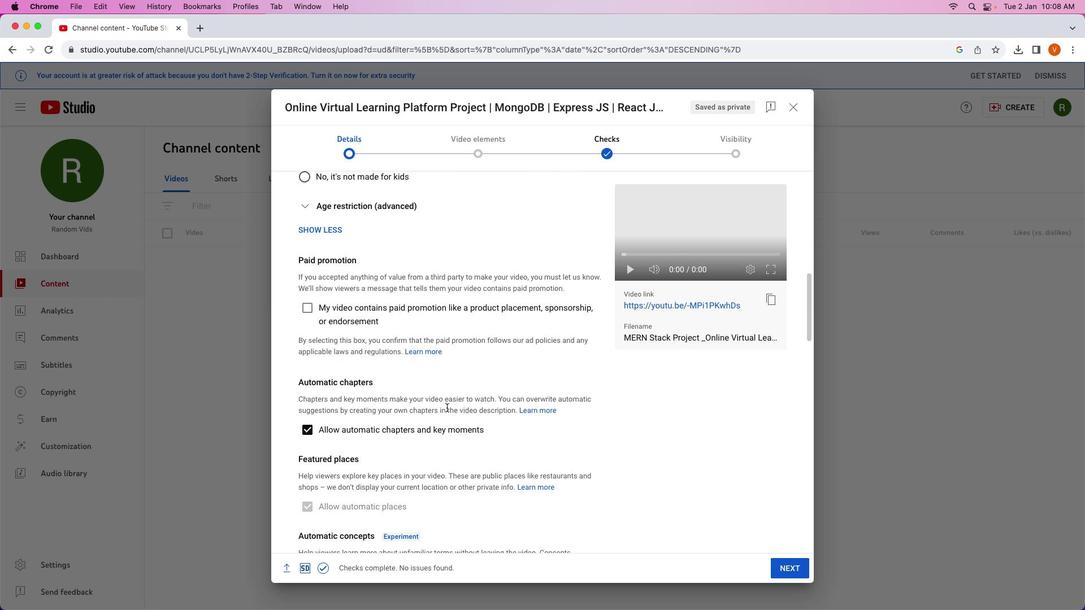 
Action: Mouse scrolled (435, 420) with delta (0, 1)
Screenshot: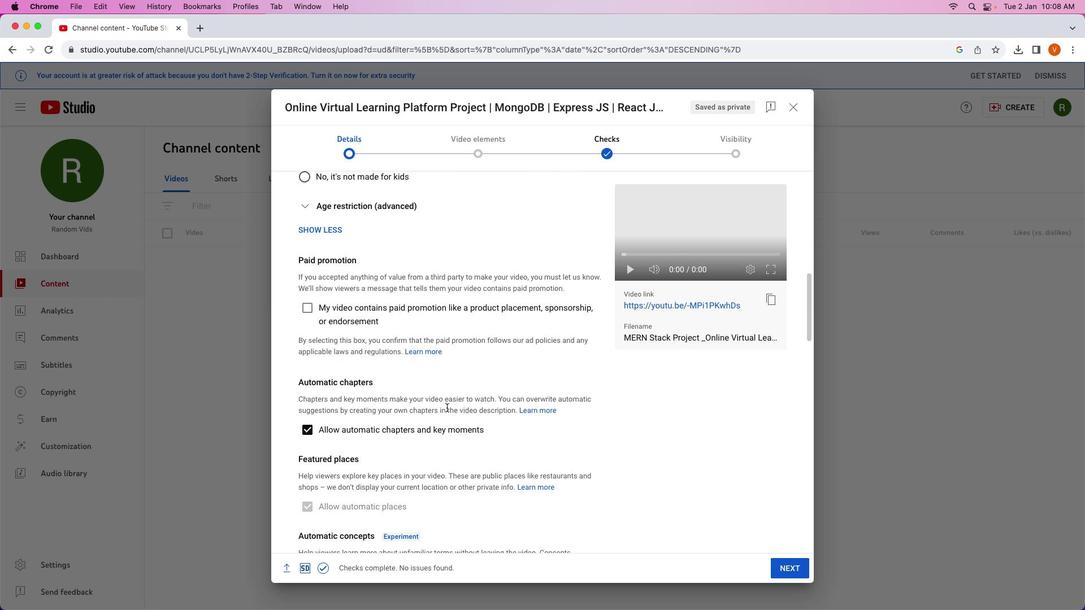 
Action: Mouse scrolled (435, 420) with delta (0, 2)
Screenshot: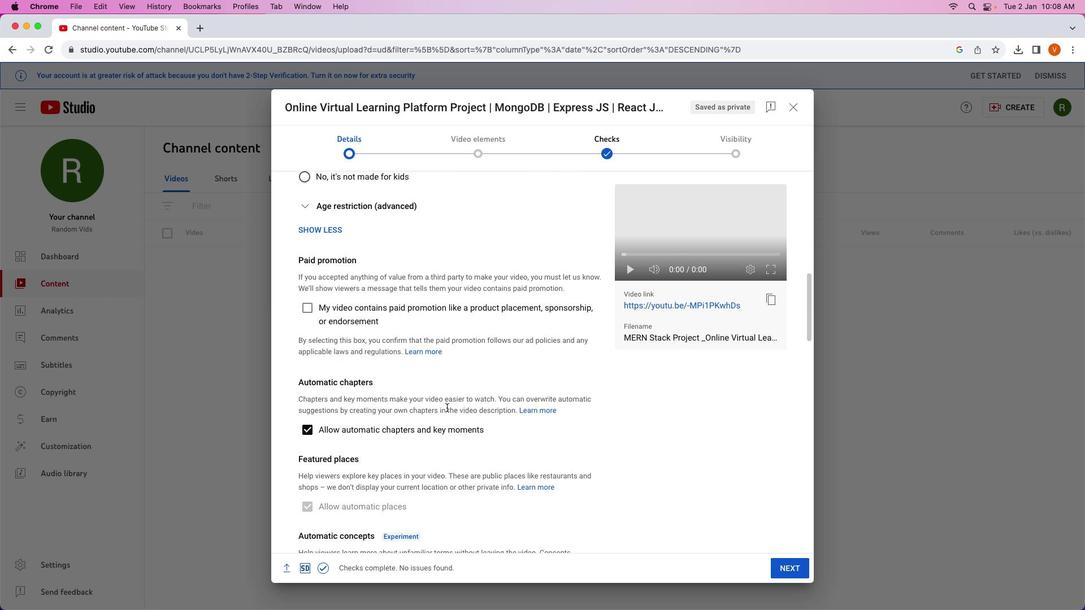 
Action: Mouse scrolled (435, 420) with delta (0, 3)
Screenshot: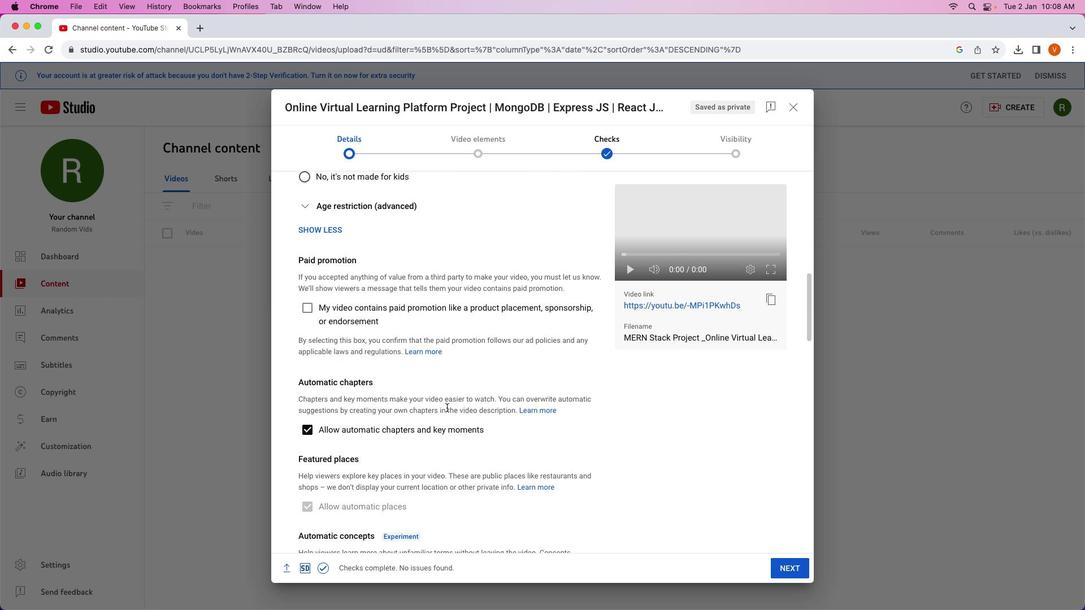 
Action: Mouse moved to (447, 408)
Screenshot: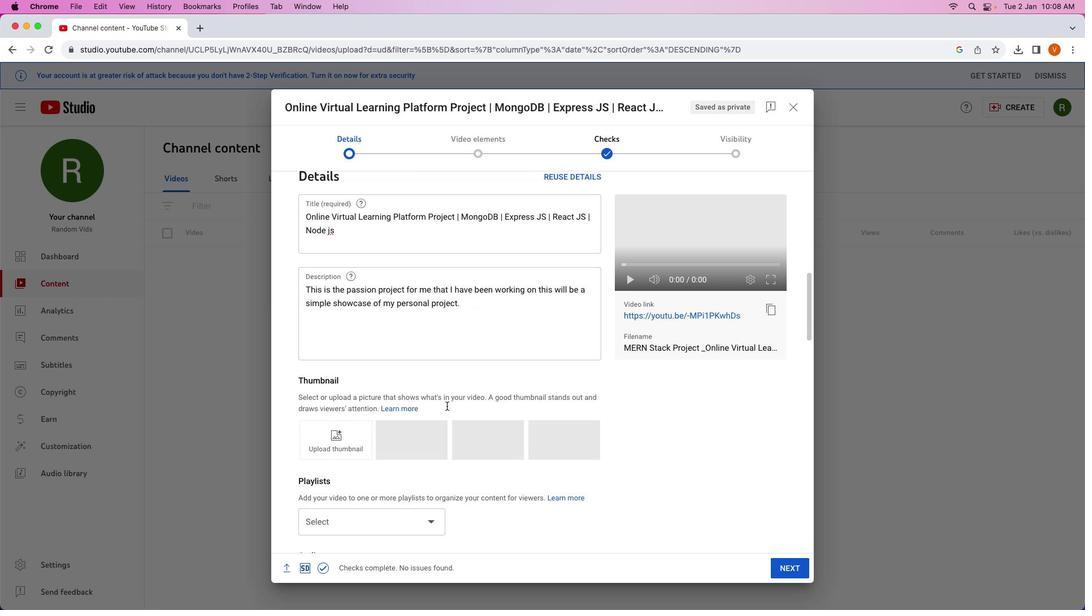 
Action: Mouse scrolled (447, 408) with delta (0, 0)
Screenshot: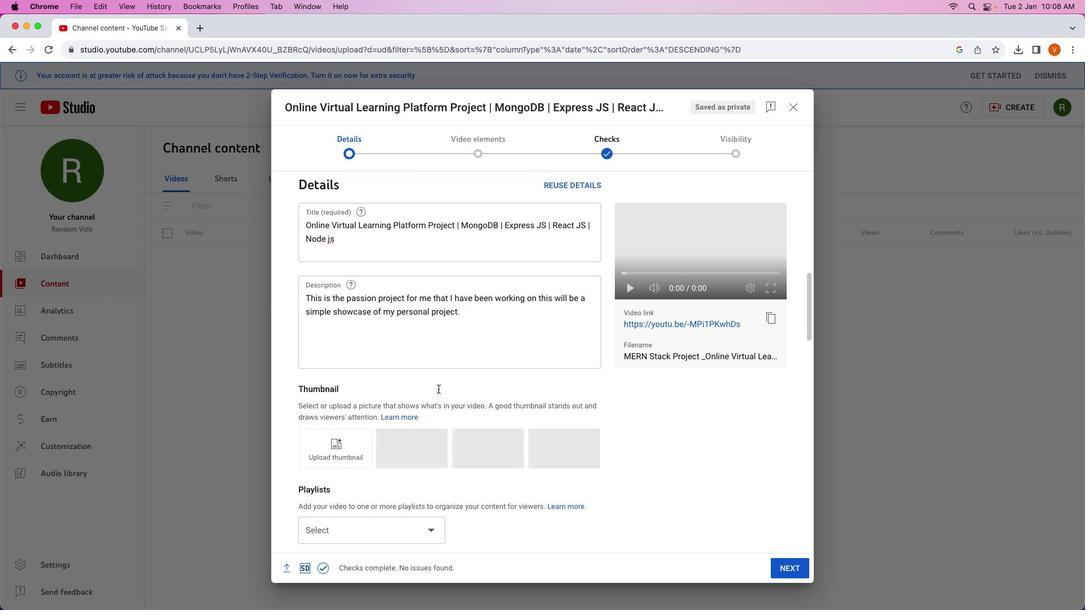 
Action: Mouse scrolled (447, 408) with delta (0, 0)
Screenshot: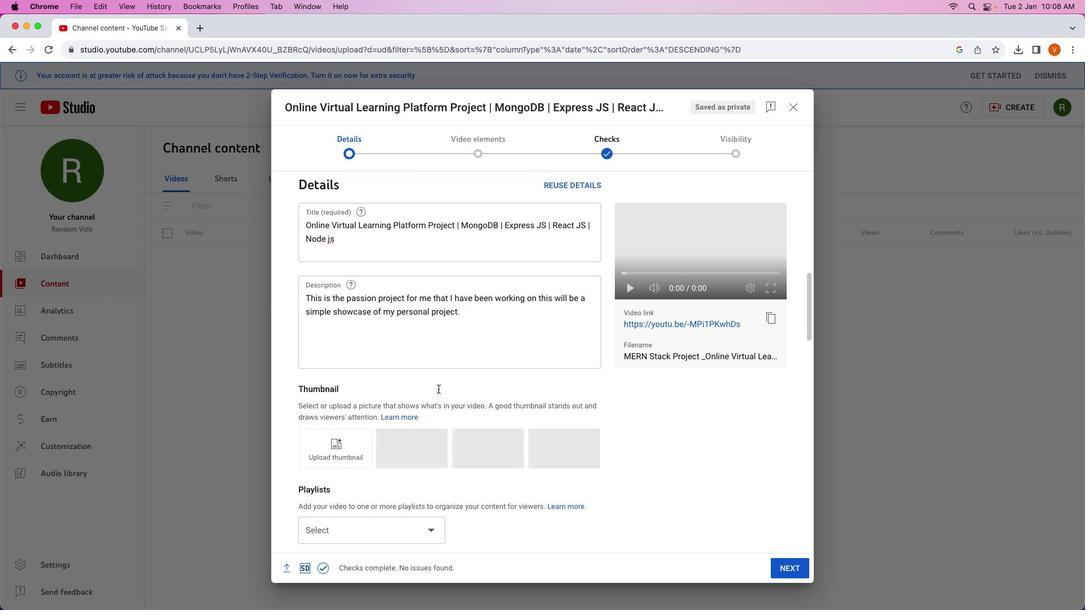 
Action: Mouse scrolled (447, 408) with delta (0, 1)
Screenshot: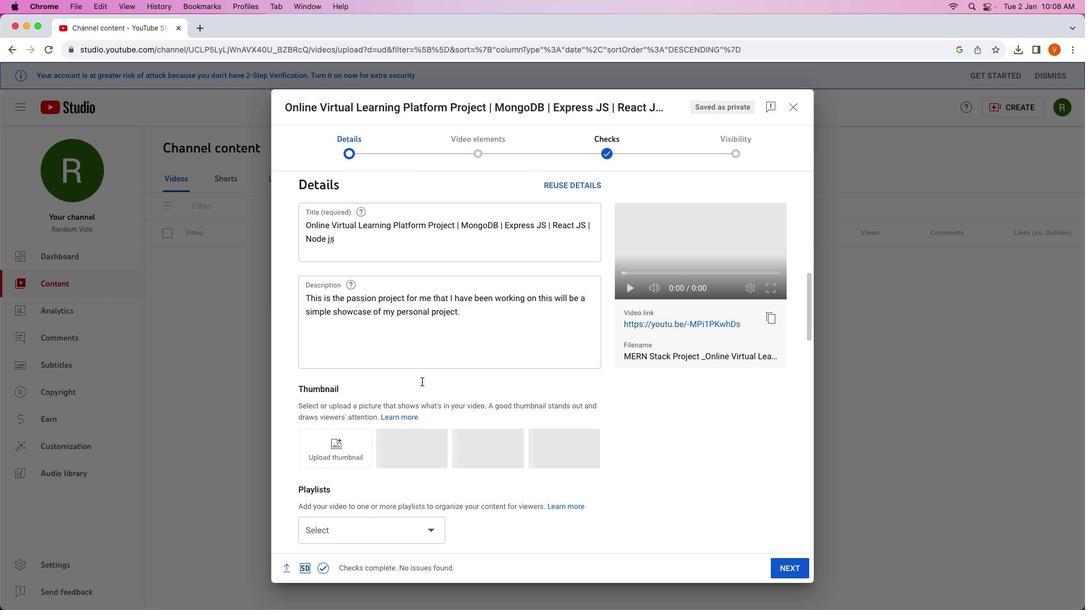 
Action: Mouse scrolled (447, 408) with delta (0, 2)
Screenshot: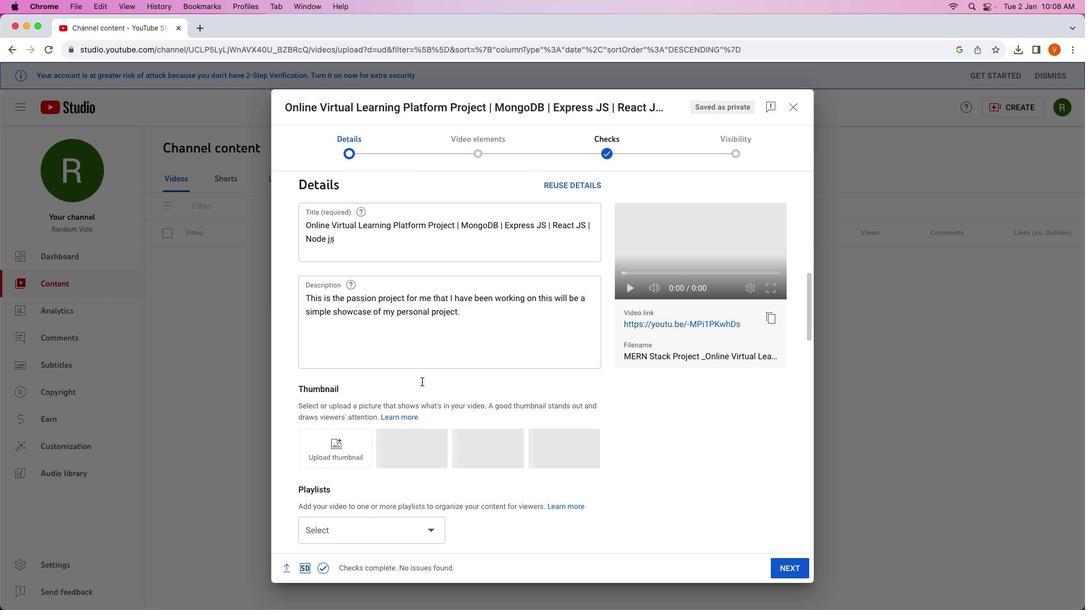 
Action: Mouse scrolled (447, 408) with delta (0, 3)
Screenshot: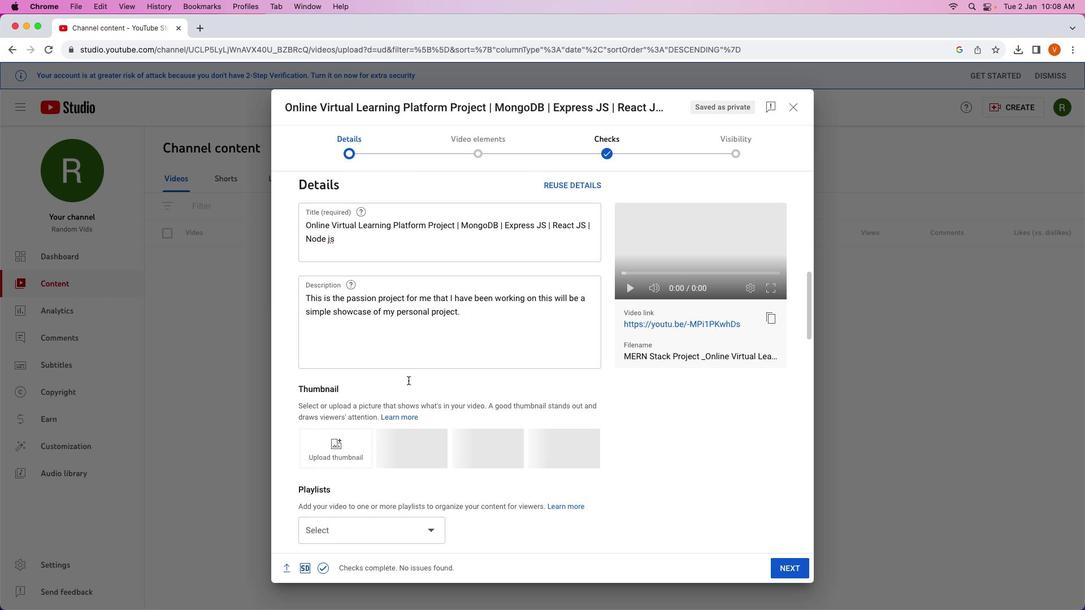 
Action: Mouse moved to (446, 408)
Screenshot: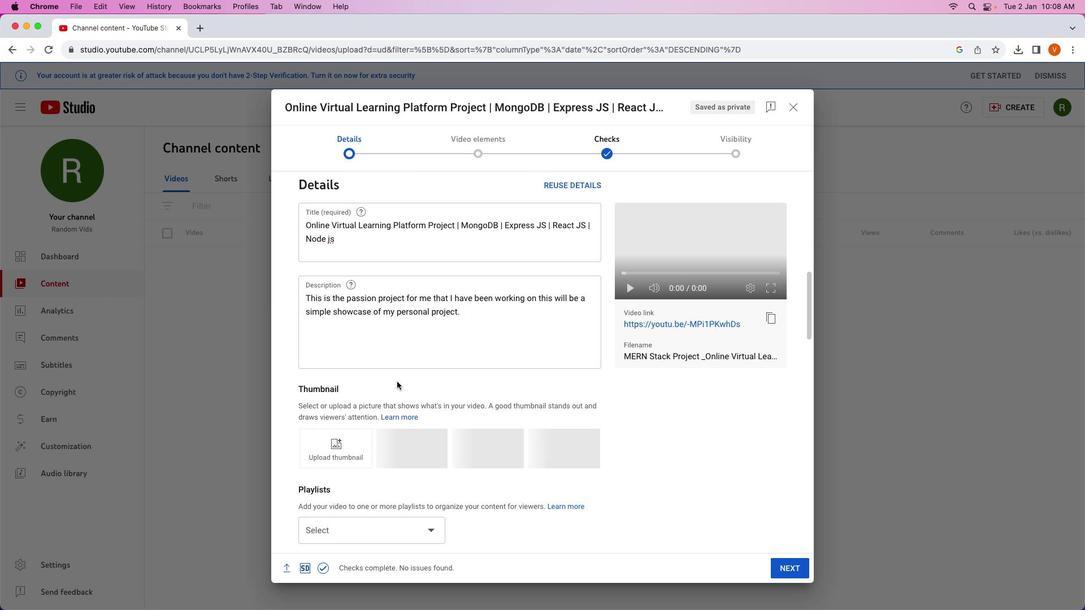 
Action: Mouse scrolled (446, 408) with delta (0, 3)
Screenshot: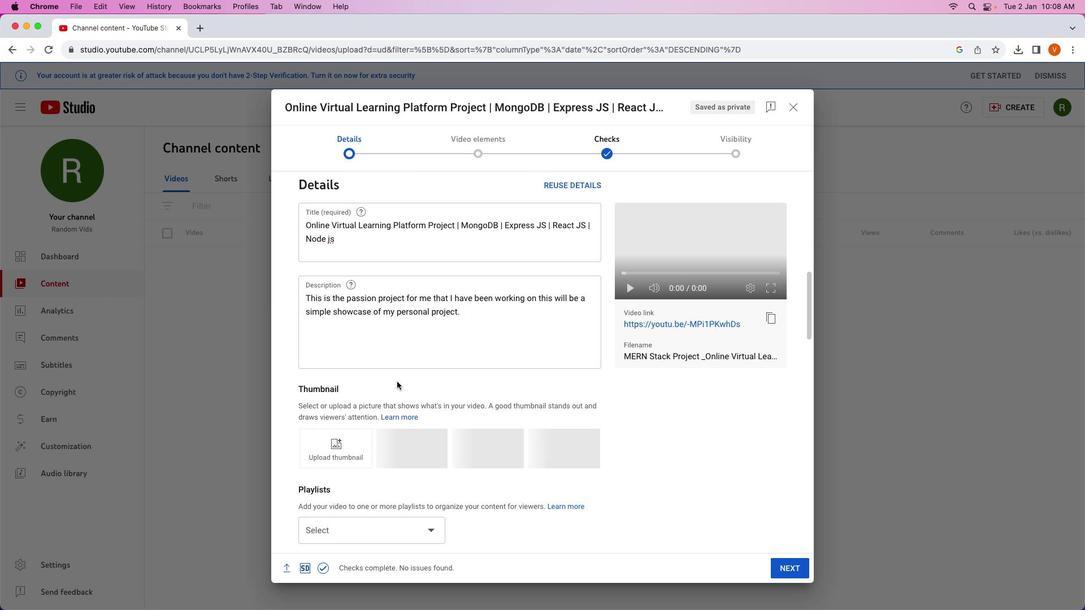 
Action: Mouse moved to (350, 456)
Screenshot: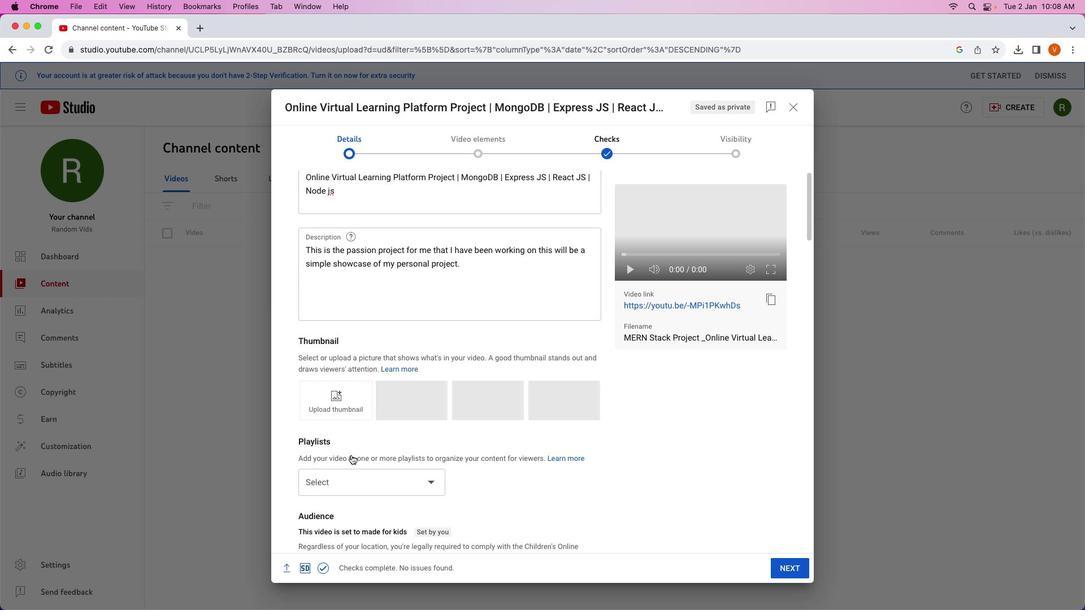
Action: Mouse scrolled (350, 456) with delta (0, 0)
Screenshot: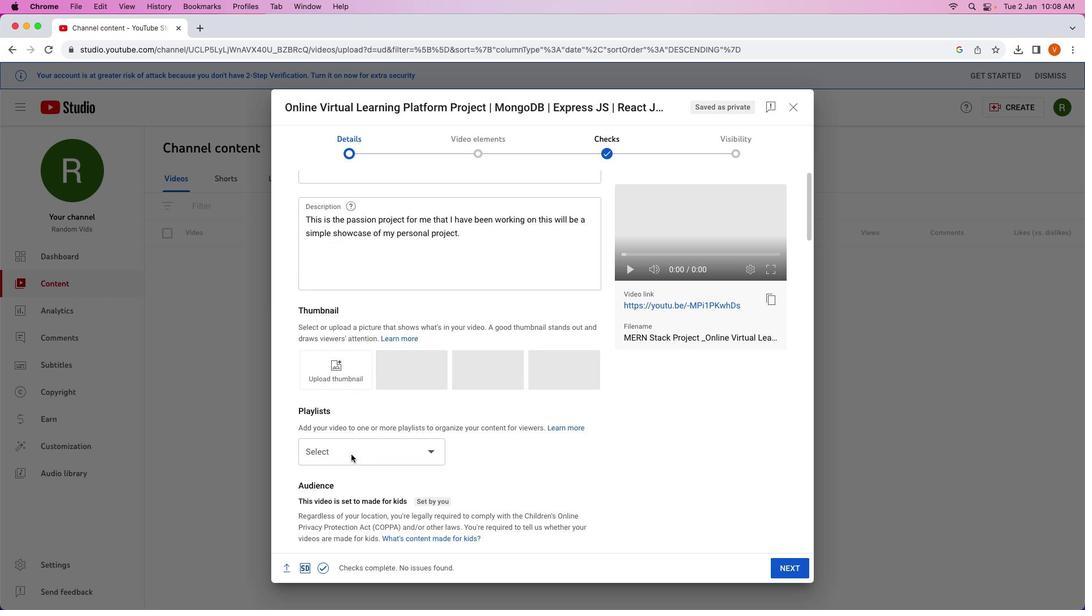 
Action: Mouse scrolled (350, 456) with delta (0, 0)
Screenshot: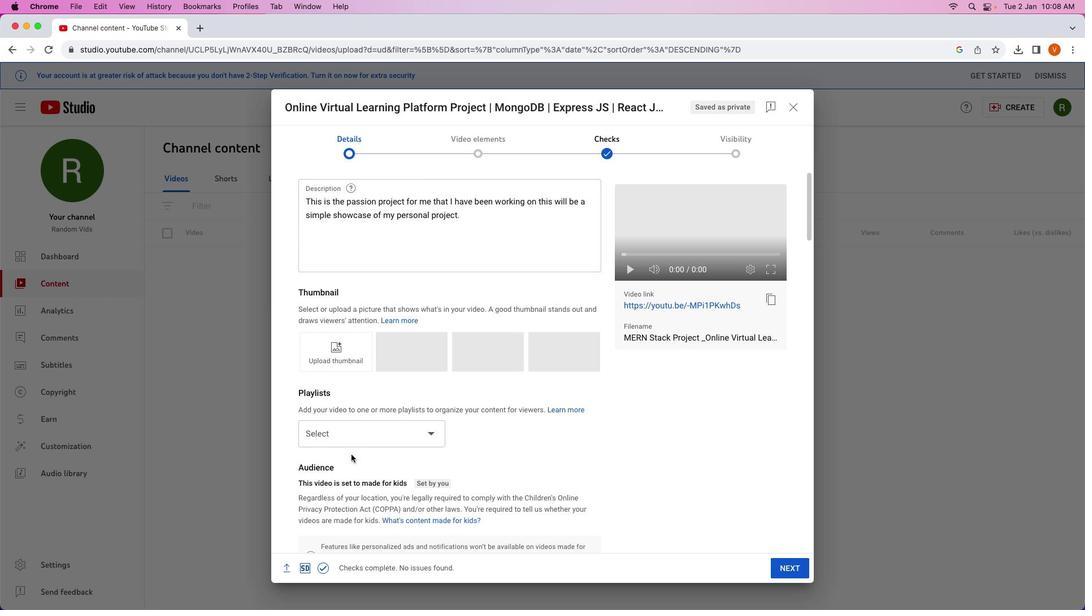 
Action: Mouse scrolled (350, 456) with delta (0, -1)
Screenshot: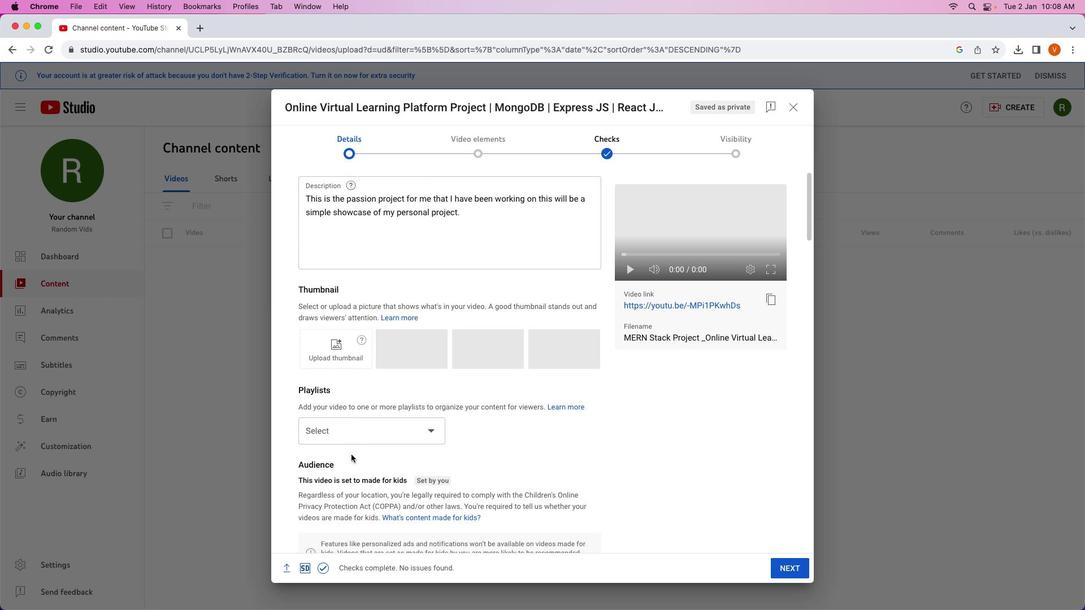 
Action: Mouse moved to (351, 455)
Screenshot: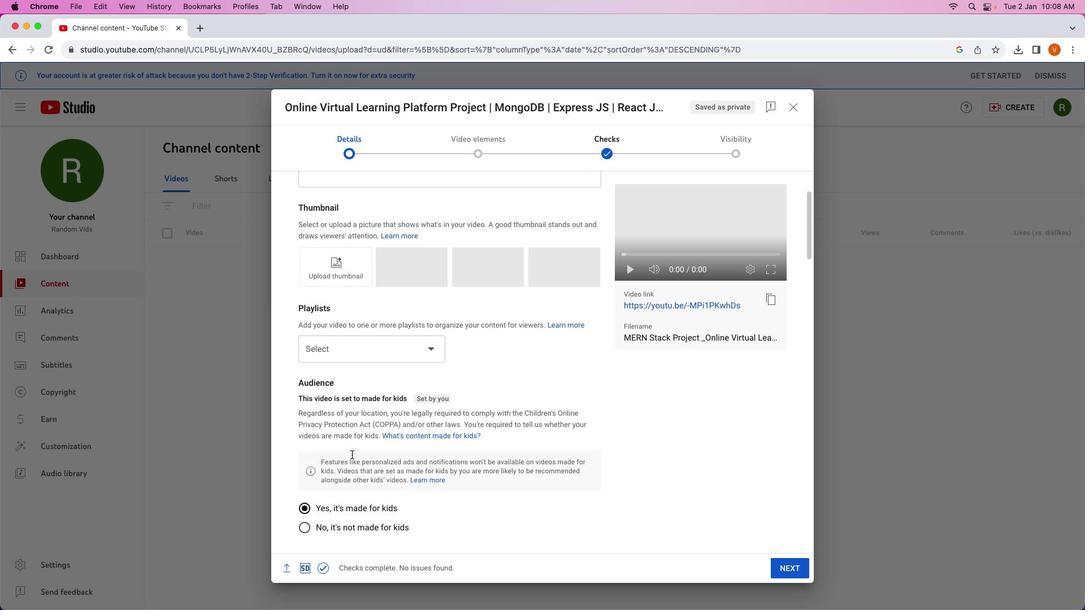 
Action: Mouse scrolled (351, 455) with delta (0, 0)
Screenshot: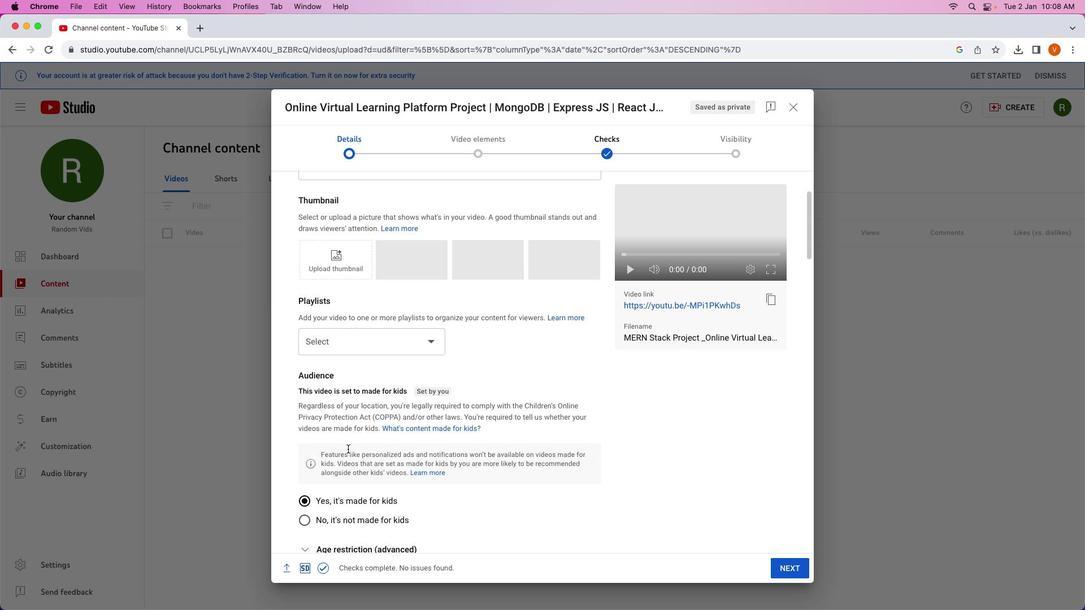 
Action: Mouse scrolled (351, 455) with delta (0, 0)
Screenshot: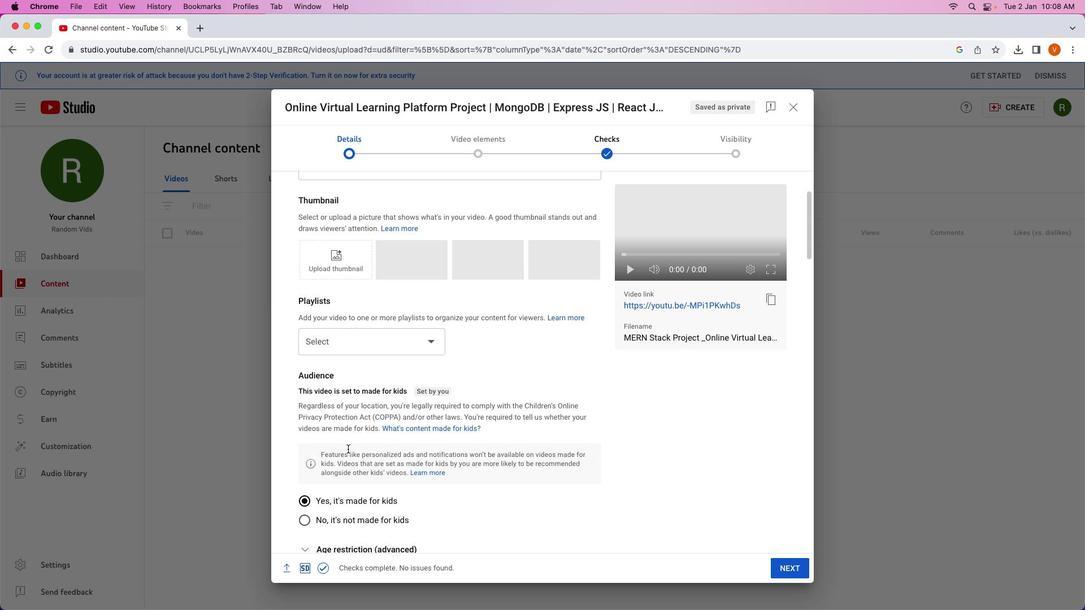 
Action: Mouse scrolled (351, 455) with delta (0, -1)
Screenshot: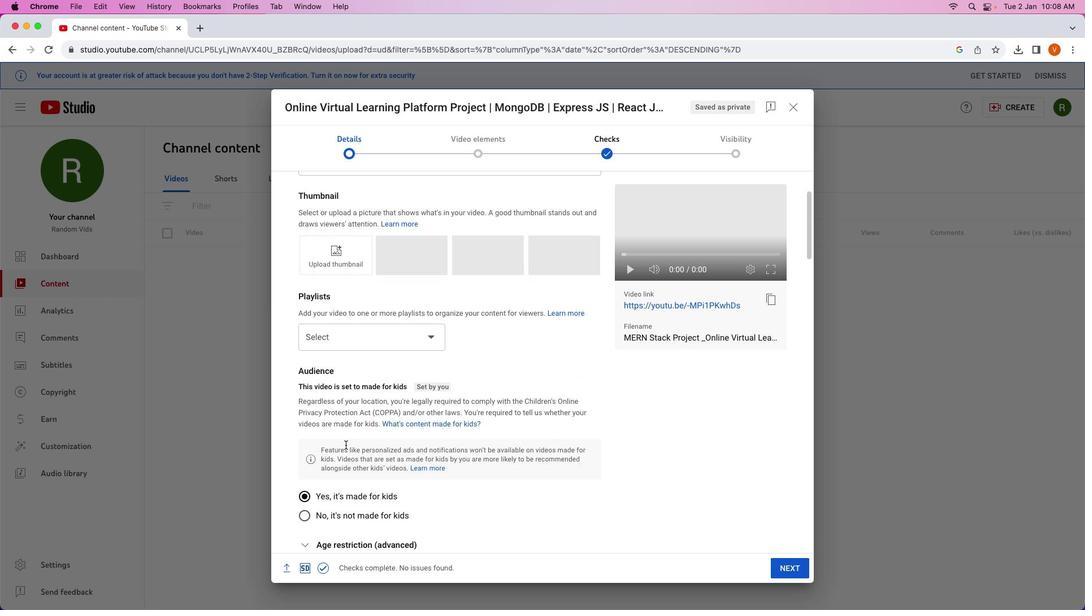 
Action: Mouse moved to (326, 392)
Screenshot: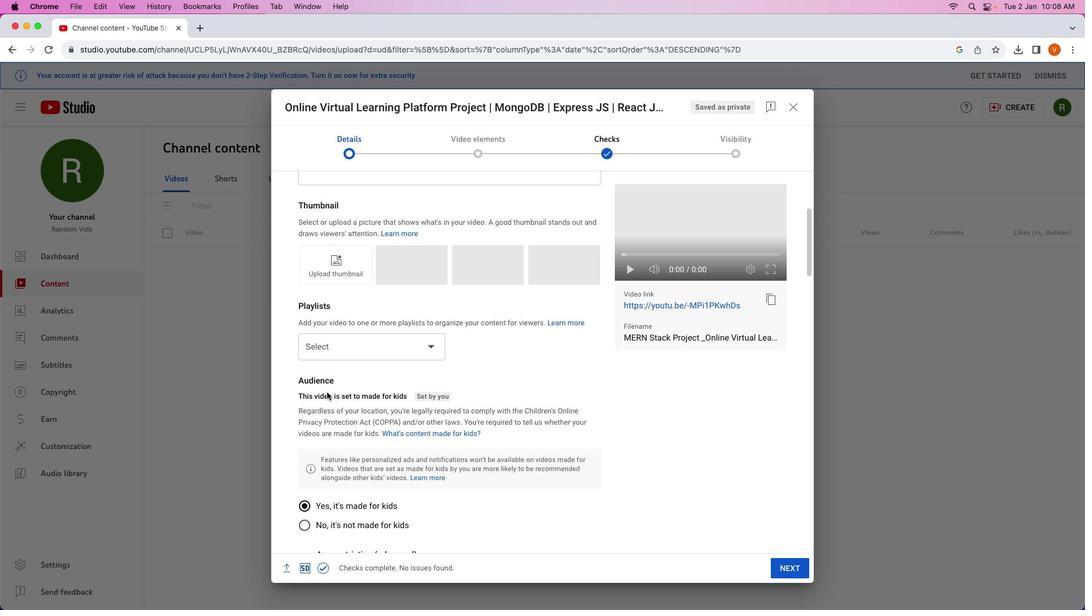 
Action: Mouse scrolled (326, 392) with delta (0, 0)
Screenshot: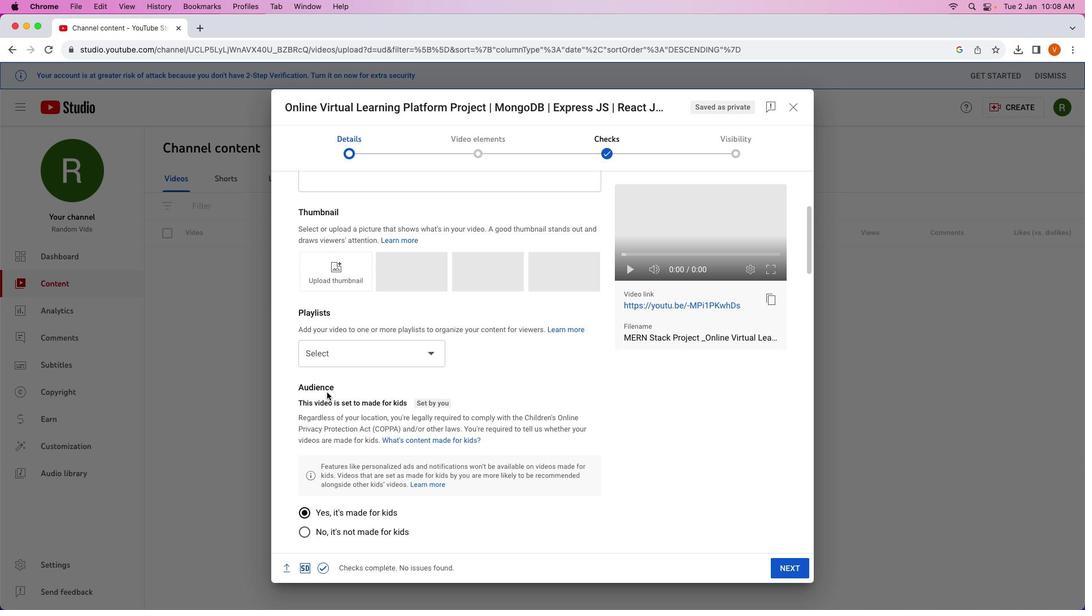 
Action: Mouse scrolled (326, 392) with delta (0, 0)
Screenshot: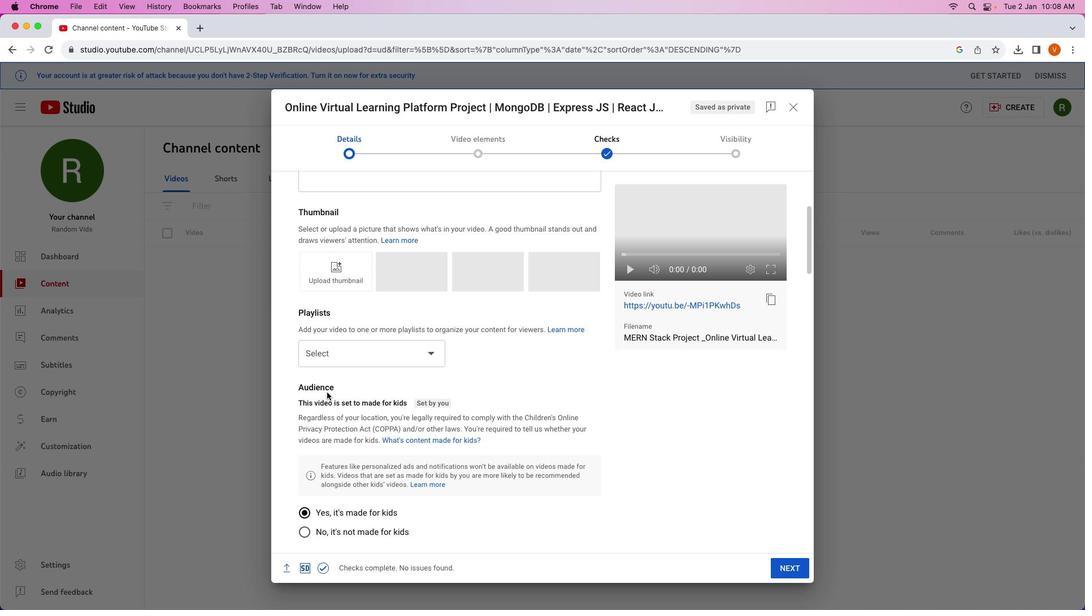 
Action: Mouse scrolled (326, 392) with delta (0, 0)
Screenshot: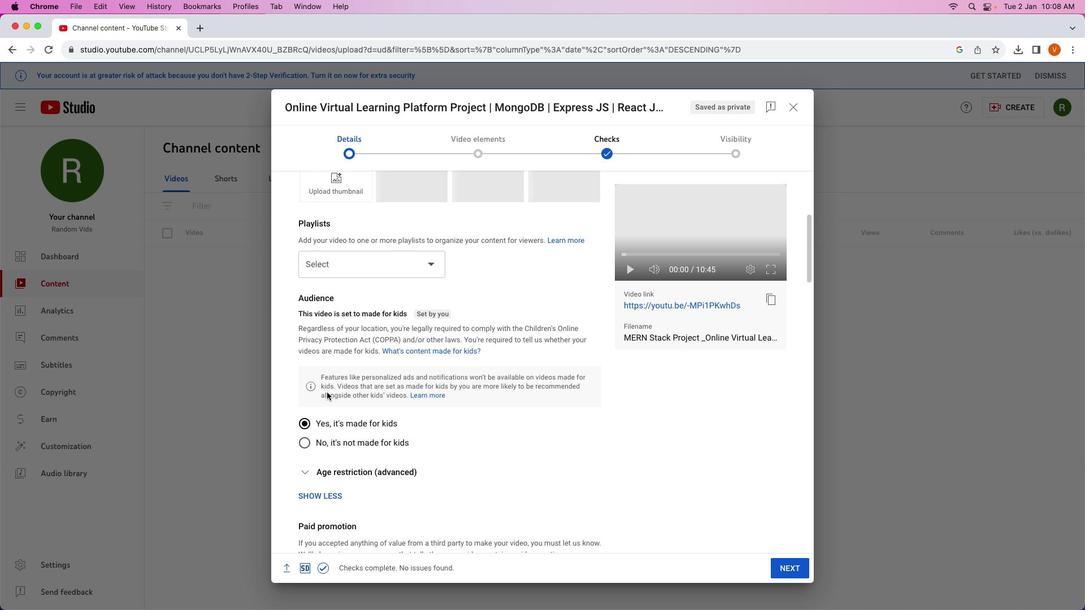 
Action: Mouse scrolled (326, 392) with delta (0, 0)
Screenshot: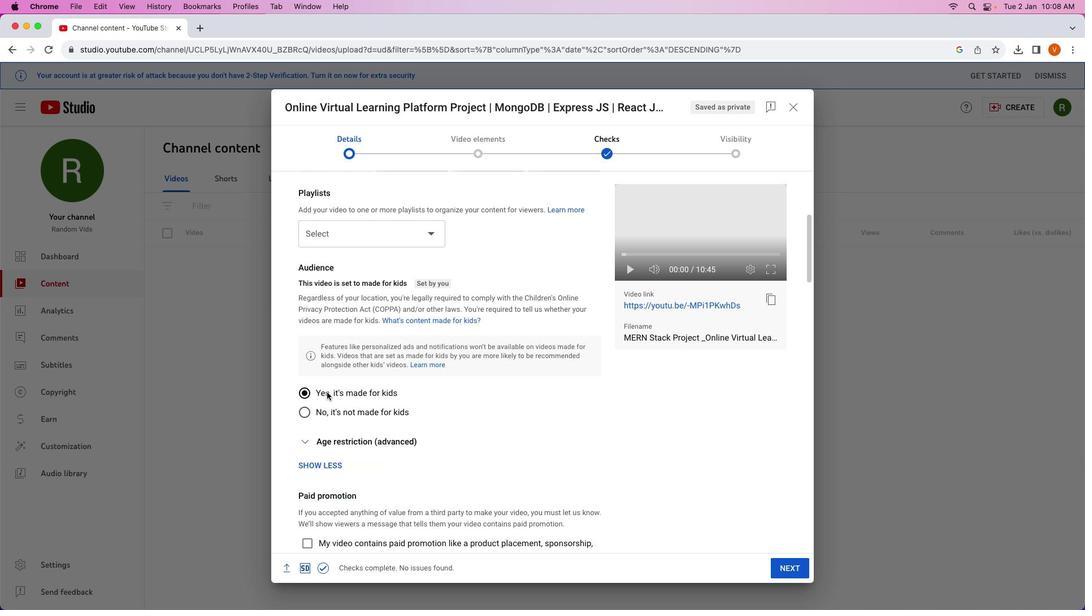 
Action: Mouse scrolled (326, 392) with delta (0, -1)
Screenshot: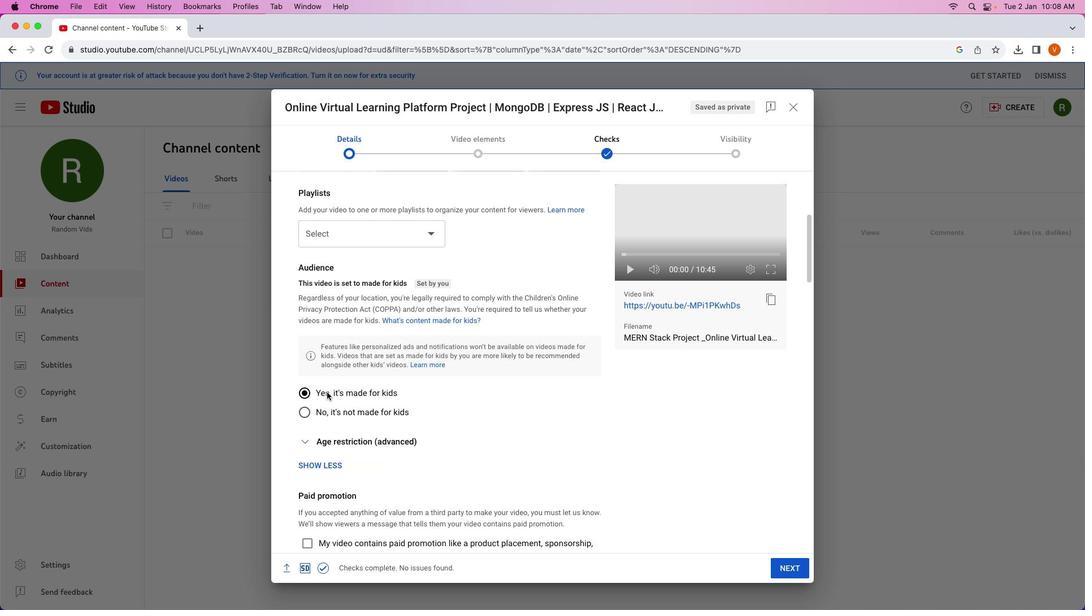 
Action: Mouse scrolled (326, 392) with delta (0, -1)
Screenshot: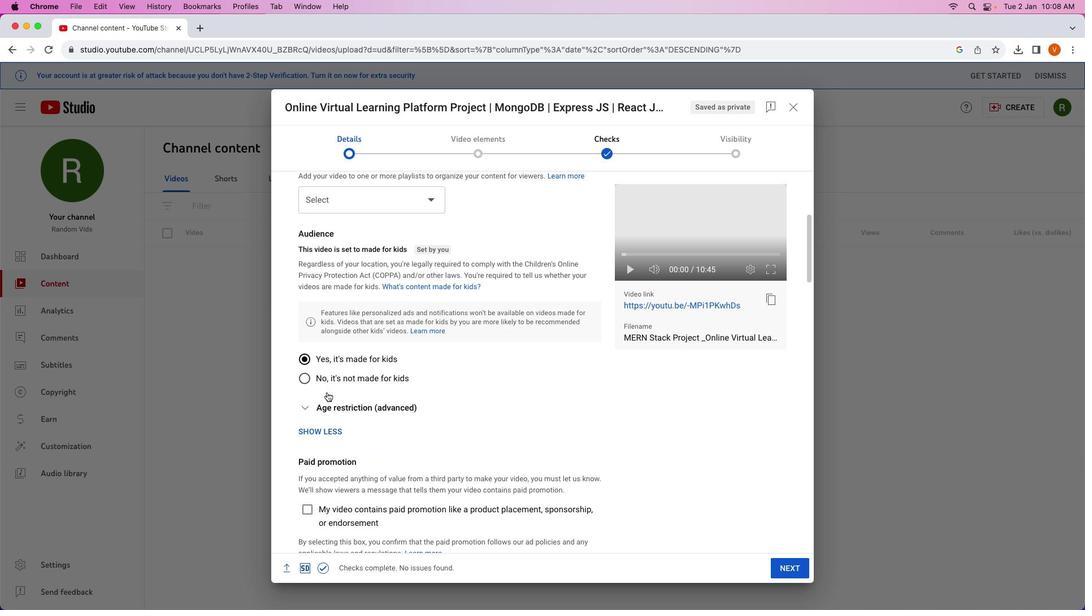 
Action: Mouse scrolled (326, 392) with delta (0, 0)
Screenshot: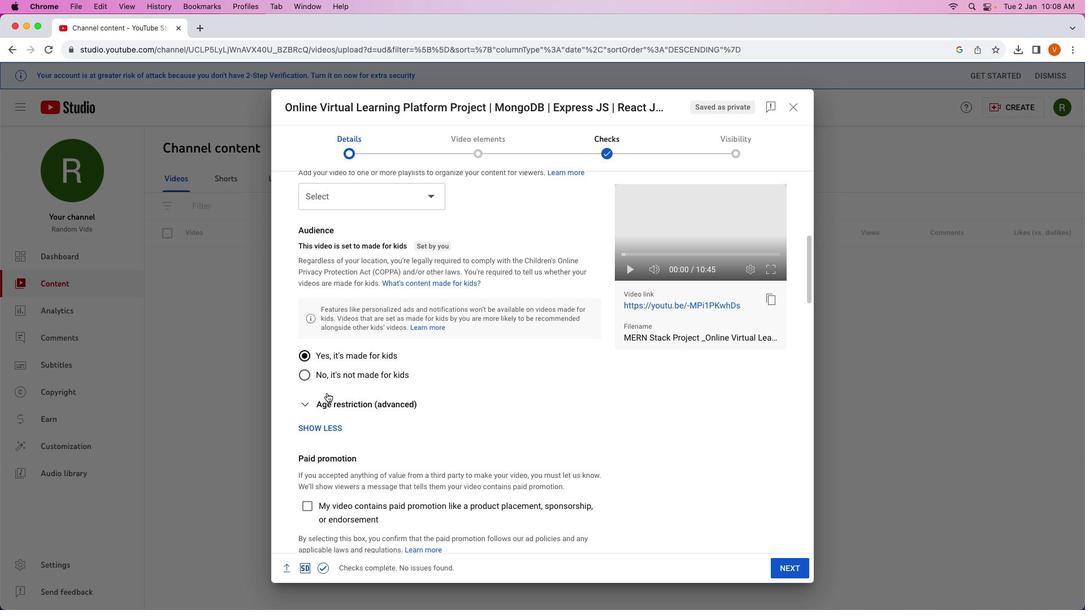 
Action: Mouse moved to (336, 429)
Screenshot: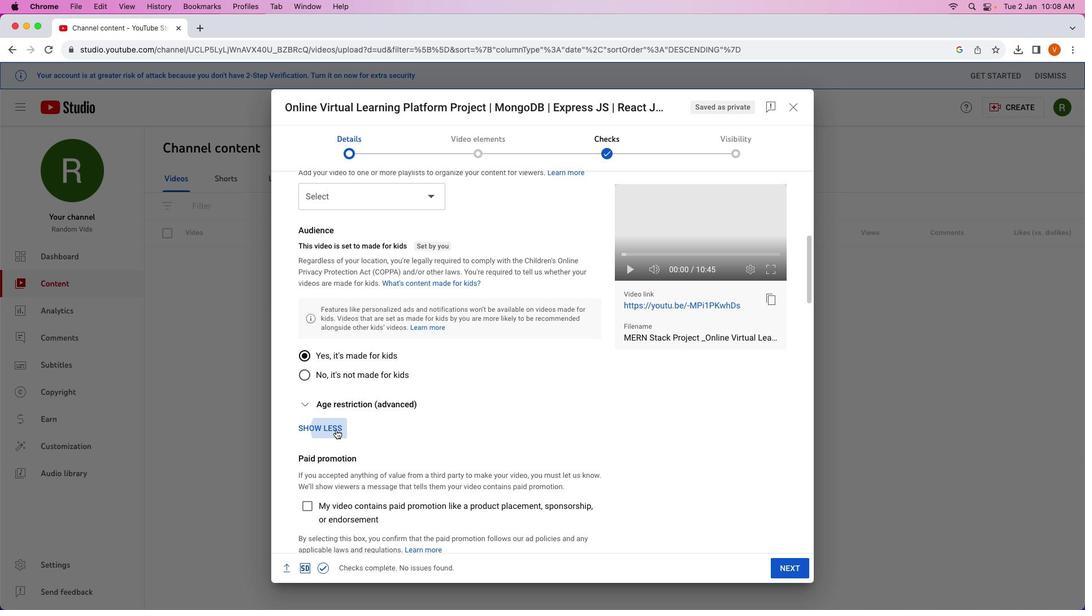 
Action: Mouse pressed left at (336, 429)
Screenshot: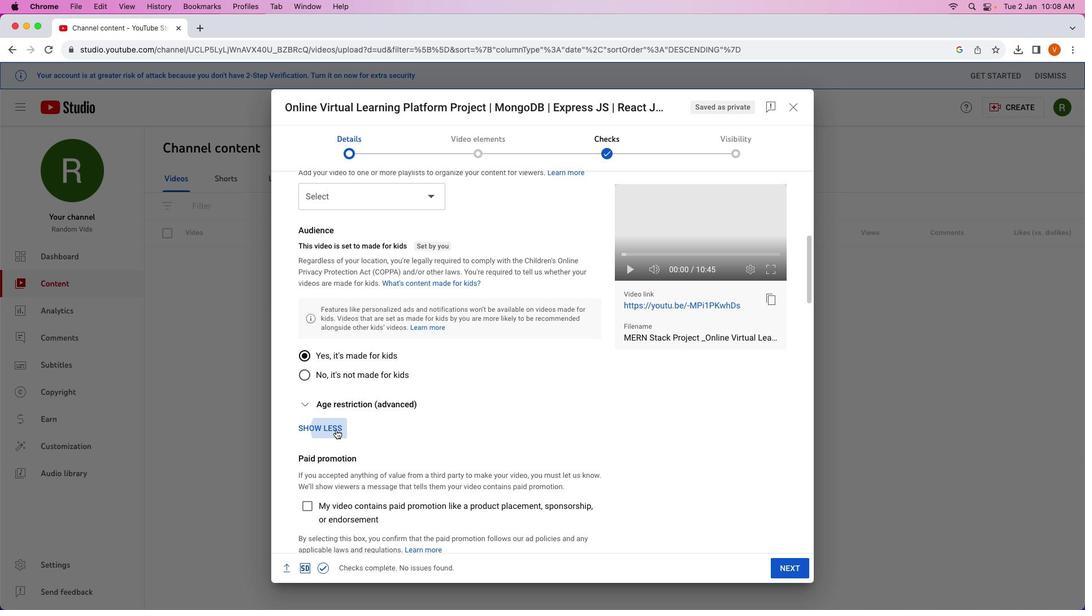 
Action: Mouse moved to (449, 279)
Screenshot: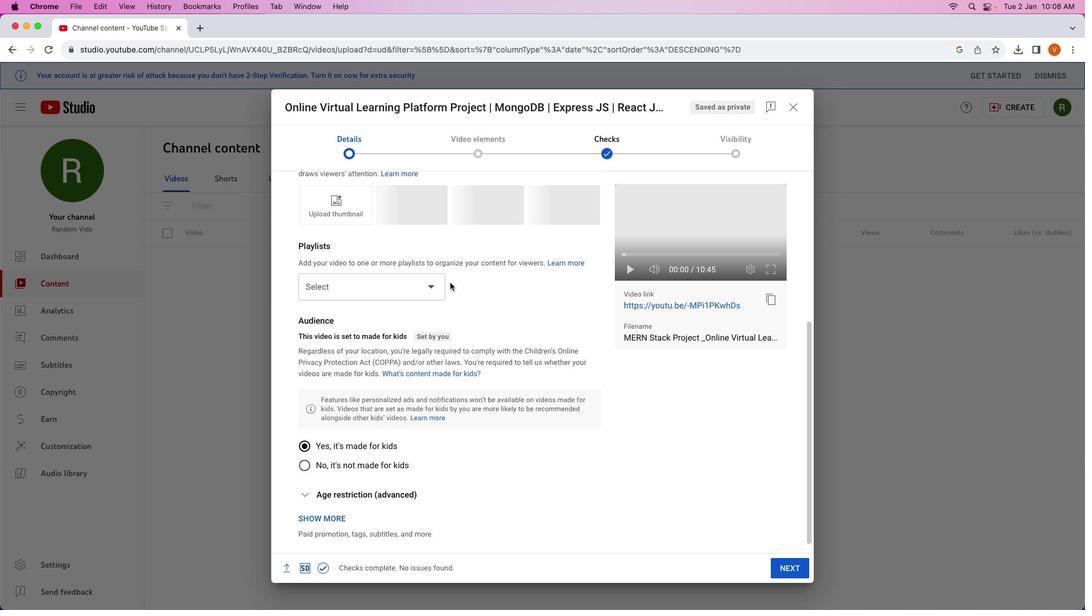 
Action: Mouse scrolled (449, 279) with delta (0, 0)
Screenshot: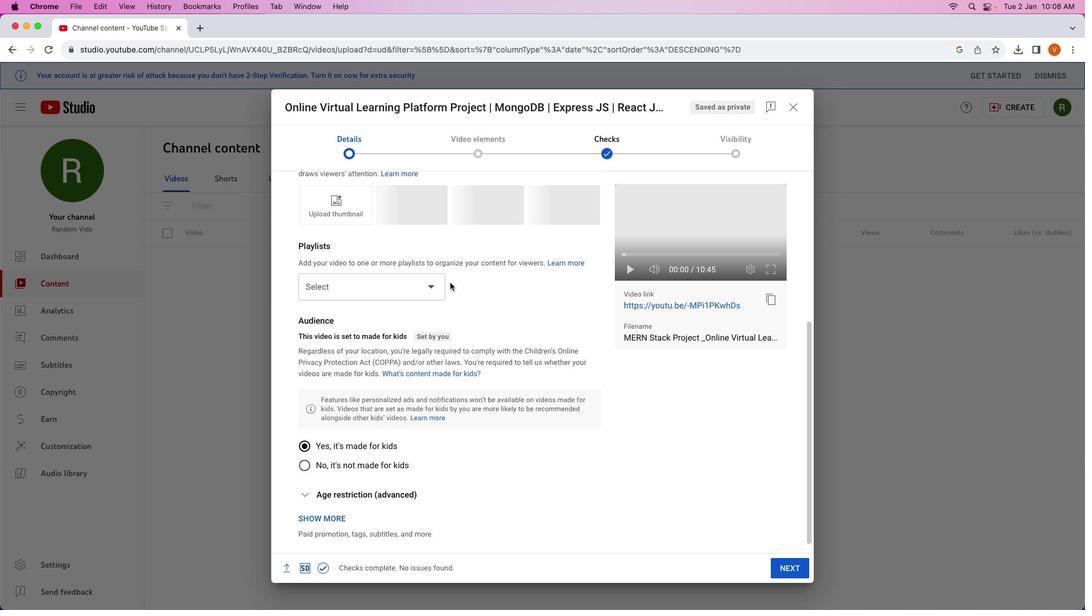 
Action: Mouse moved to (449, 279)
Screenshot: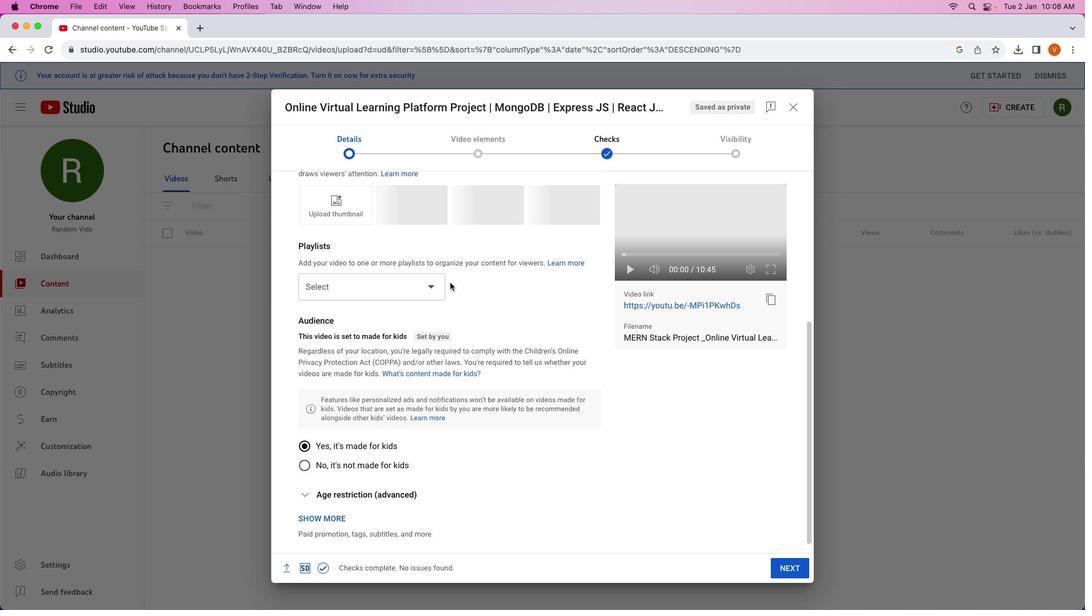 
Action: Mouse scrolled (449, 279) with delta (0, 0)
Screenshot: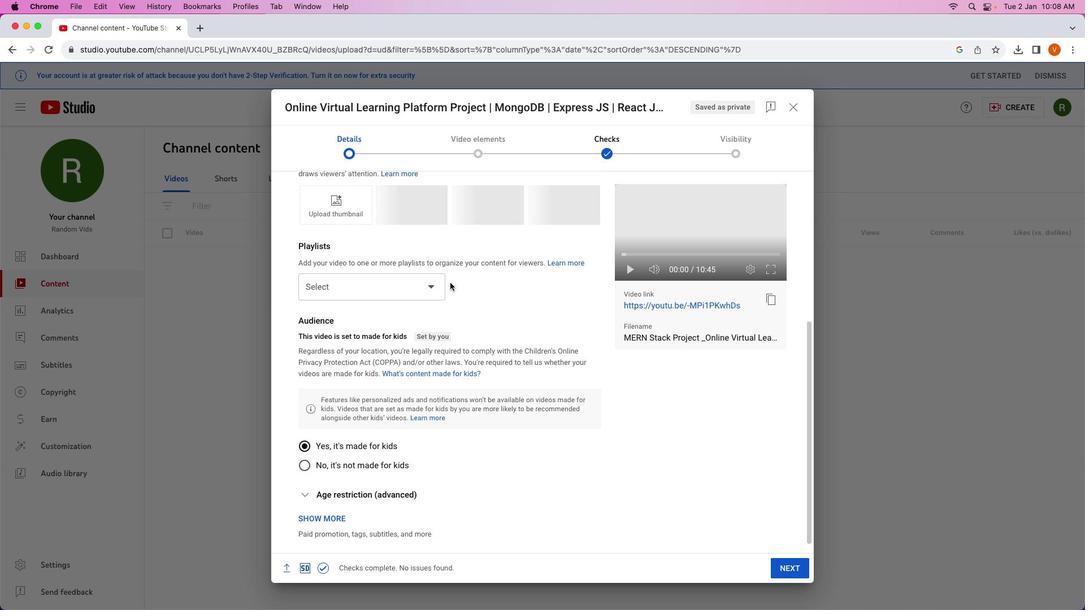 
Action: Mouse moved to (450, 282)
Screenshot: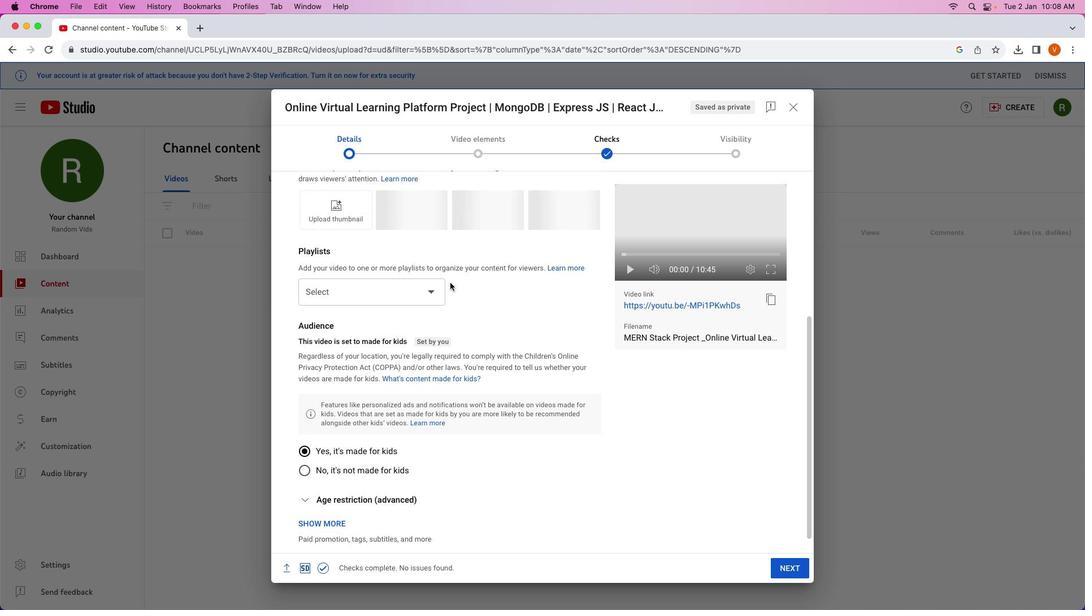 
Action: Mouse scrolled (450, 282) with delta (0, 0)
Screenshot: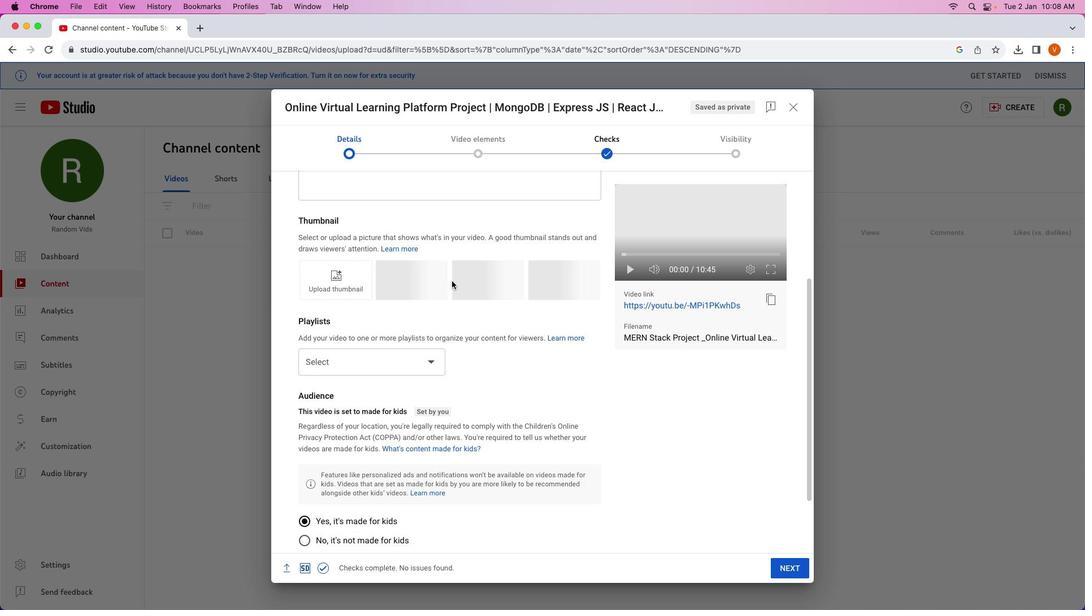 
Action: Mouse scrolled (450, 282) with delta (0, 0)
Screenshot: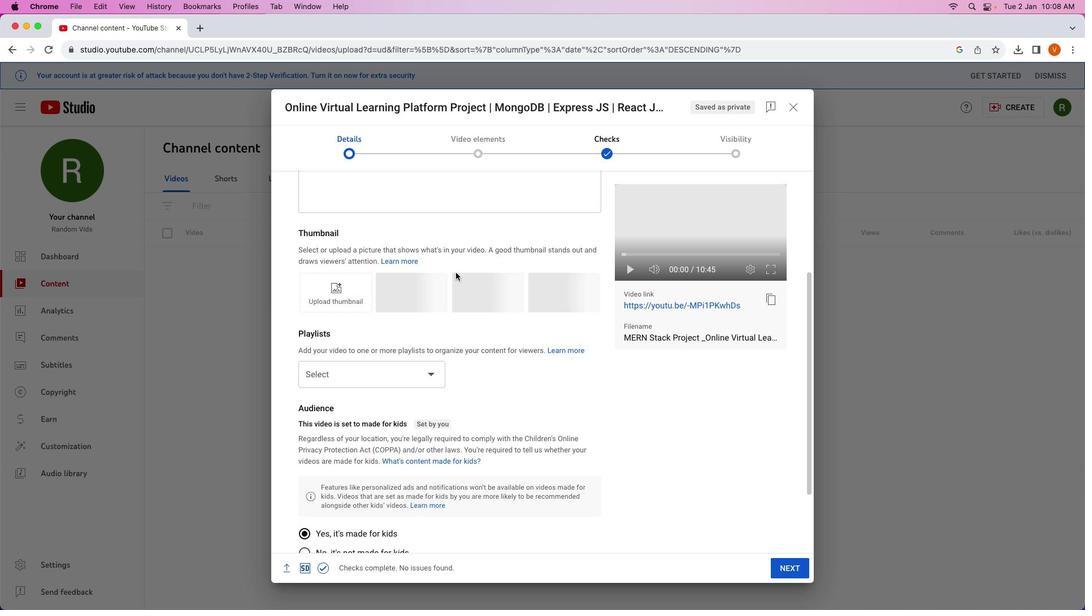 
Action: Mouse scrolled (450, 282) with delta (0, 1)
Screenshot: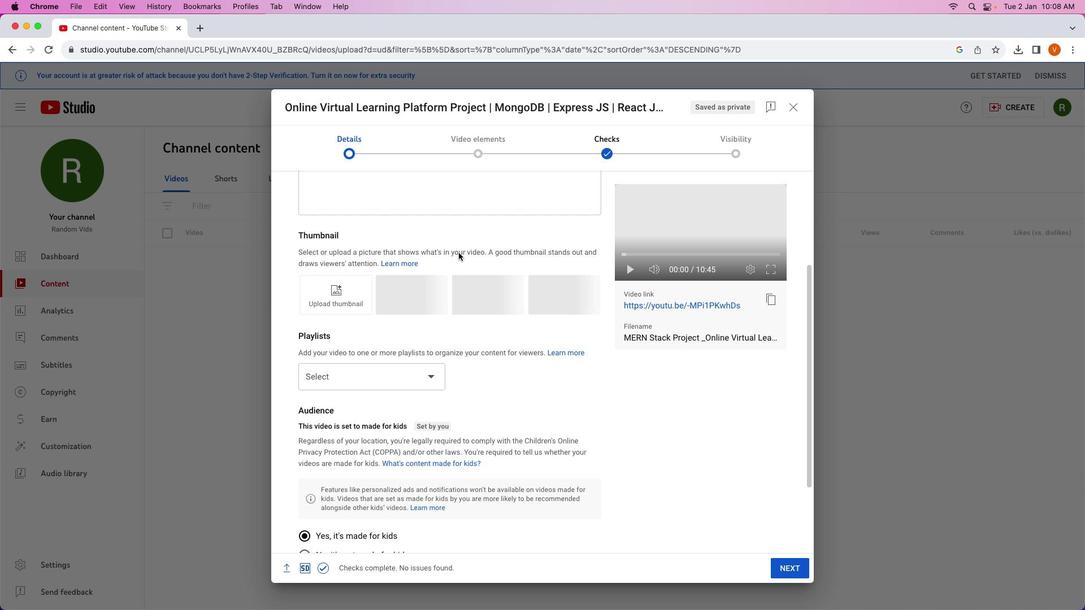 
Action: Mouse moved to (477, 284)
Screenshot: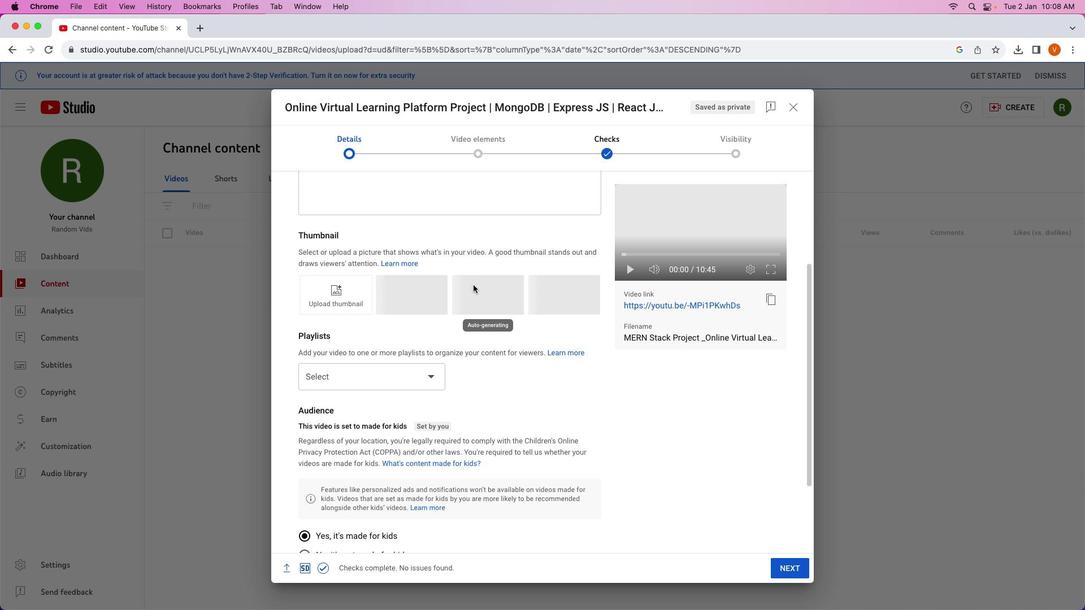 
Action: Mouse pressed left at (477, 284)
Screenshot: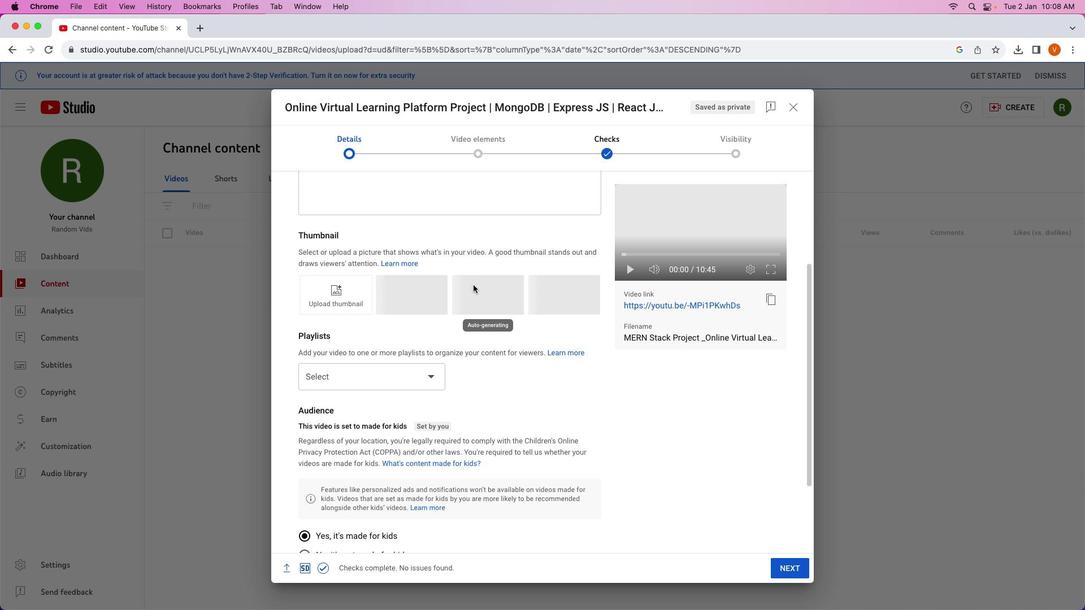 
Action: Mouse moved to (419, 300)
Screenshot: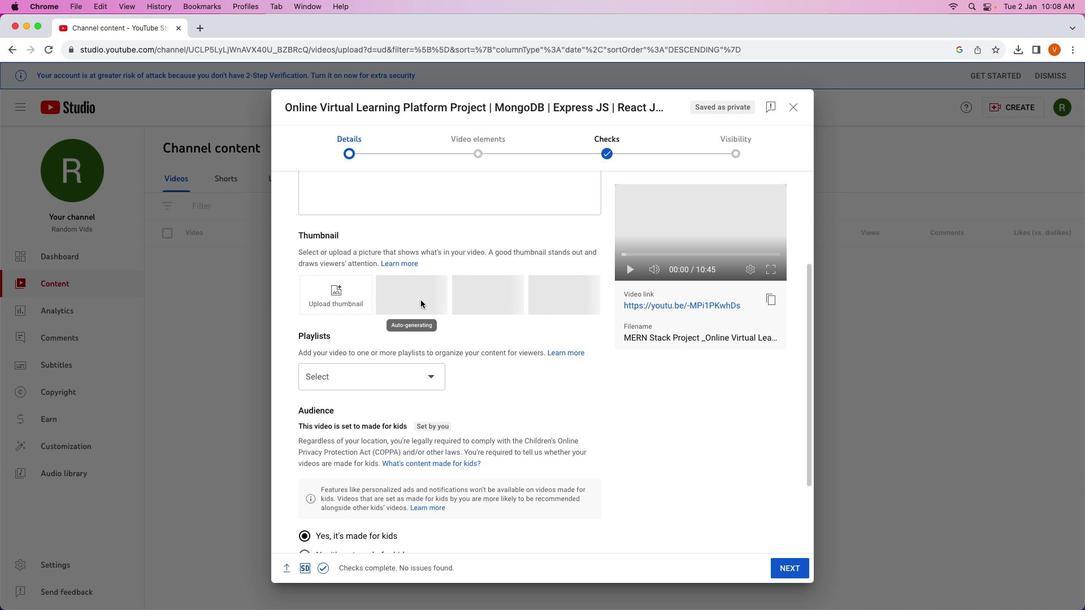 
Action: Mouse pressed left at (419, 300)
